 Task: Calculate the shortest route from Denver to Rocky Mountain National Park.
Action: Mouse moved to (268, 76)
Screenshot: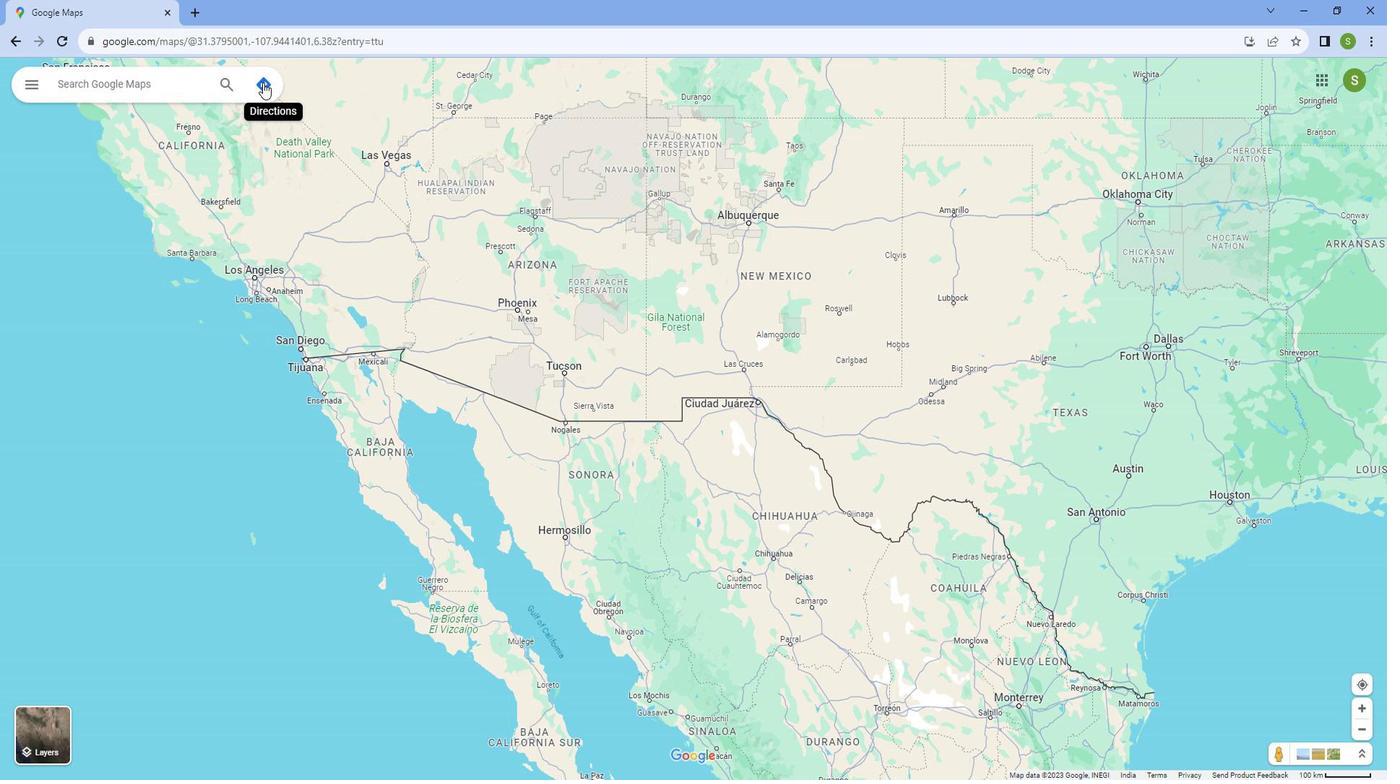 
Action: Mouse pressed left at (268, 76)
Screenshot: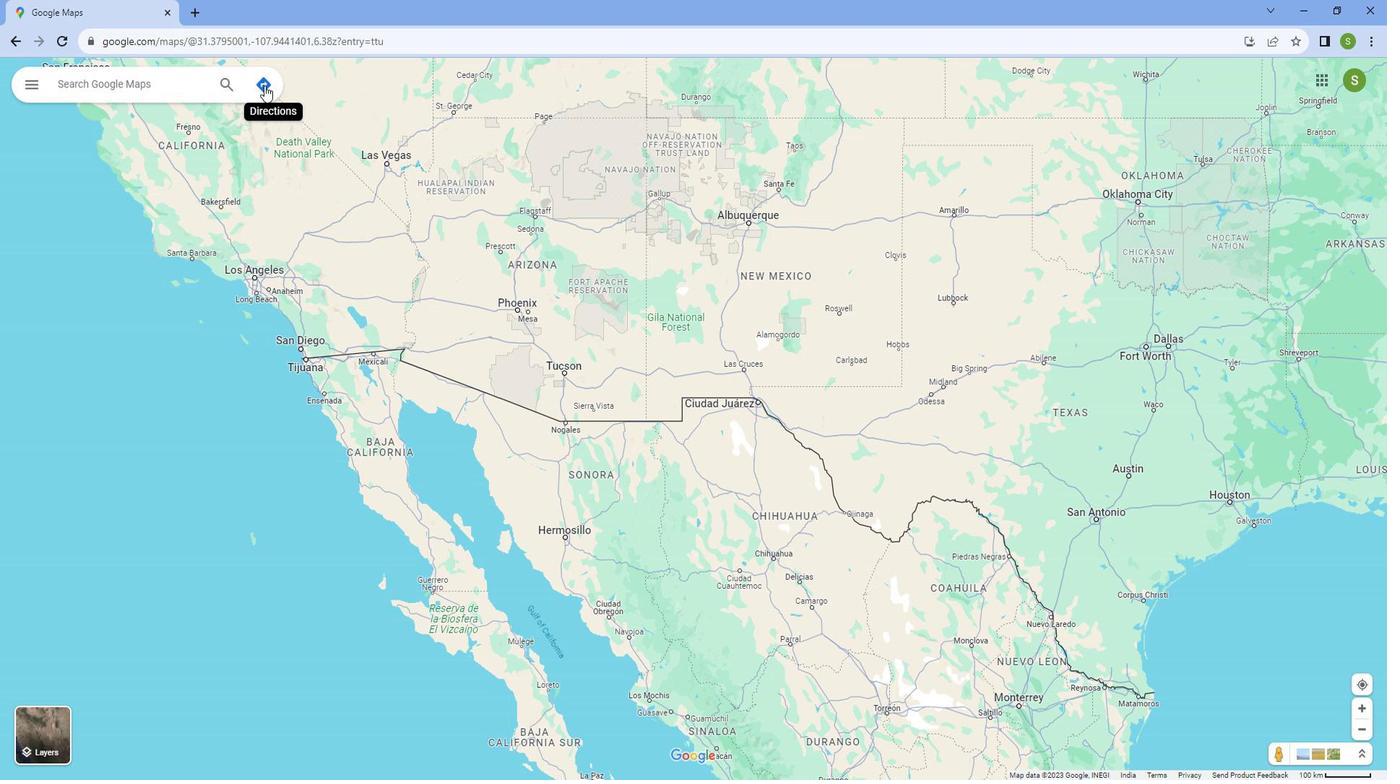 
Action: Mouse moved to (128, 131)
Screenshot: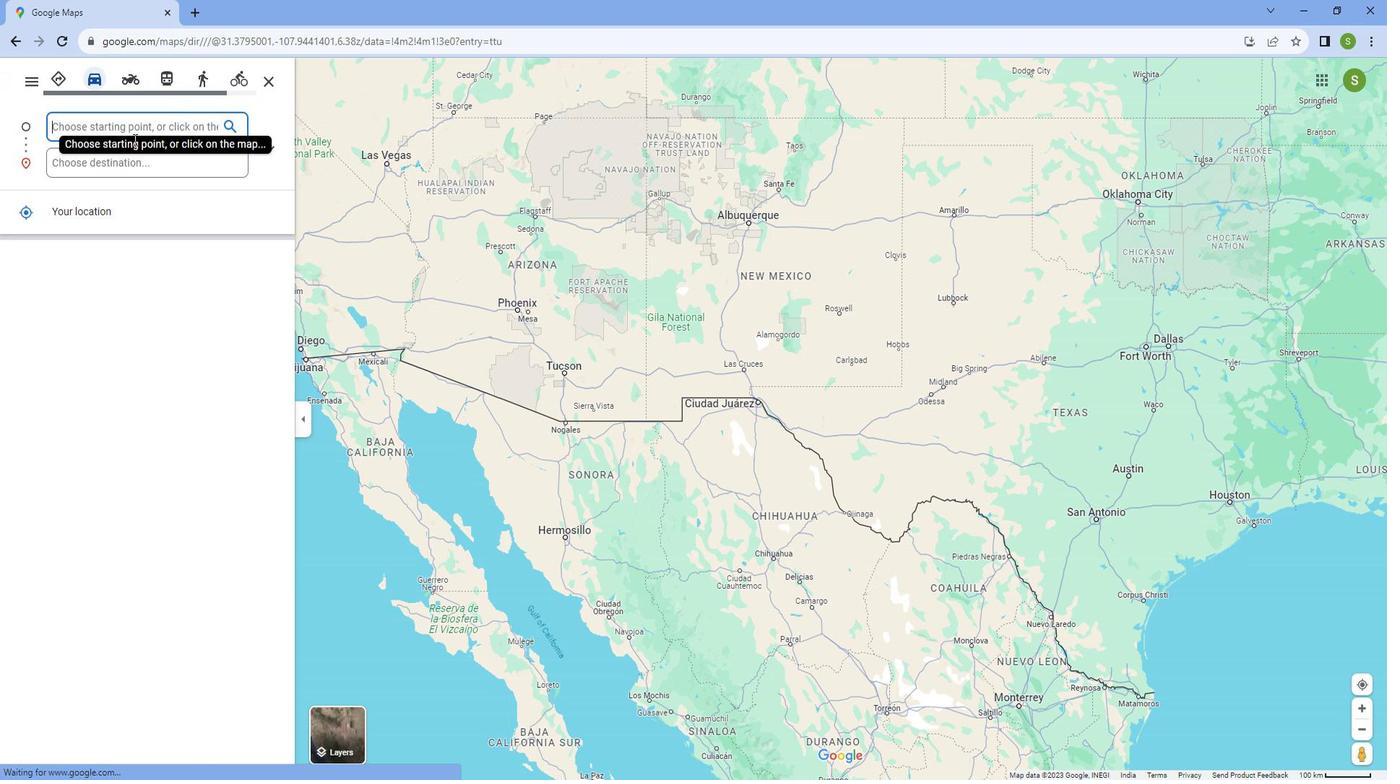 
Action: Mouse pressed left at (128, 131)
Screenshot: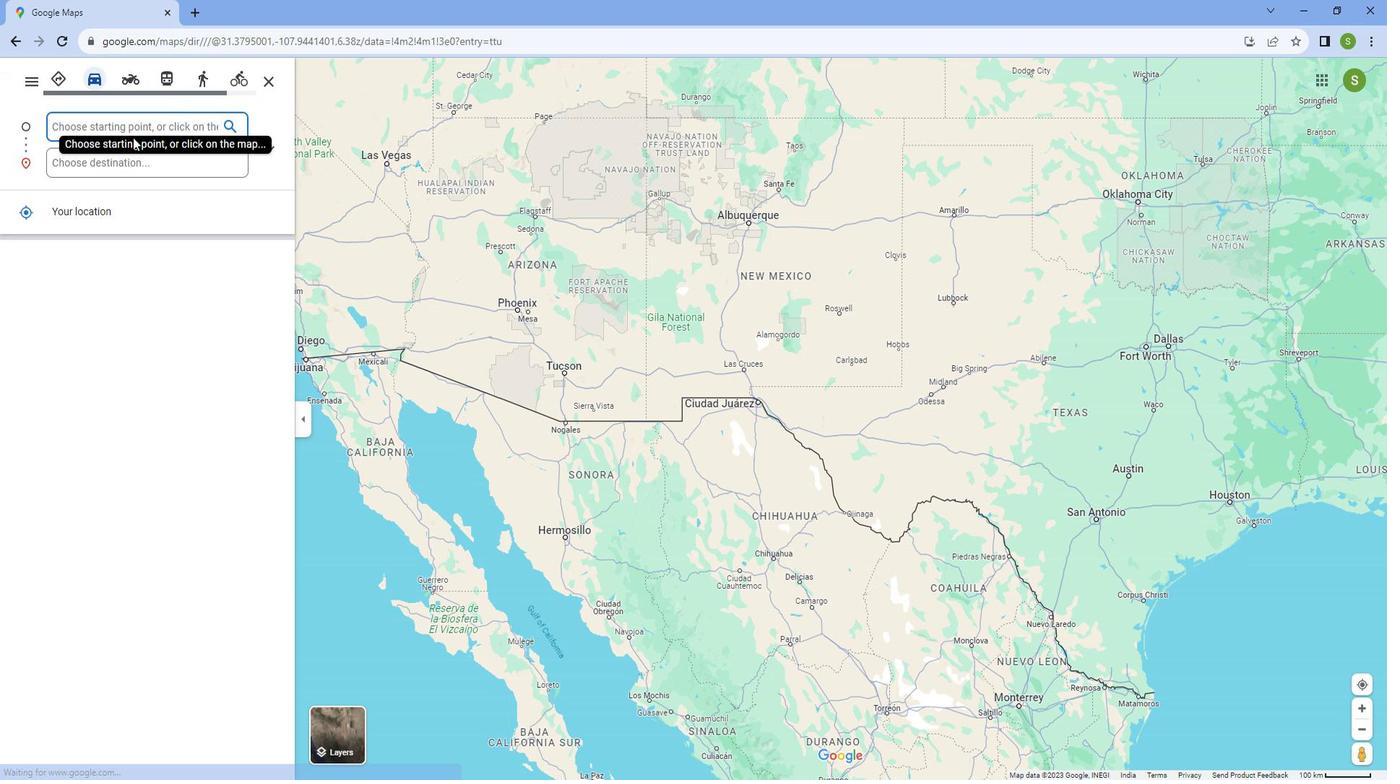 
Action: Mouse moved to (130, 127)
Screenshot: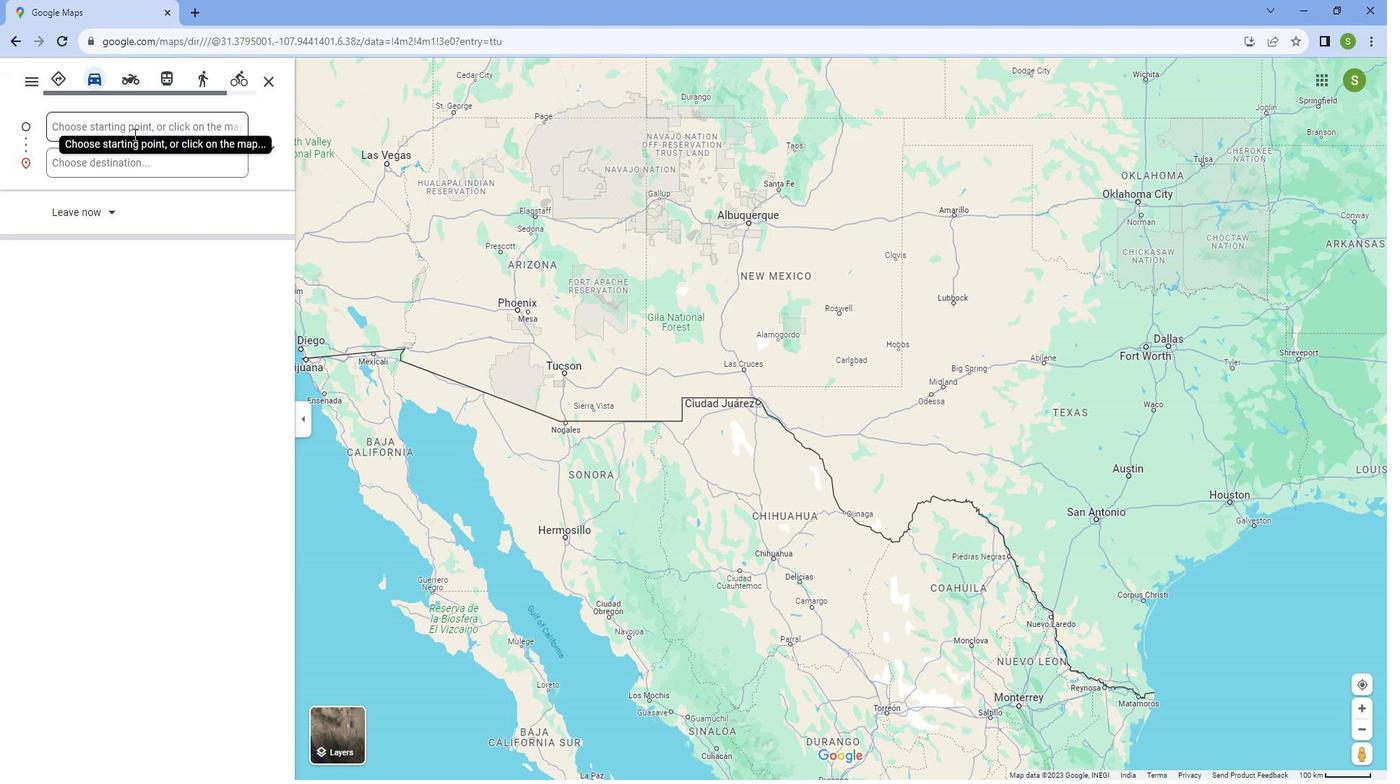 
Action: Mouse pressed left at (130, 127)
Screenshot: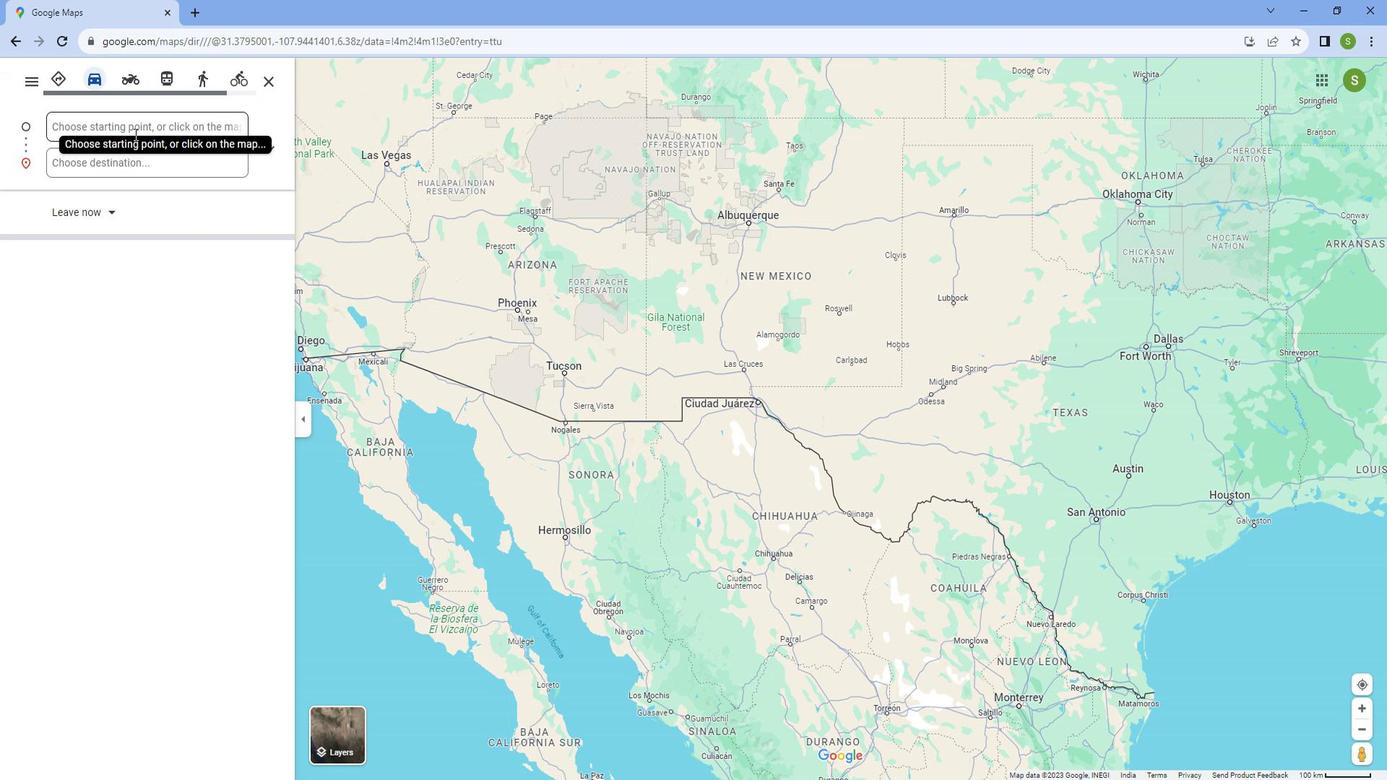 
Action: Mouse moved to (131, 126)
Screenshot: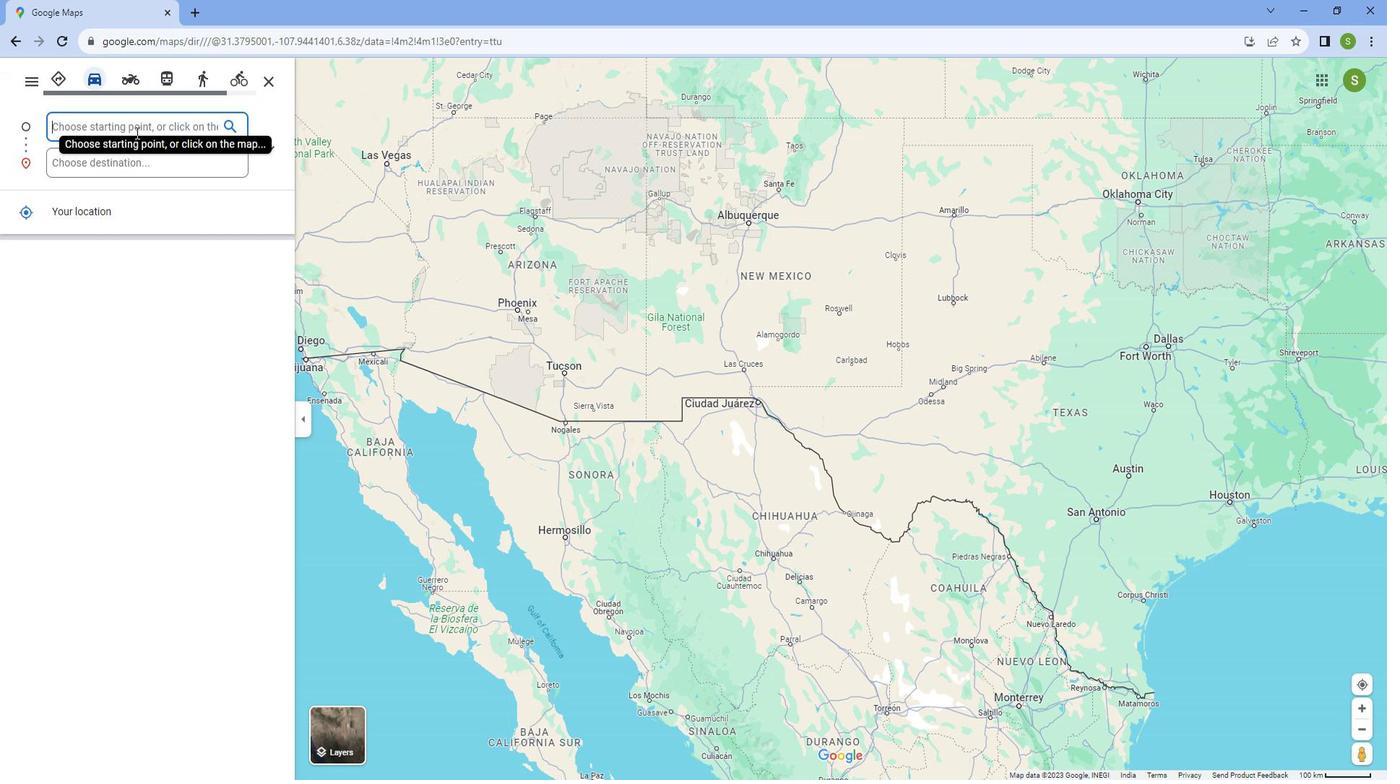 
Action: Key pressed <Key.caps_lock>D<Key.caps_lock>enver
Screenshot: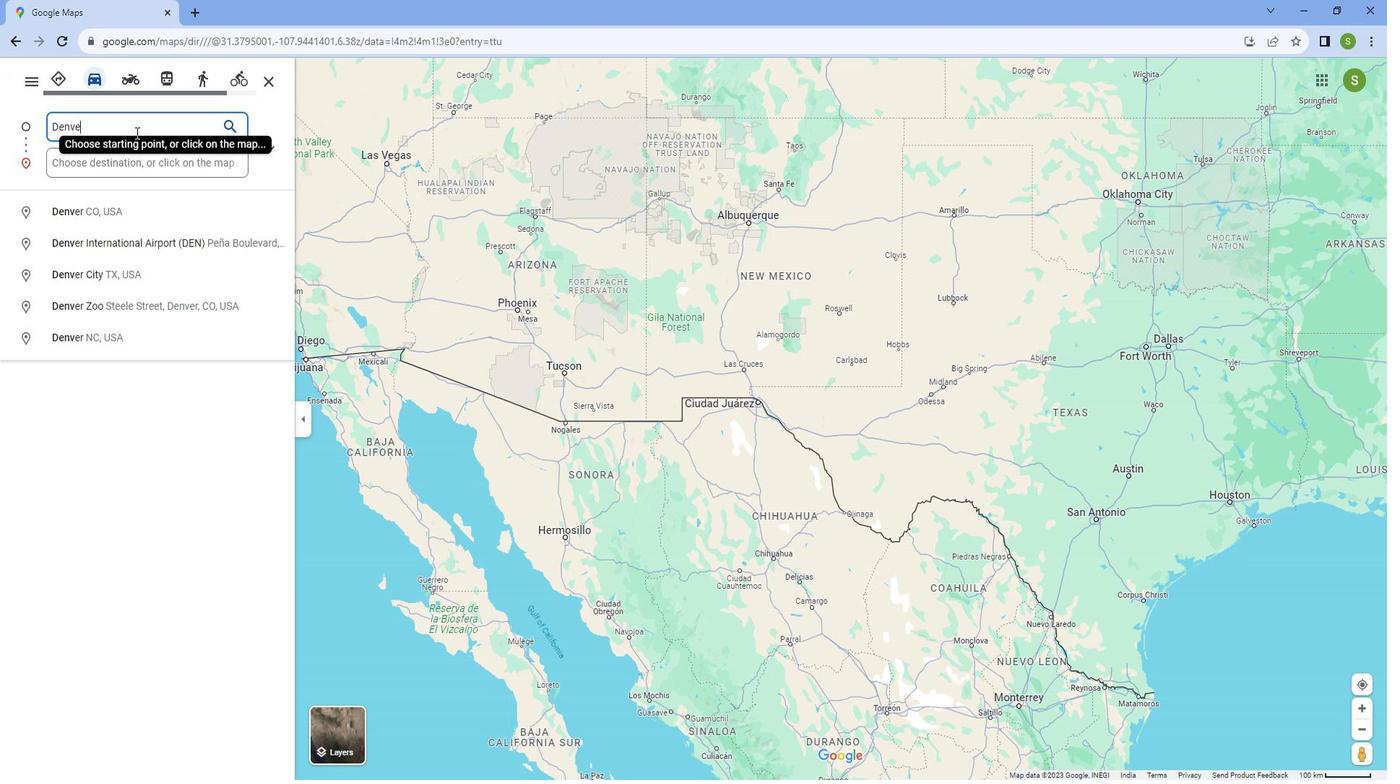 
Action: Mouse moved to (127, 201)
Screenshot: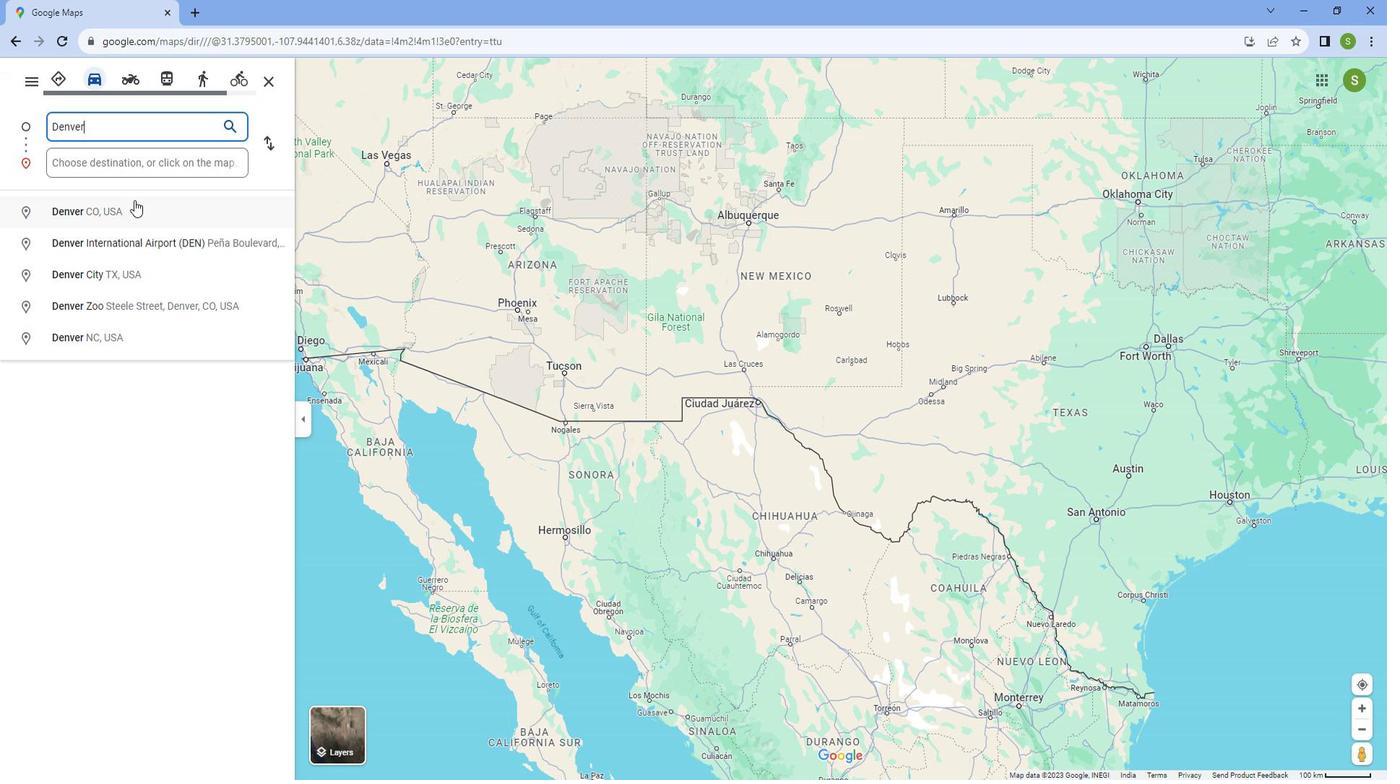 
Action: Mouse pressed left at (127, 201)
Screenshot: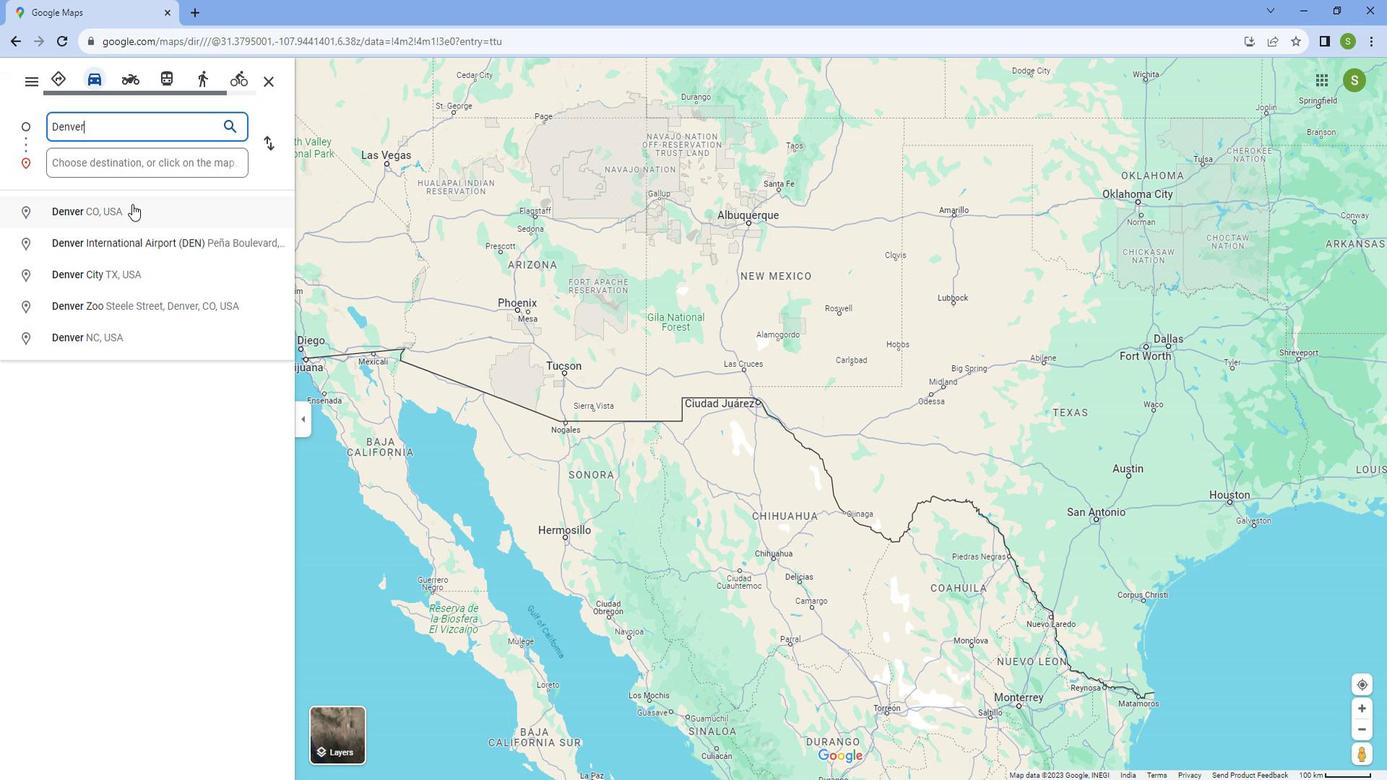
Action: Mouse moved to (127, 152)
Screenshot: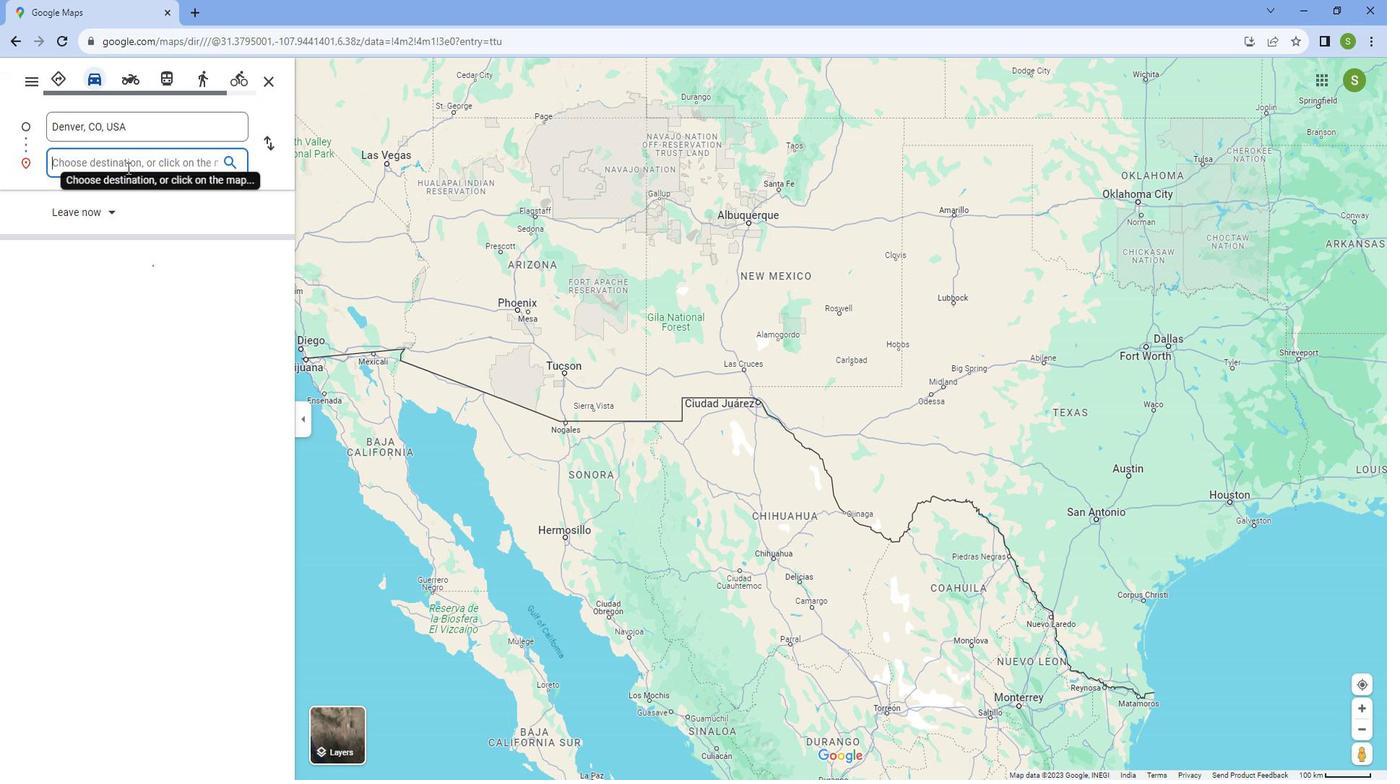
Action: Mouse pressed left at (127, 152)
Screenshot: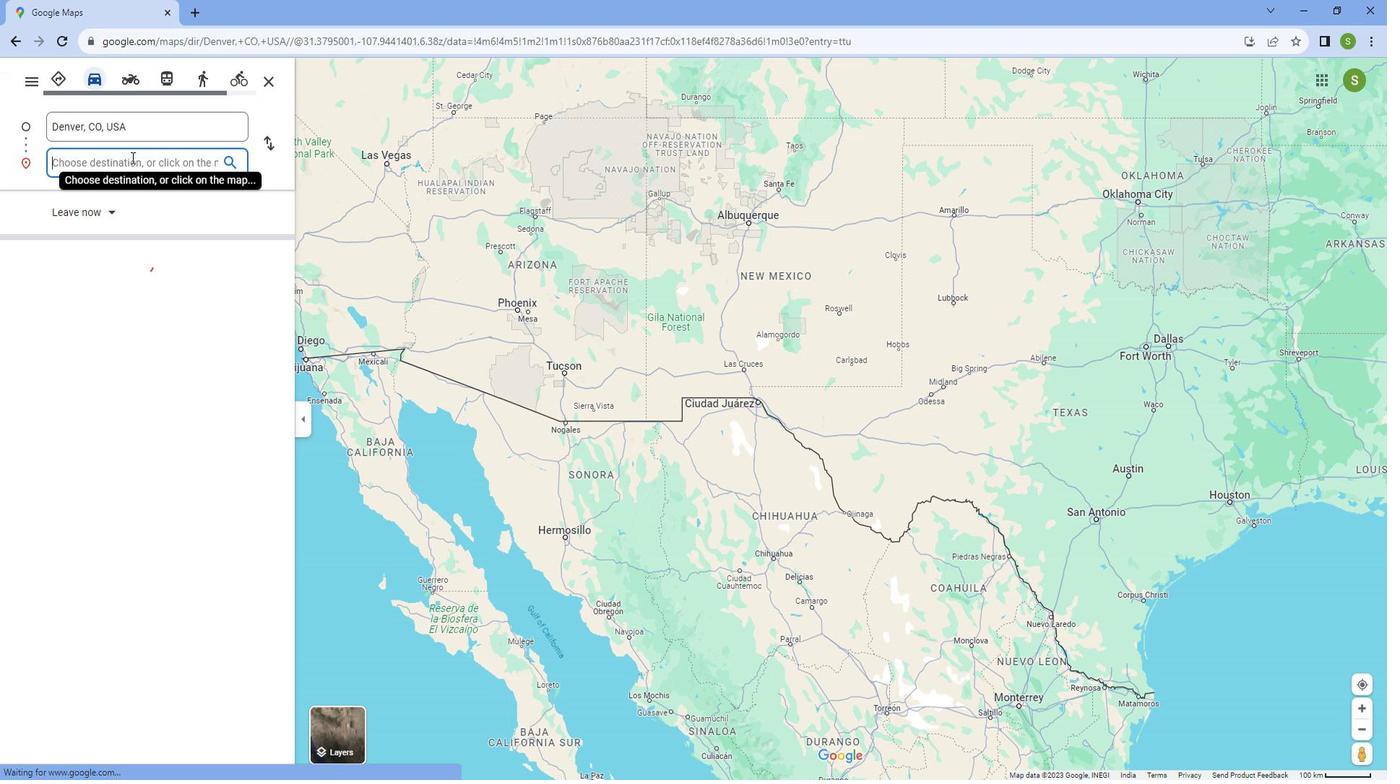 
Action: Key pressed <Key.caps_lock>R<Key.caps_lock>ocky<Key.space><Key.caps_lock>M<Key.caps_lock>ountain<Key.space><Key.caps_lock>N<Key.caps_lock>ational<Key.space><Key.caps_lock>P<Key.caps_lock>ark
Screenshot: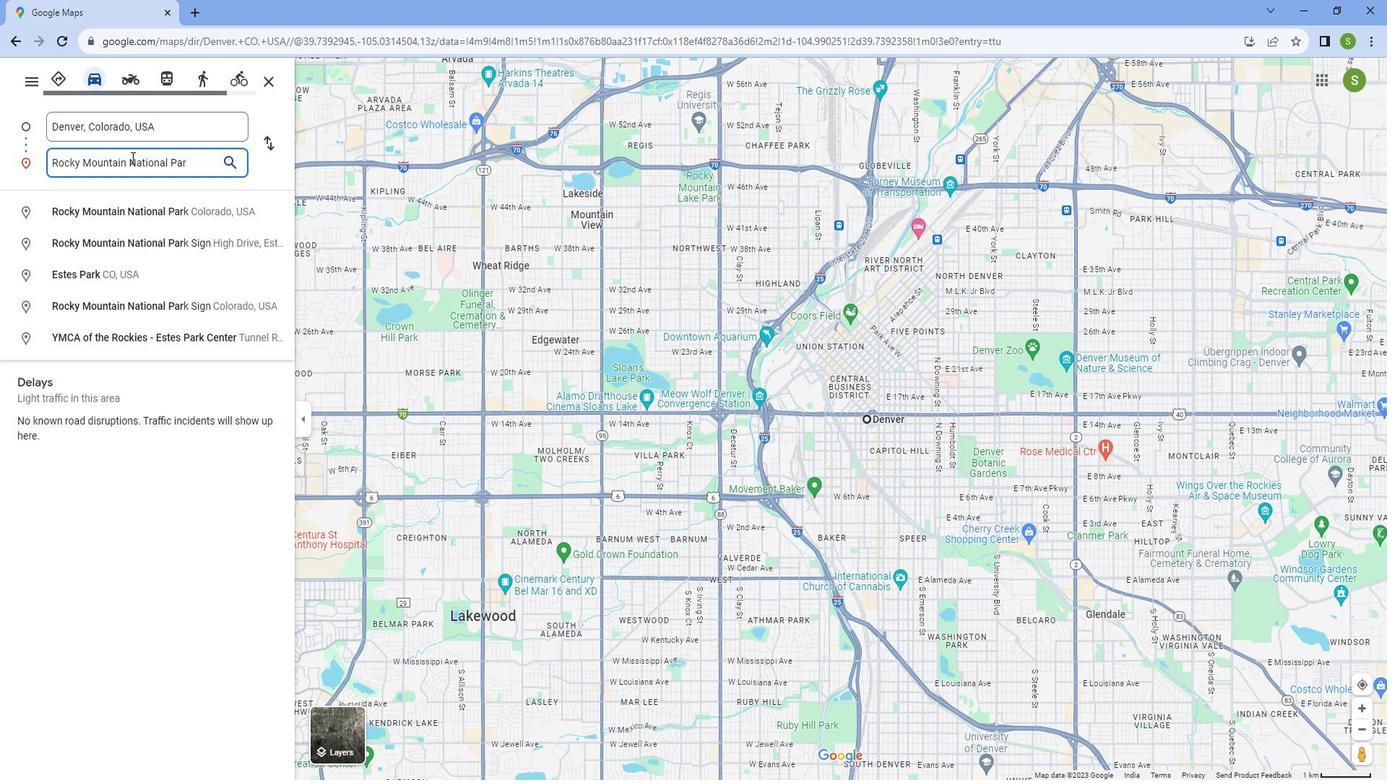 
Action: Mouse moved to (160, 204)
Screenshot: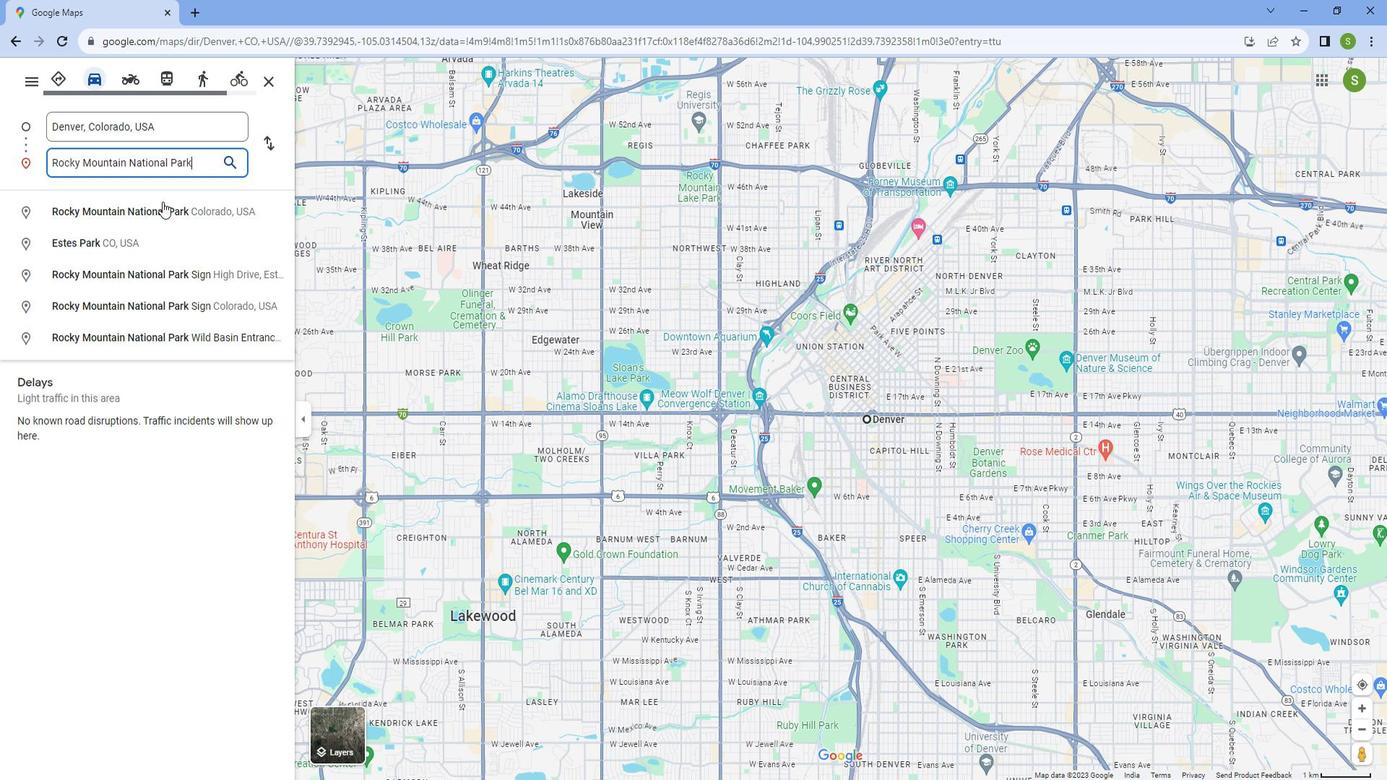 
Action: Mouse pressed left at (160, 204)
Screenshot: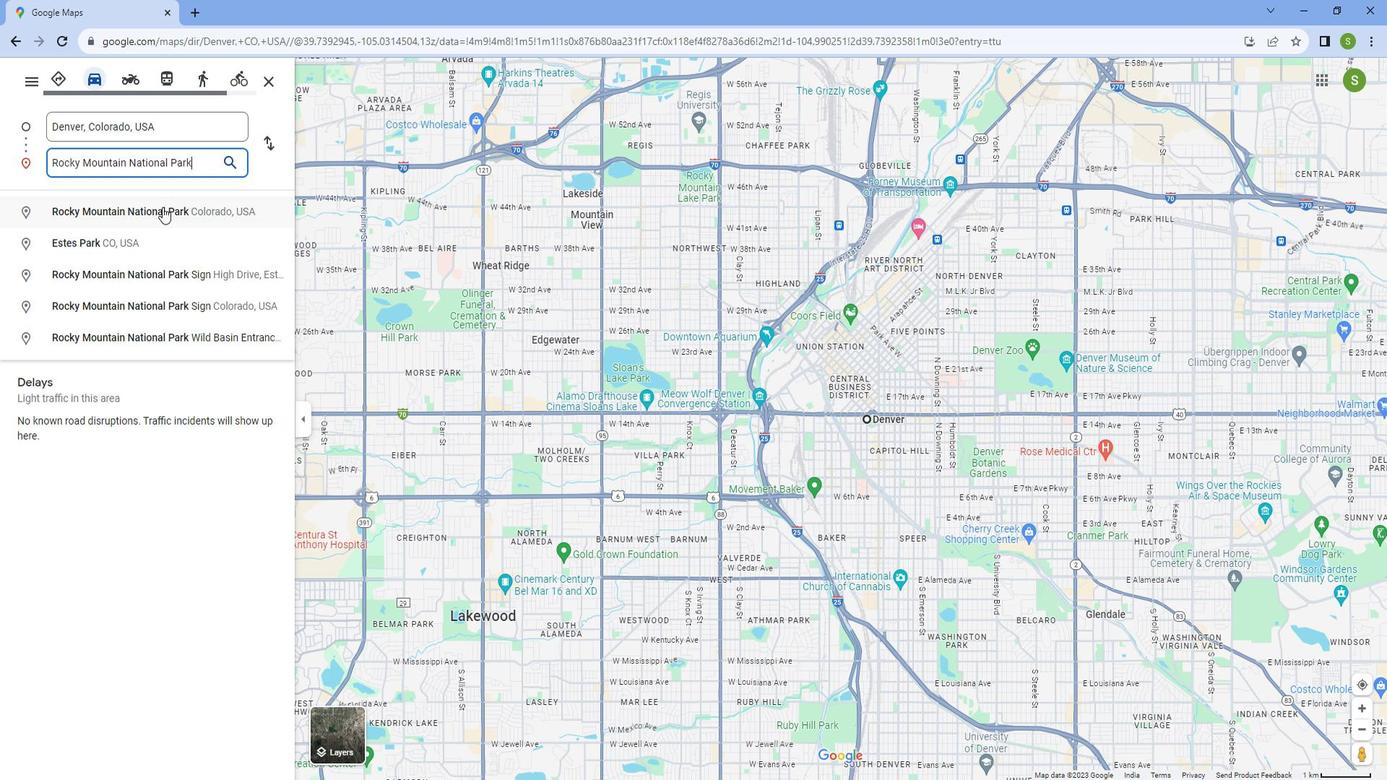
Action: Mouse moved to (991, 376)
Screenshot: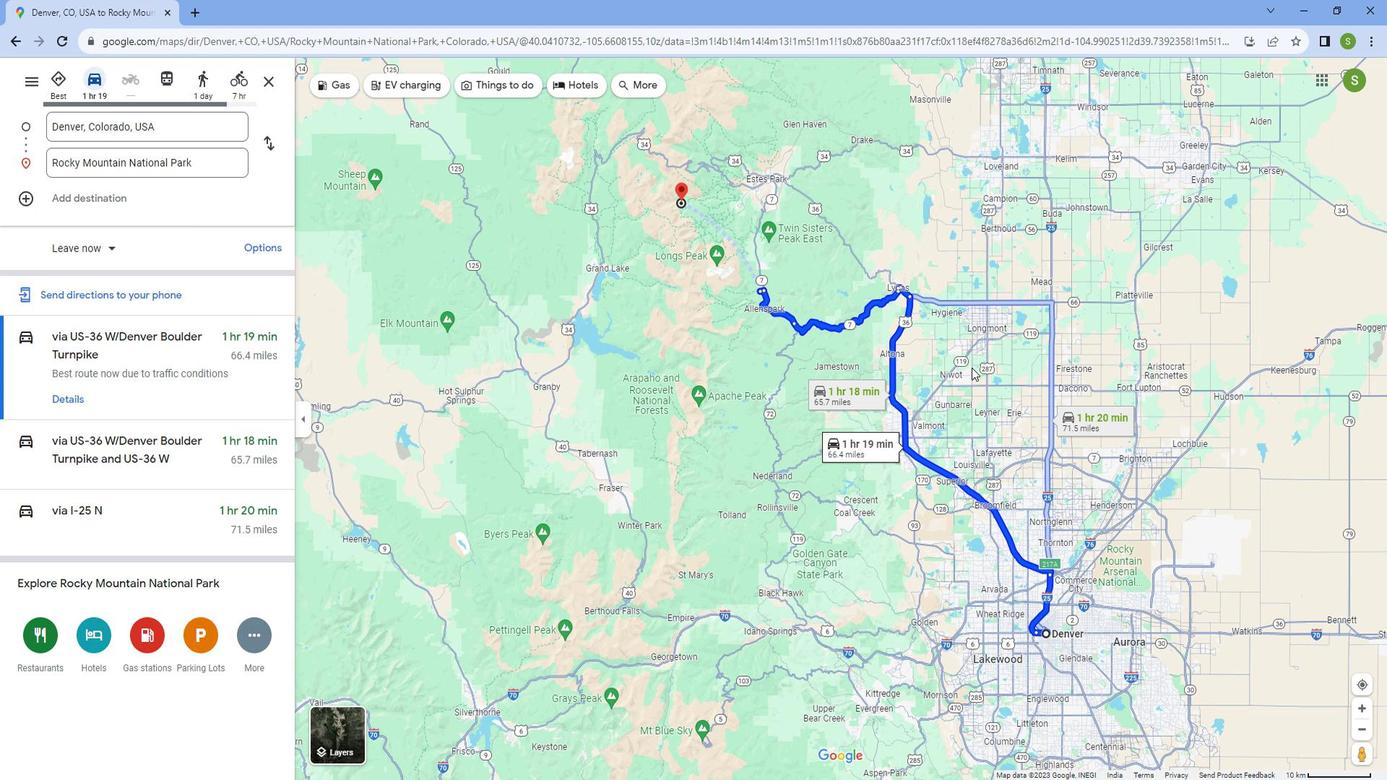 
Action: Mouse scrolled (991, 377) with delta (0, 0)
Screenshot: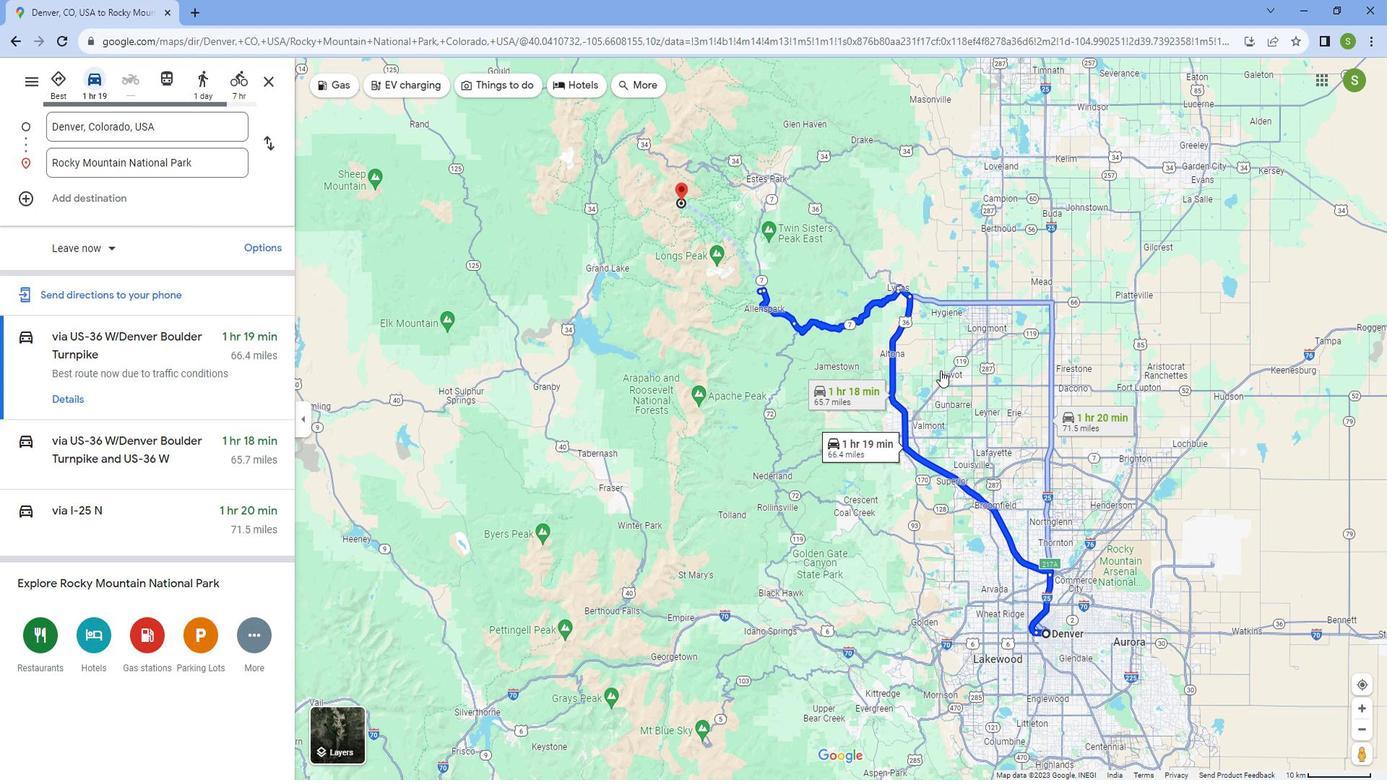 
Action: Mouse scrolled (991, 377) with delta (0, 0)
Screenshot: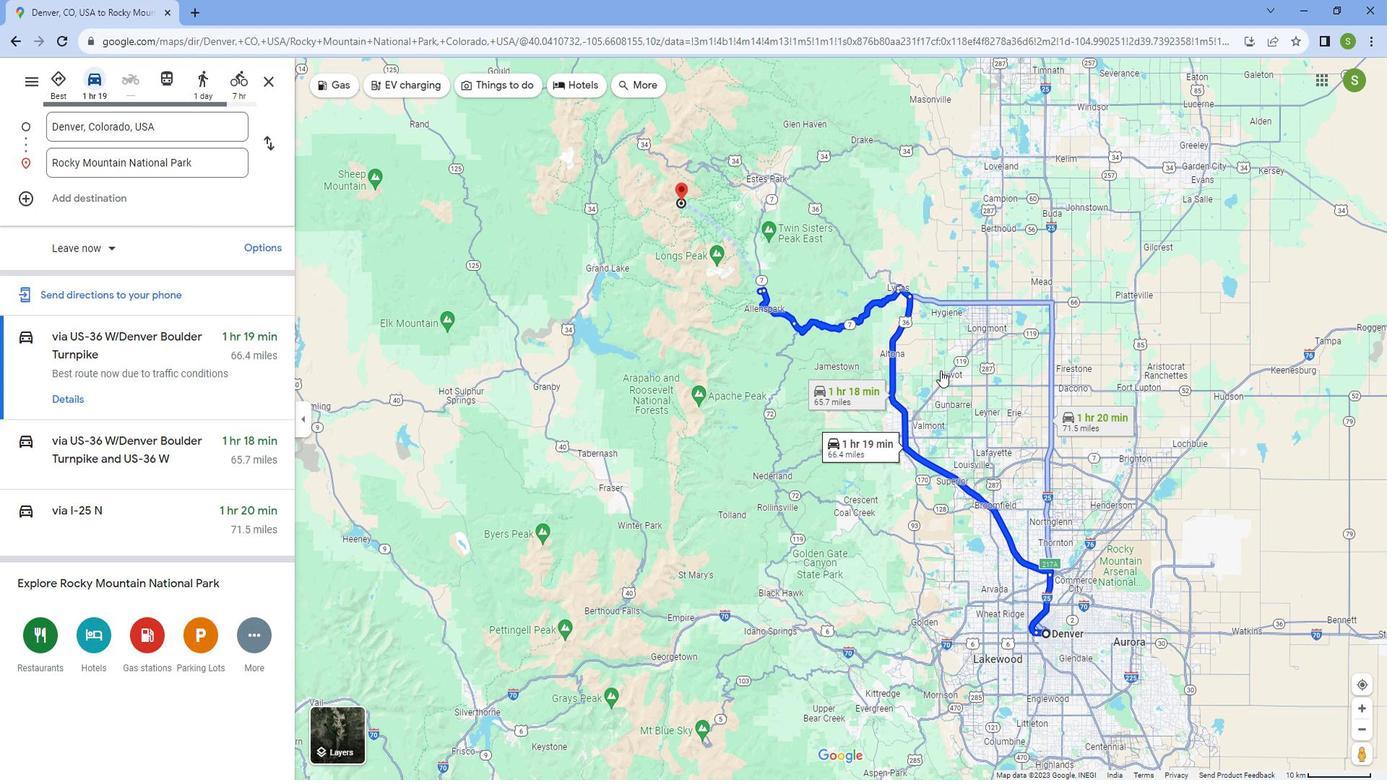 
Action: Mouse scrolled (991, 377) with delta (0, 0)
Screenshot: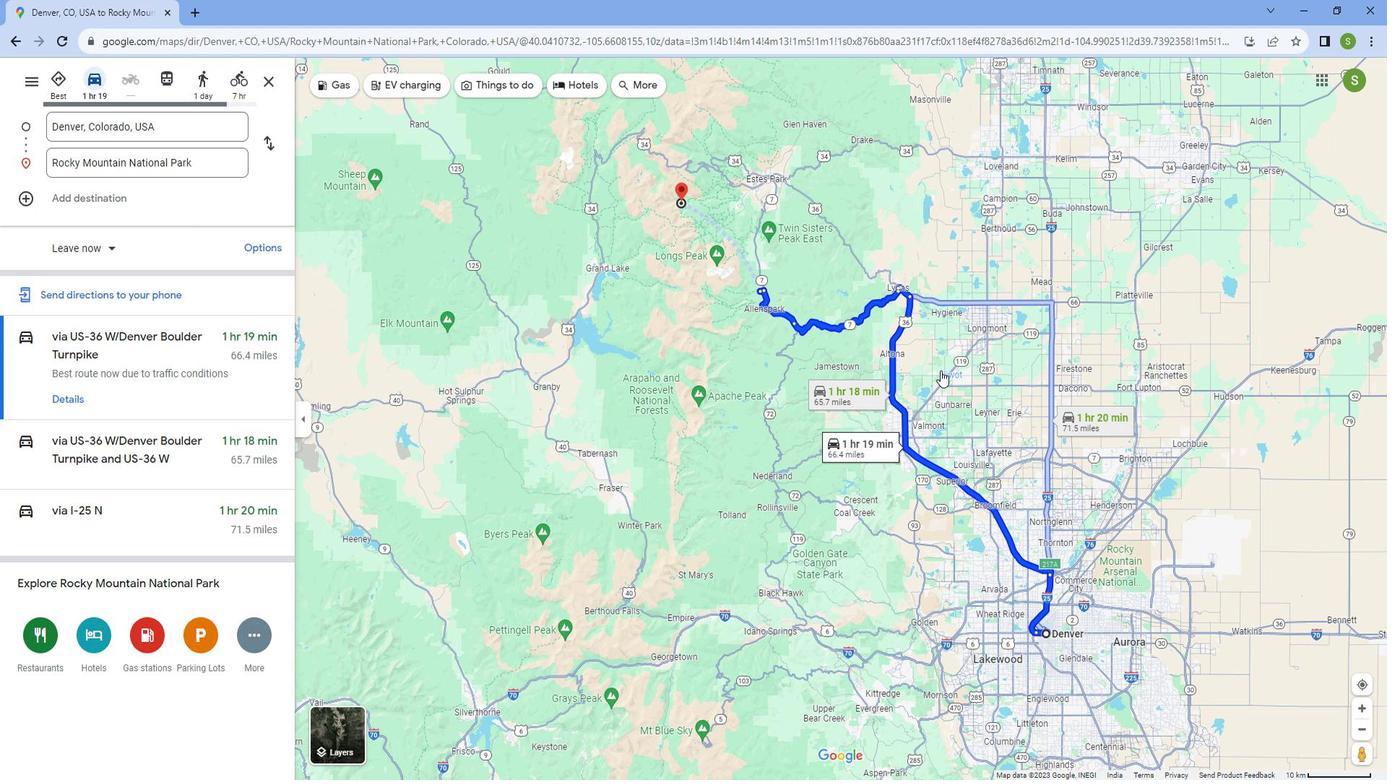 
Action: Mouse scrolled (991, 377) with delta (0, 0)
Screenshot: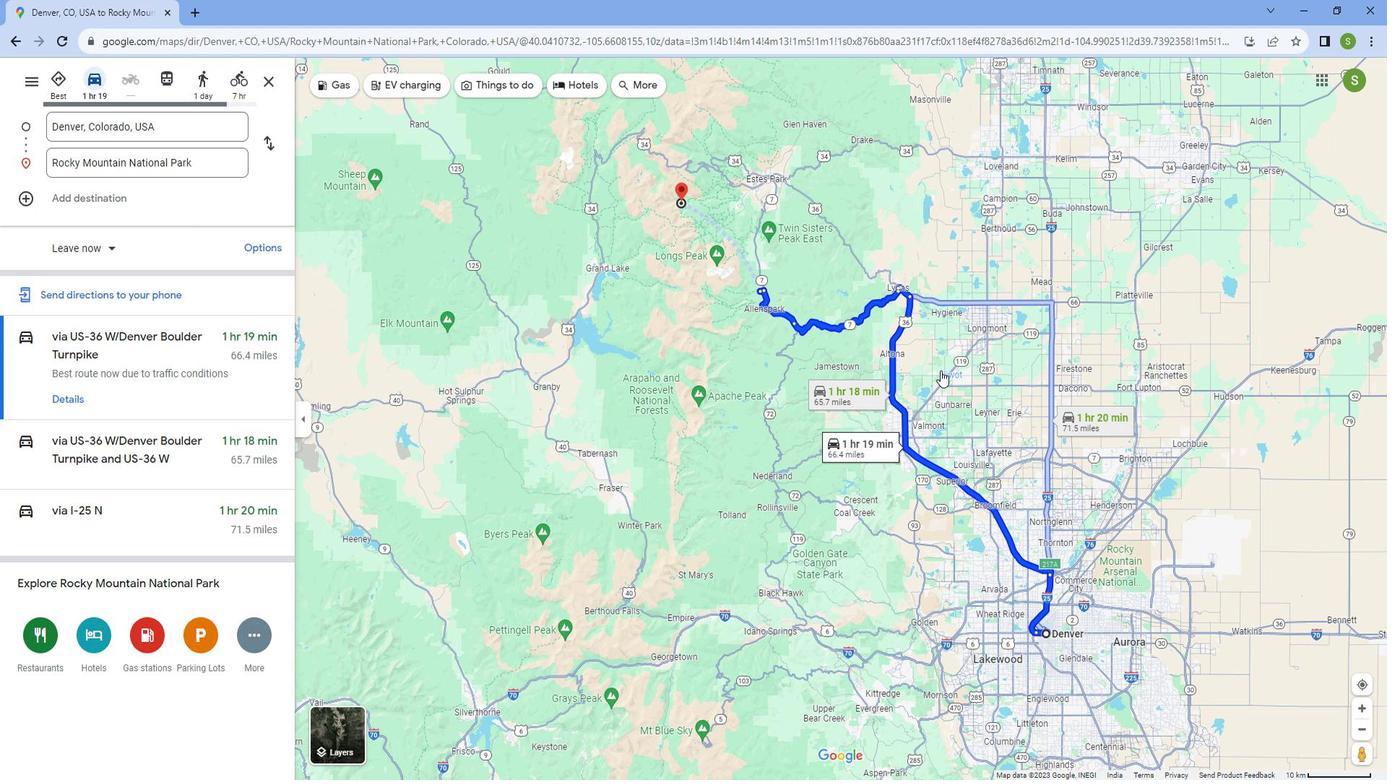 
Action: Mouse scrolled (991, 377) with delta (0, 0)
Screenshot: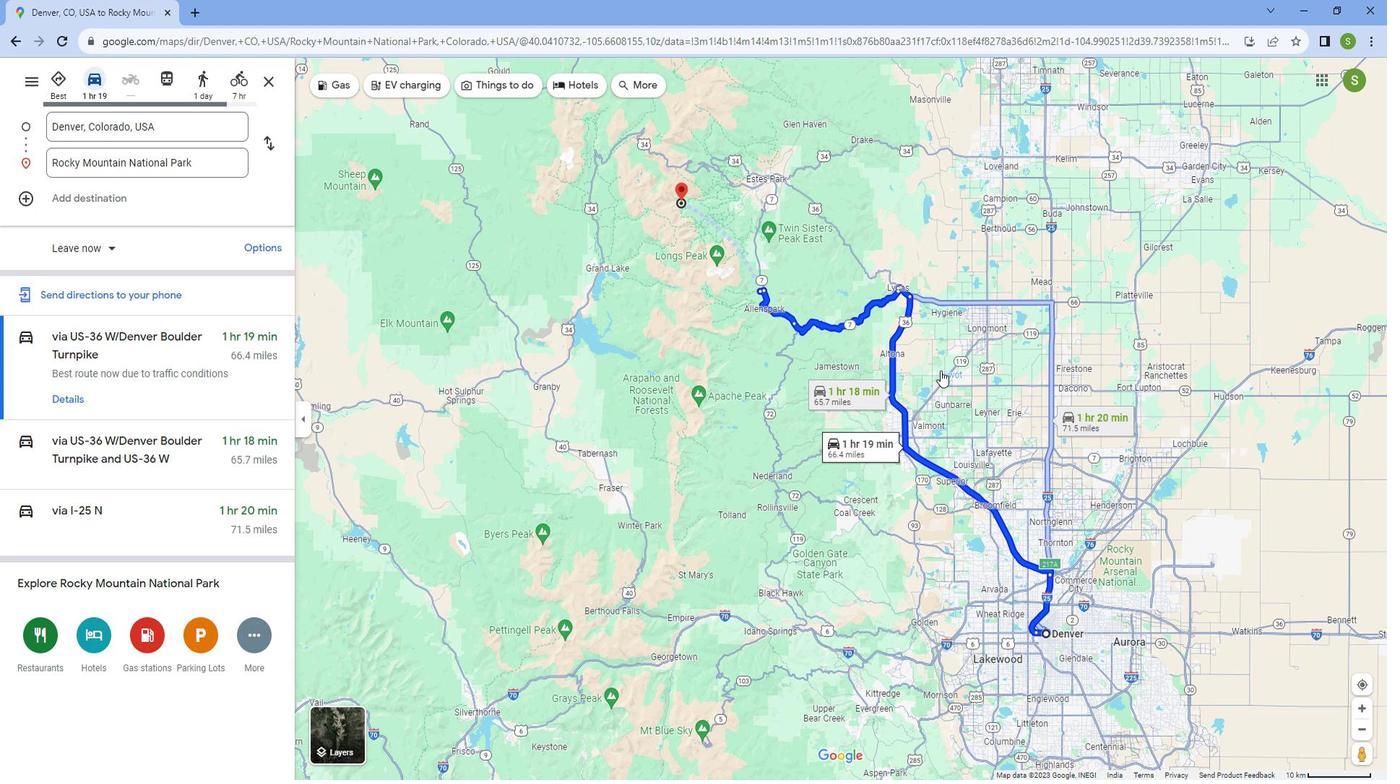 
Action: Mouse scrolled (991, 377) with delta (0, 0)
Screenshot: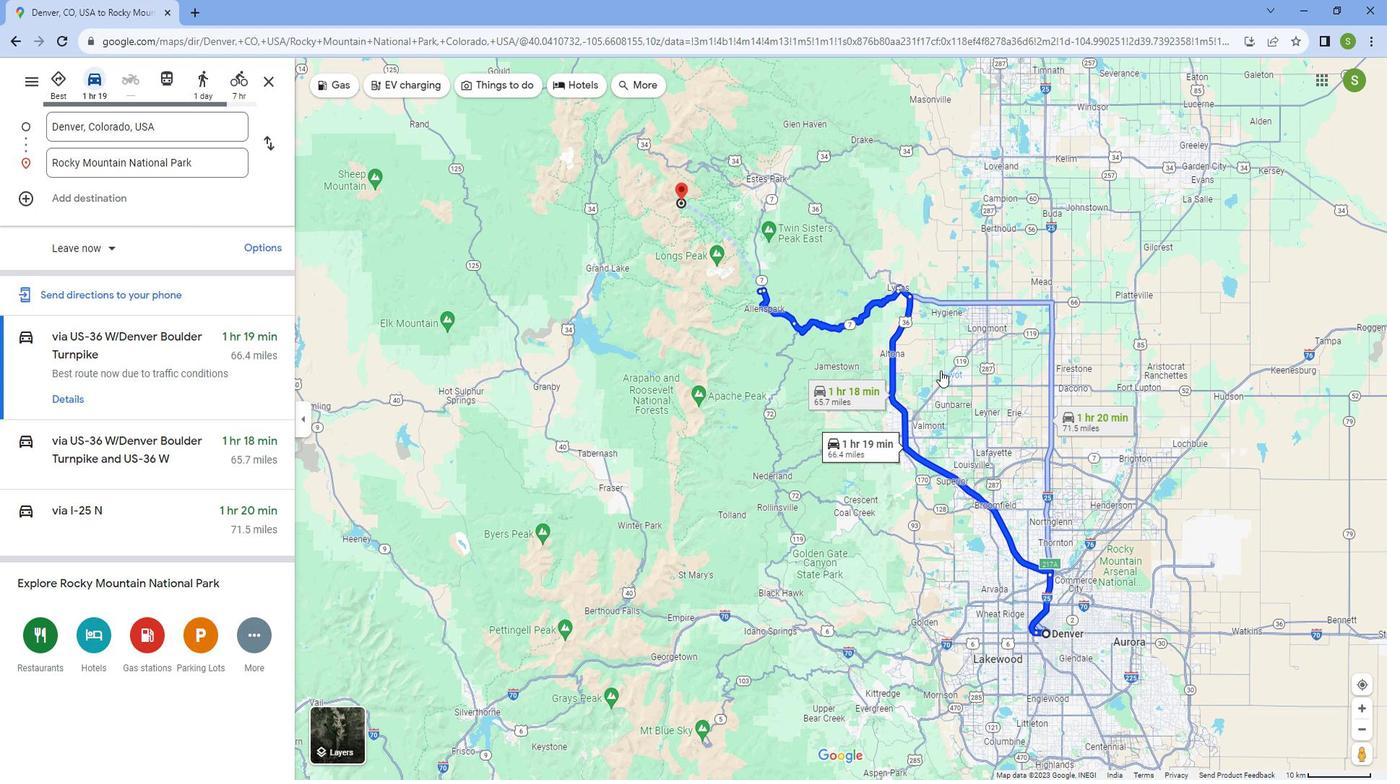 
Action: Mouse moved to (991, 376)
Screenshot: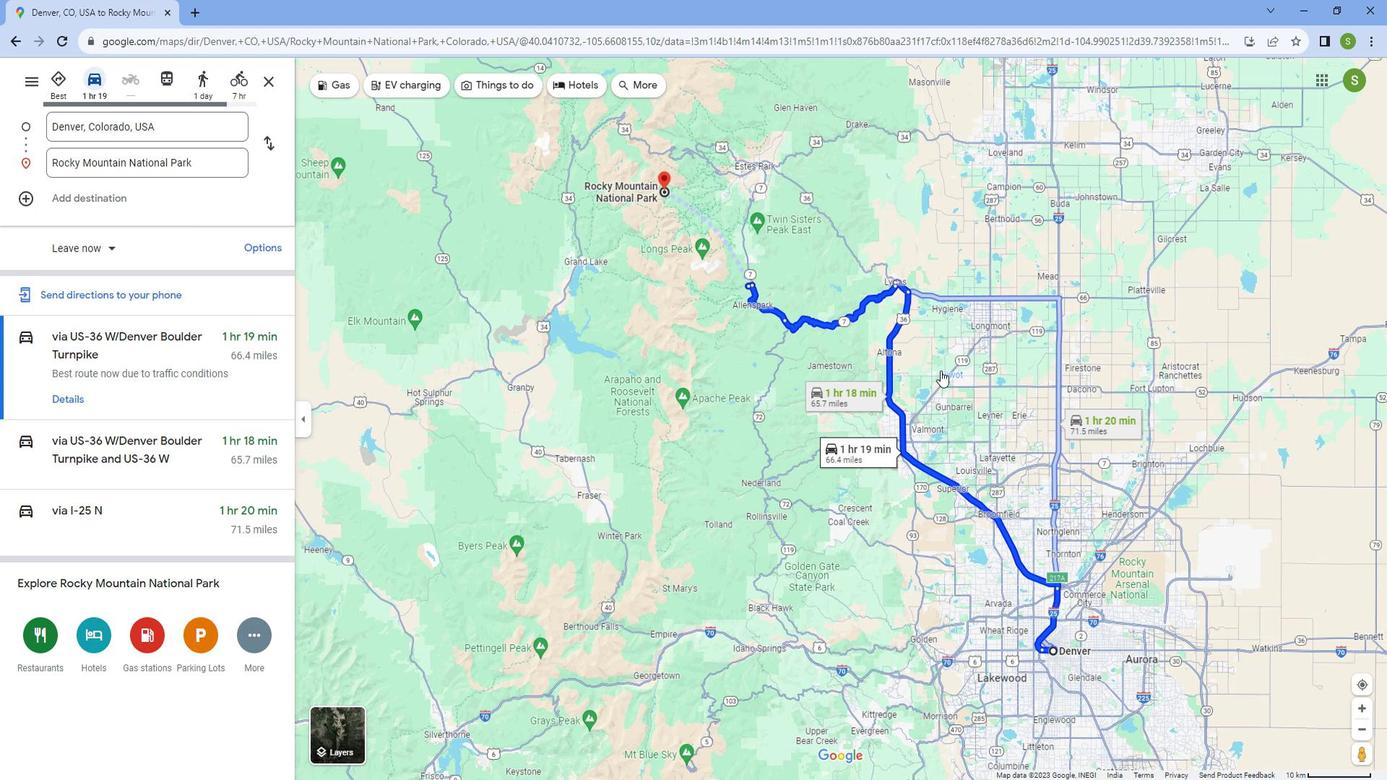 
Action: Mouse scrolled (991, 375) with delta (0, 0)
Screenshot: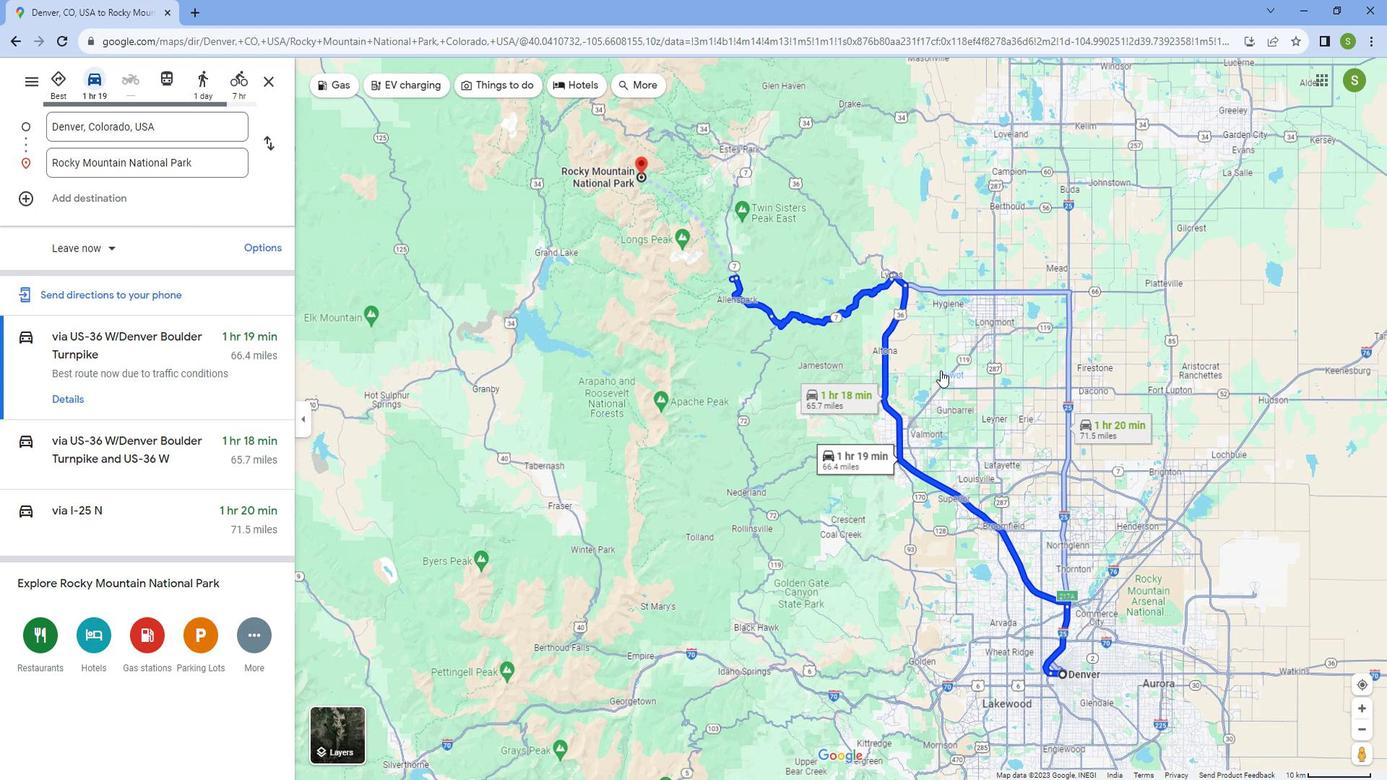 
Action: Mouse scrolled (991, 377) with delta (0, 0)
Screenshot: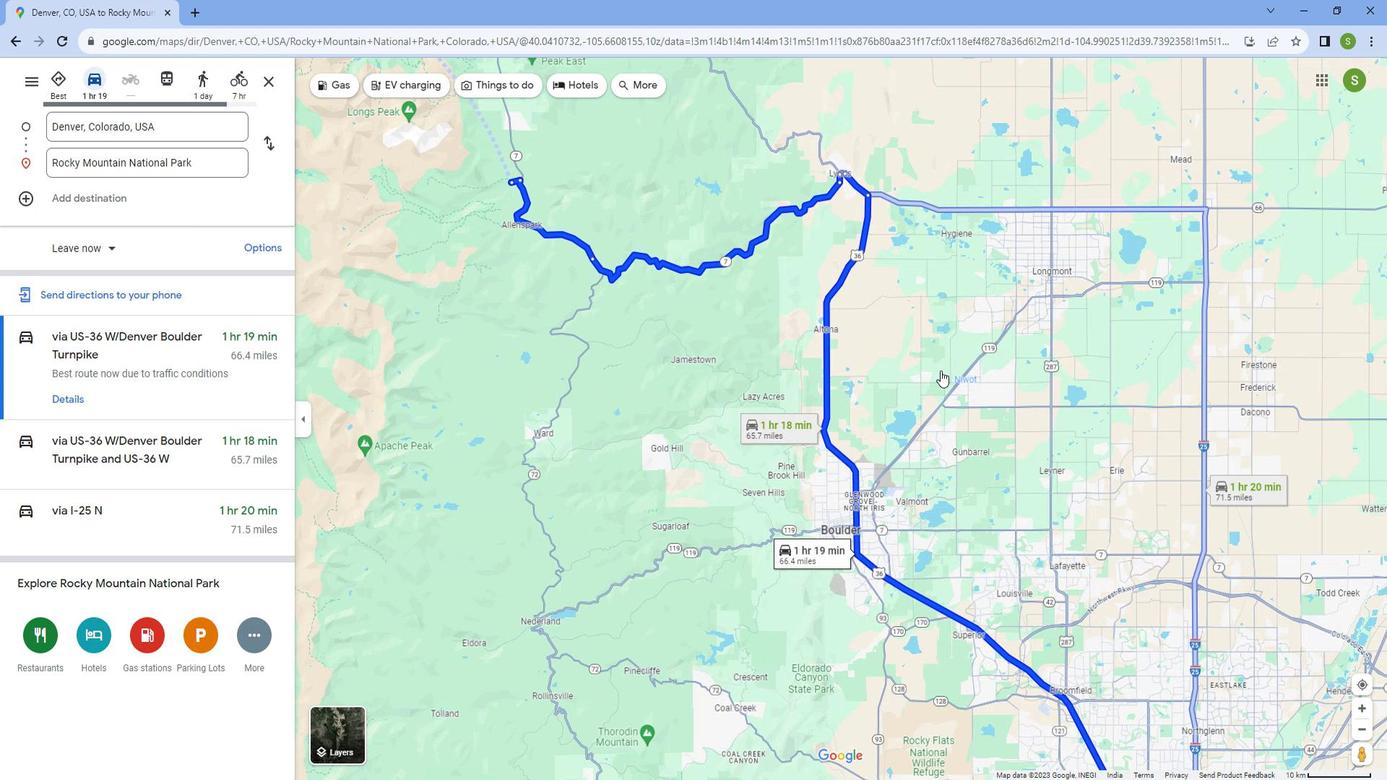 
Action: Mouse scrolled (991, 377) with delta (0, 0)
Screenshot: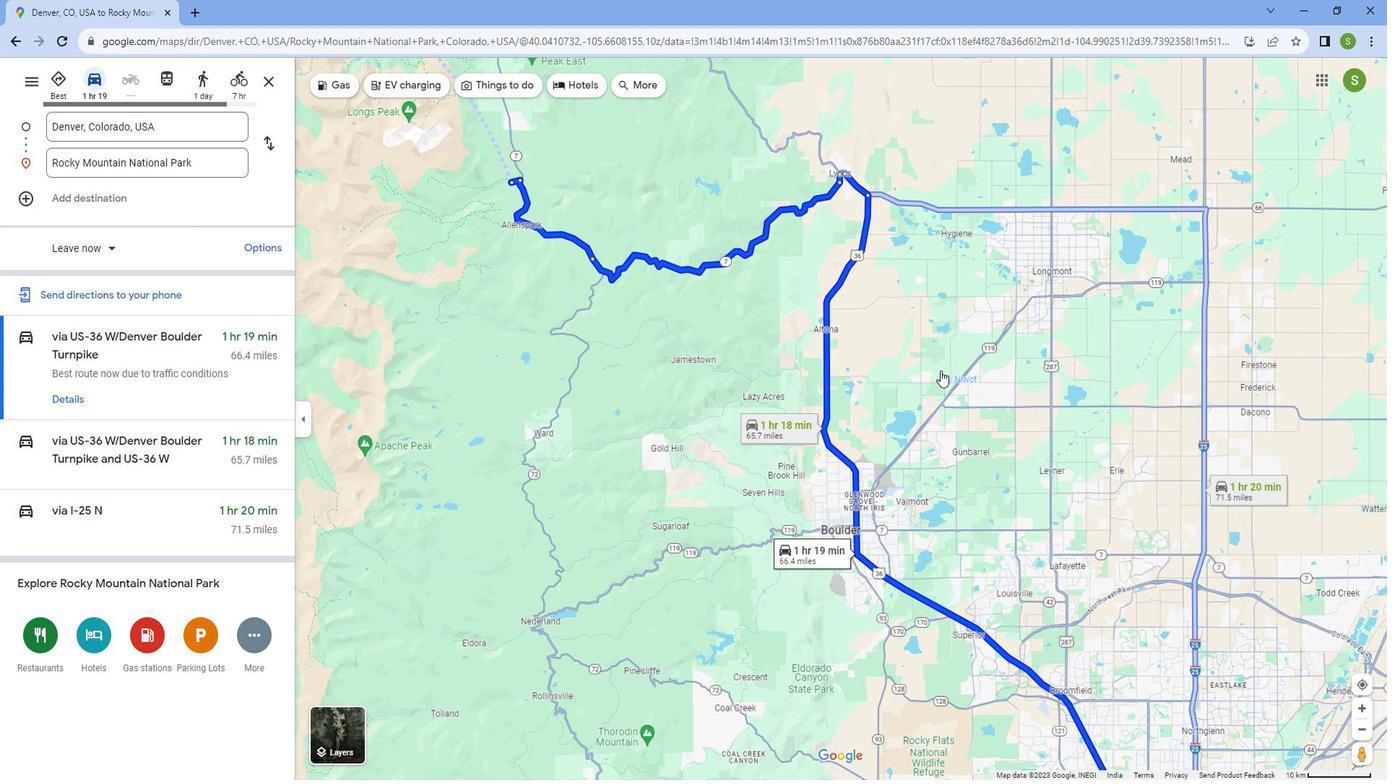 
Action: Mouse scrolled (991, 377) with delta (0, 0)
Screenshot: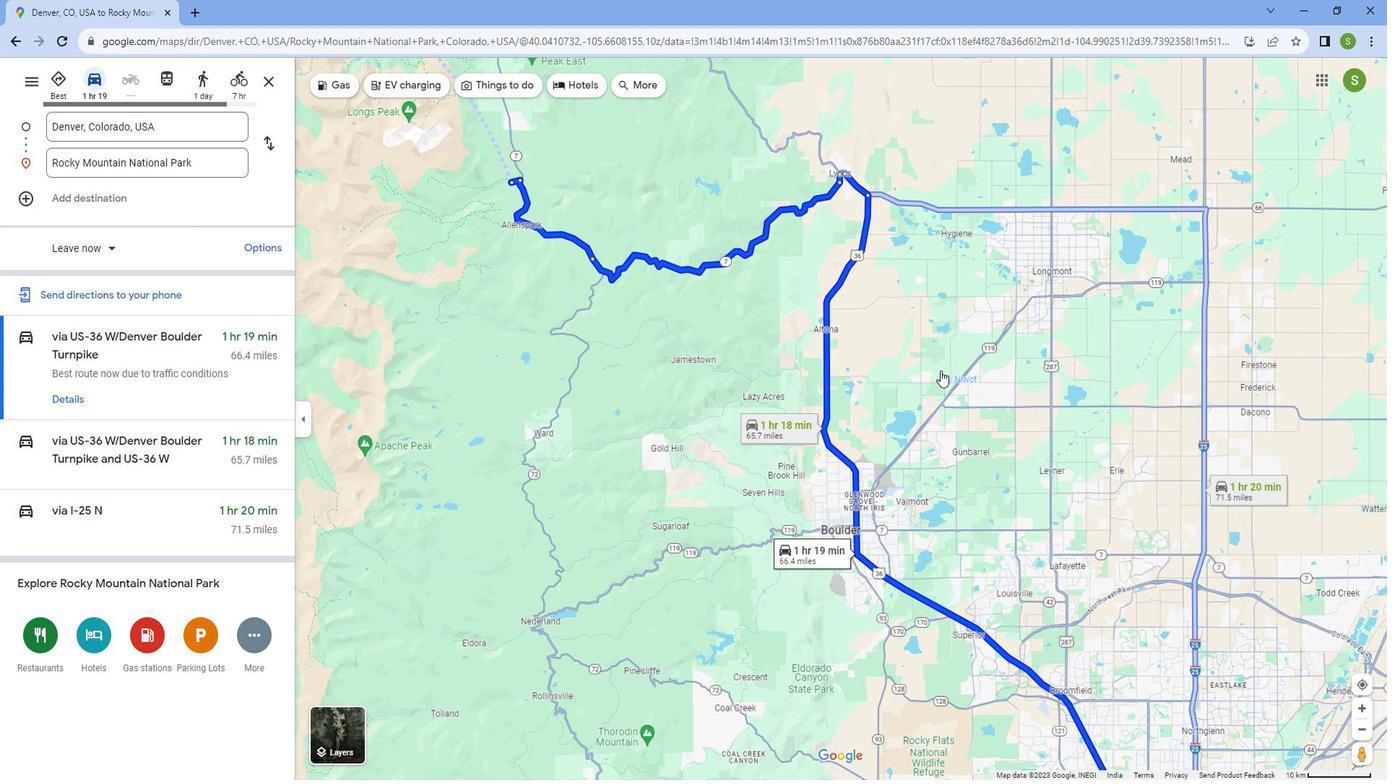 
Action: Mouse scrolled (991, 377) with delta (0, 0)
Screenshot: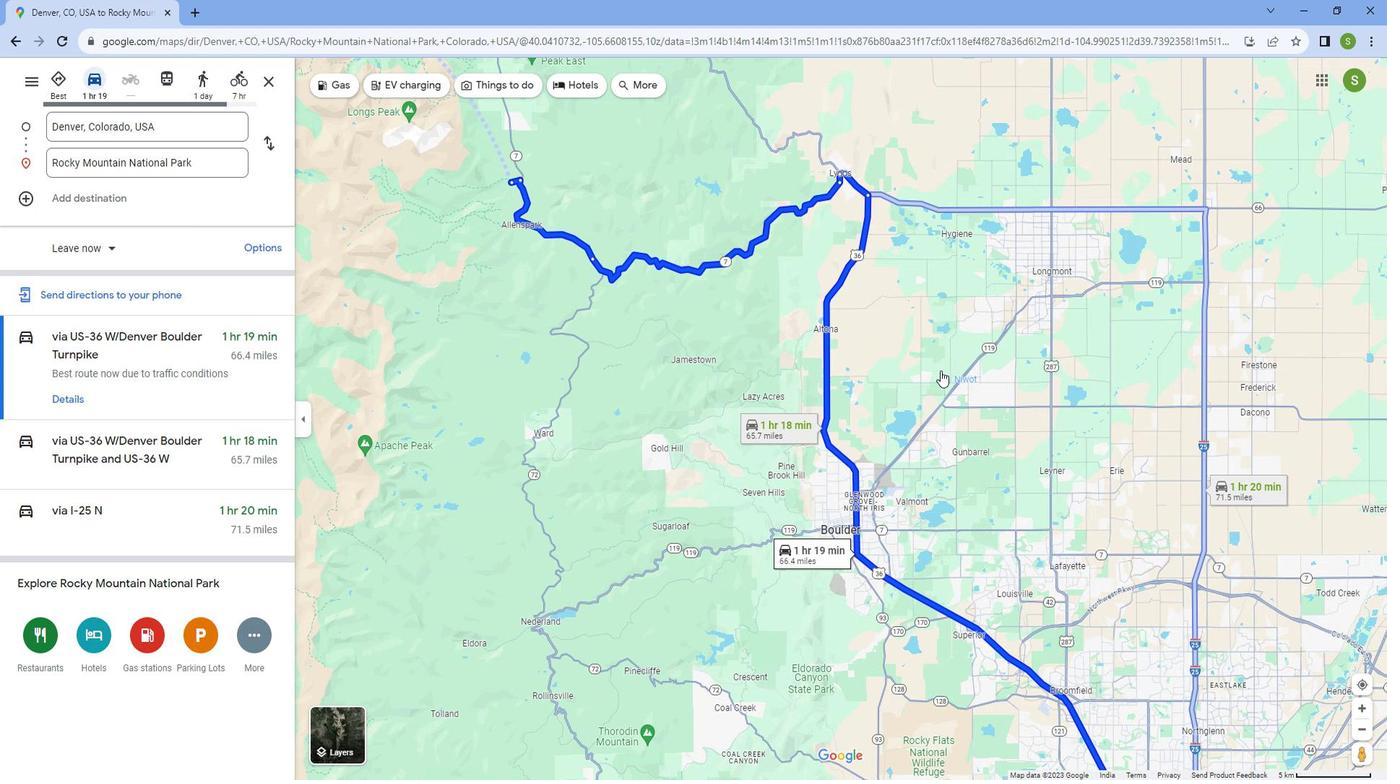 
Action: Mouse scrolled (991, 377) with delta (0, 0)
Screenshot: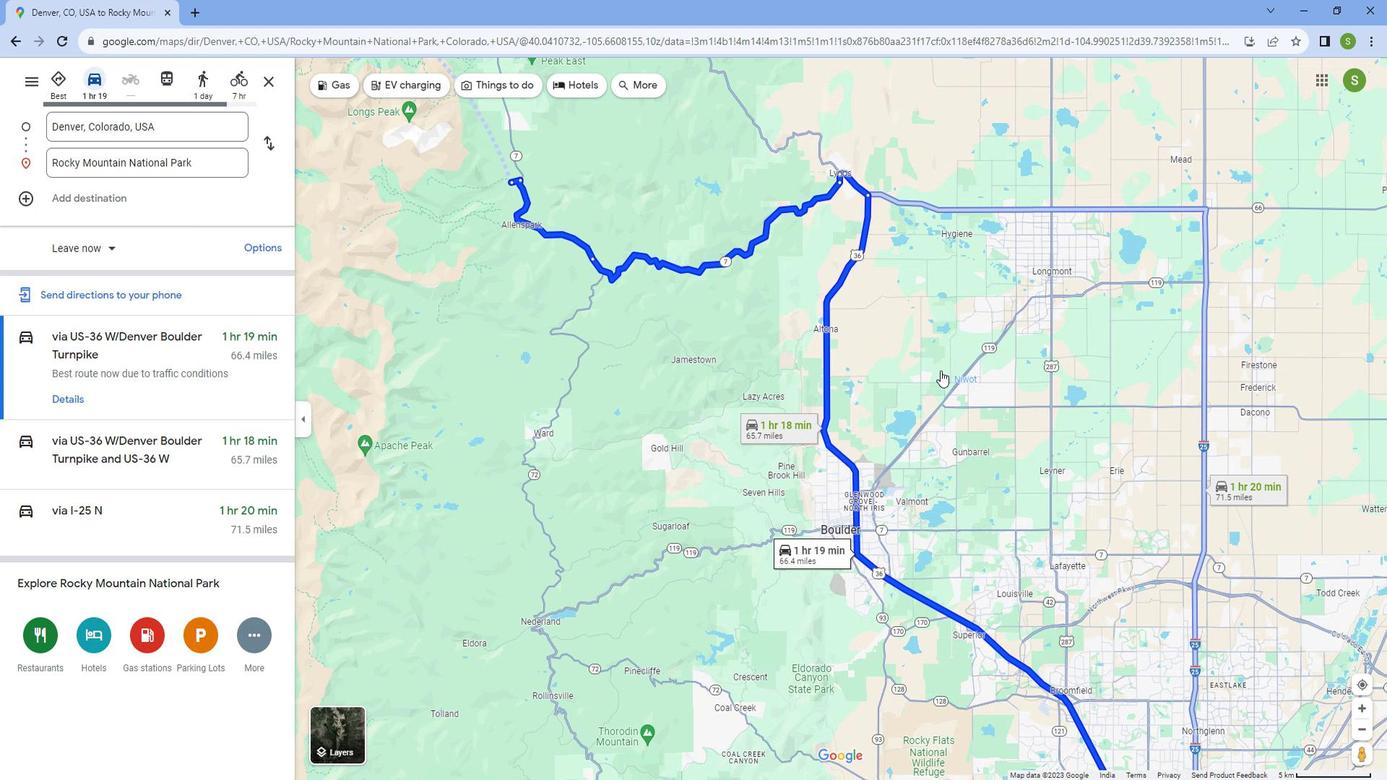 
Action: Mouse moved to (869, 489)
Screenshot: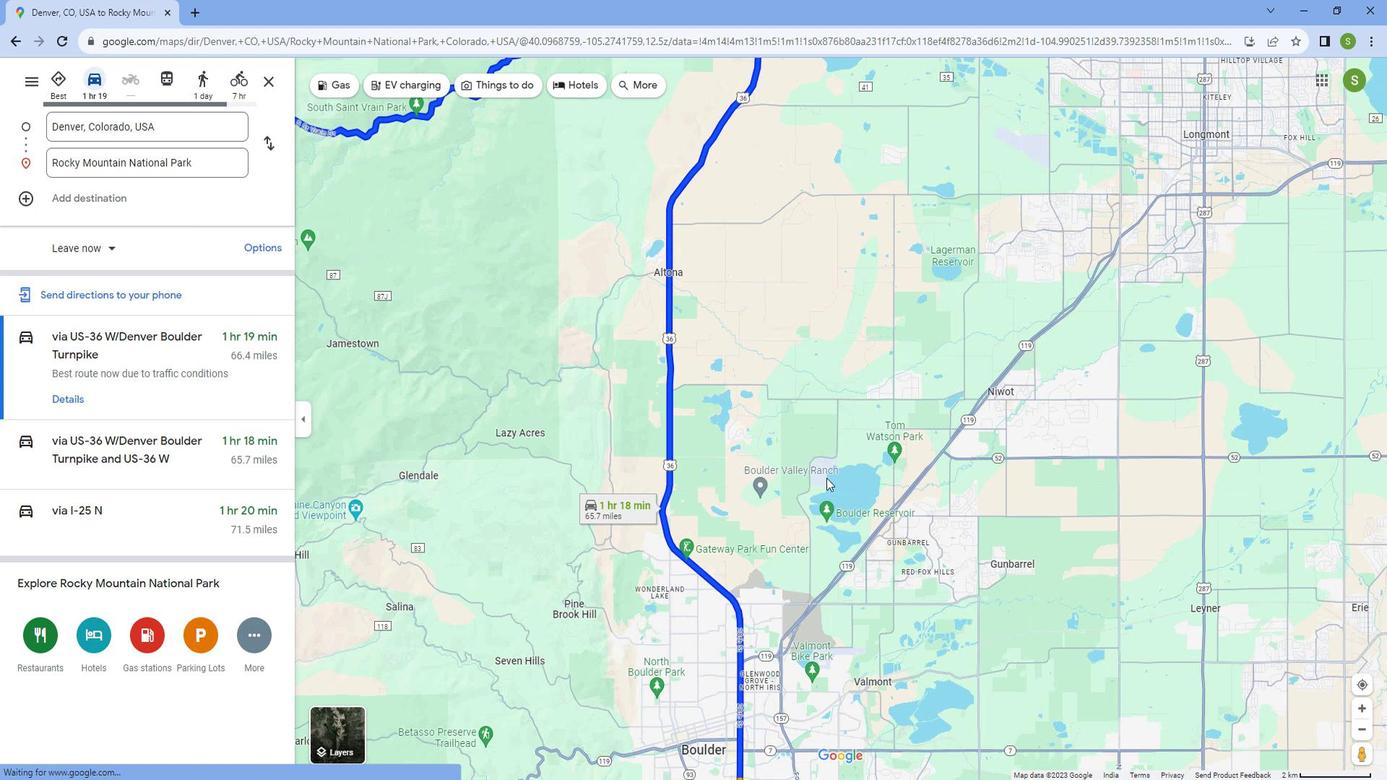 
Action: Mouse pressed left at (869, 489)
Screenshot: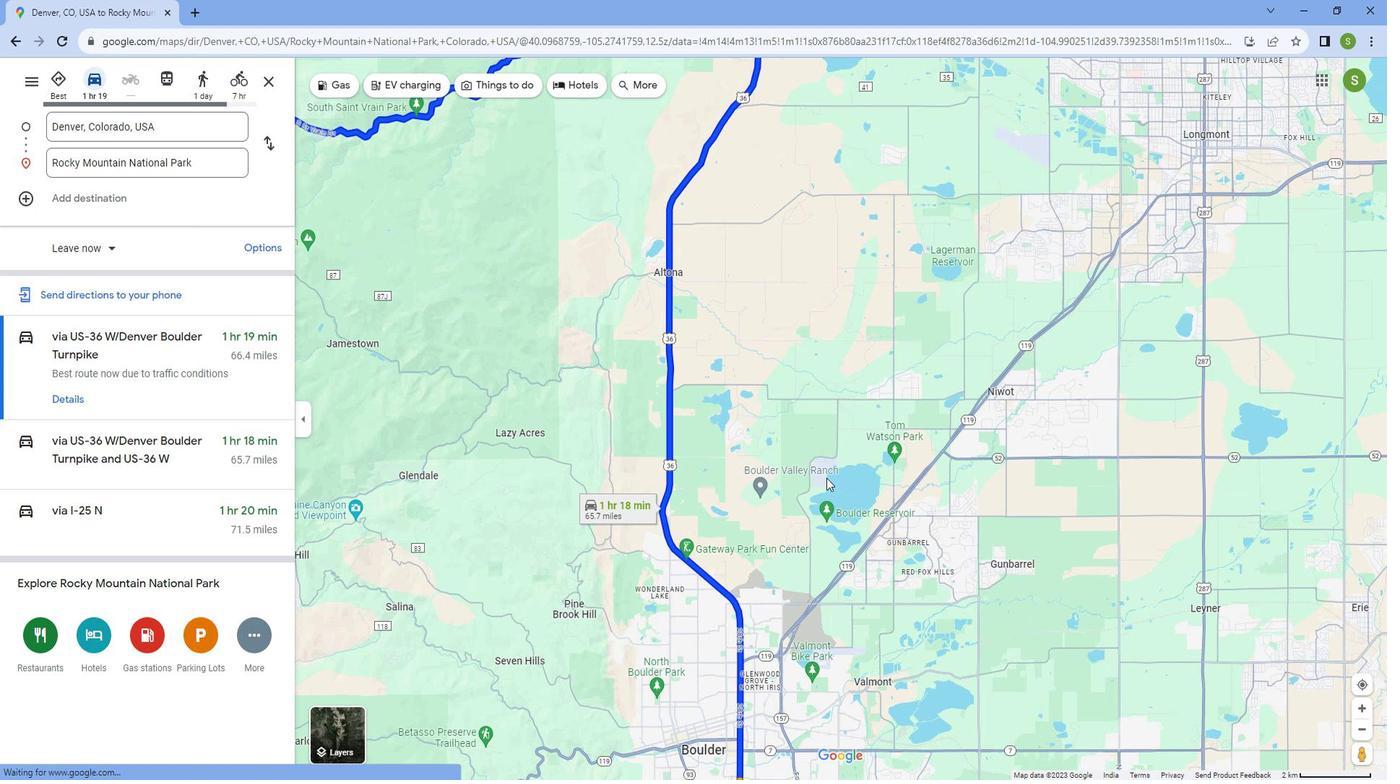 
Action: Mouse moved to (1100, 478)
Screenshot: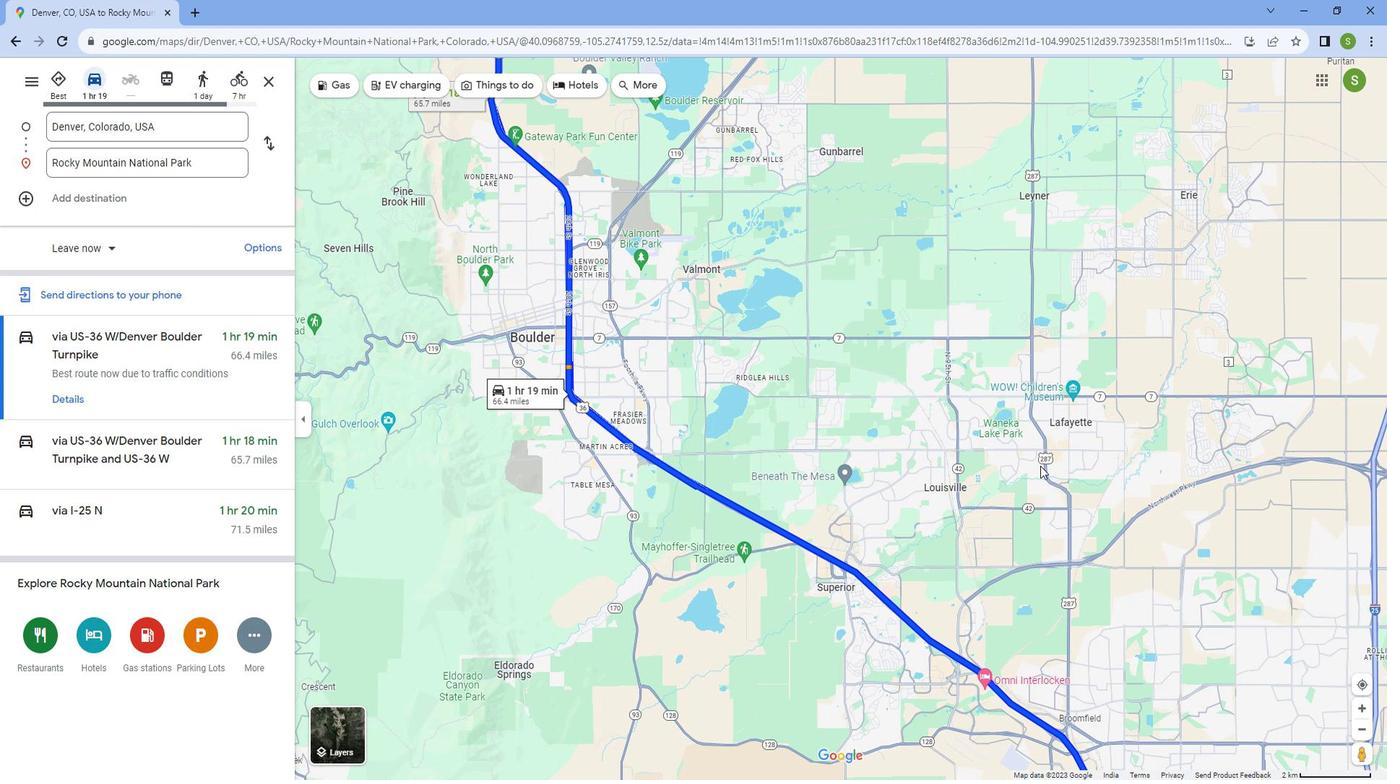 
Action: Mouse pressed left at (1100, 478)
Screenshot: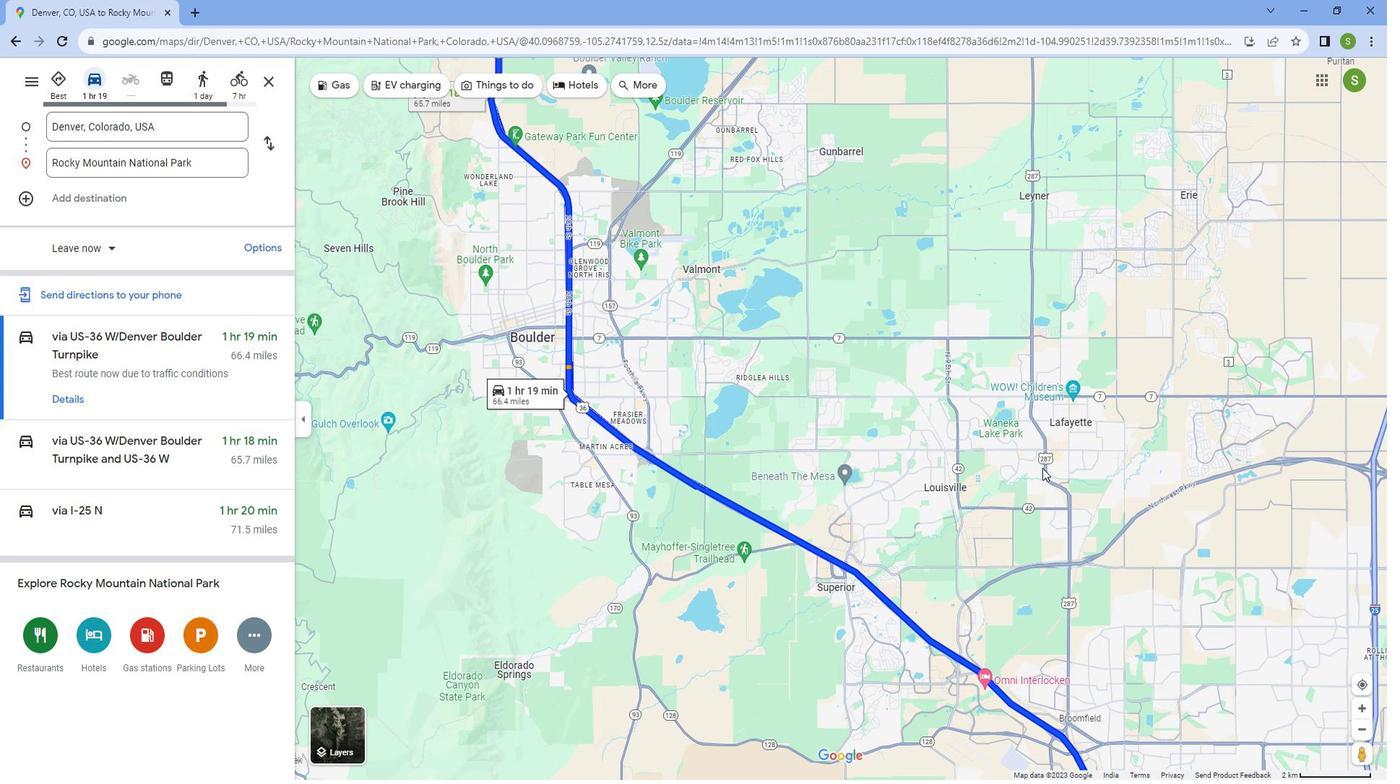
Action: Mouse moved to (921, 364)
Screenshot: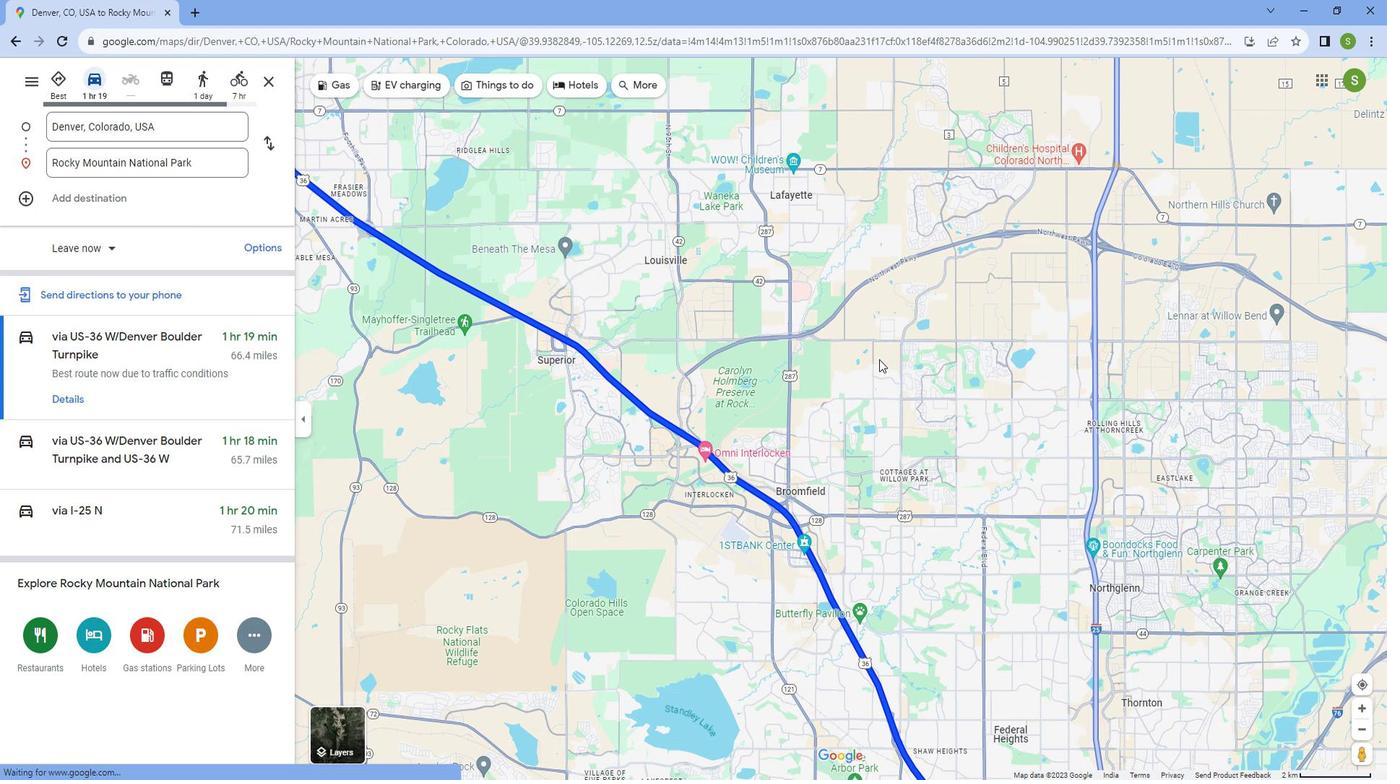 
Action: Mouse scrolled (921, 363) with delta (0, 0)
Screenshot: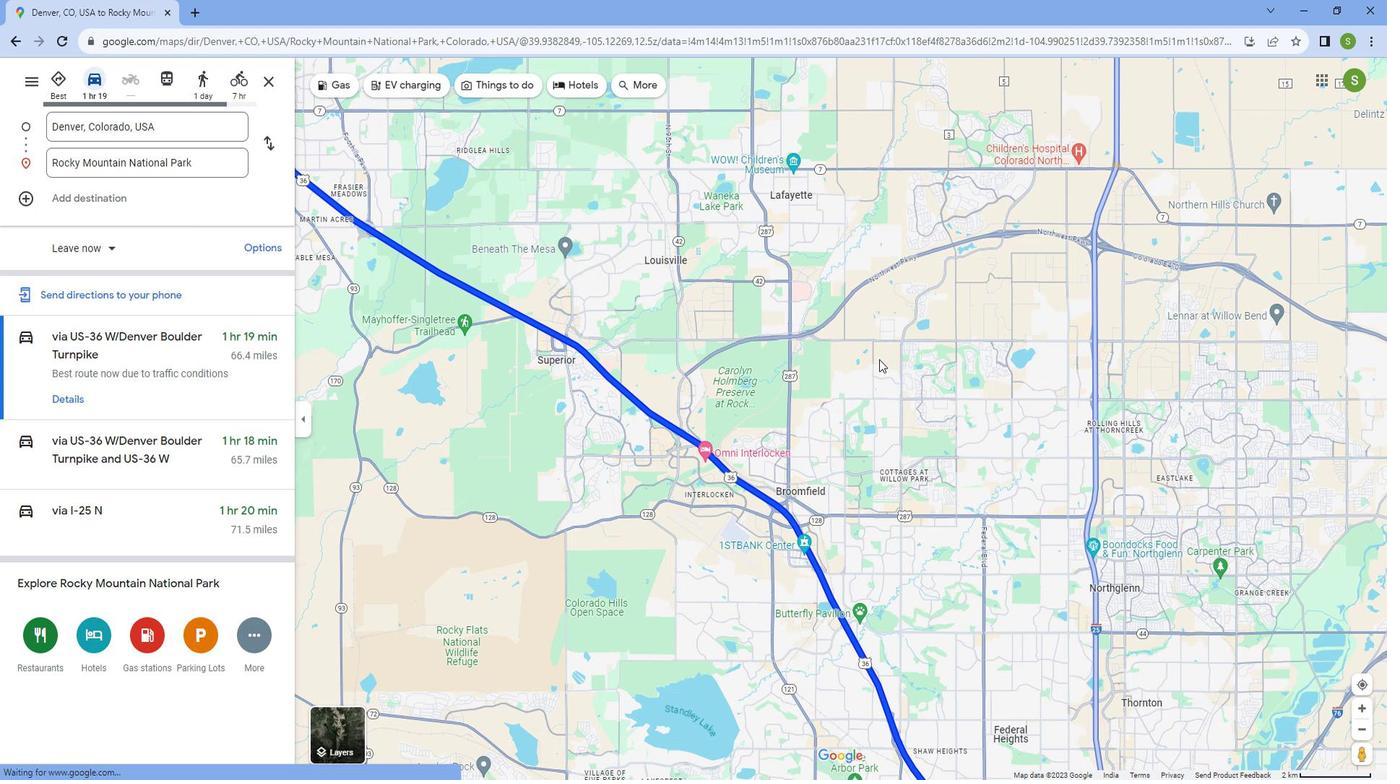 
Action: Mouse moved to (916, 365)
Screenshot: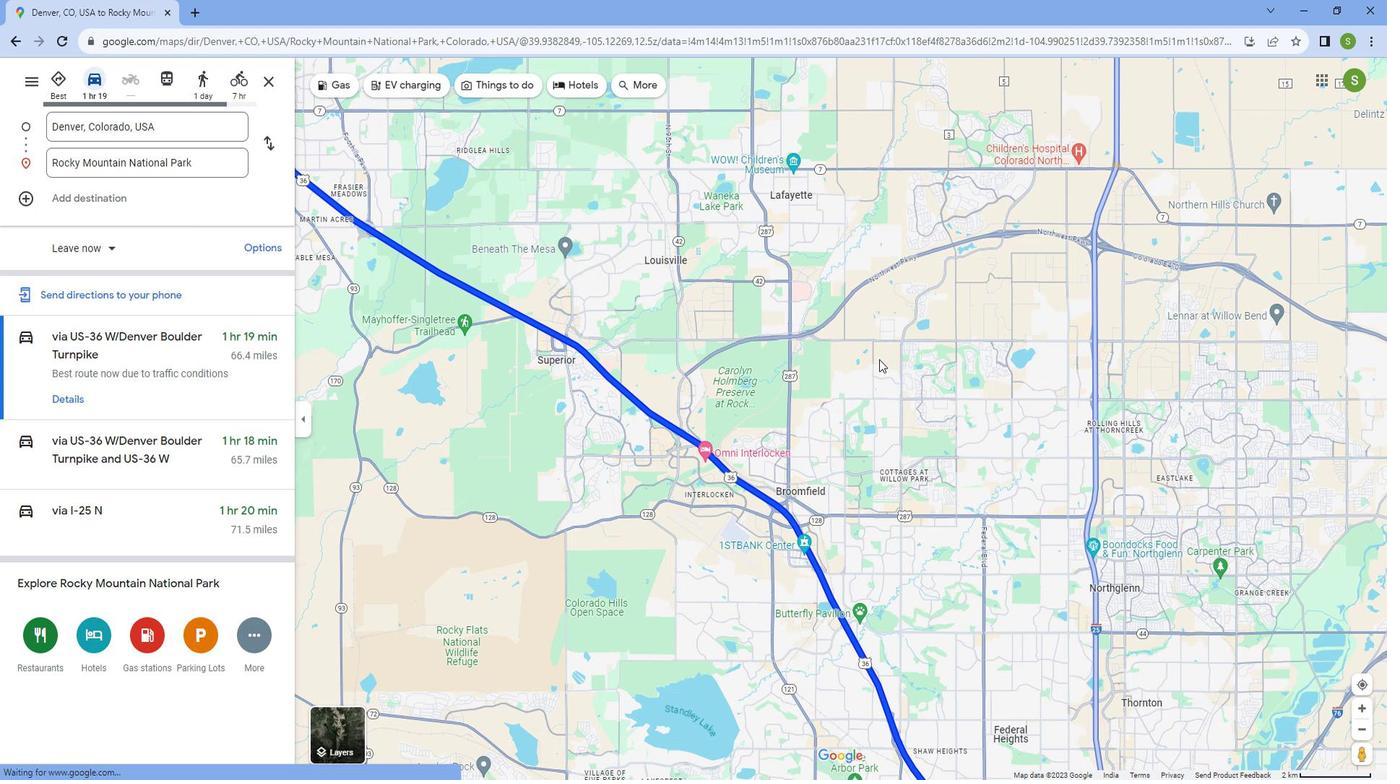 
Action: Mouse scrolled (916, 364) with delta (0, -1)
Screenshot: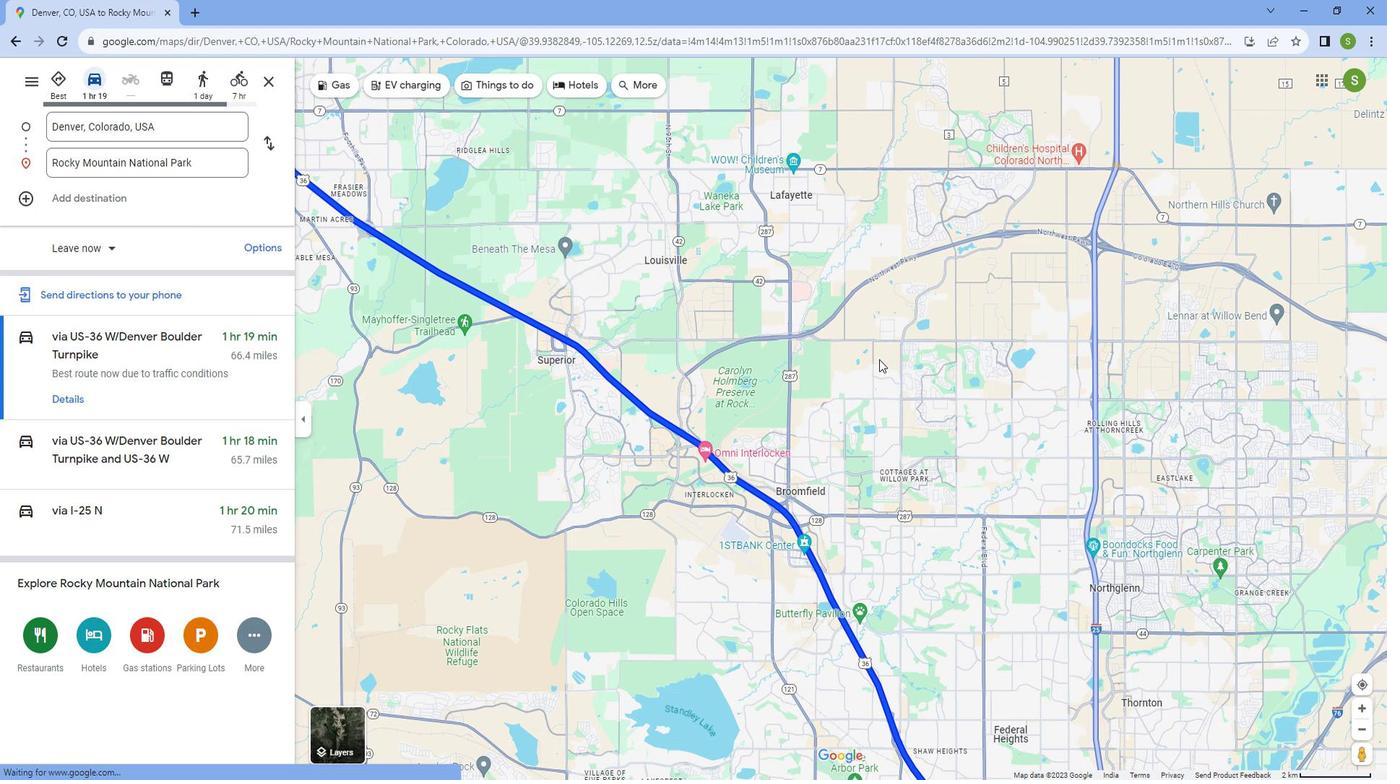 
Action: Mouse moved to (913, 366)
Screenshot: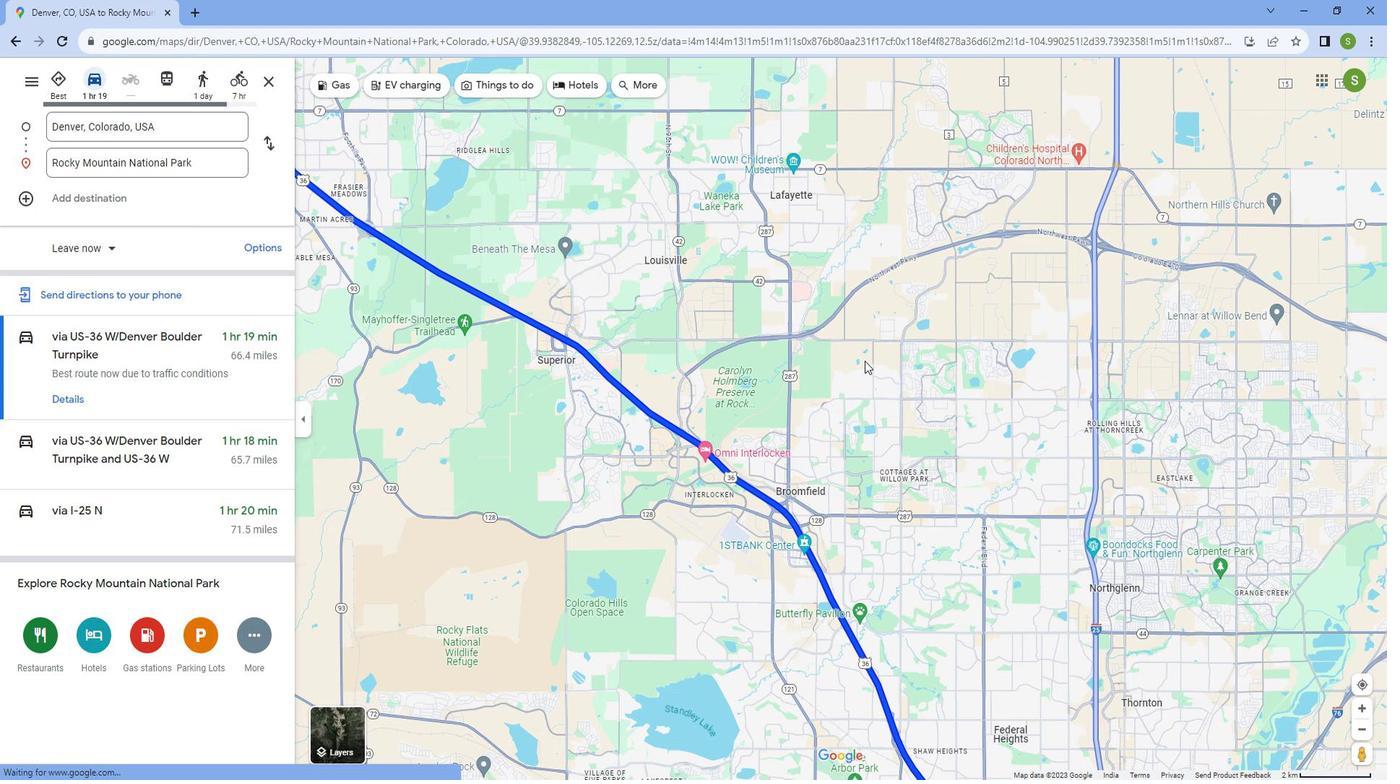
Action: Mouse scrolled (913, 365) with delta (0, 0)
Screenshot: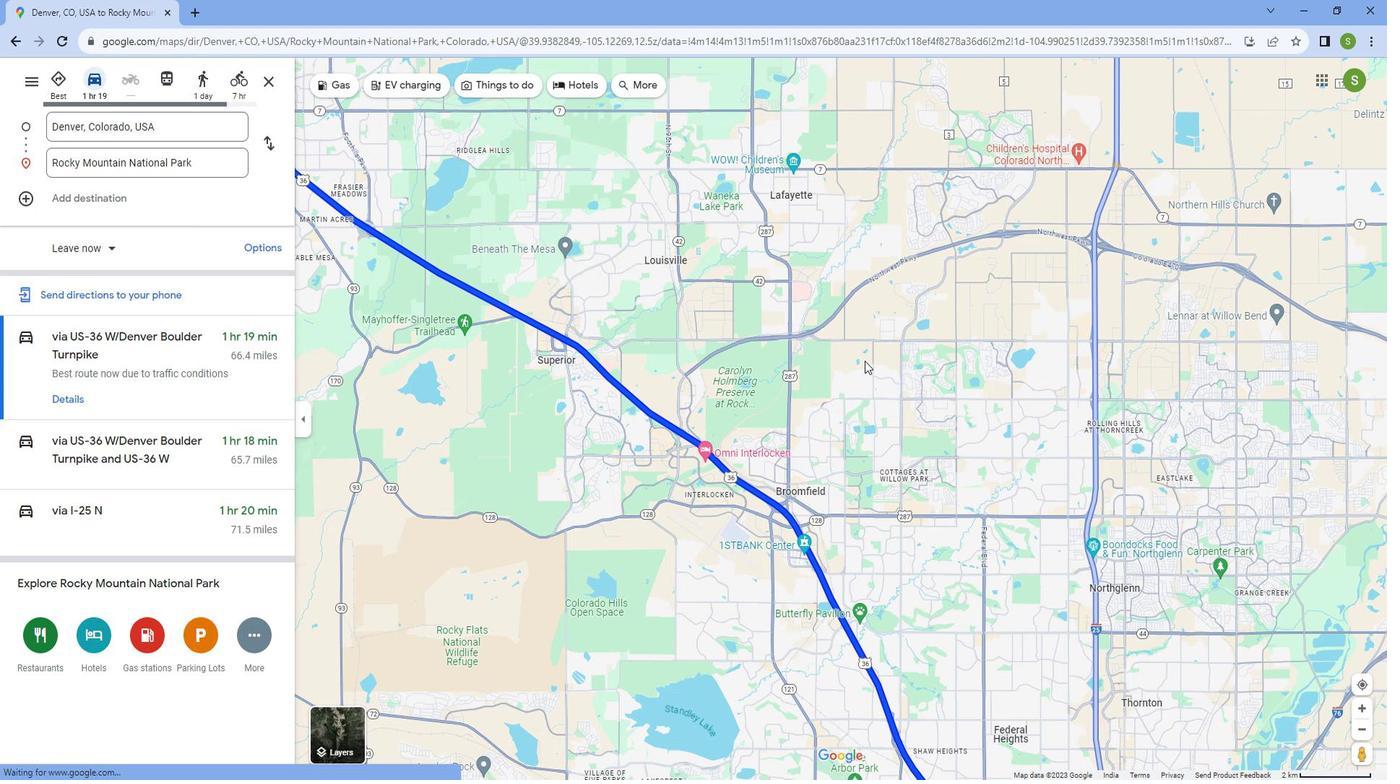
Action: Mouse moved to (910, 366)
Screenshot: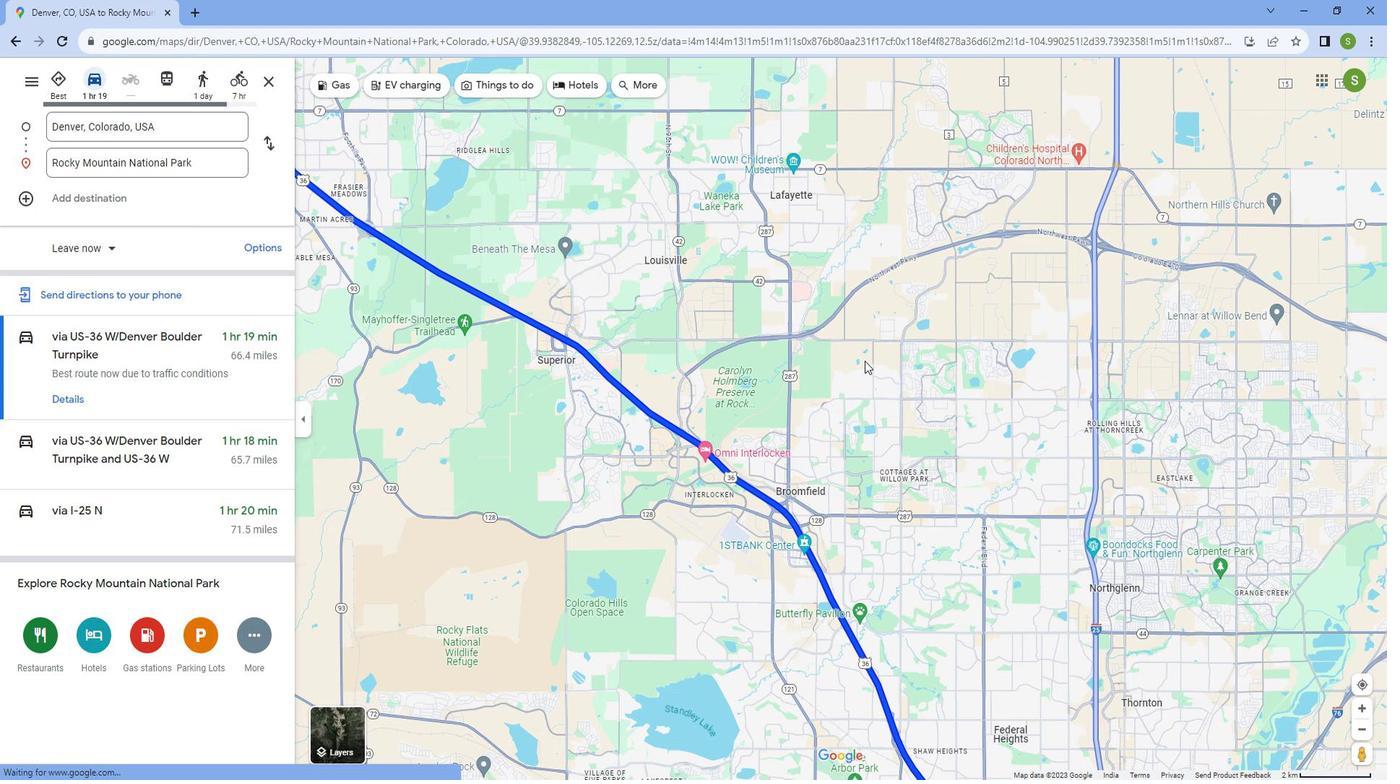 
Action: Mouse scrolled (910, 365) with delta (0, 0)
Screenshot: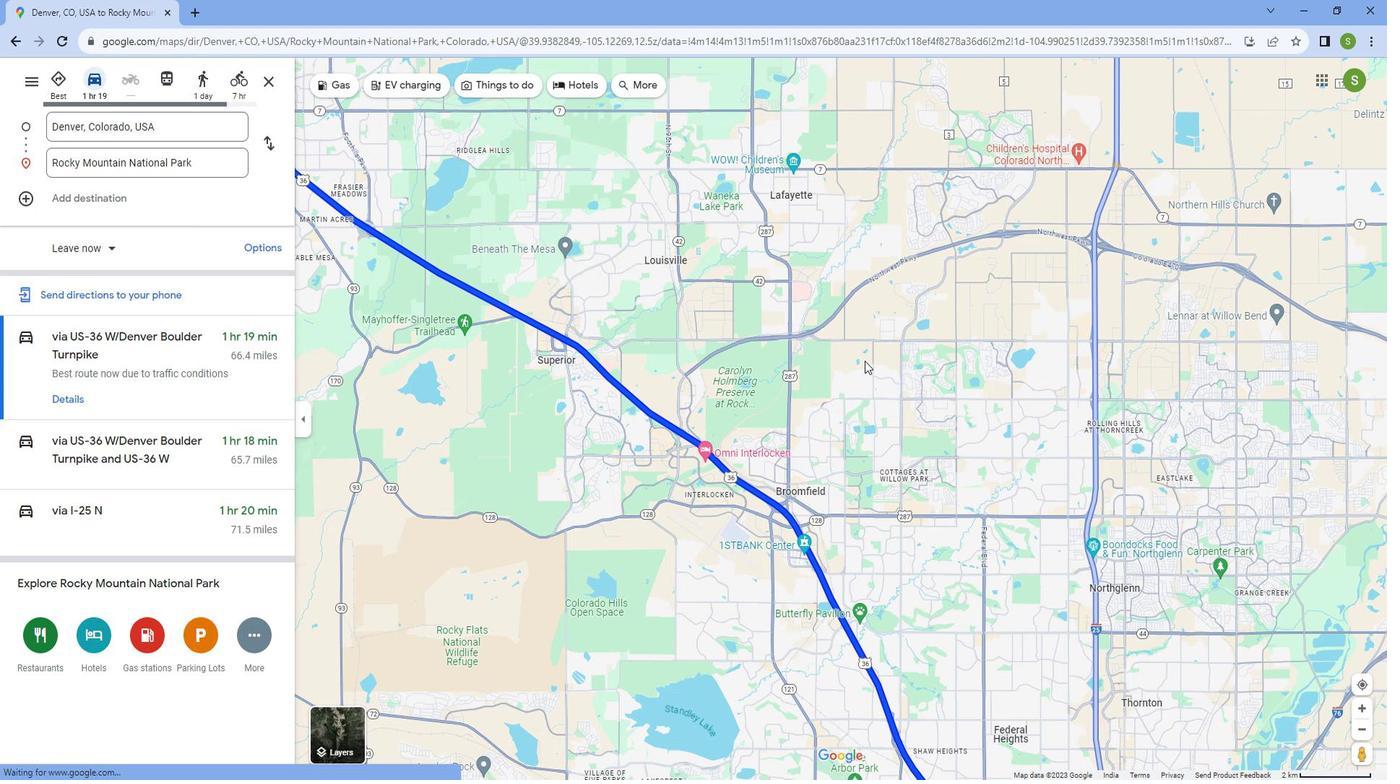 
Action: Mouse moved to (906, 366)
Screenshot: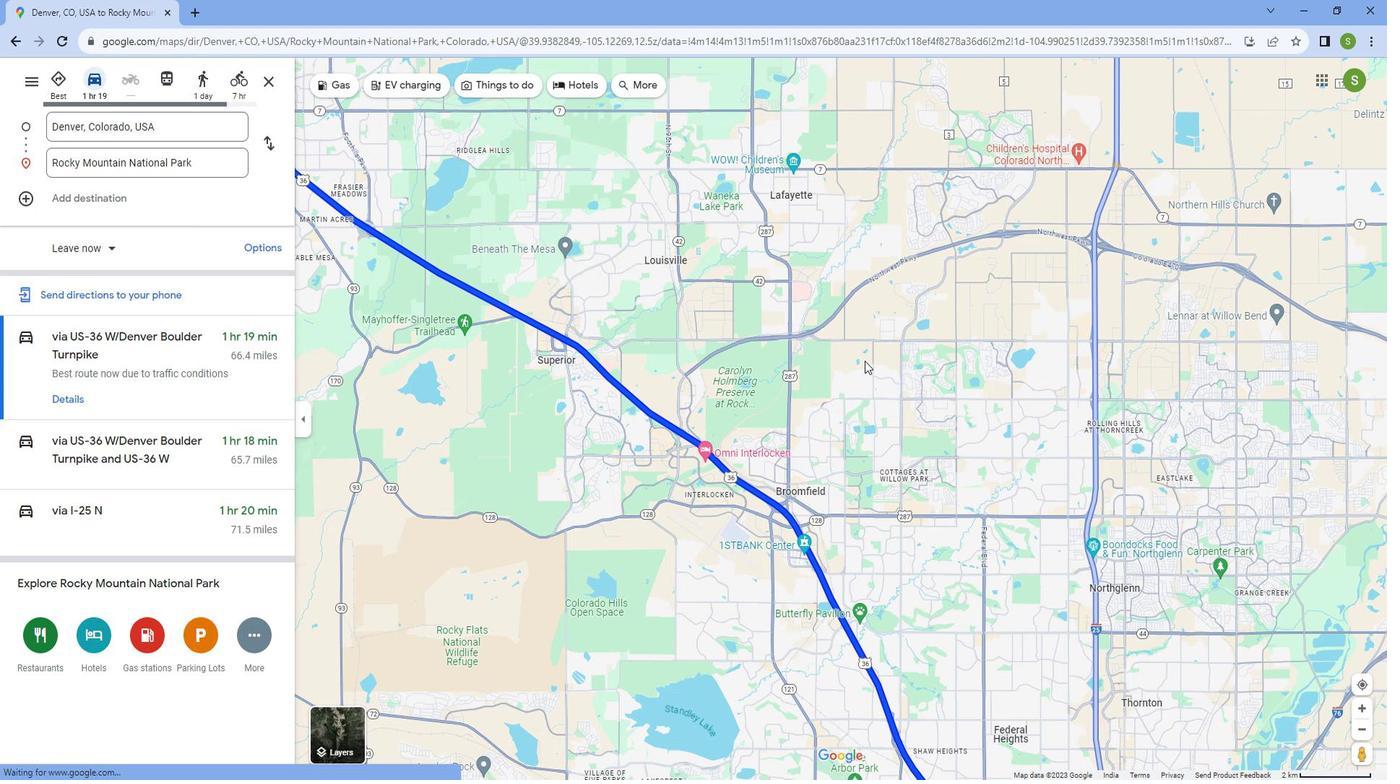 
Action: Mouse scrolled (906, 366) with delta (0, 0)
Screenshot: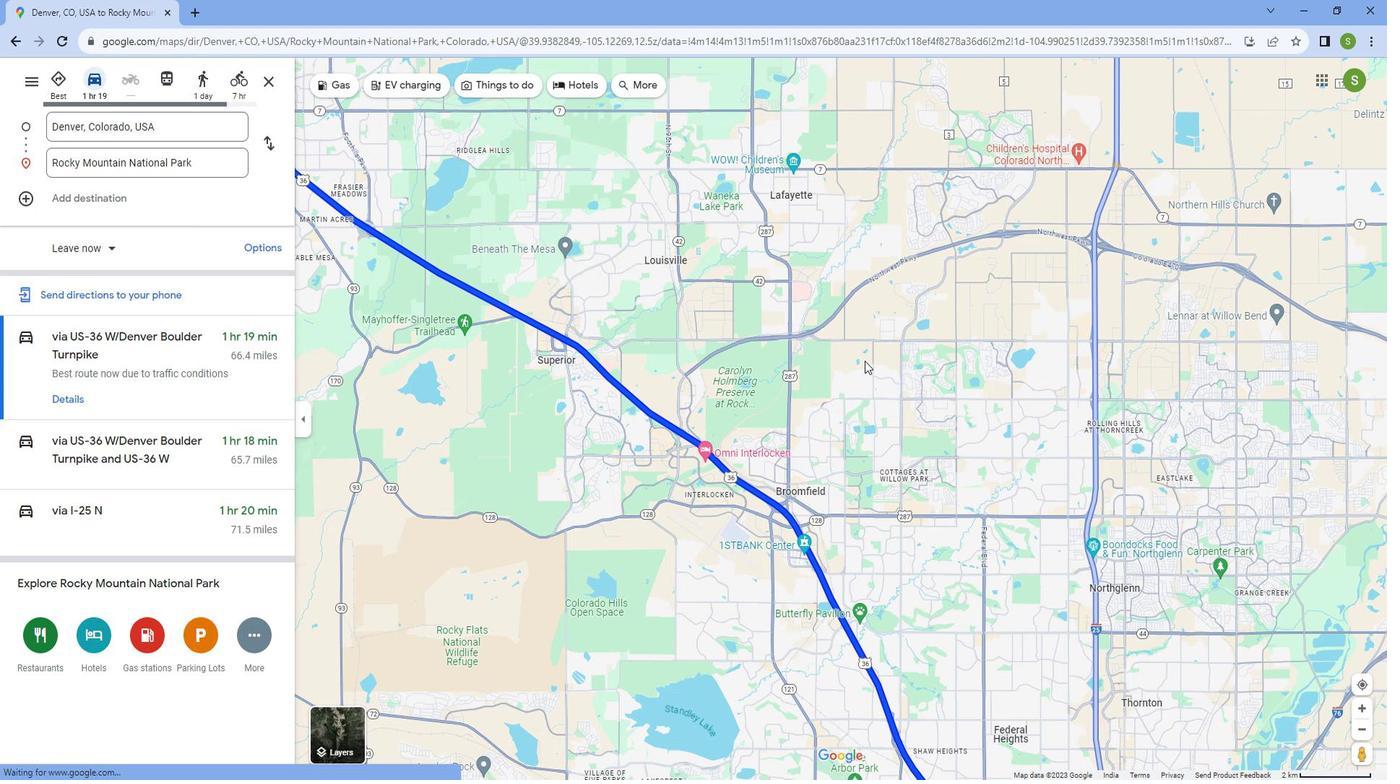 
Action: Mouse moved to (901, 368)
Screenshot: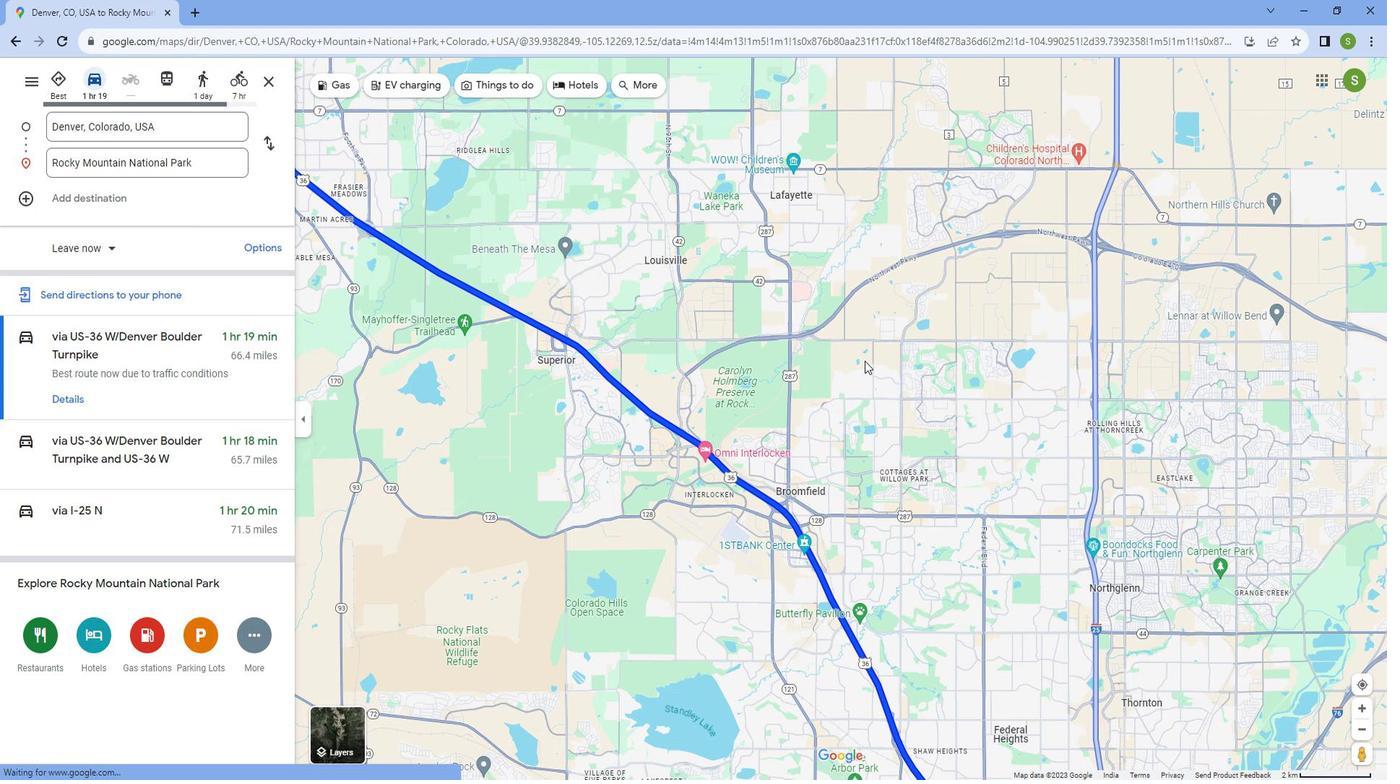 
Action: Mouse scrolled (901, 367) with delta (0, 0)
Screenshot: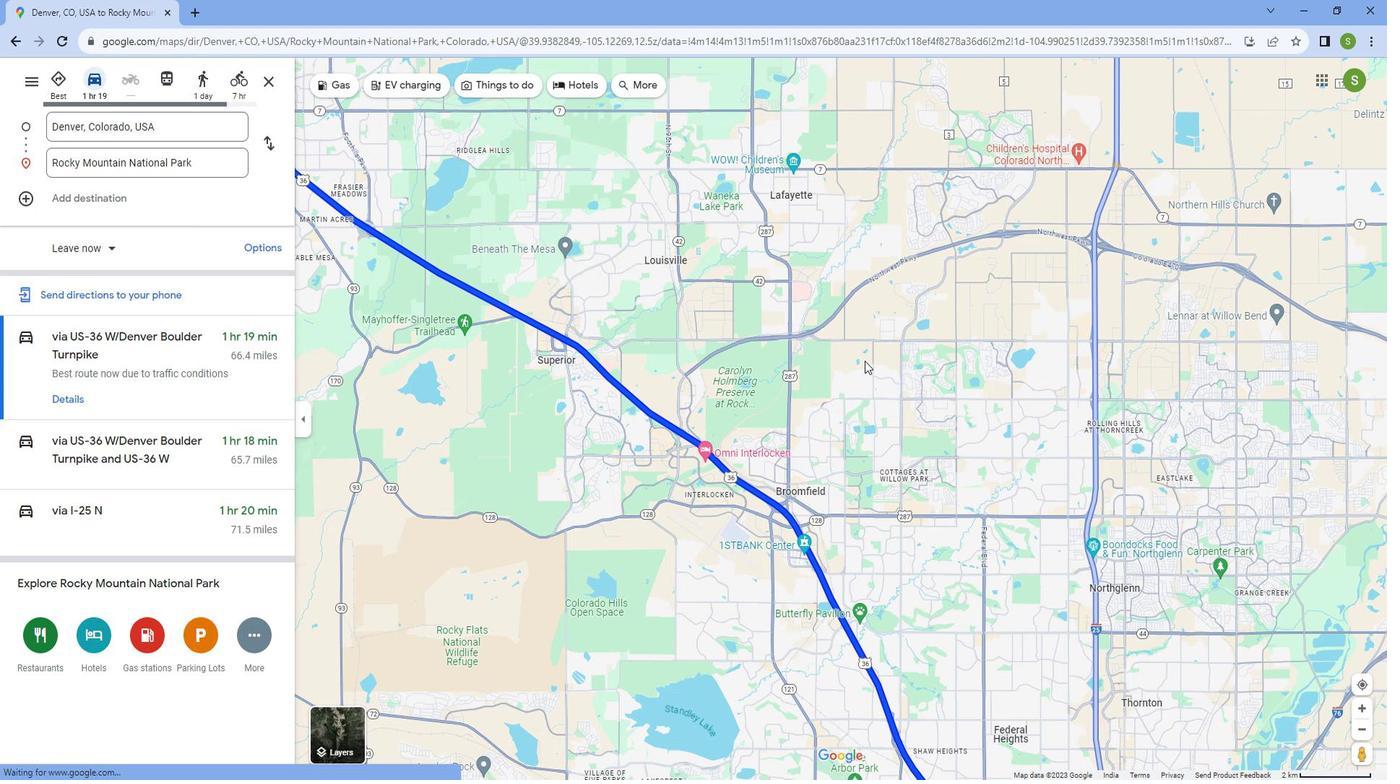 
Action: Mouse moved to (899, 369)
Screenshot: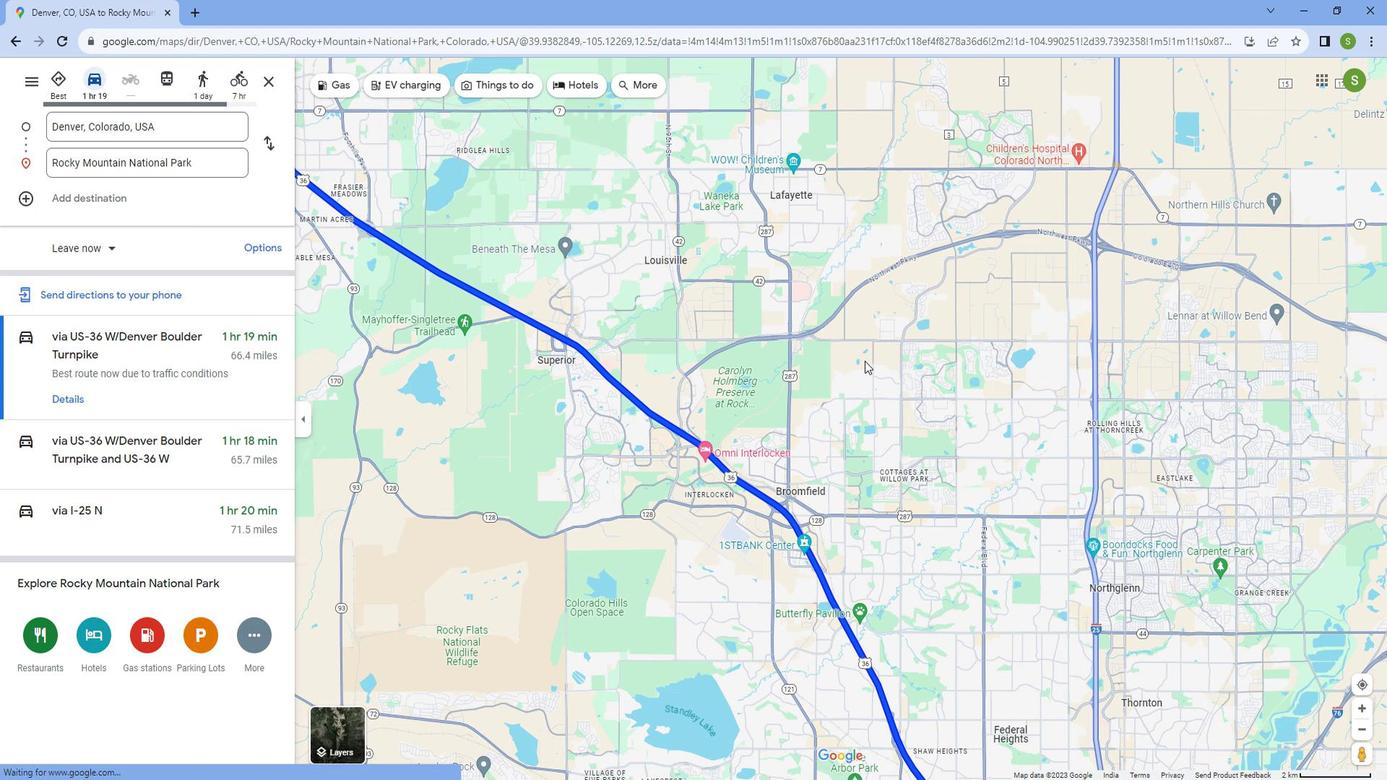 
Action: Mouse scrolled (899, 368) with delta (0, 0)
Screenshot: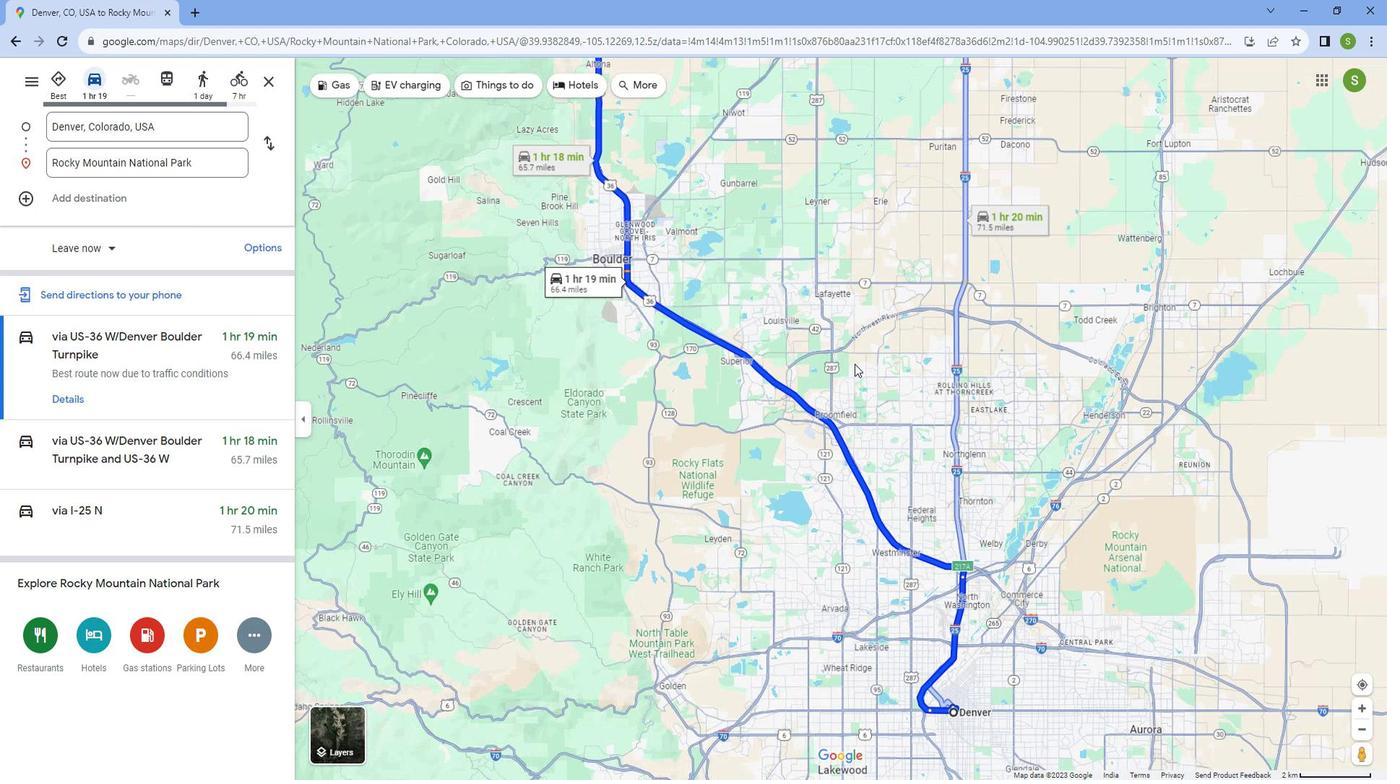 
Action: Mouse scrolled (899, 368) with delta (0, 0)
Screenshot: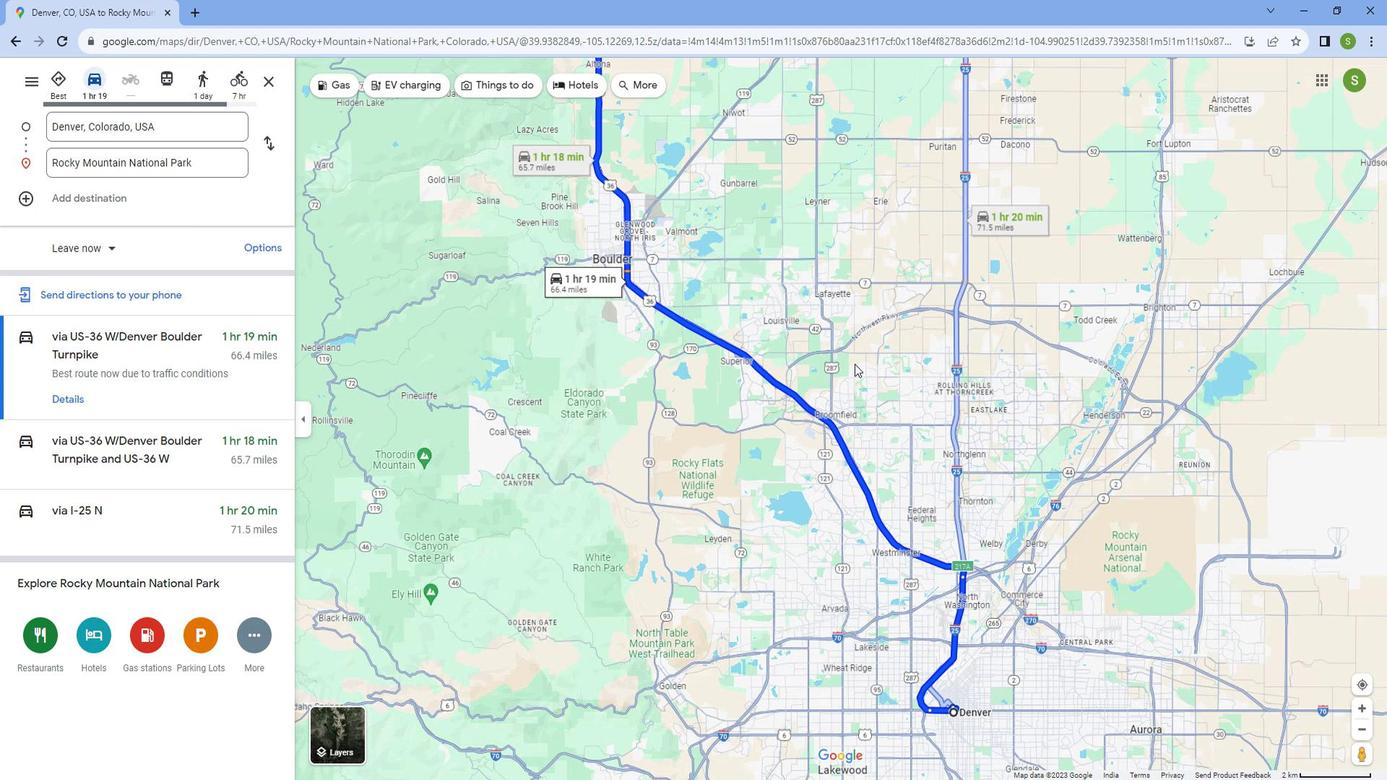 
Action: Mouse moved to (634, 317)
Screenshot: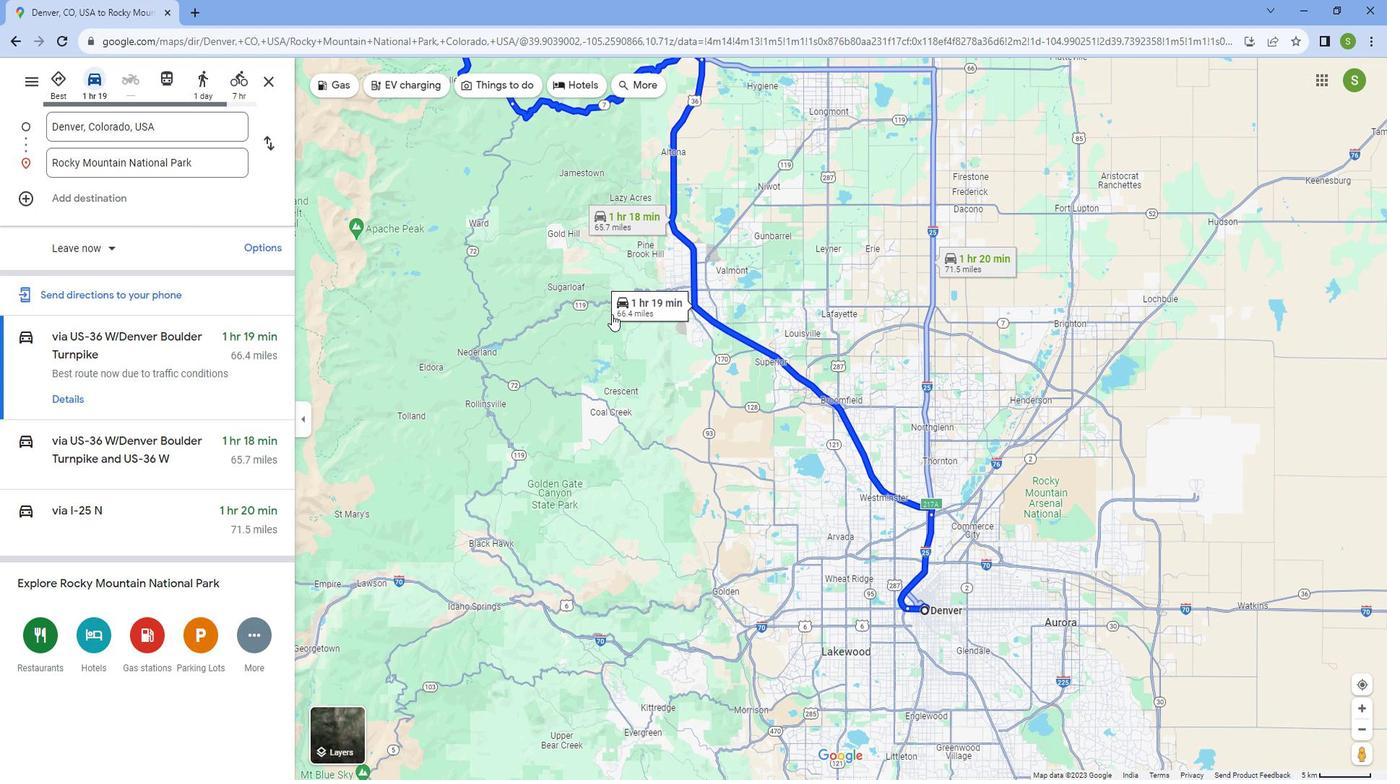 
Action: Mouse pressed left at (634, 317)
Screenshot: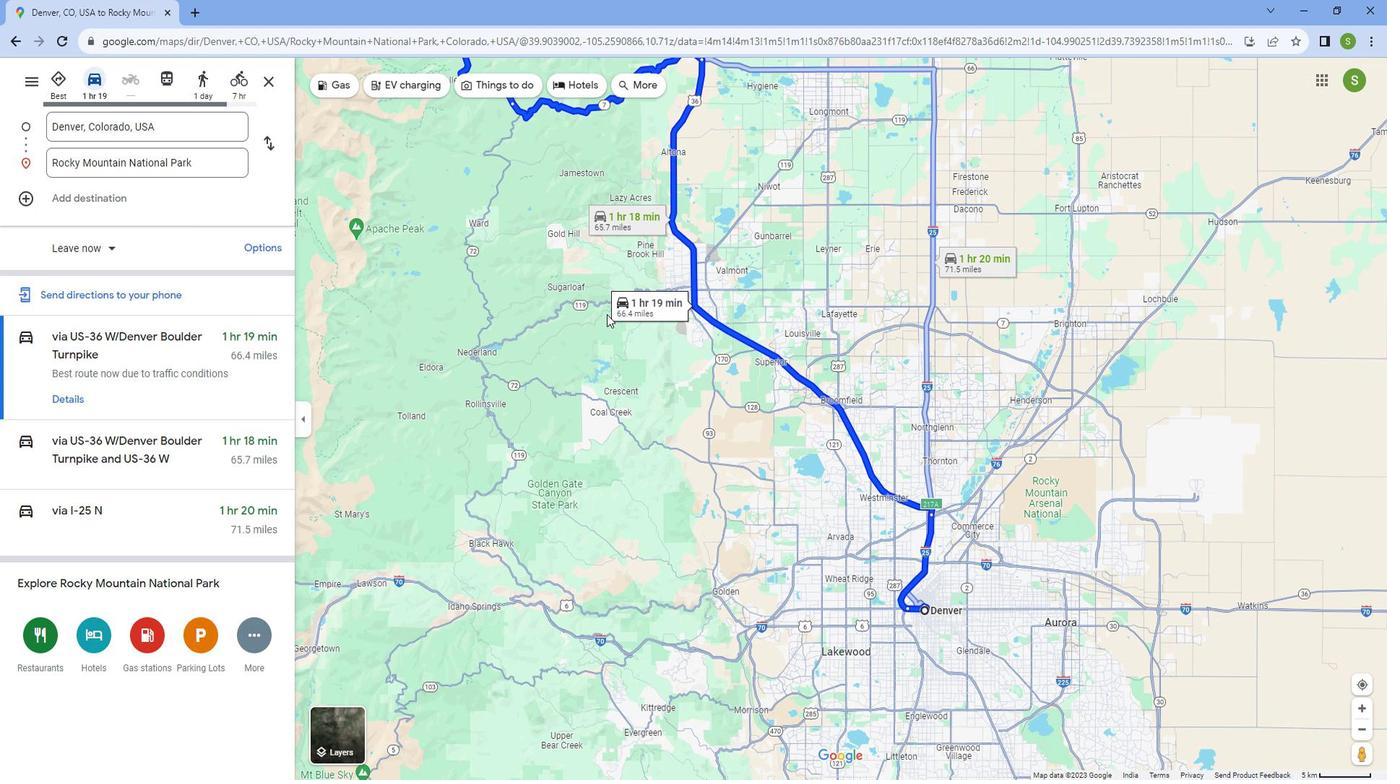 
Action: Mouse moved to (538, 377)
Screenshot: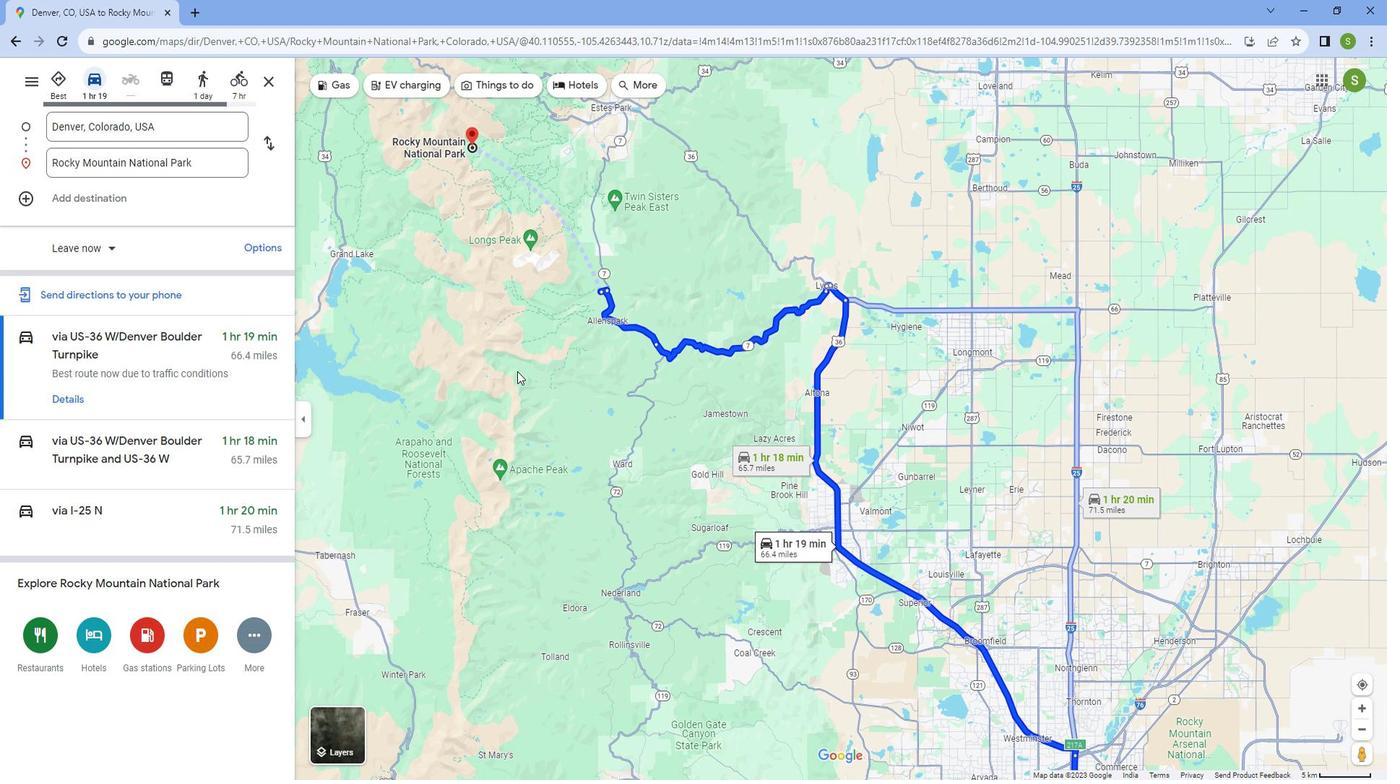 
Action: Mouse pressed left at (538, 377)
Screenshot: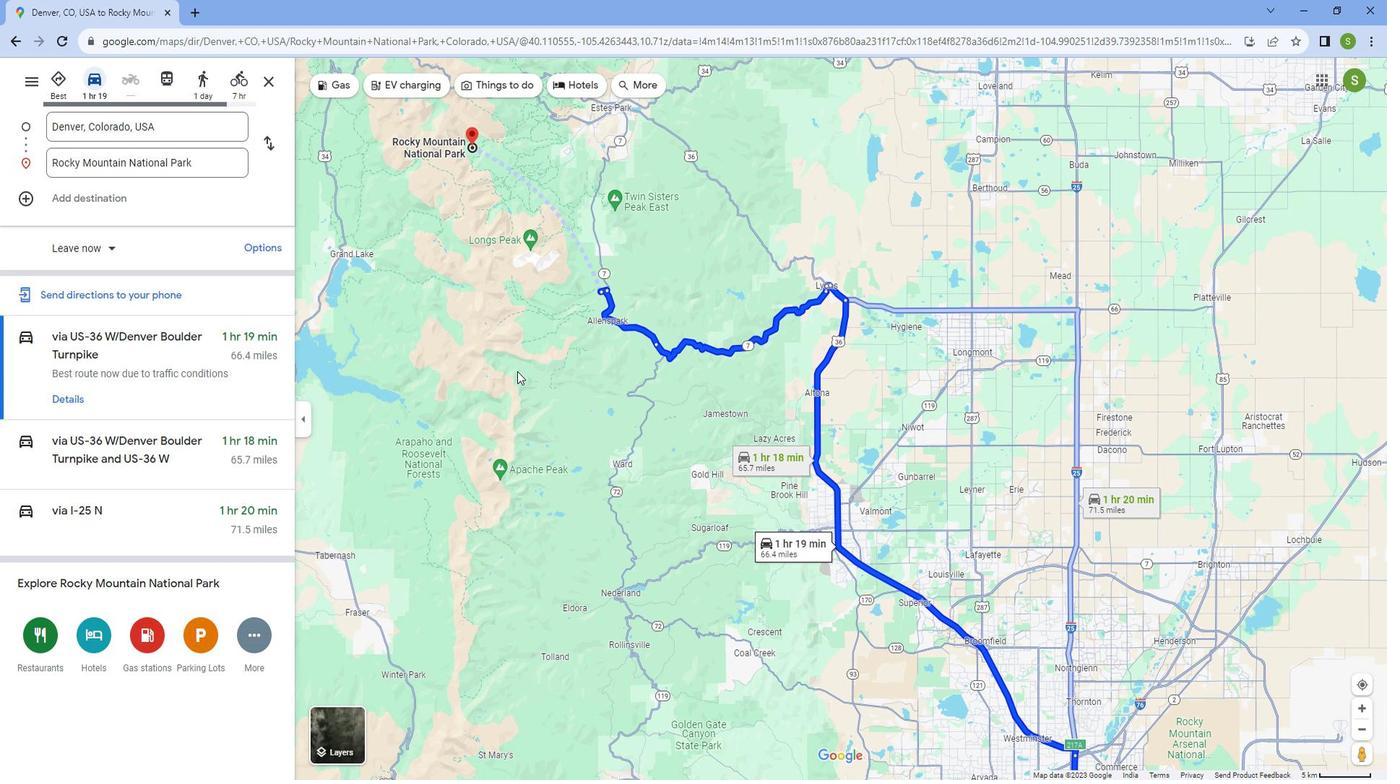 
Action: Mouse moved to (49, 398)
Screenshot: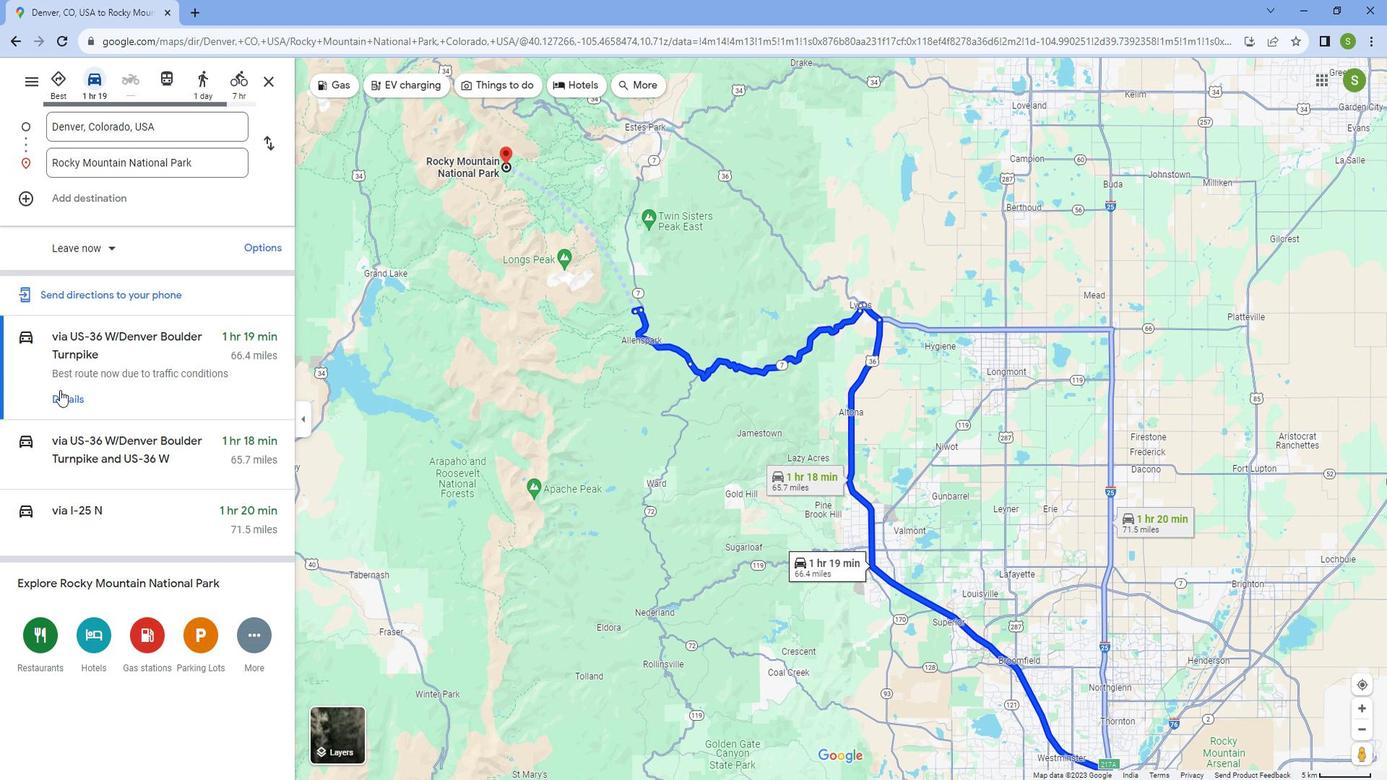 
Action: Mouse pressed left at (49, 398)
Screenshot: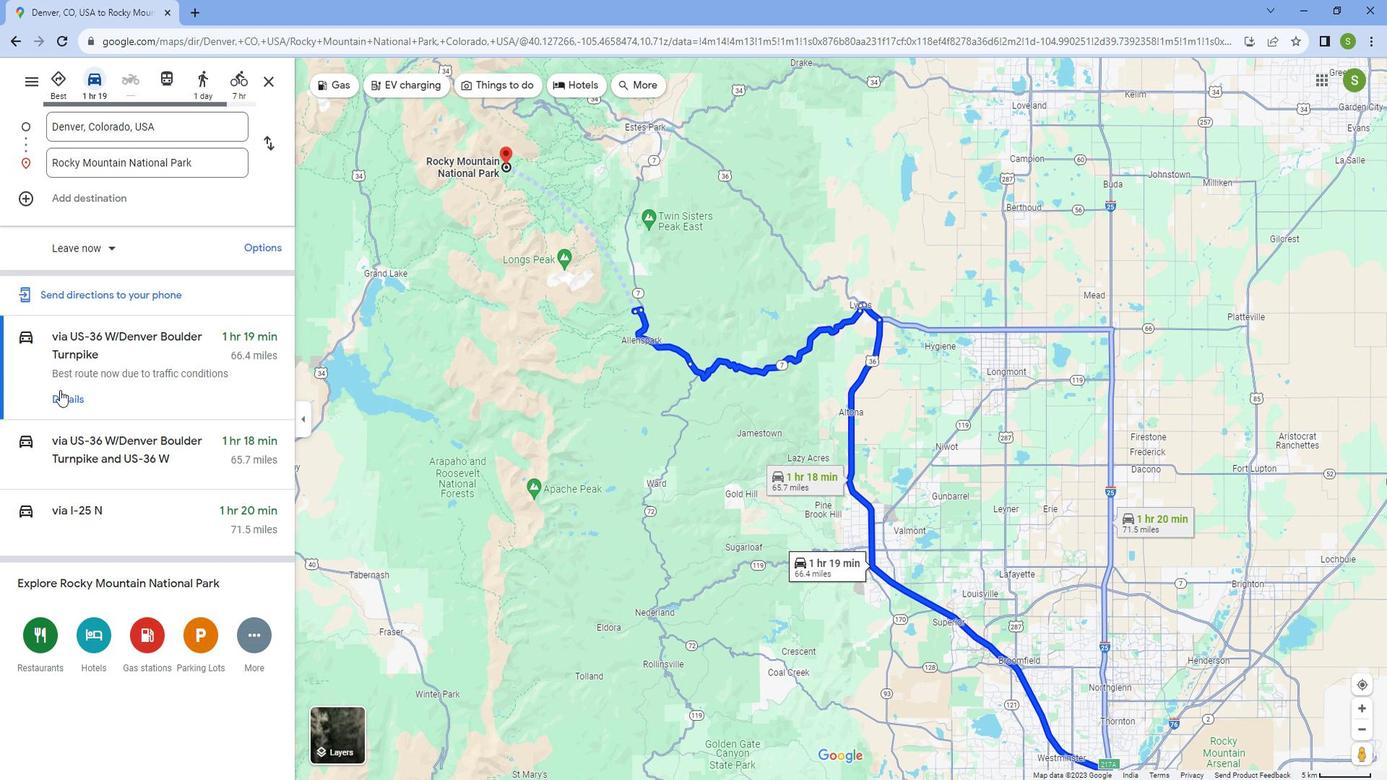 
Action: Mouse moved to (728, 412)
Screenshot: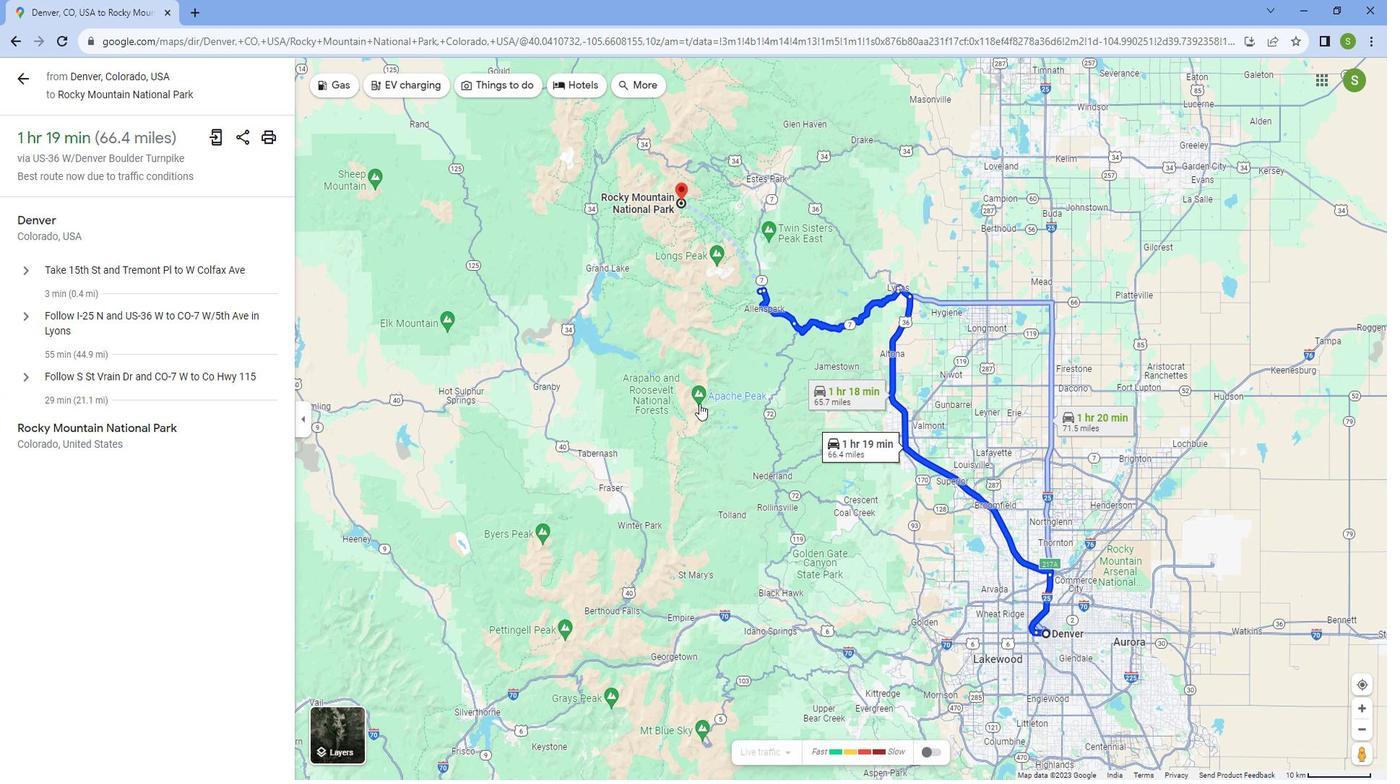 
Action: Mouse pressed left at (728, 412)
Screenshot: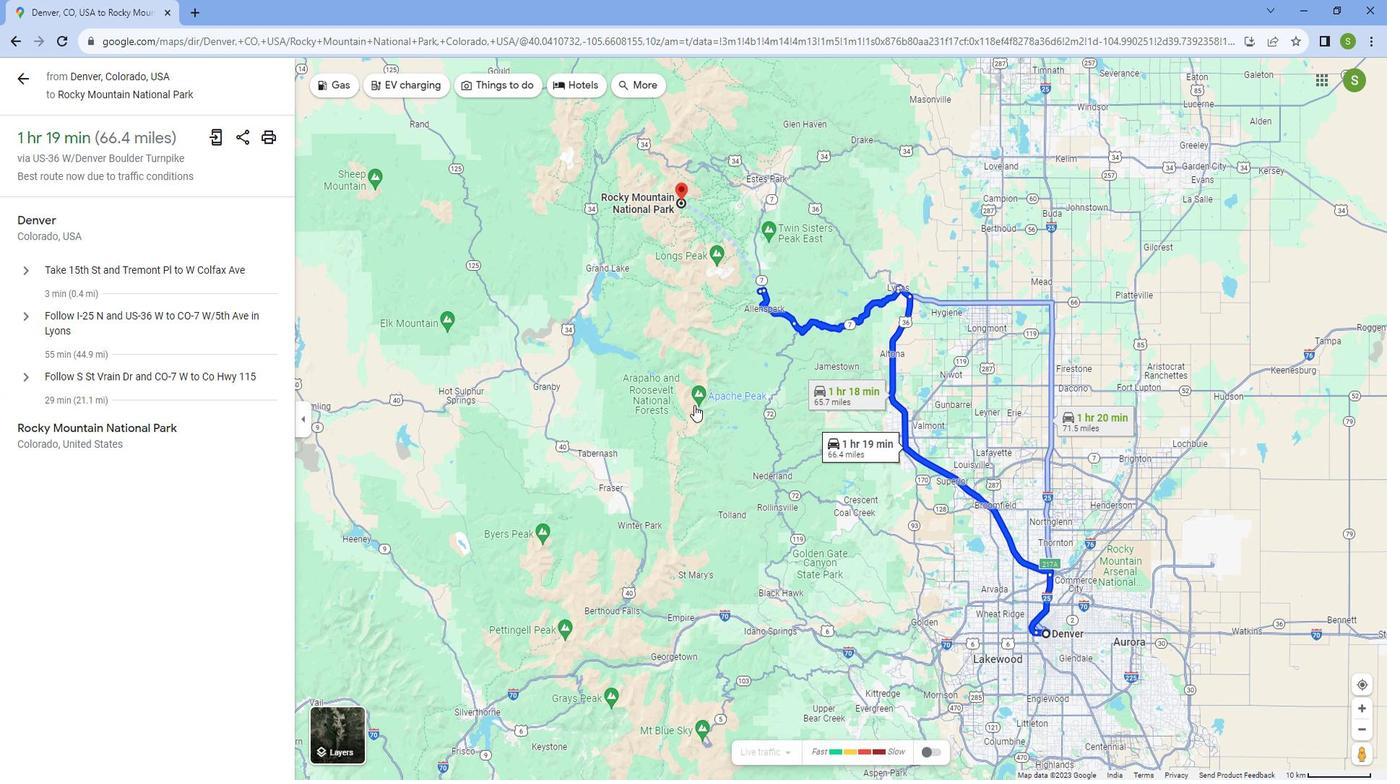 
Action: Mouse moved to (756, 361)
Screenshot: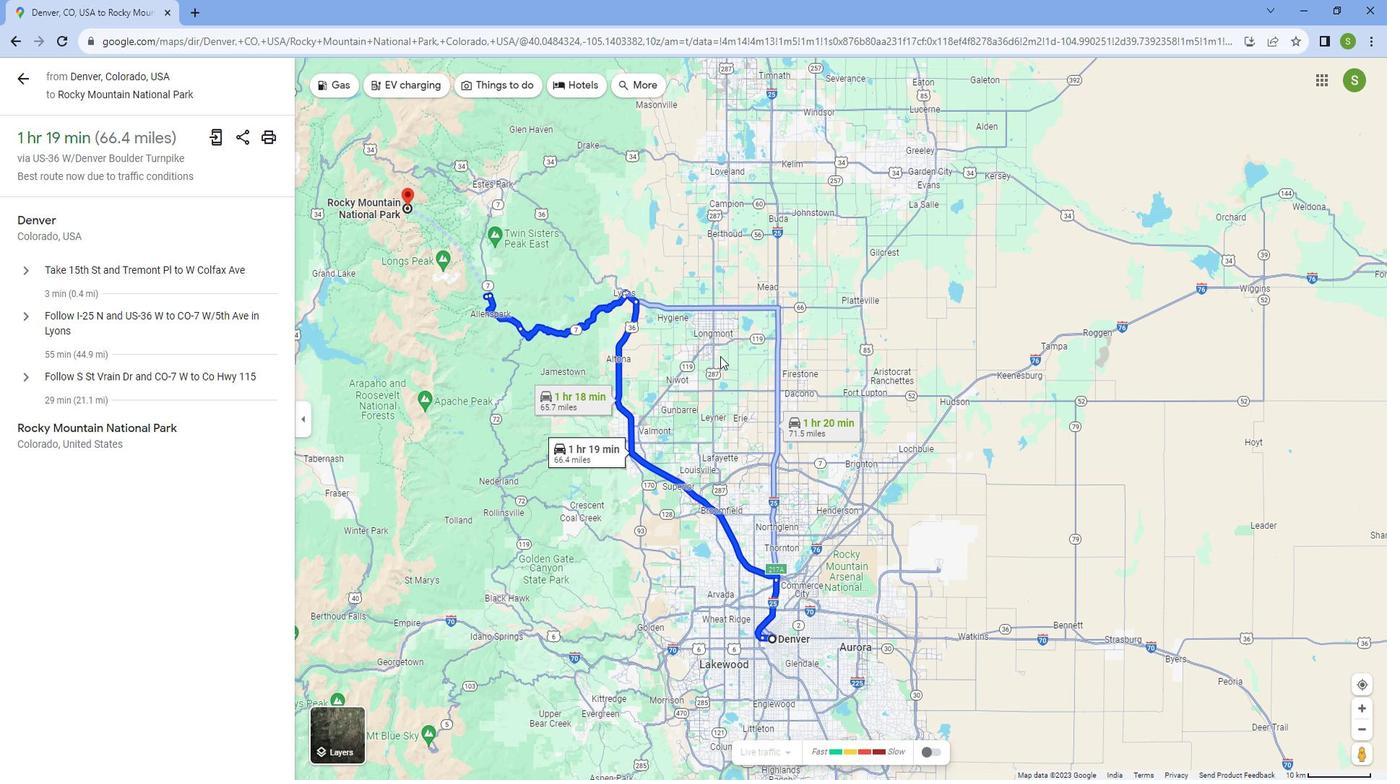 
Action: Mouse scrolled (756, 361) with delta (0, 0)
Screenshot: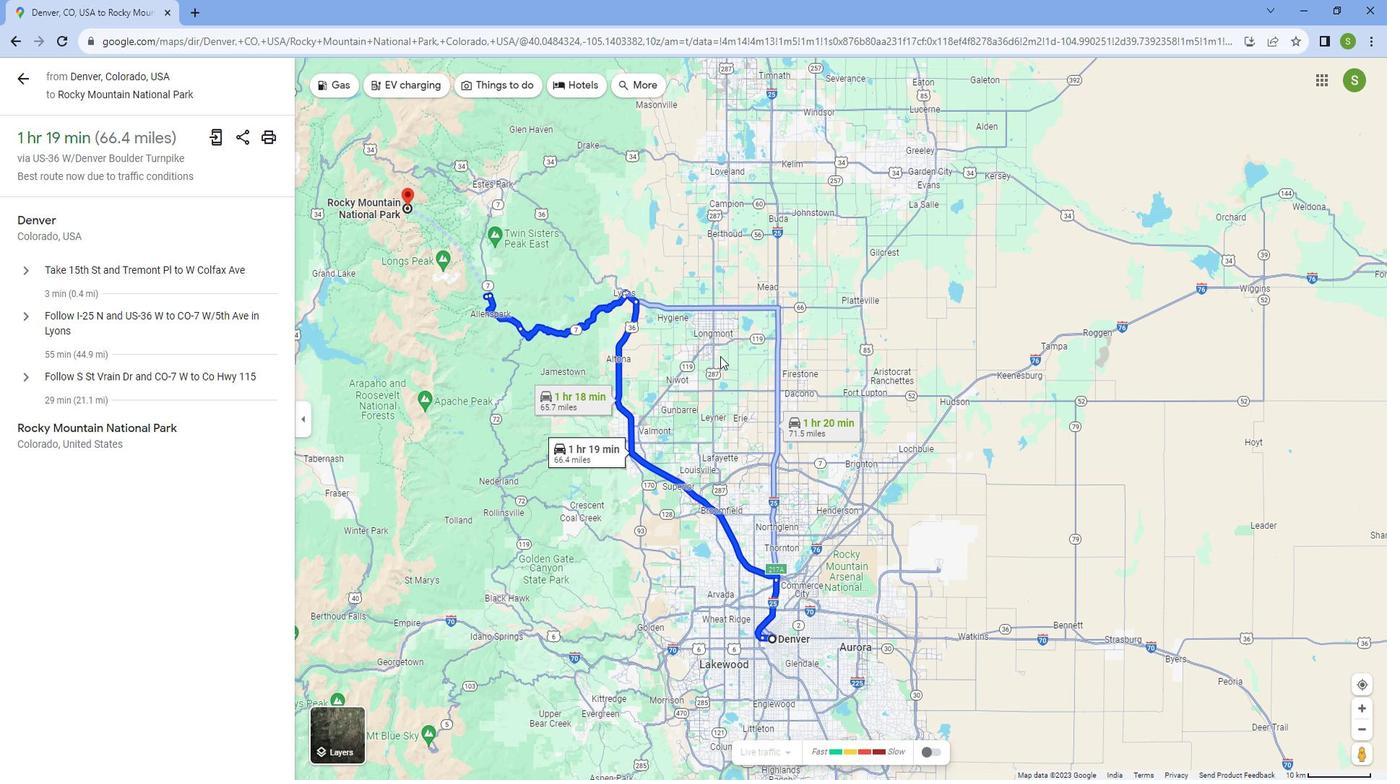 
Action: Mouse scrolled (756, 361) with delta (0, 0)
Screenshot: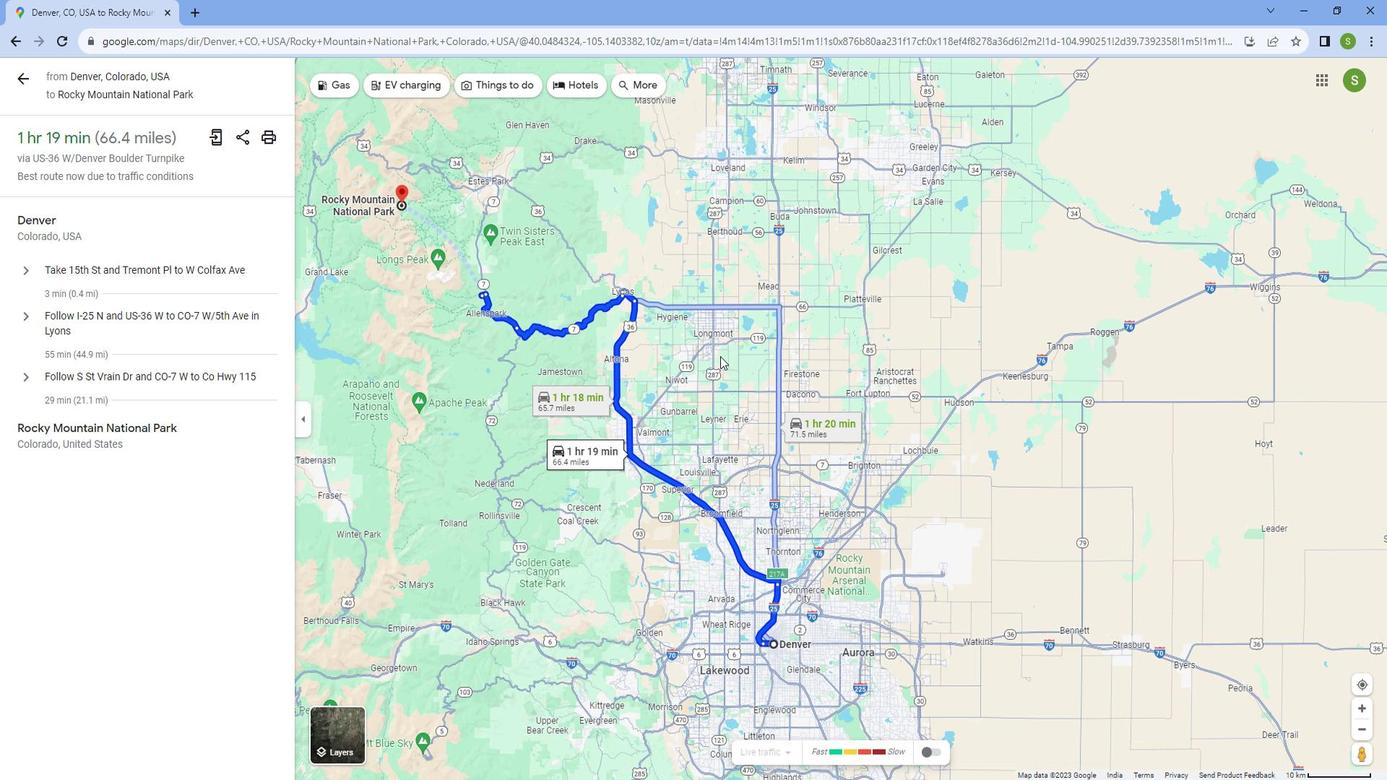 
Action: Mouse scrolled (756, 361) with delta (0, 0)
Screenshot: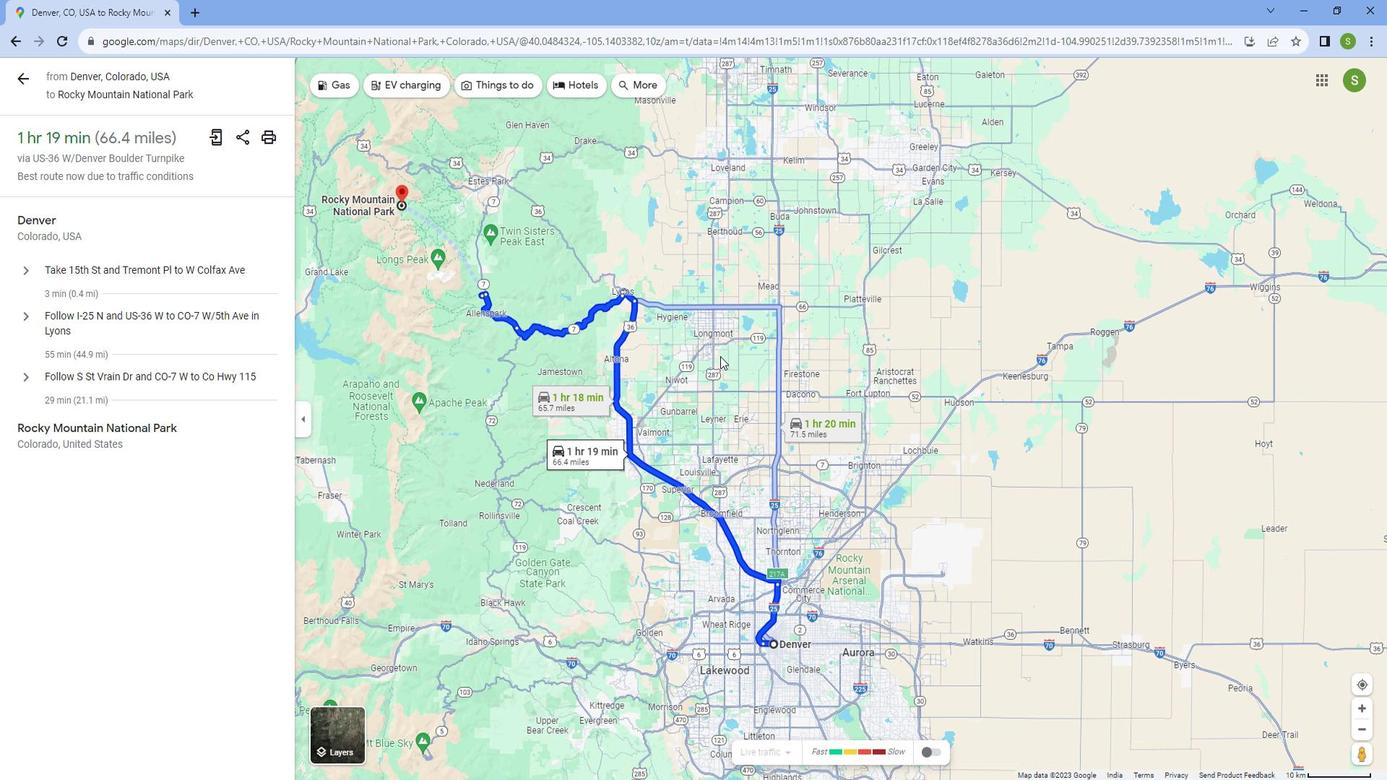 
Action: Mouse scrolled (756, 361) with delta (0, 0)
Screenshot: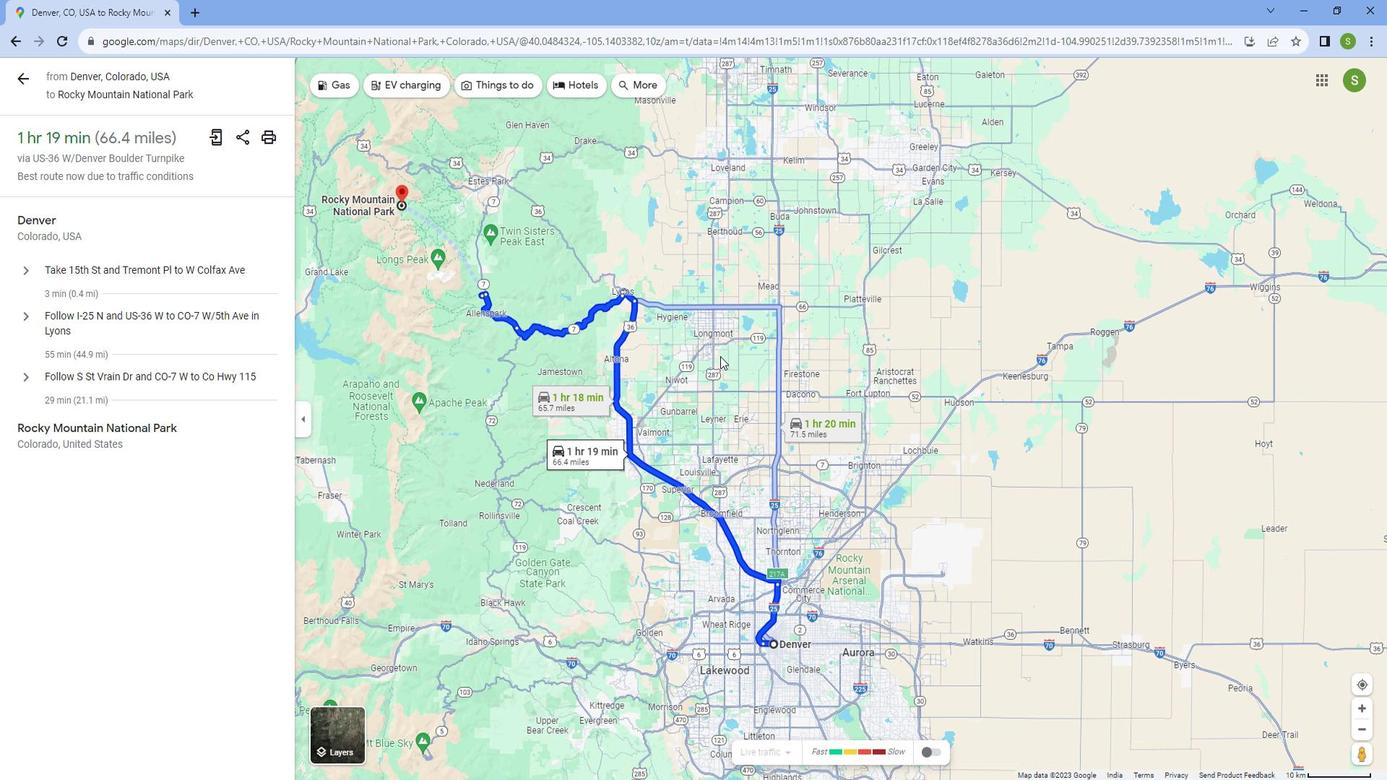 
Action: Mouse scrolled (756, 361) with delta (0, 0)
Screenshot: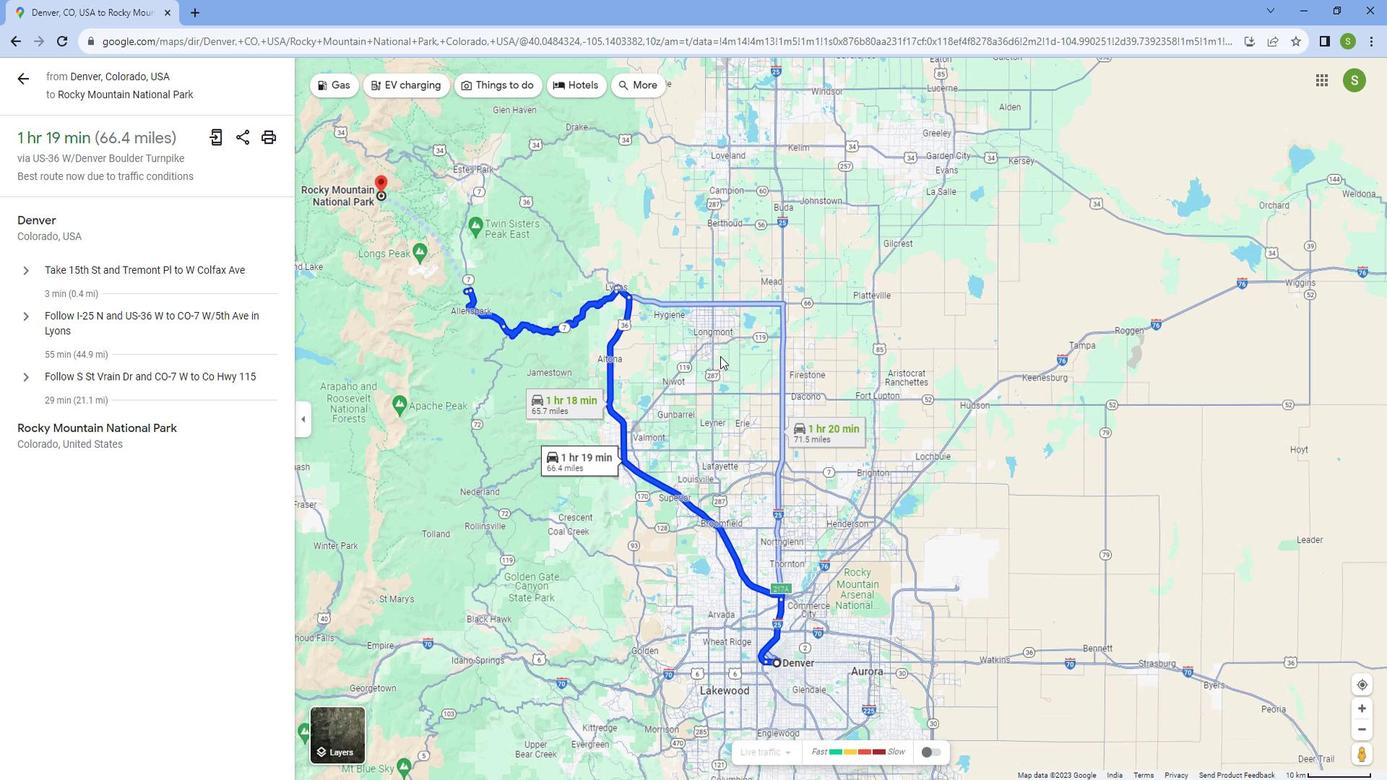 
Action: Mouse scrolled (756, 361) with delta (0, 0)
Screenshot: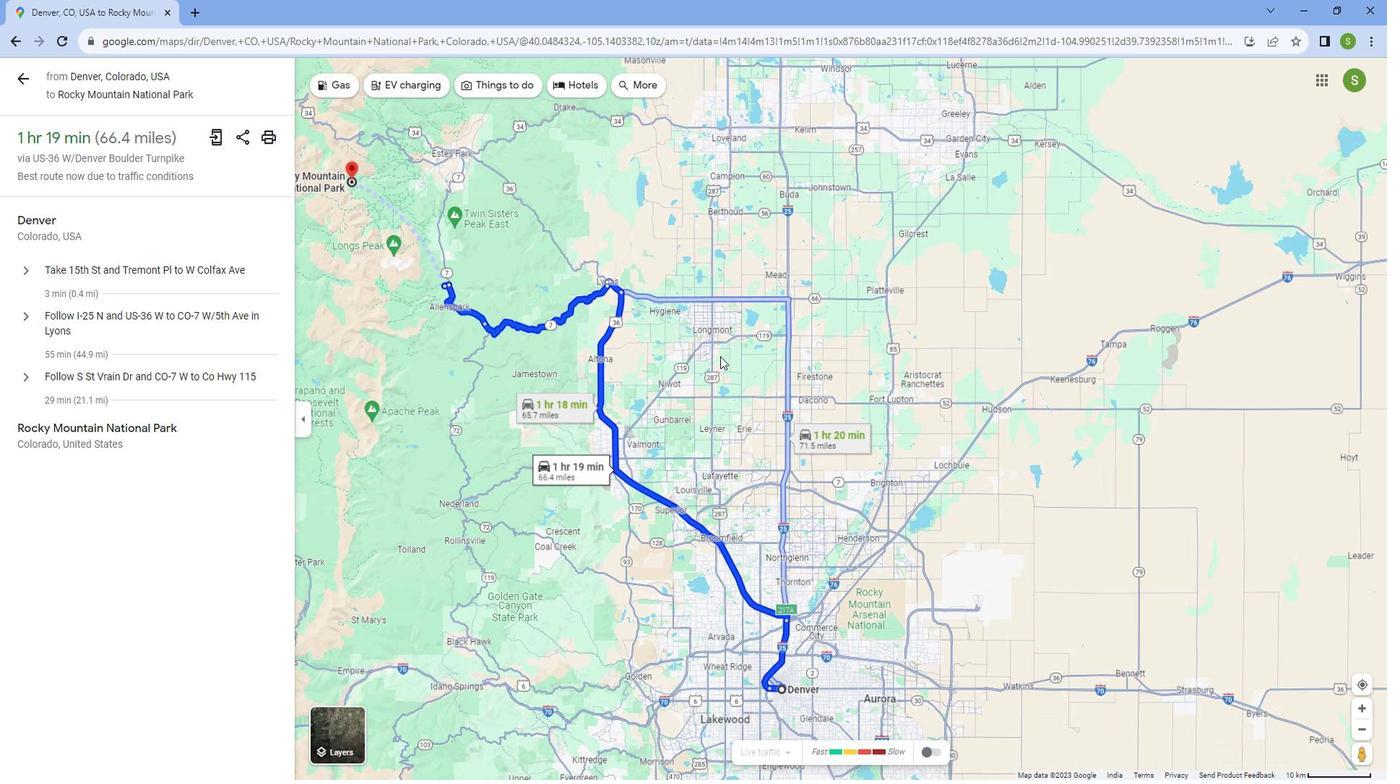 
Action: Mouse scrolled (756, 360) with delta (0, 0)
Screenshot: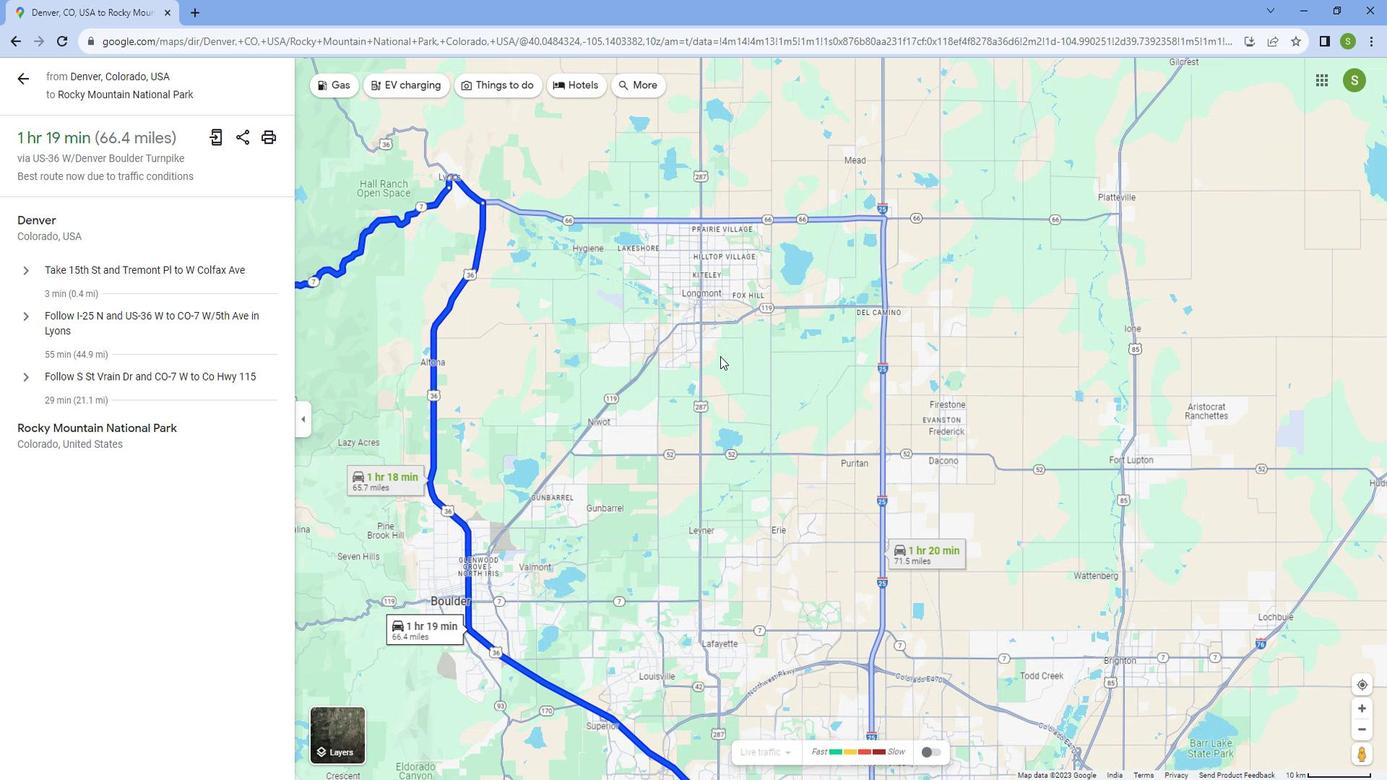 
Action: Mouse scrolled (756, 360) with delta (0, 0)
Screenshot: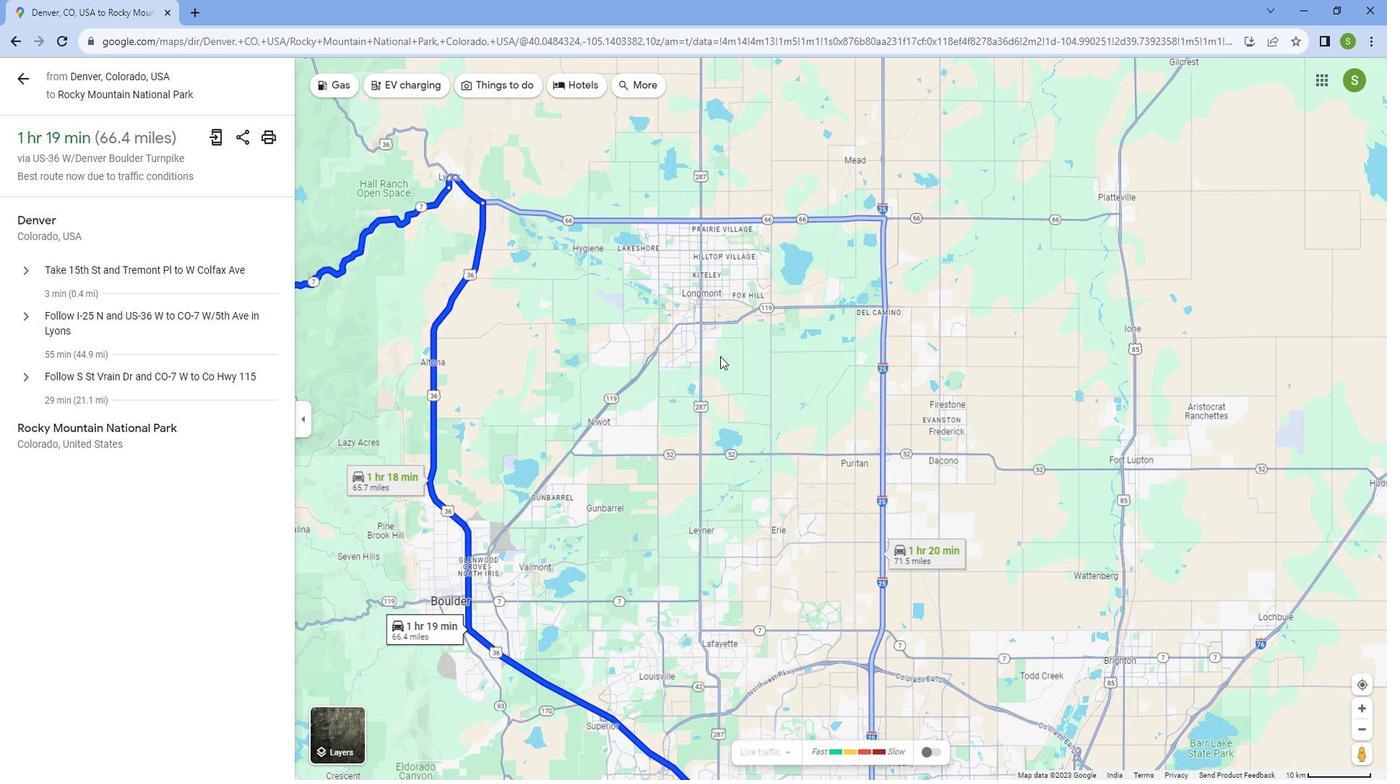
Action: Mouse scrolled (756, 360) with delta (0, 0)
Screenshot: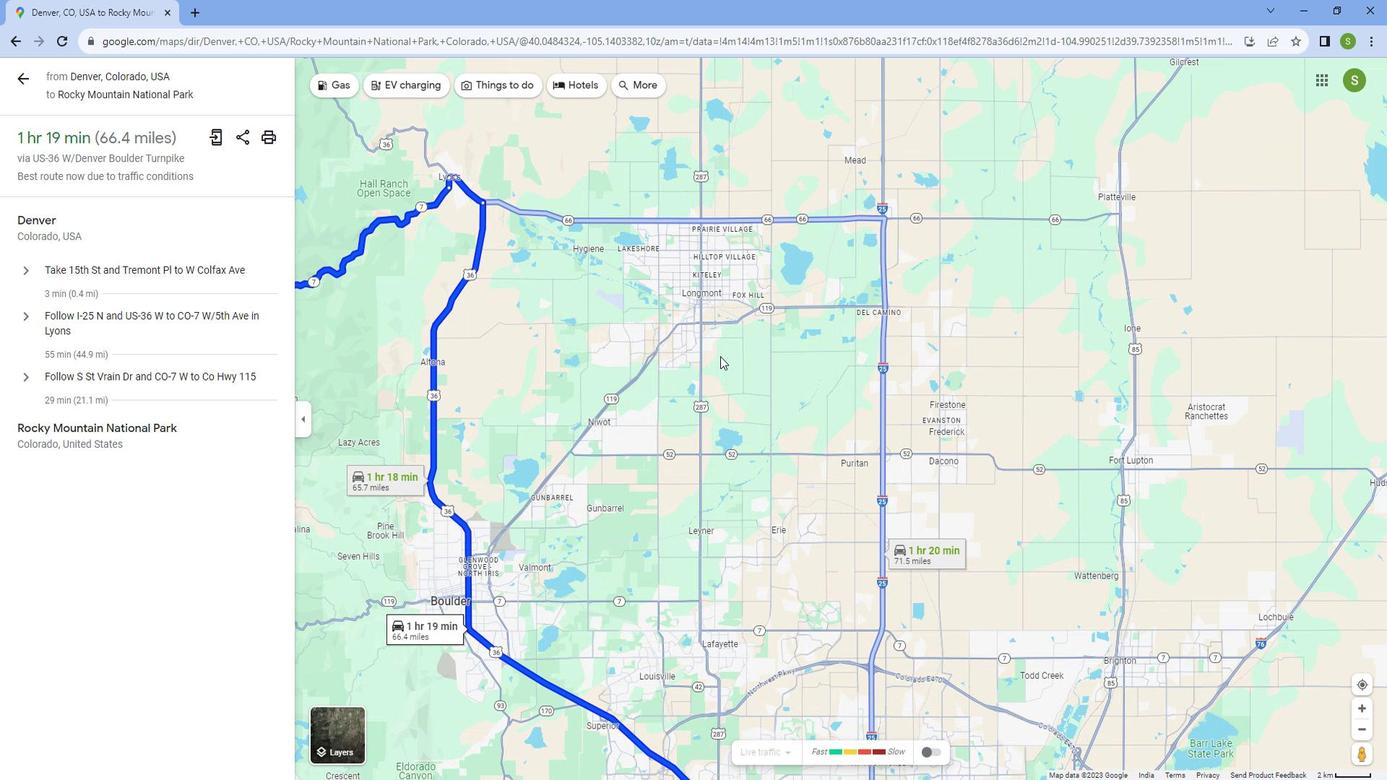
Action: Mouse scrolled (756, 360) with delta (0, 0)
Screenshot: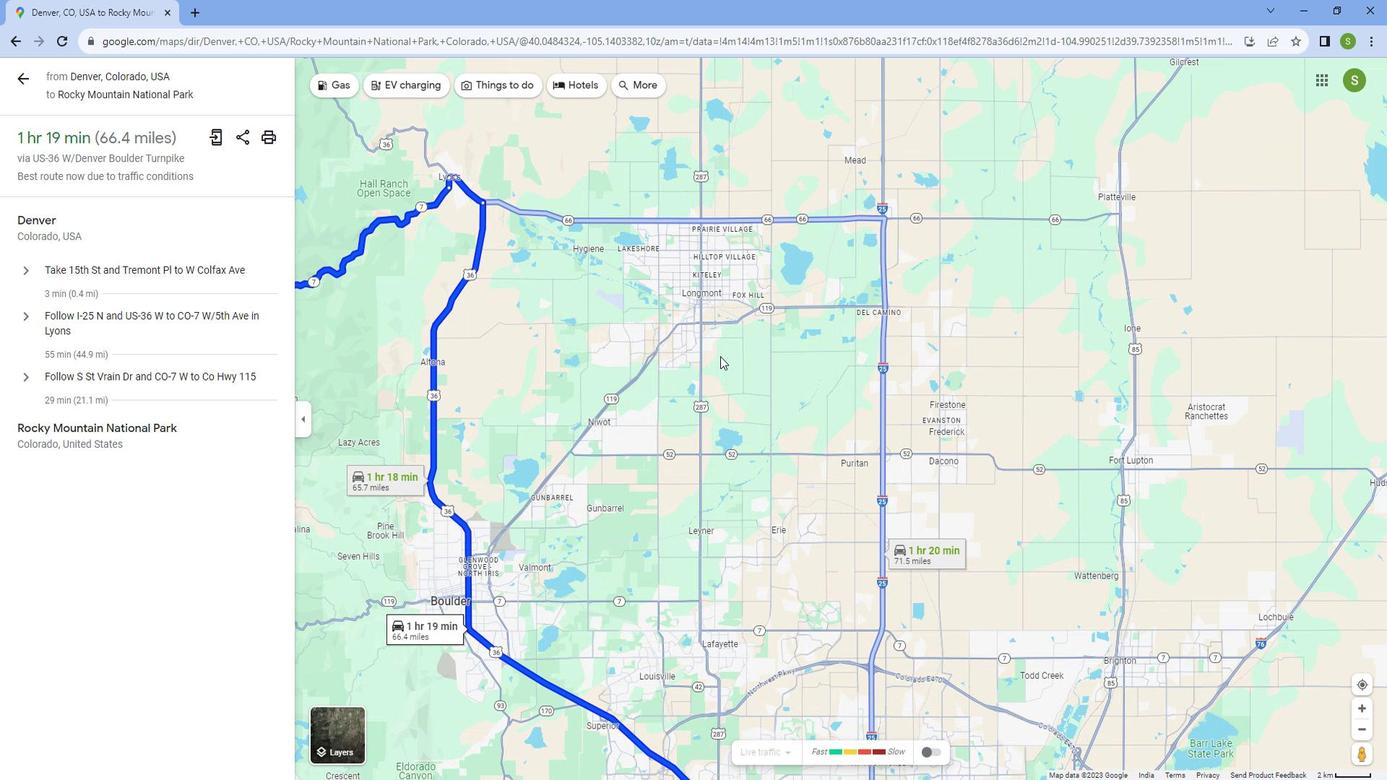 
Action: Mouse scrolled (756, 360) with delta (0, 0)
Screenshot: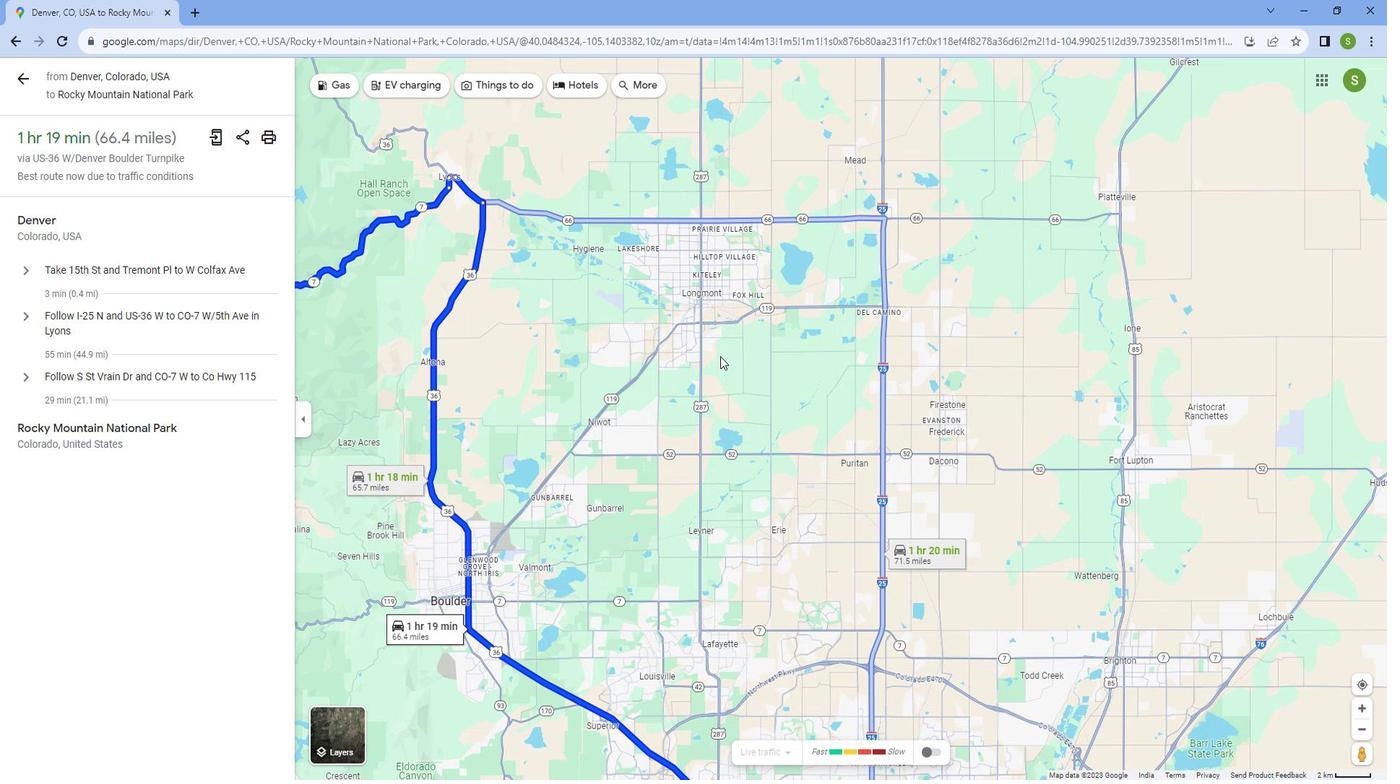 
Action: Mouse scrolled (756, 360) with delta (0, 0)
Screenshot: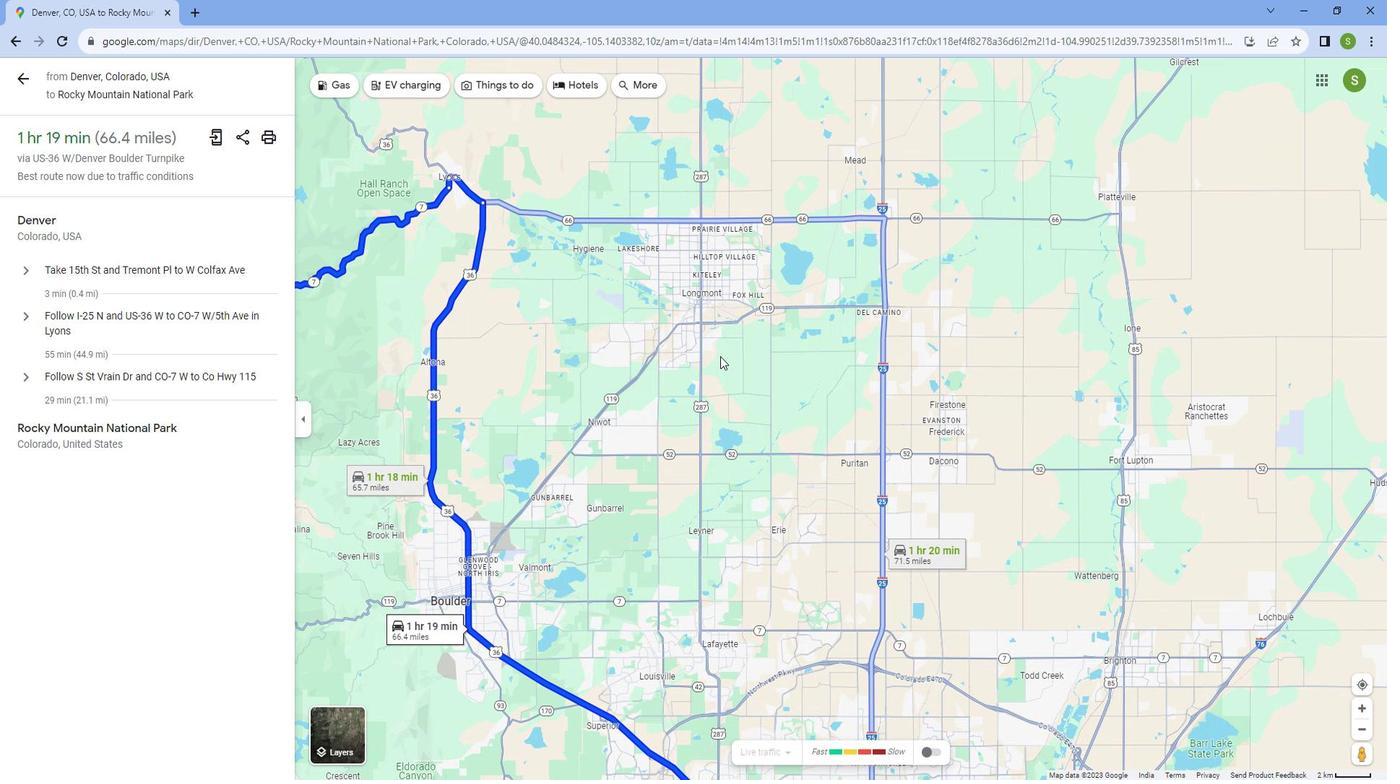 
Action: Mouse scrolled (756, 361) with delta (0, 0)
Screenshot: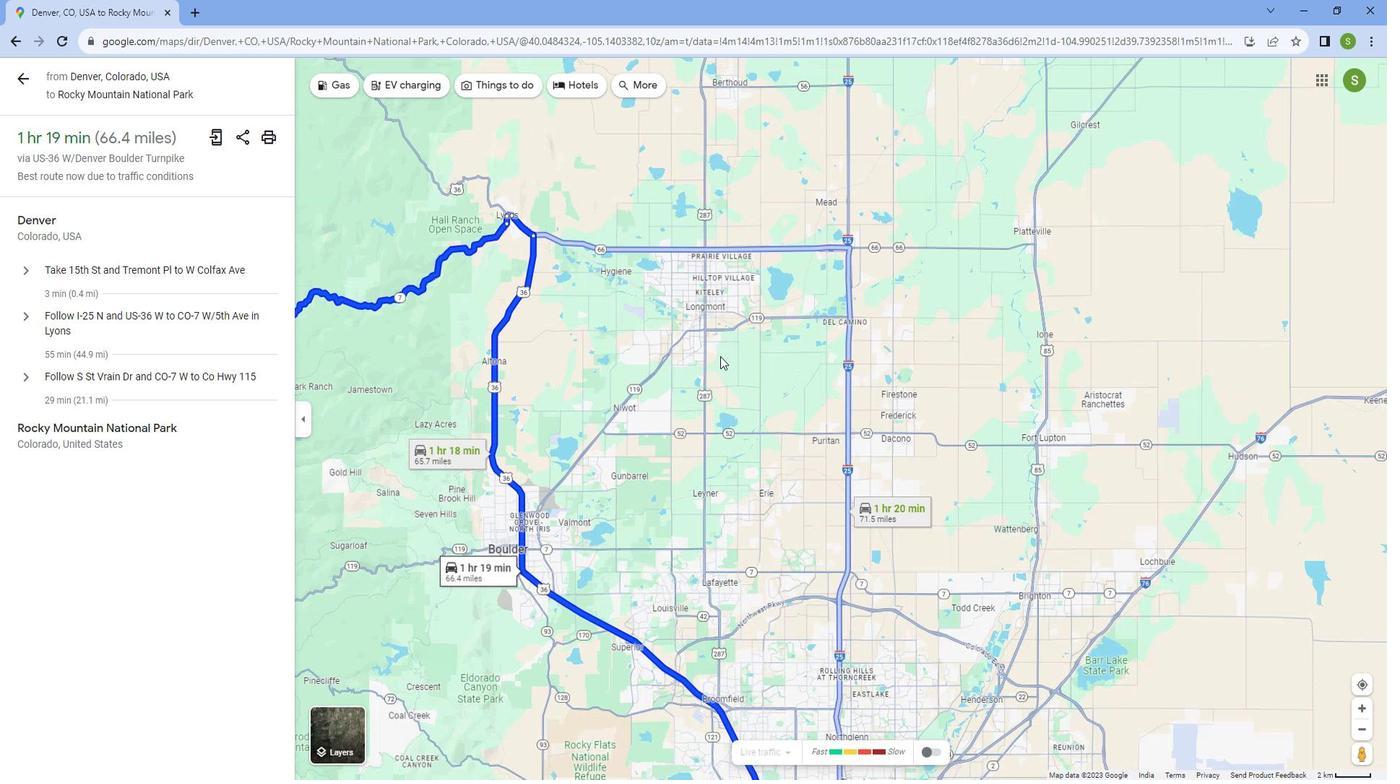 
Action: Mouse scrolled (756, 361) with delta (0, 0)
Screenshot: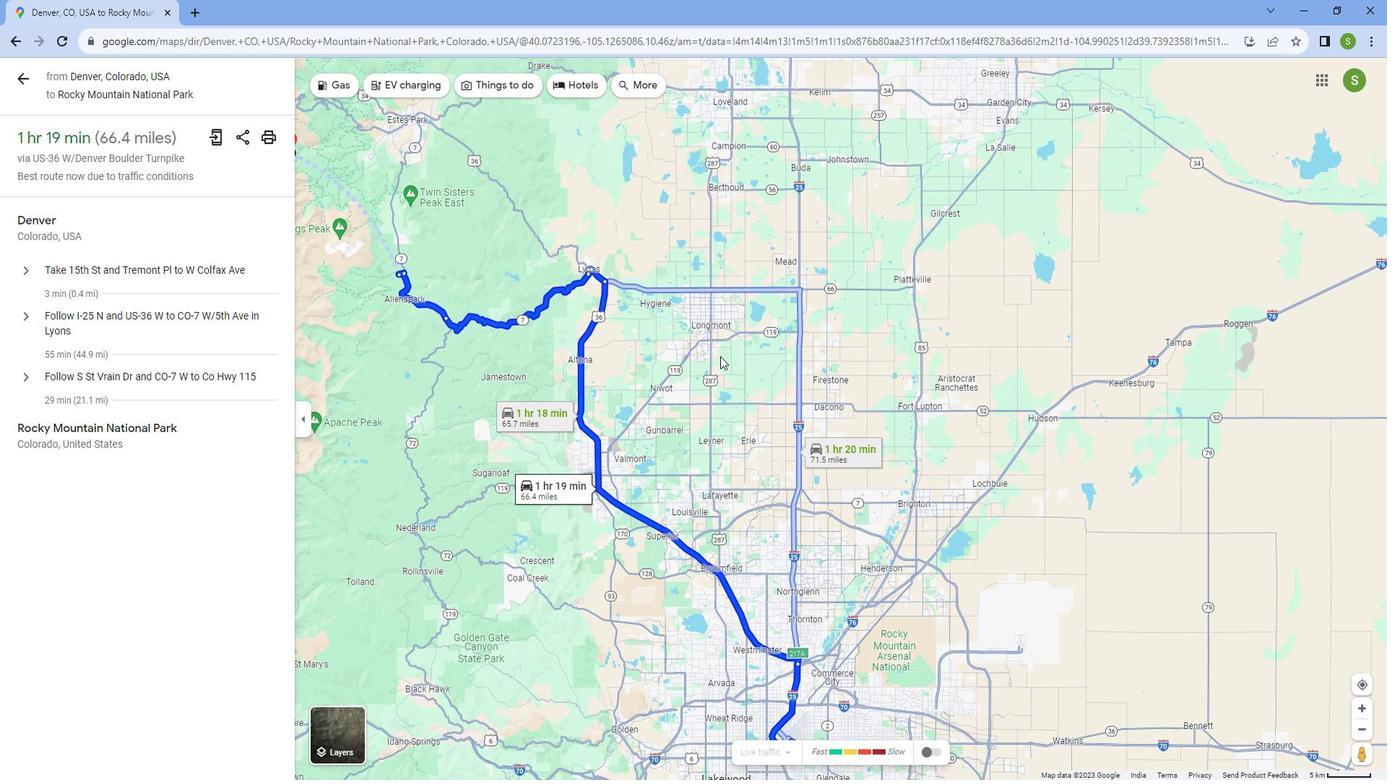 
Action: Mouse scrolled (756, 360) with delta (0, 0)
Screenshot: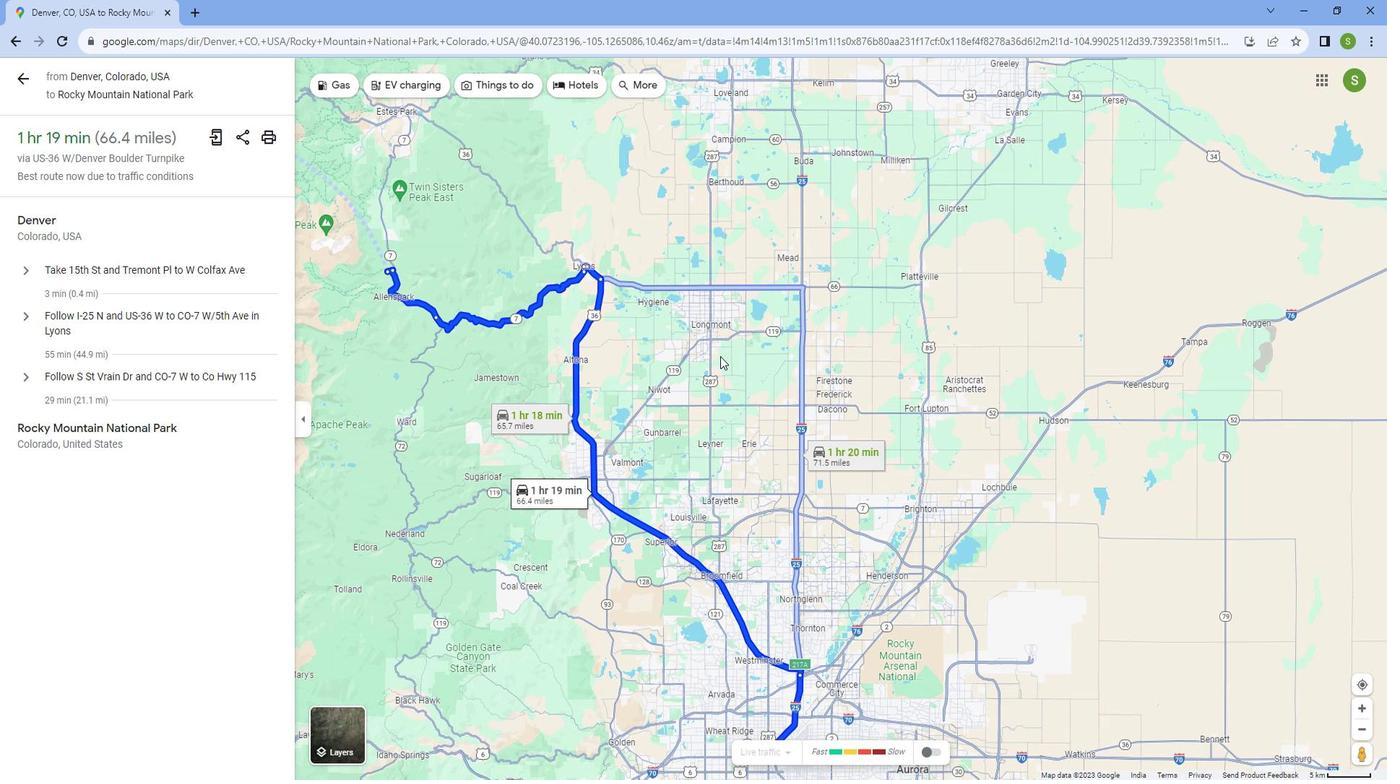 
Action: Mouse scrolled (756, 360) with delta (0, 0)
Screenshot: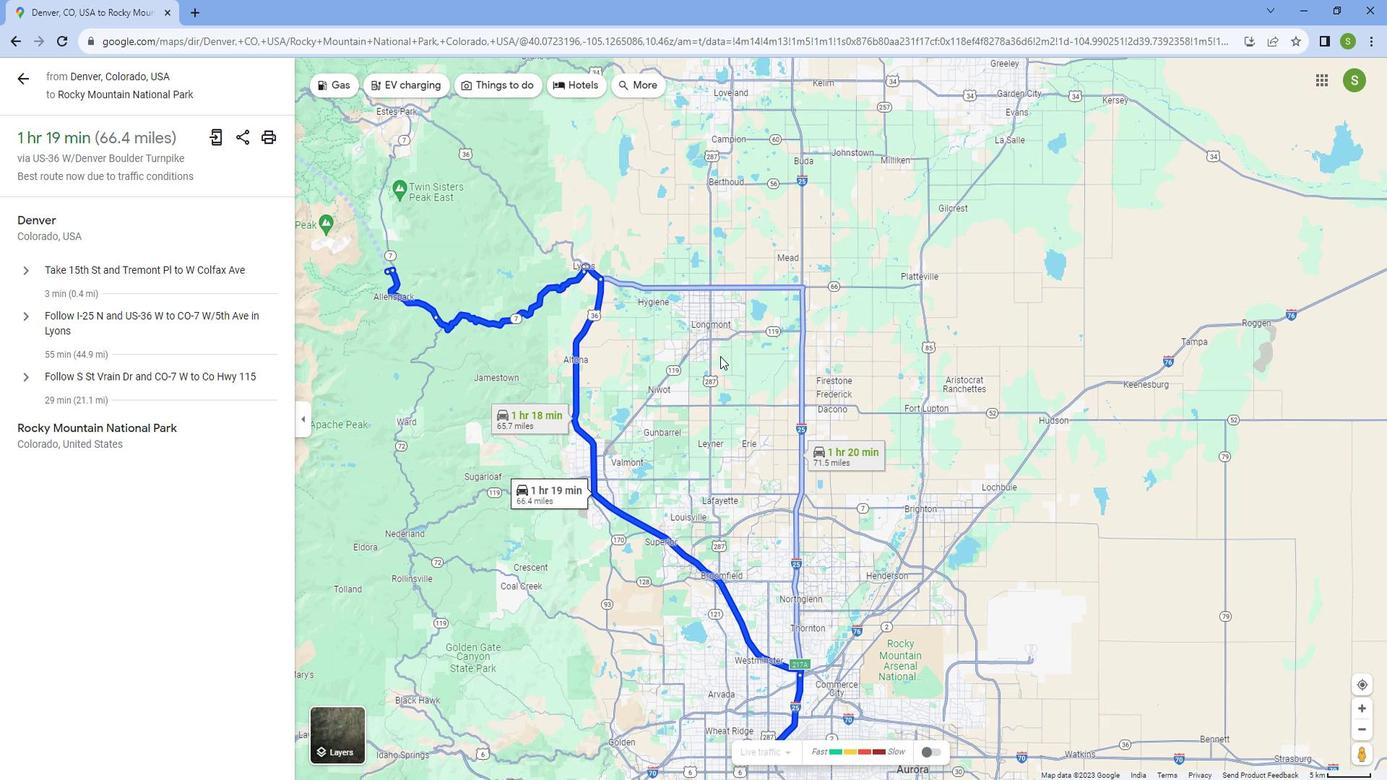 
Action: Mouse moved to (850, 493)
Screenshot: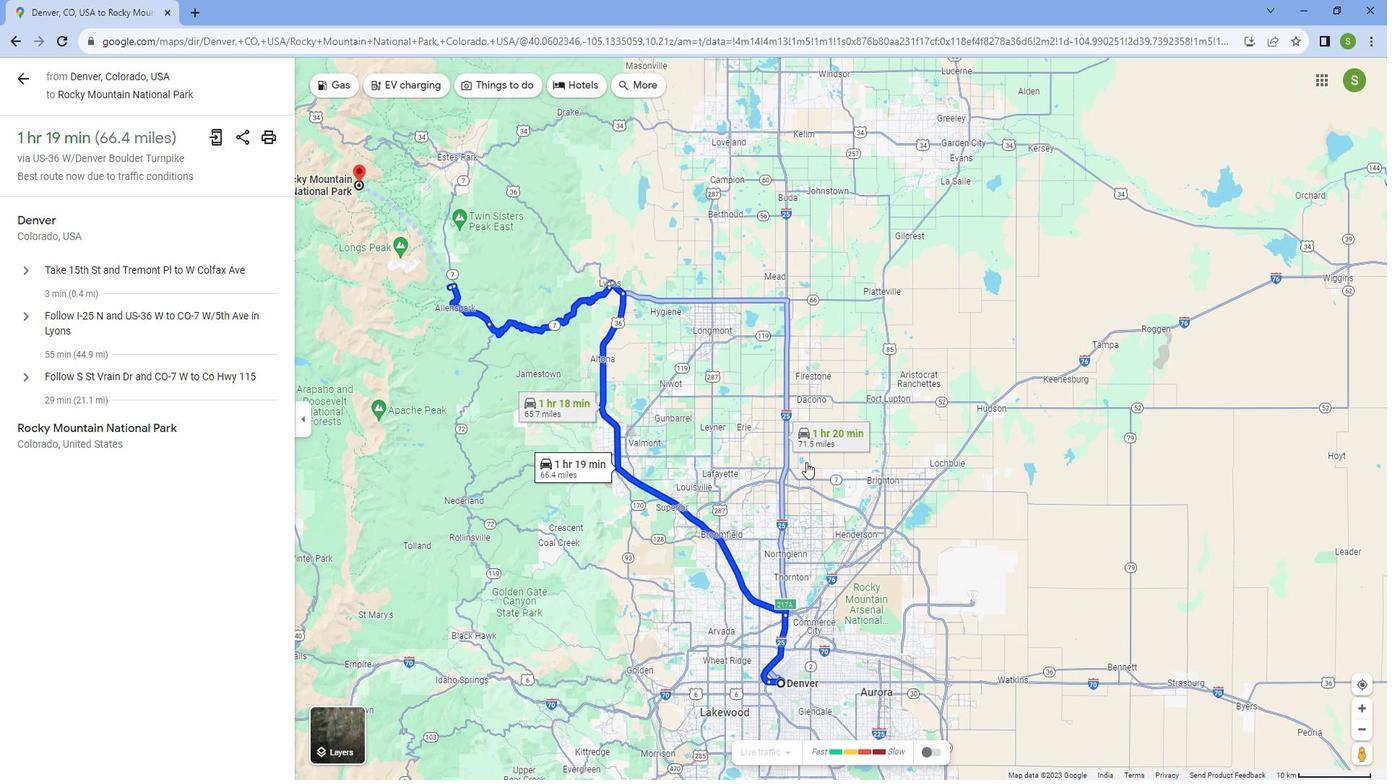 
Action: Mouse scrolled (850, 492) with delta (0, 0)
Screenshot: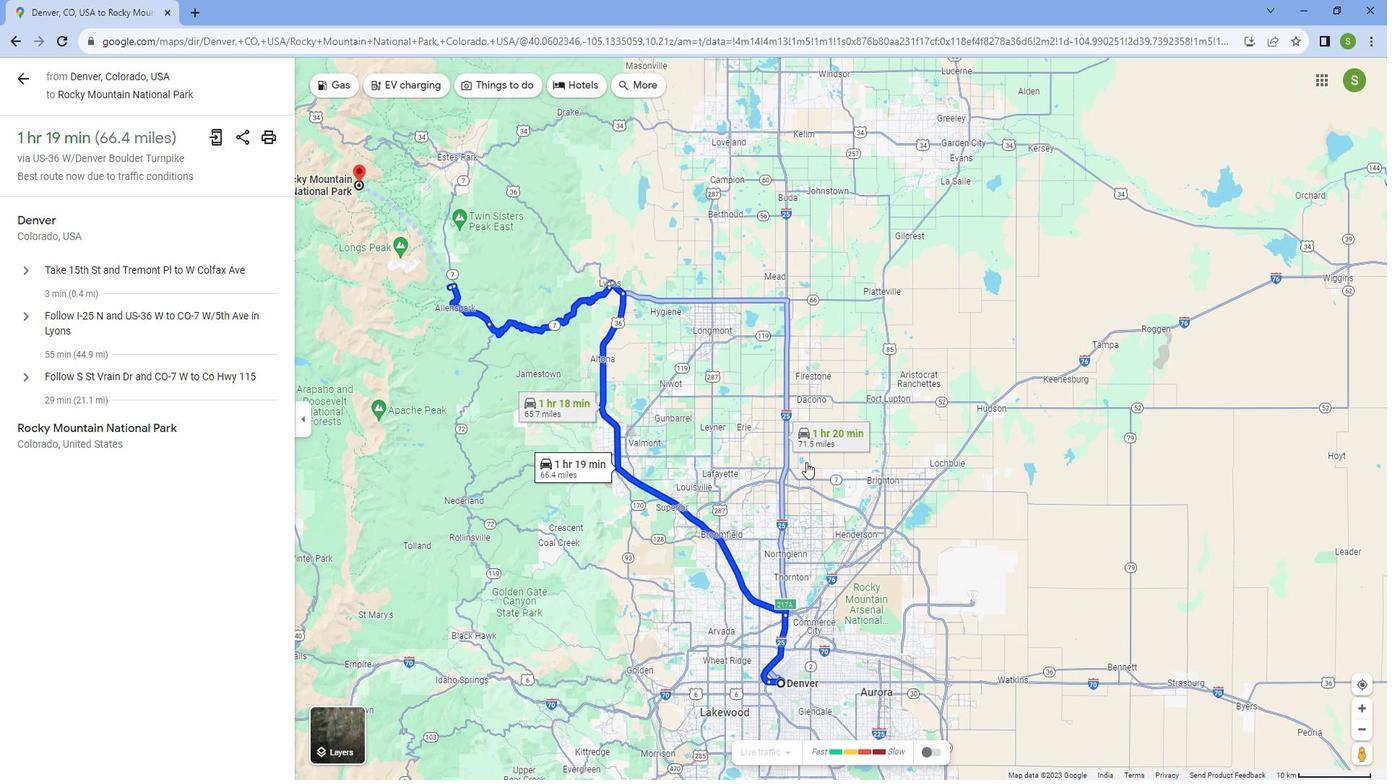 
Action: Mouse moved to (862, 694)
Screenshot: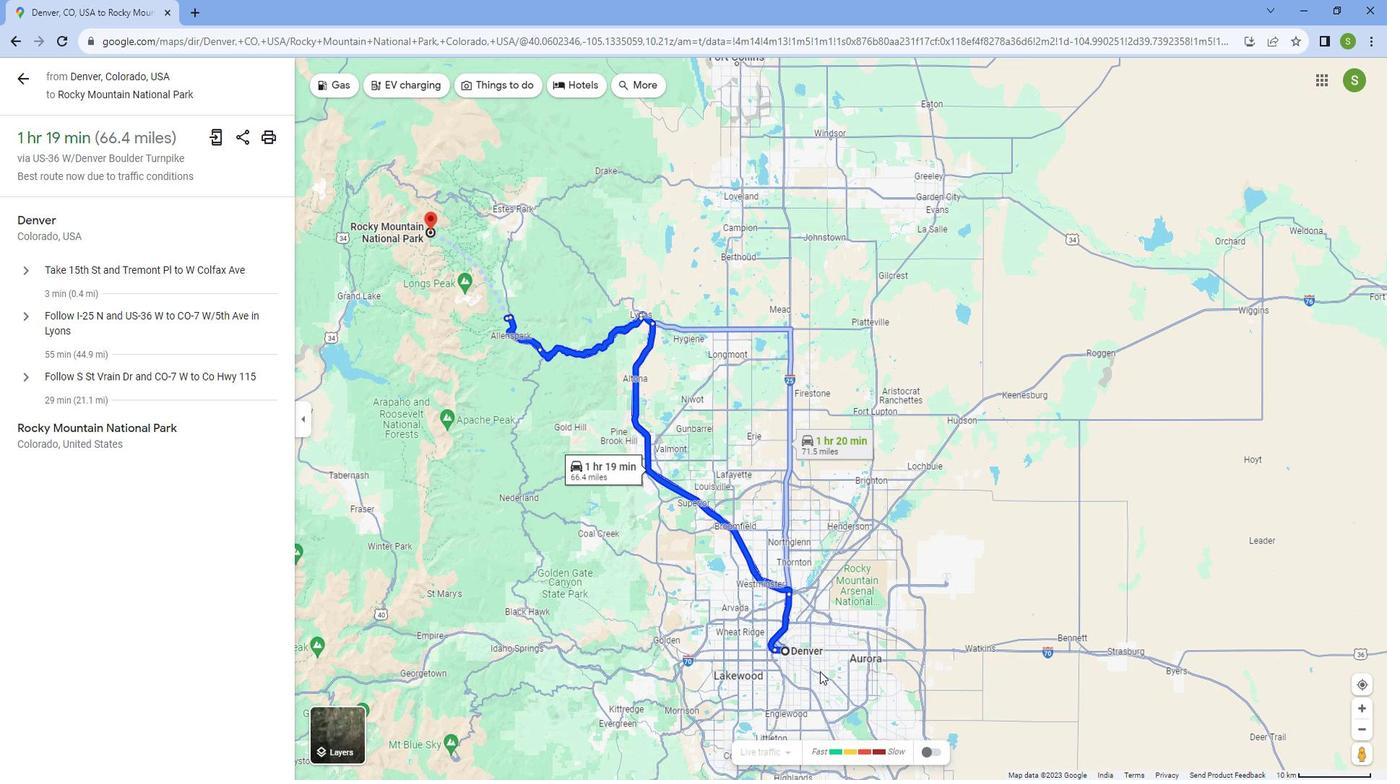 
Action: Mouse scrolled (862, 695) with delta (0, 1)
Screenshot: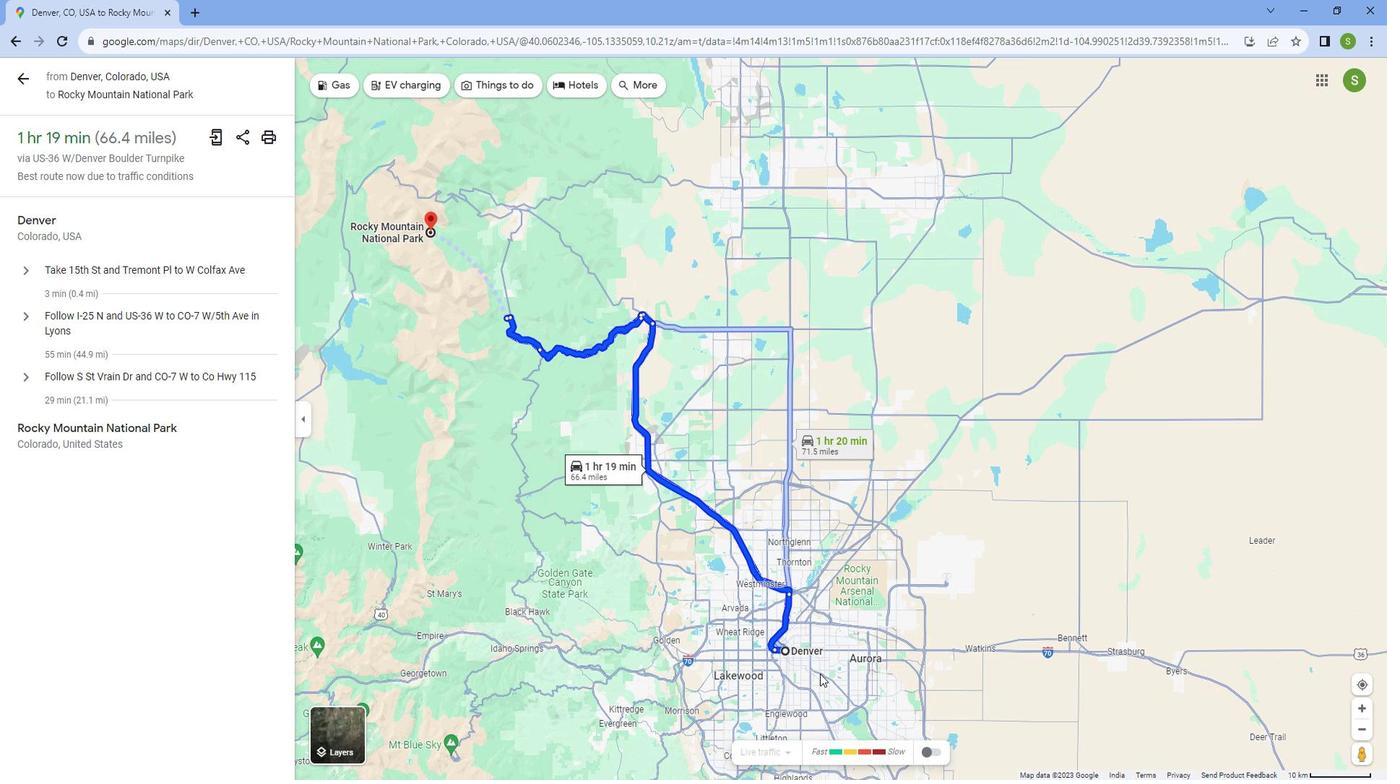 
Action: Mouse moved to (862, 695)
Screenshot: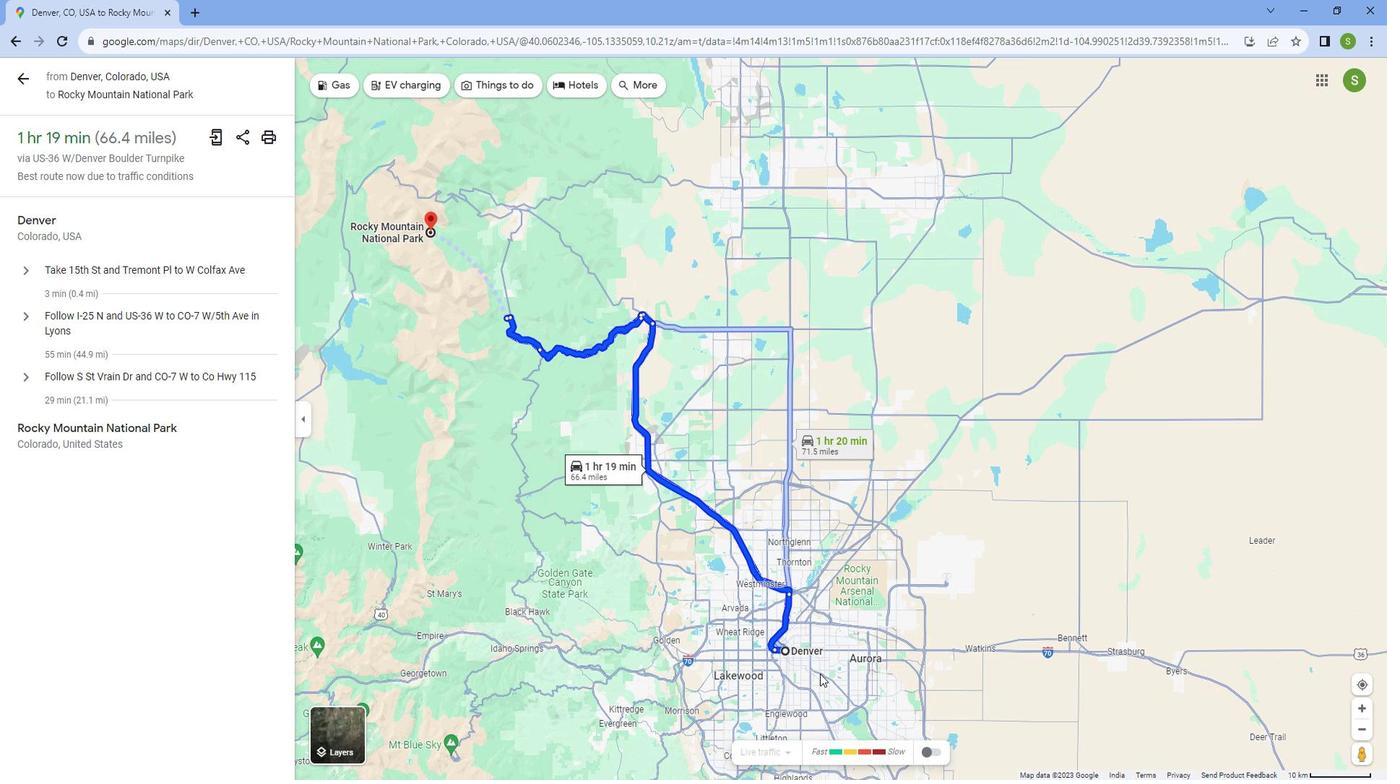 
Action: Mouse scrolled (862, 696) with delta (0, 0)
Screenshot: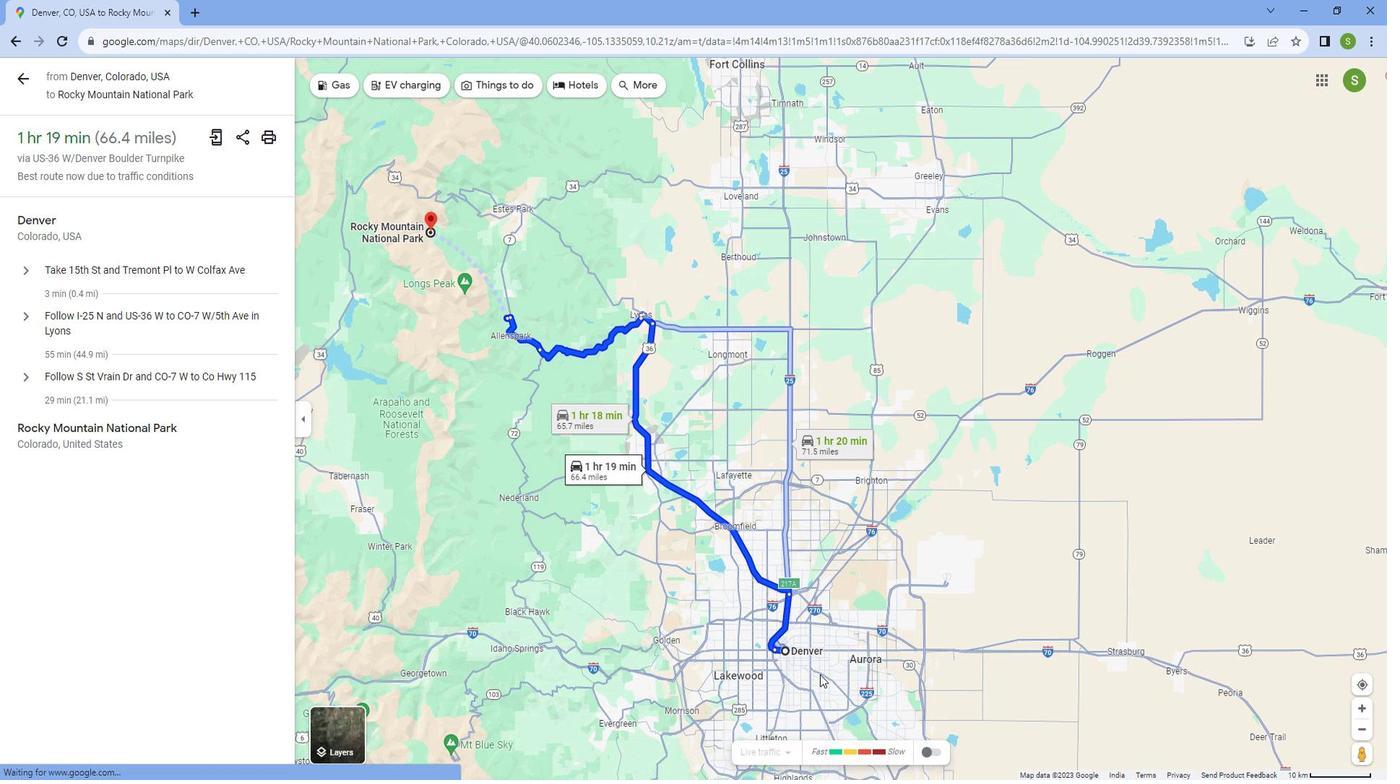 
Action: Mouse scrolled (862, 696) with delta (0, 0)
Screenshot: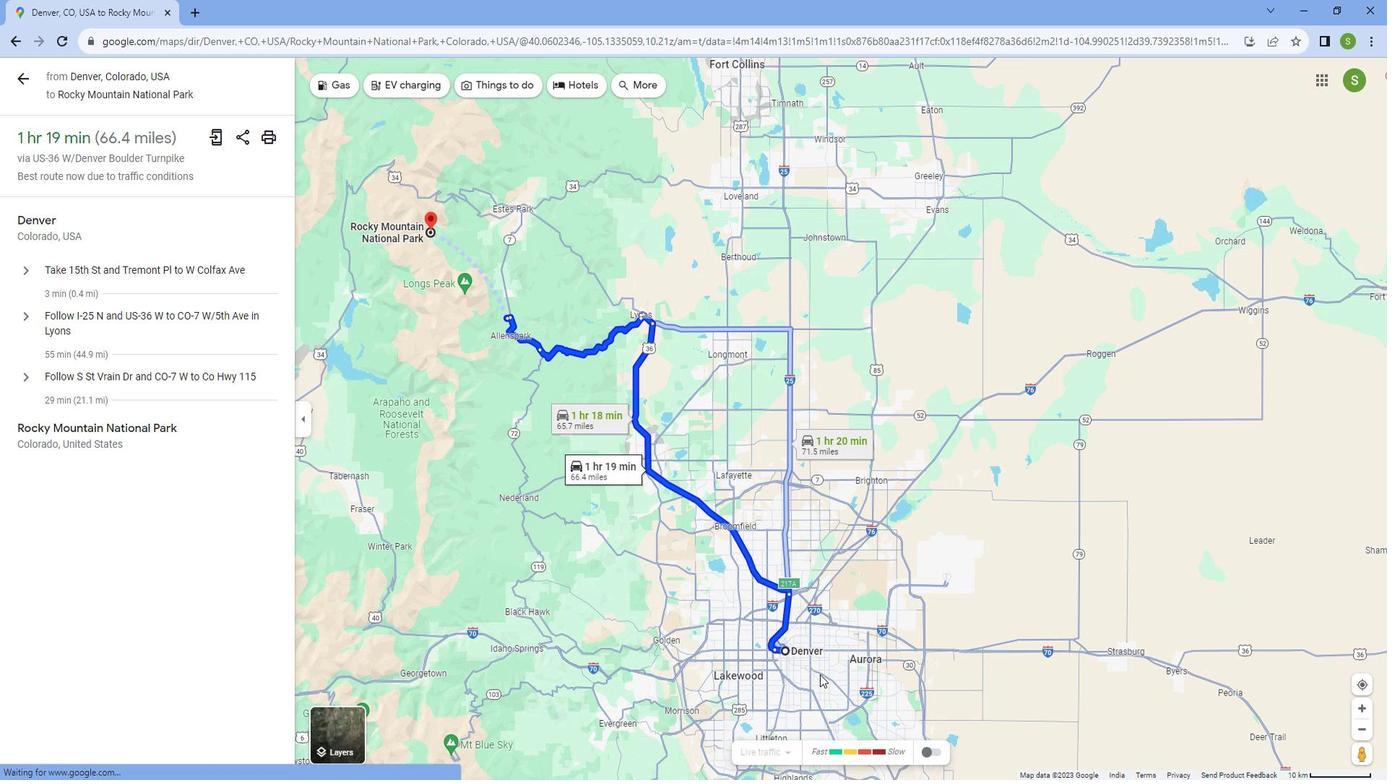 
Action: Mouse scrolled (862, 696) with delta (0, 0)
Screenshot: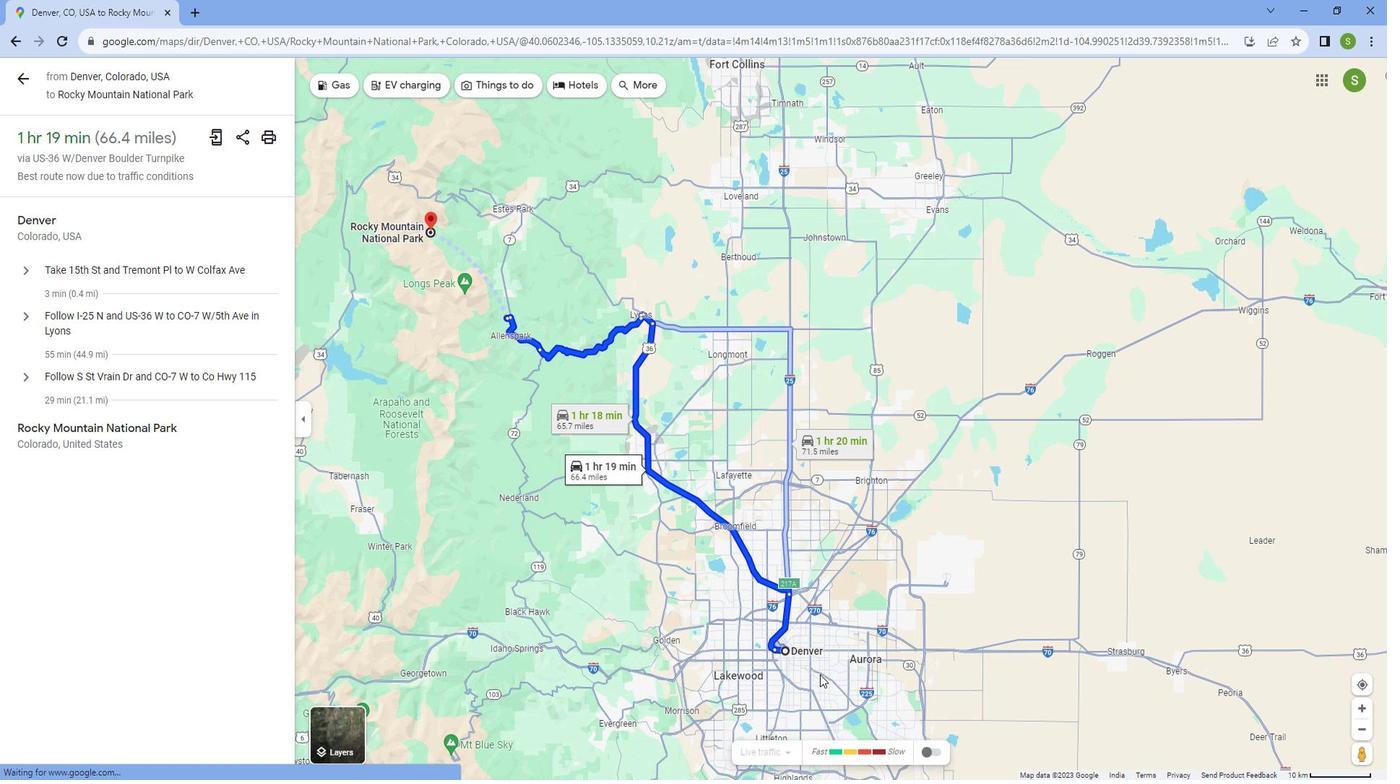 
Action: Mouse scrolled (862, 696) with delta (0, 0)
Screenshot: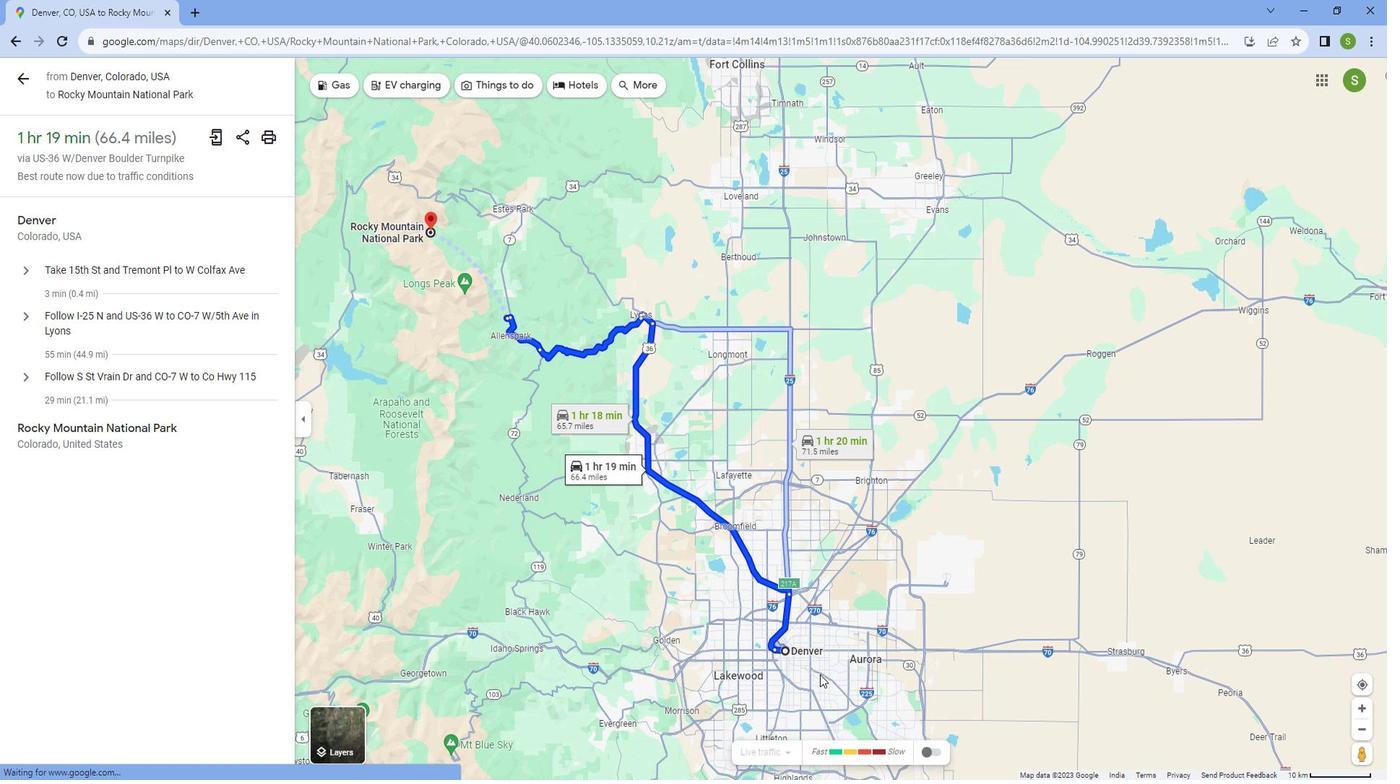 
Action: Mouse scrolled (862, 696) with delta (0, 0)
Screenshot: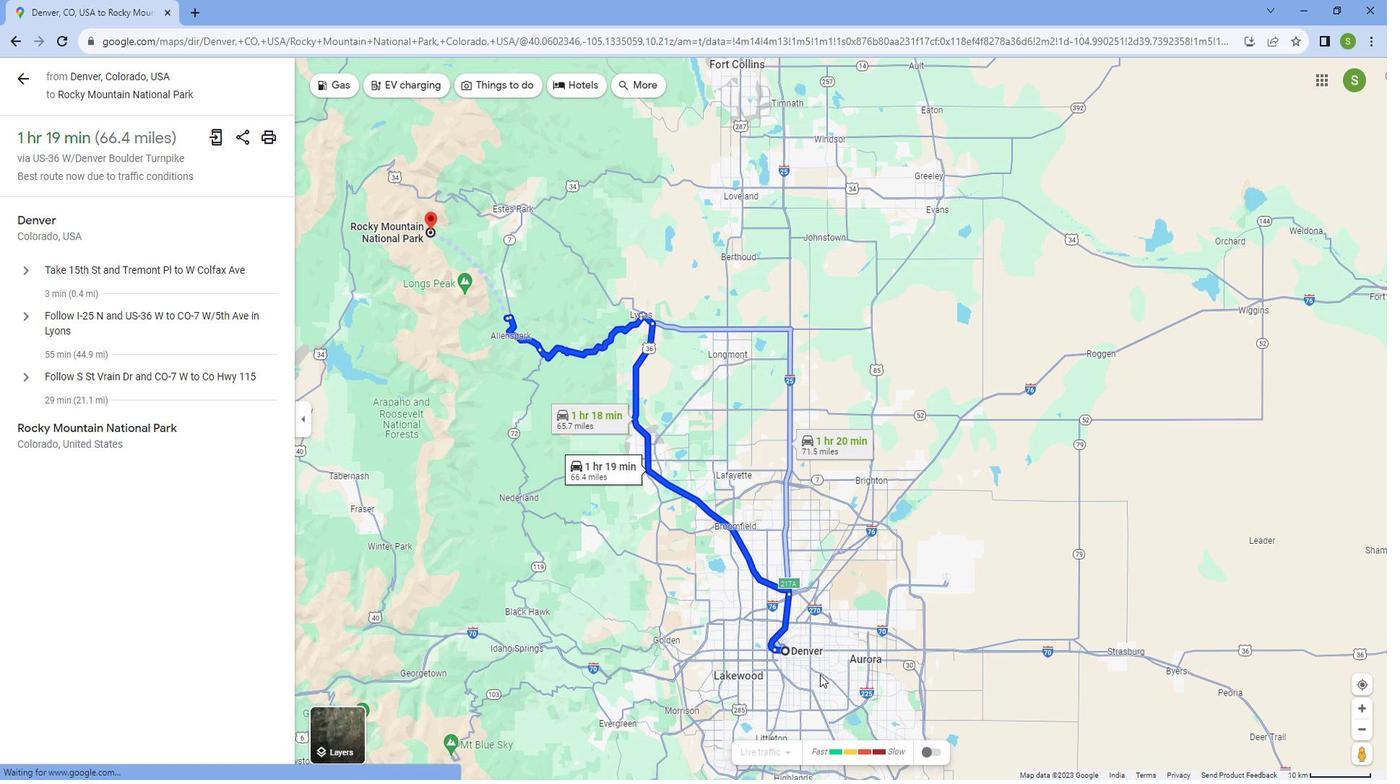 
Action: Mouse moved to (798, 689)
Screenshot: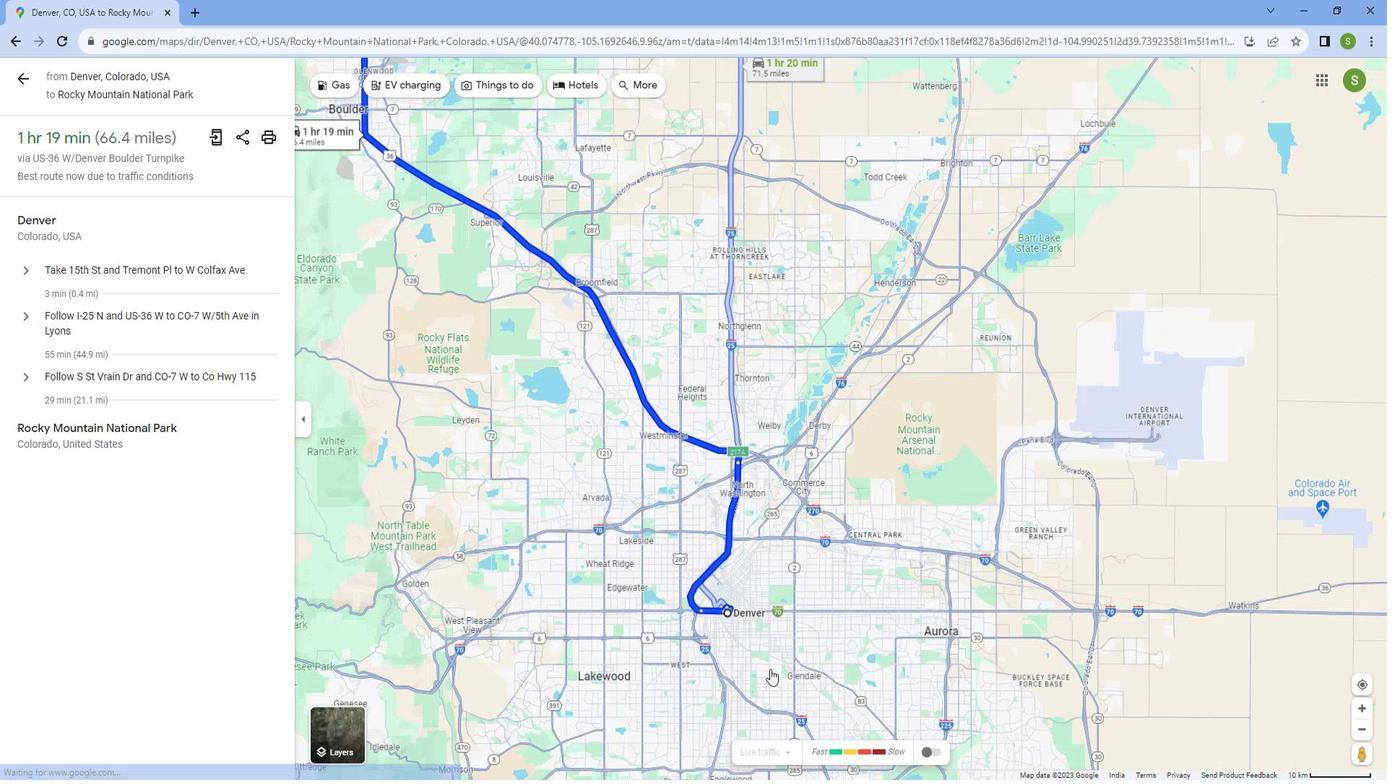 
Action: Mouse scrolled (798, 690) with delta (0, 0)
Screenshot: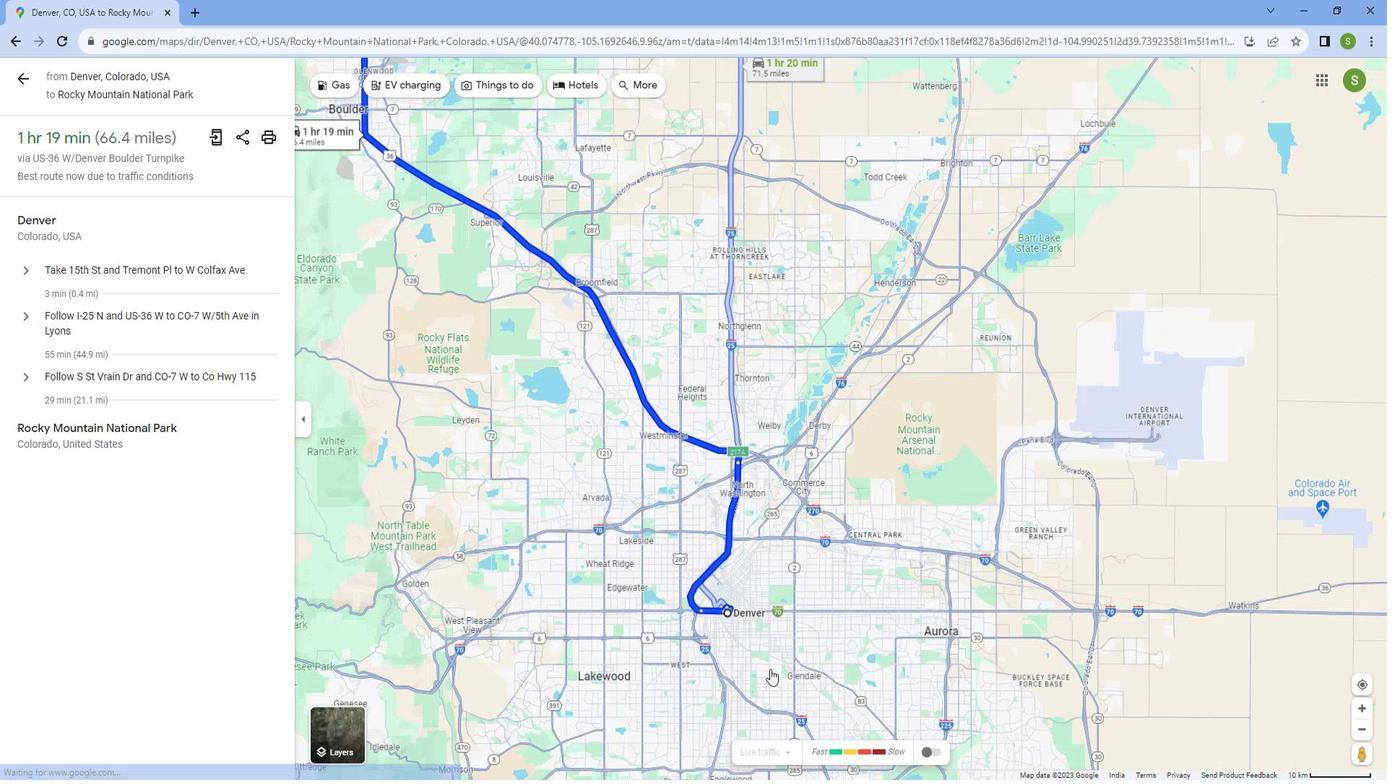 
Action: Mouse scrolled (798, 690) with delta (0, 0)
Screenshot: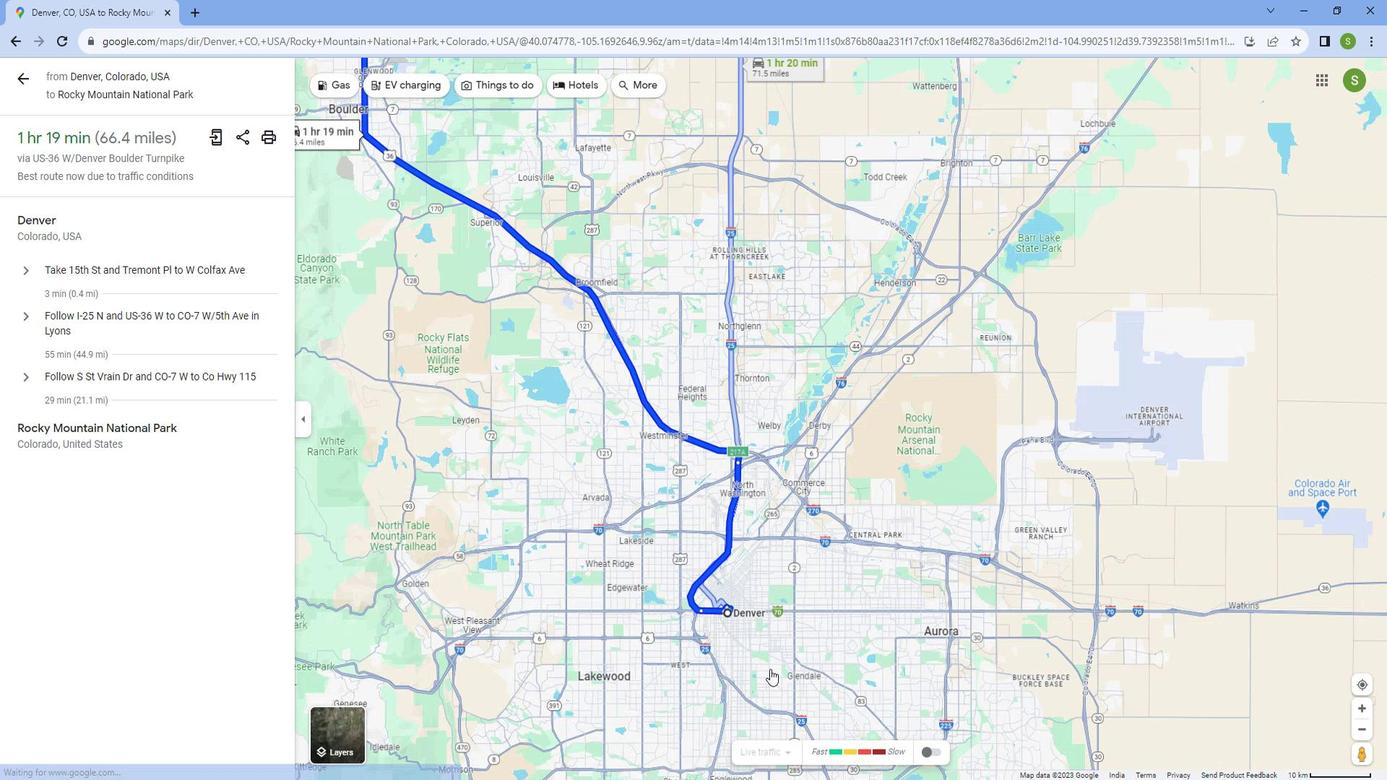 
Action: Mouse scrolled (798, 690) with delta (0, 0)
Screenshot: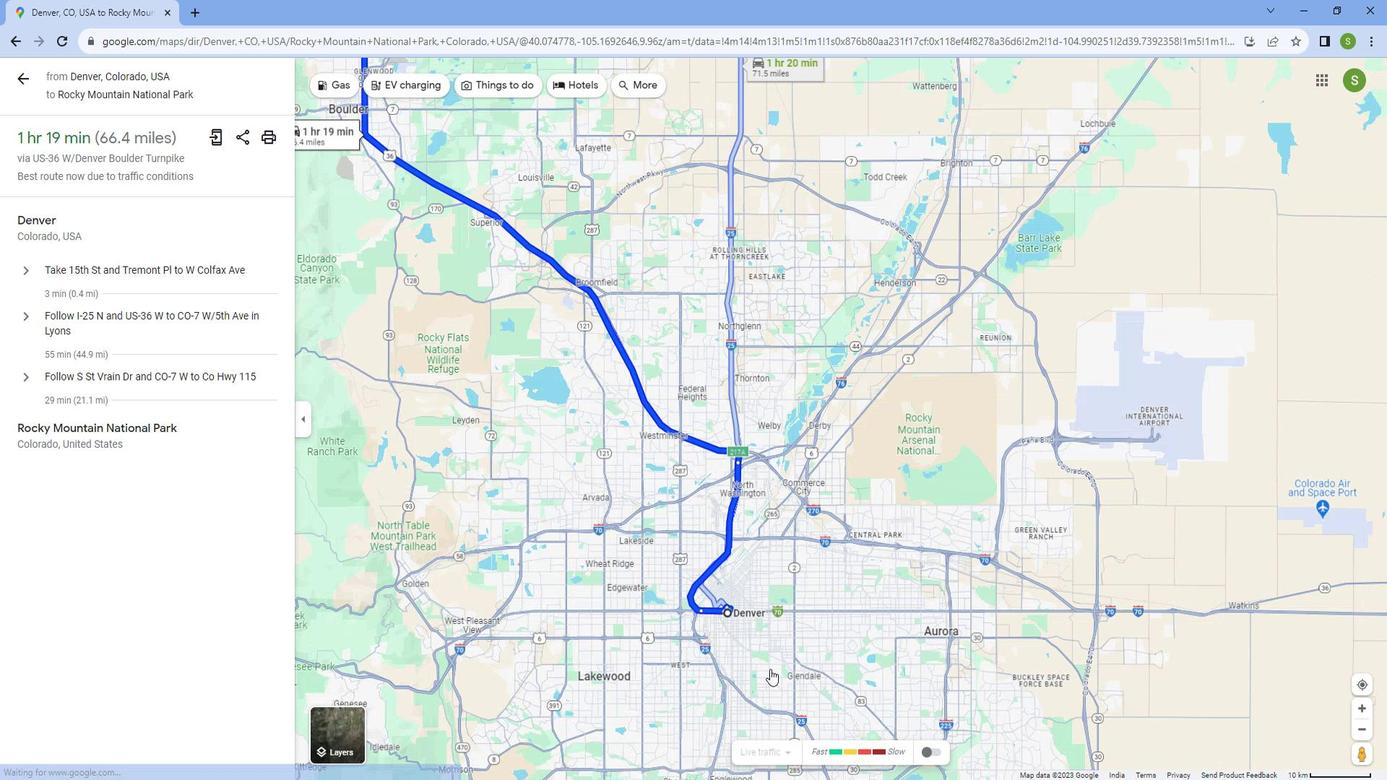
Action: Mouse scrolled (798, 690) with delta (0, 0)
Screenshot: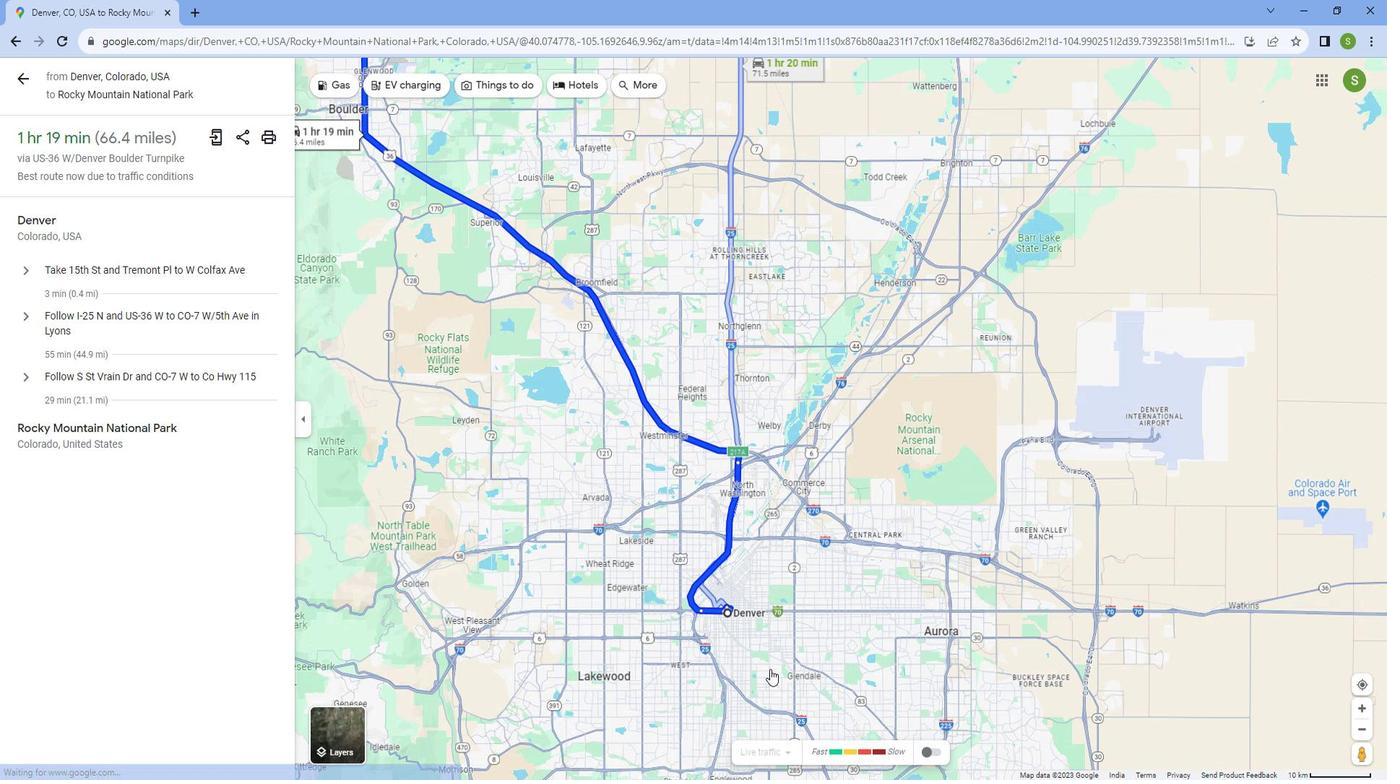 
Action: Mouse scrolled (798, 690) with delta (0, 0)
Screenshot: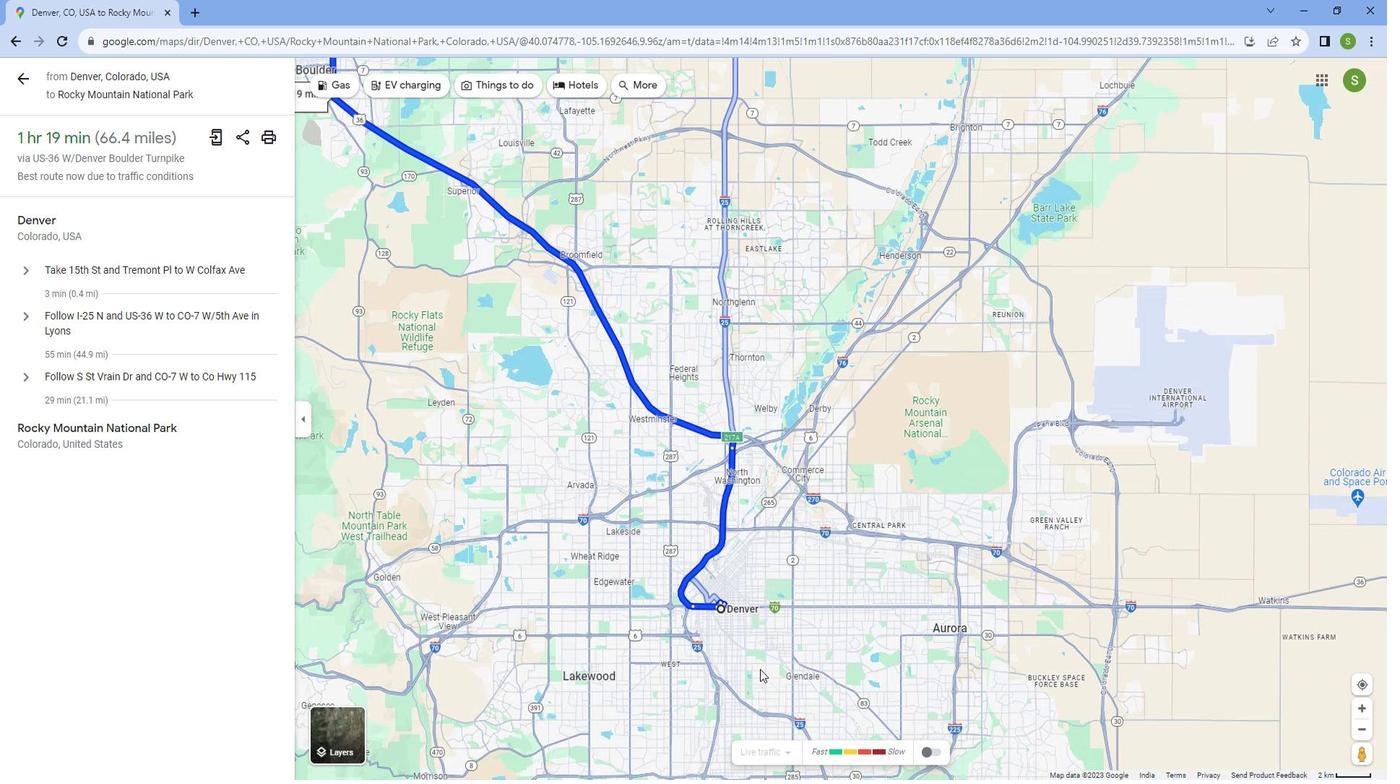 
Action: Mouse moved to (777, 676)
Screenshot: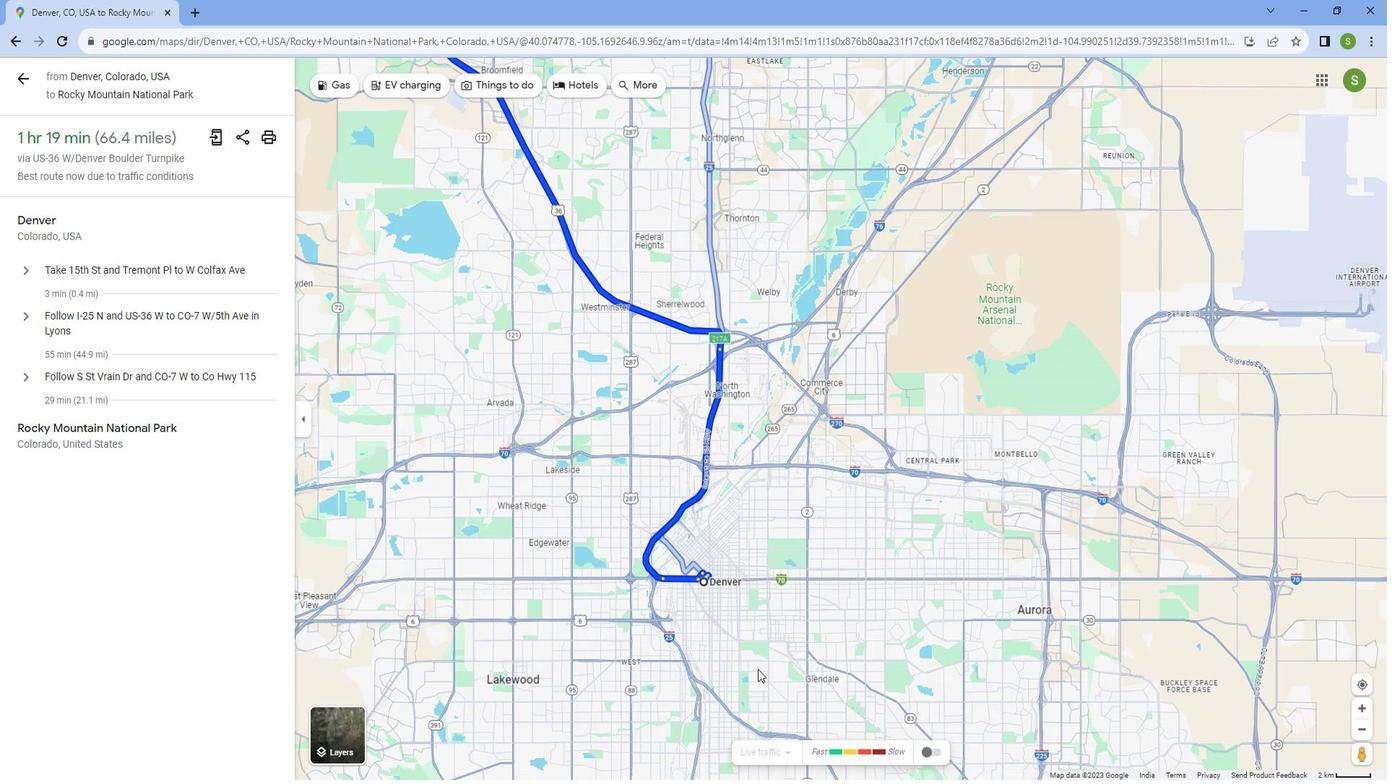 
Action: Mouse scrolled (777, 676) with delta (0, 0)
Screenshot: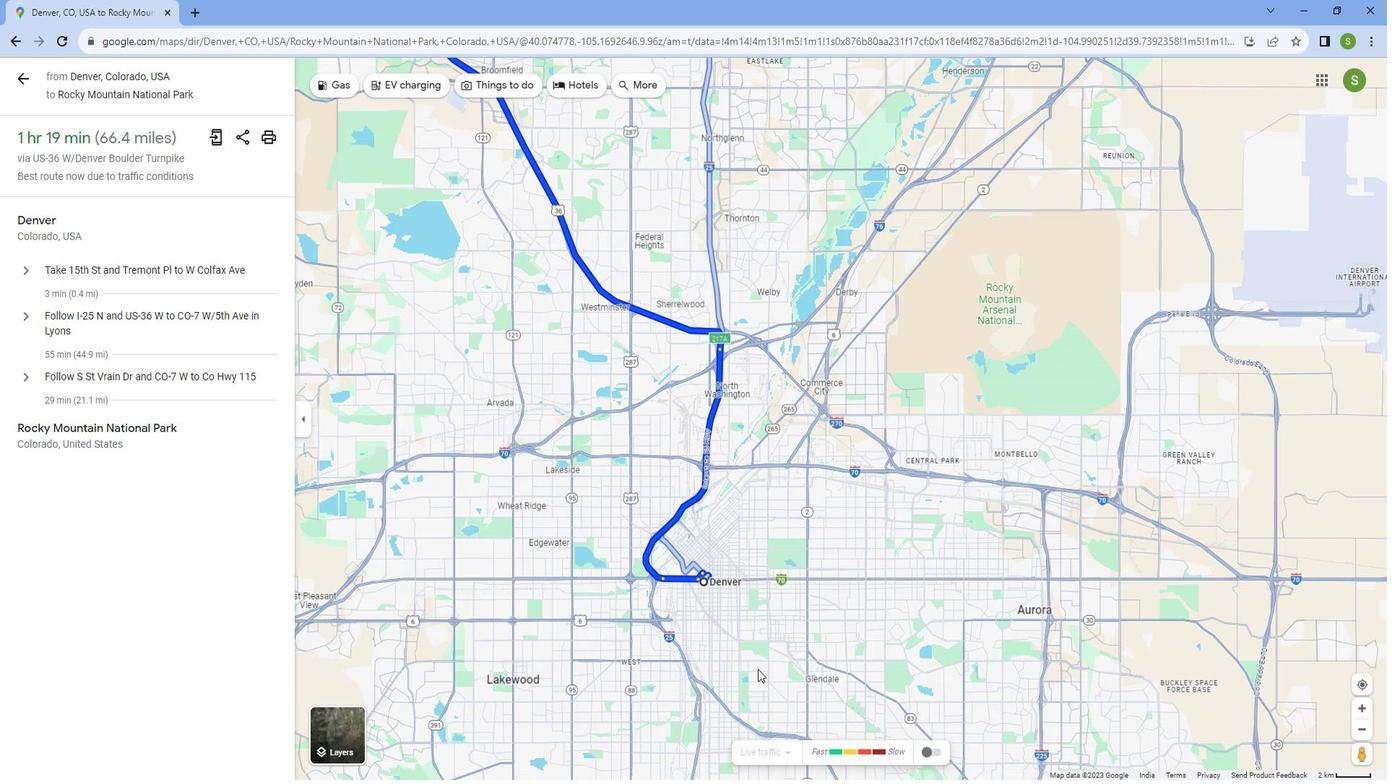 
Action: Mouse scrolled (777, 676) with delta (0, 0)
Screenshot: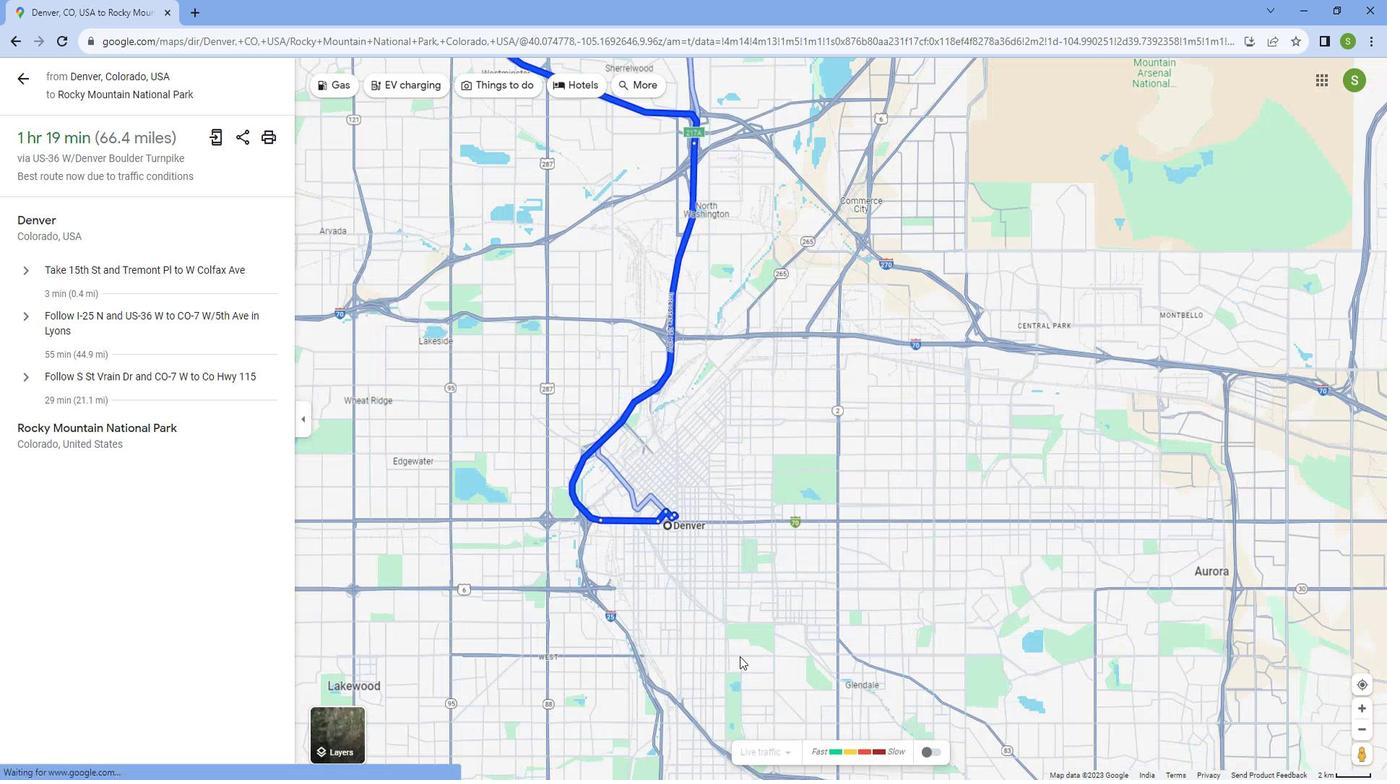 
Action: Mouse scrolled (777, 676) with delta (0, 0)
Screenshot: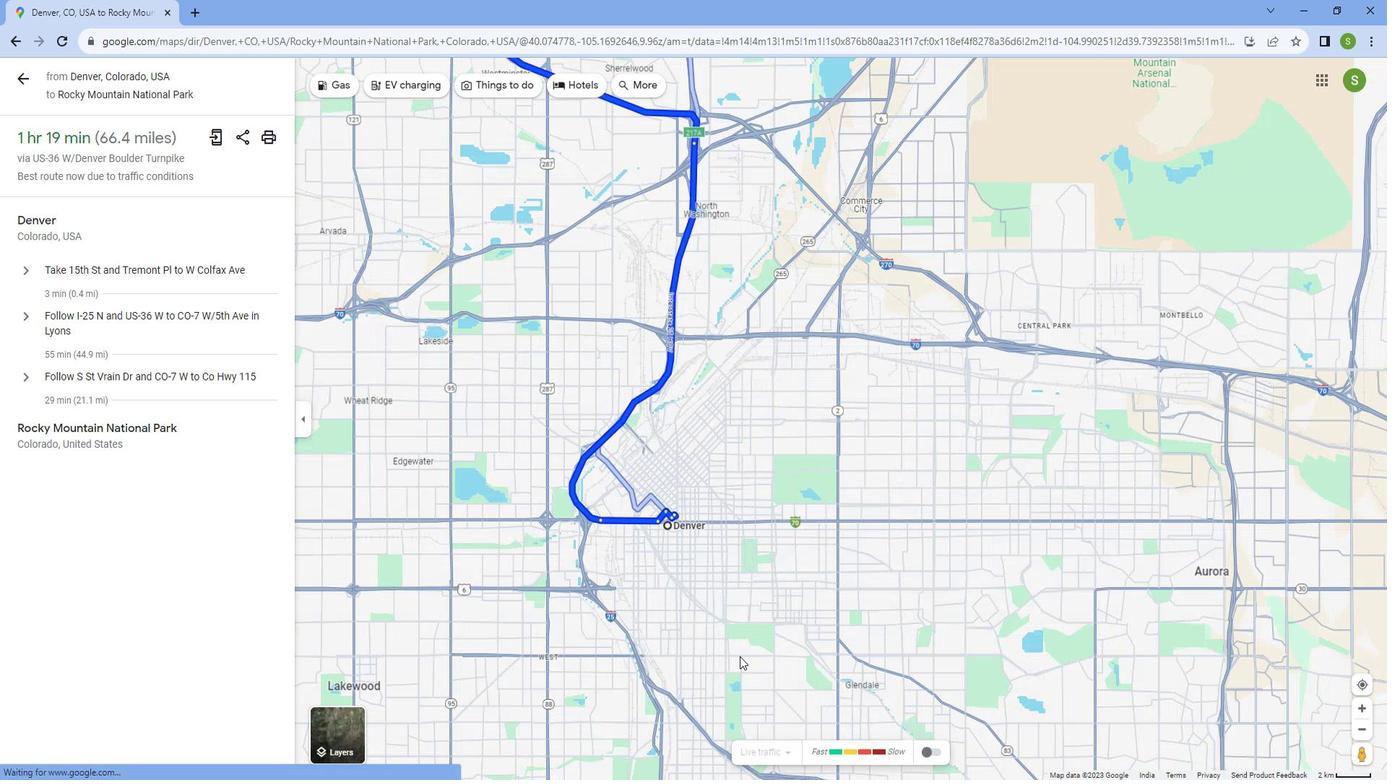 
Action: Mouse moved to (733, 624)
Screenshot: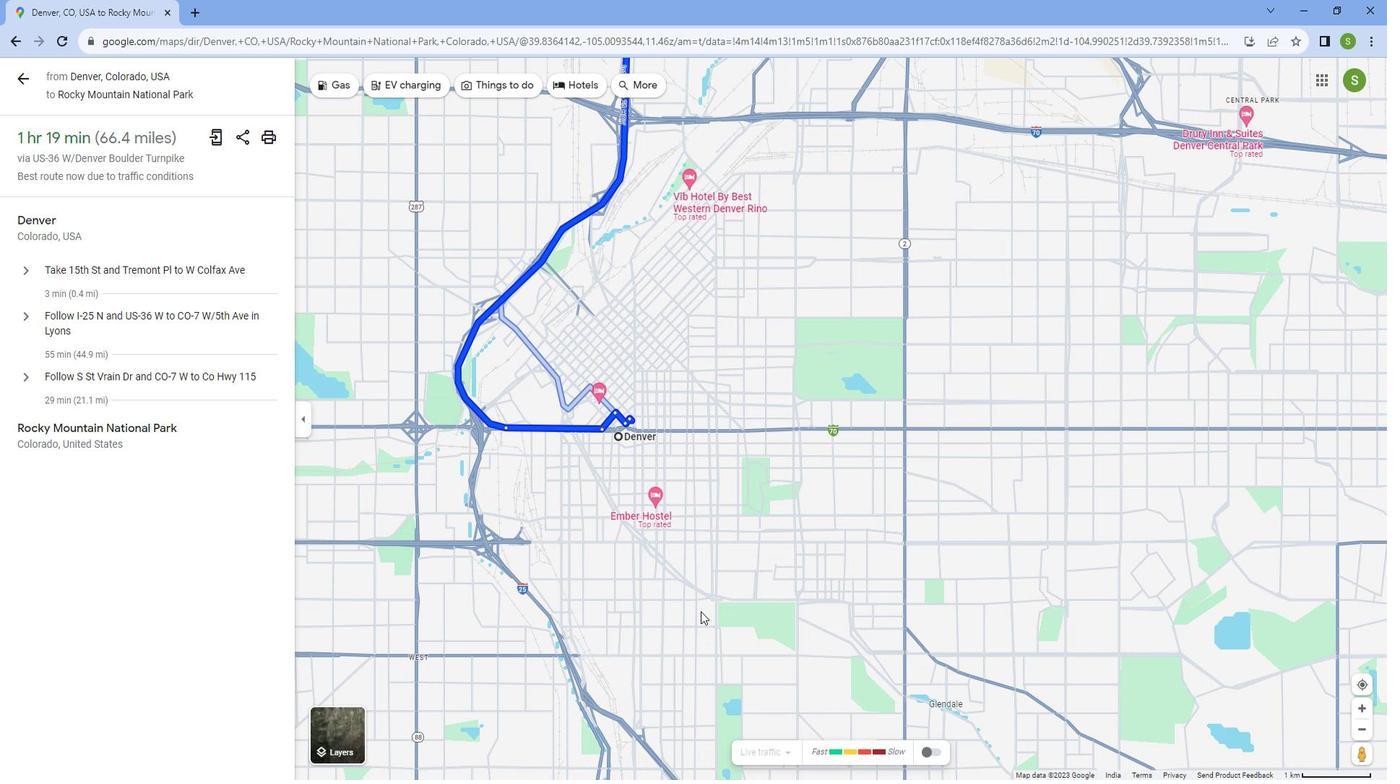 
Action: Mouse scrolled (733, 624) with delta (0, 0)
Screenshot: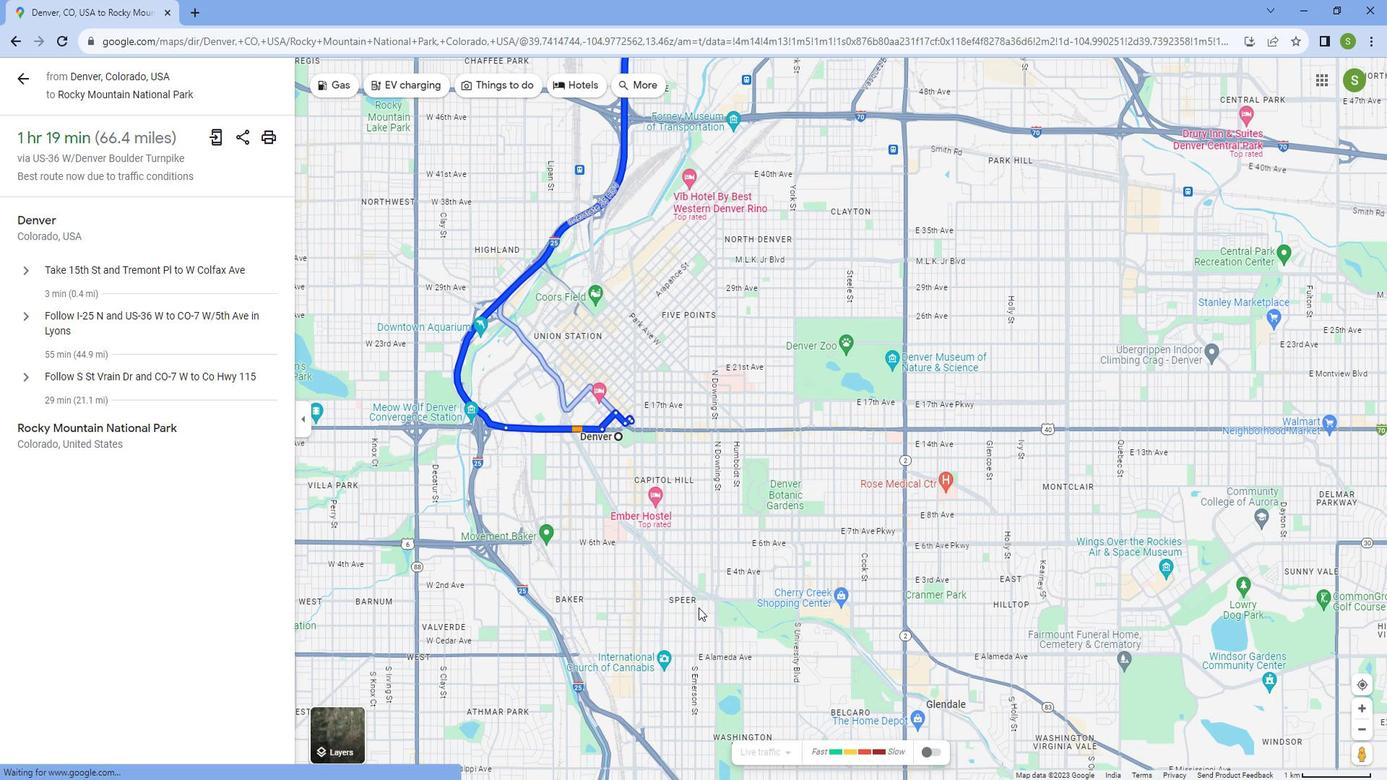 
Action: Mouse scrolled (733, 624) with delta (0, 0)
Screenshot: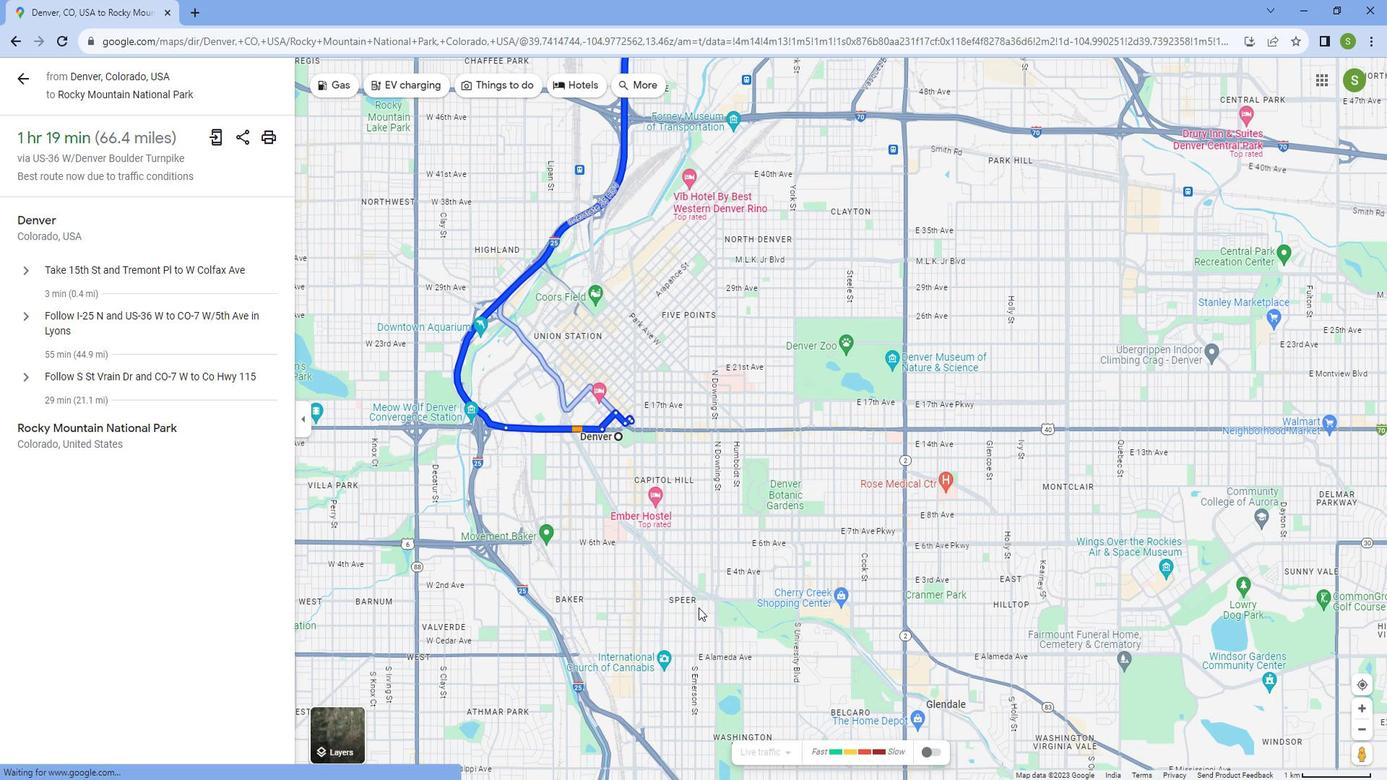 
Action: Mouse scrolled (733, 624) with delta (0, 0)
Screenshot: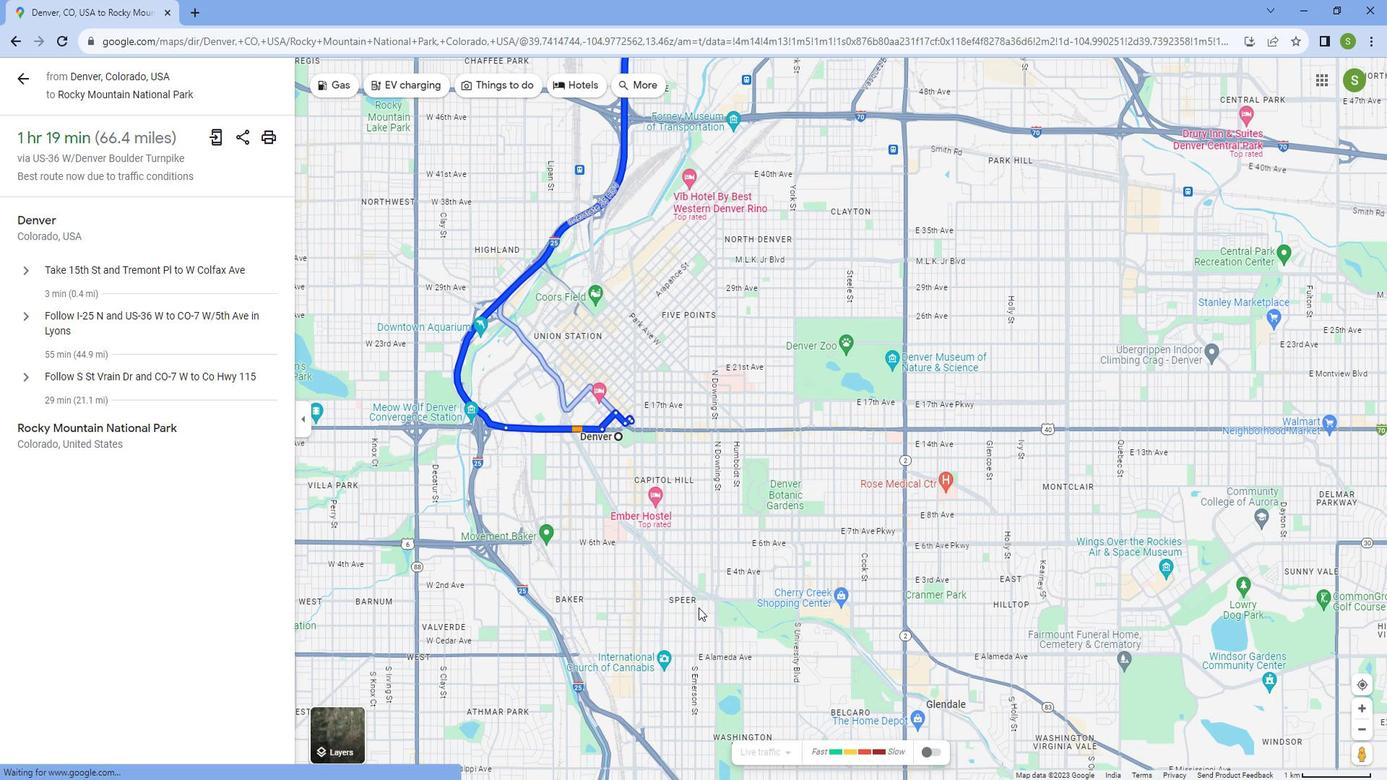 
Action: Mouse scrolled (733, 624) with delta (0, 0)
Screenshot: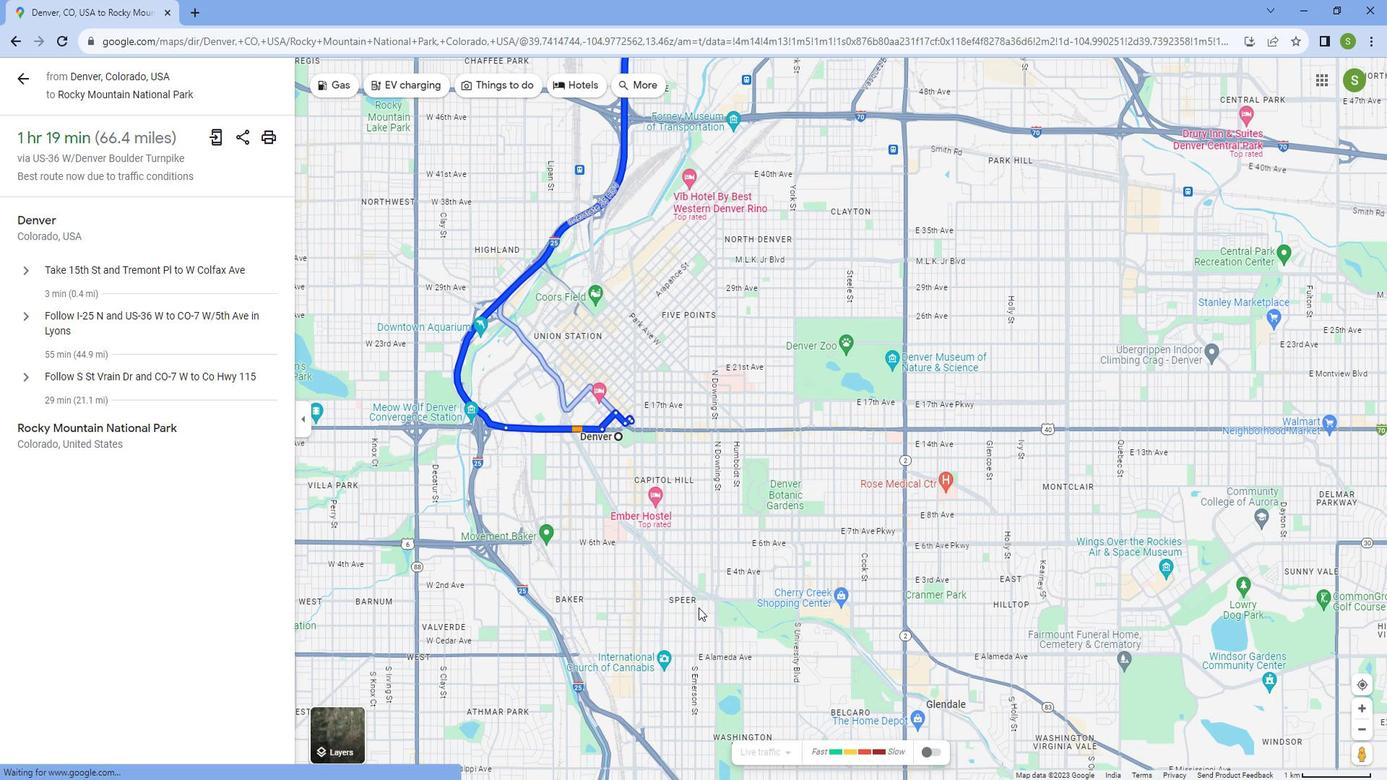 
Action: Mouse scrolled (733, 624) with delta (0, 0)
Screenshot: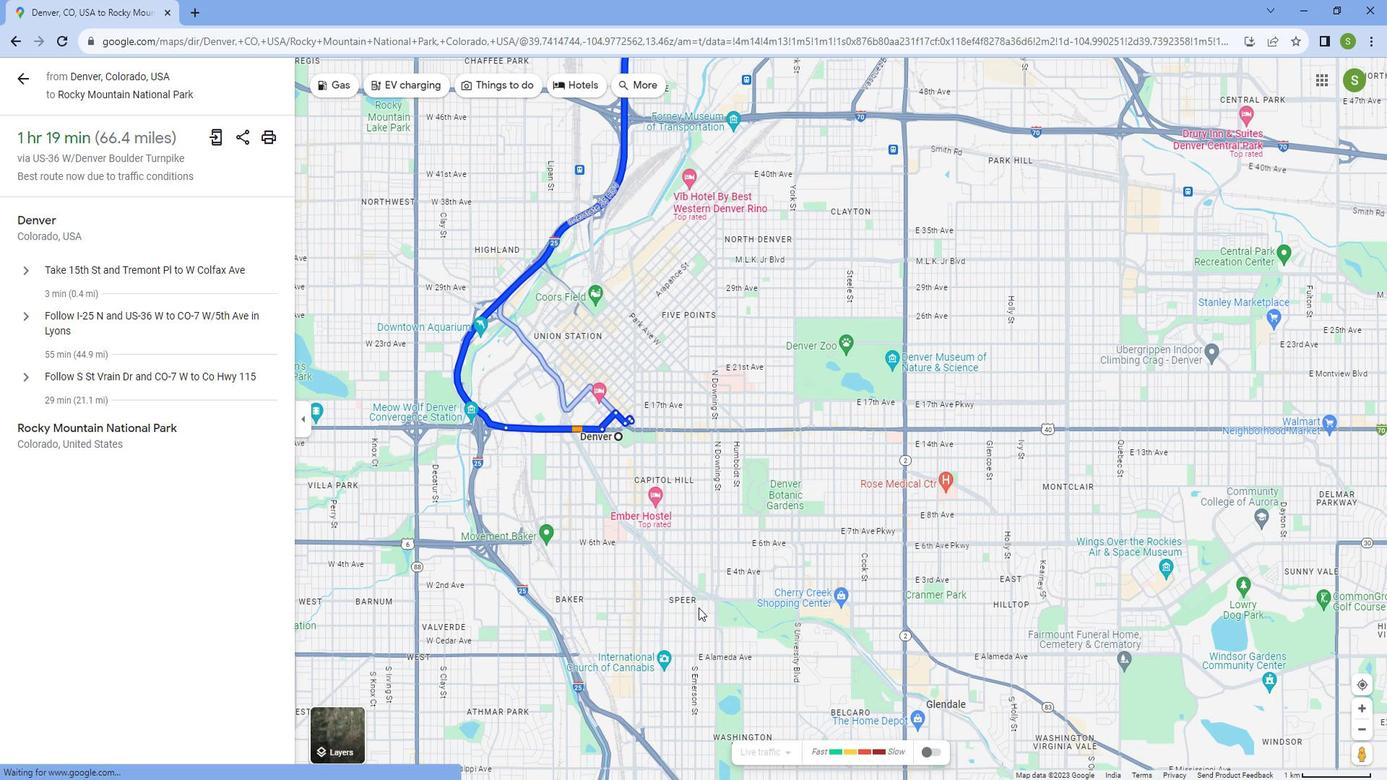 
Action: Mouse scrolled (733, 624) with delta (0, 0)
Screenshot: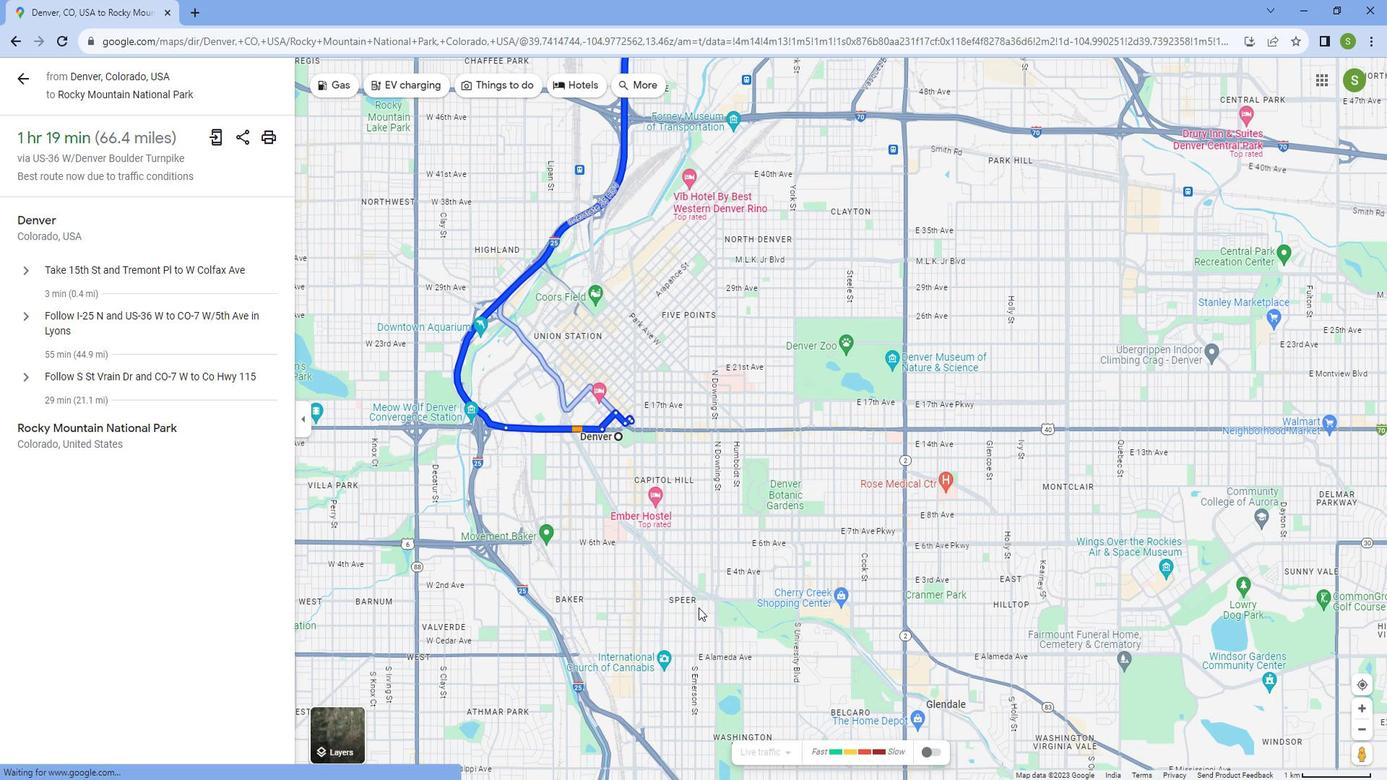 
Action: Mouse moved to (733, 624)
Screenshot: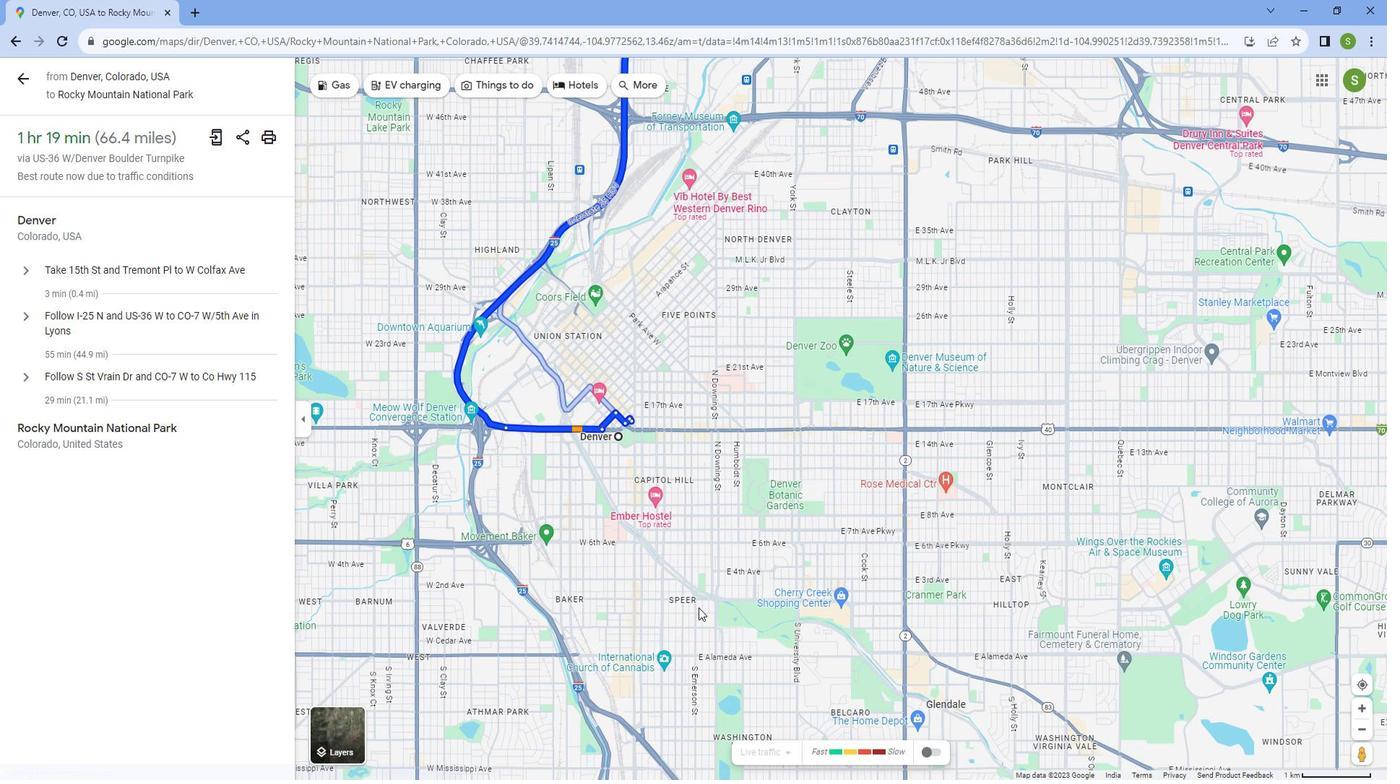 
Action: Mouse scrolled (733, 624) with delta (0, 0)
Screenshot: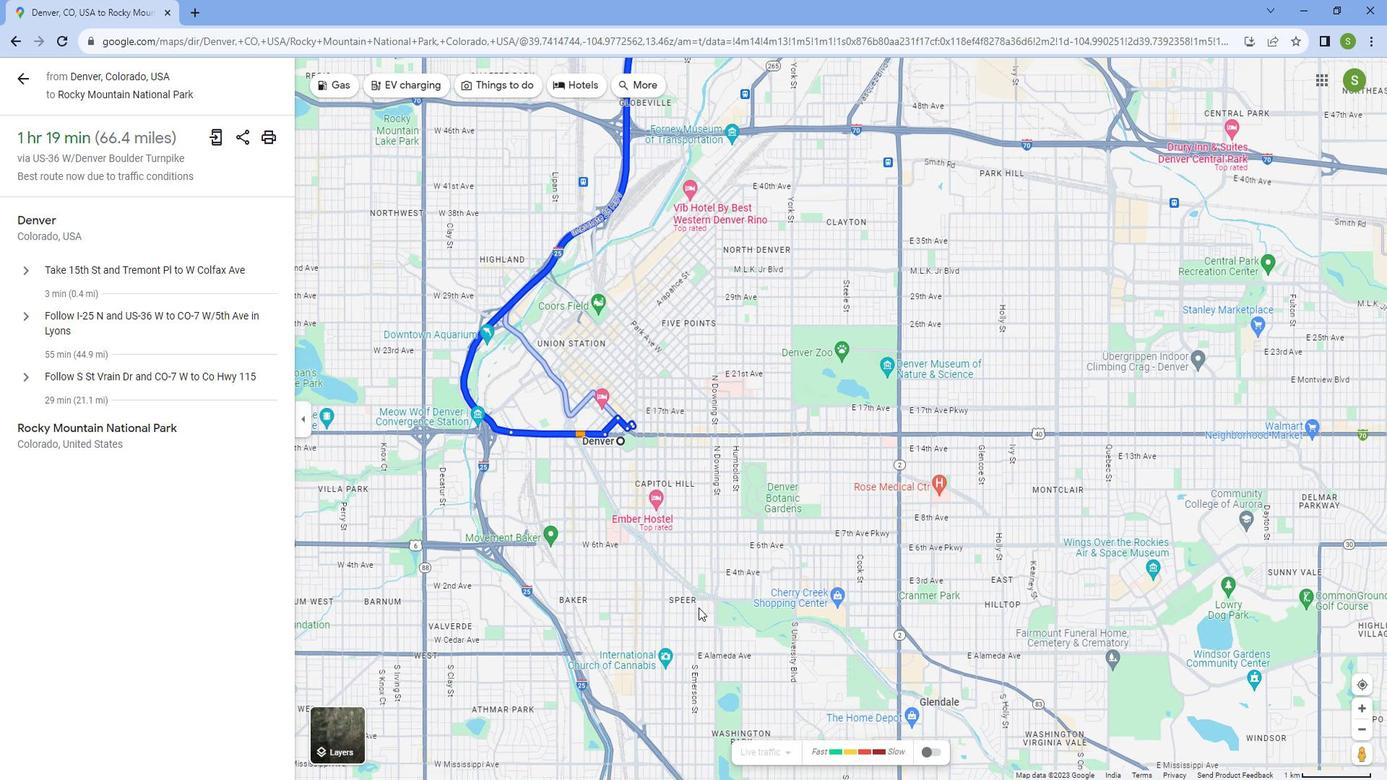 
Action: Mouse scrolled (733, 624) with delta (0, 0)
Screenshot: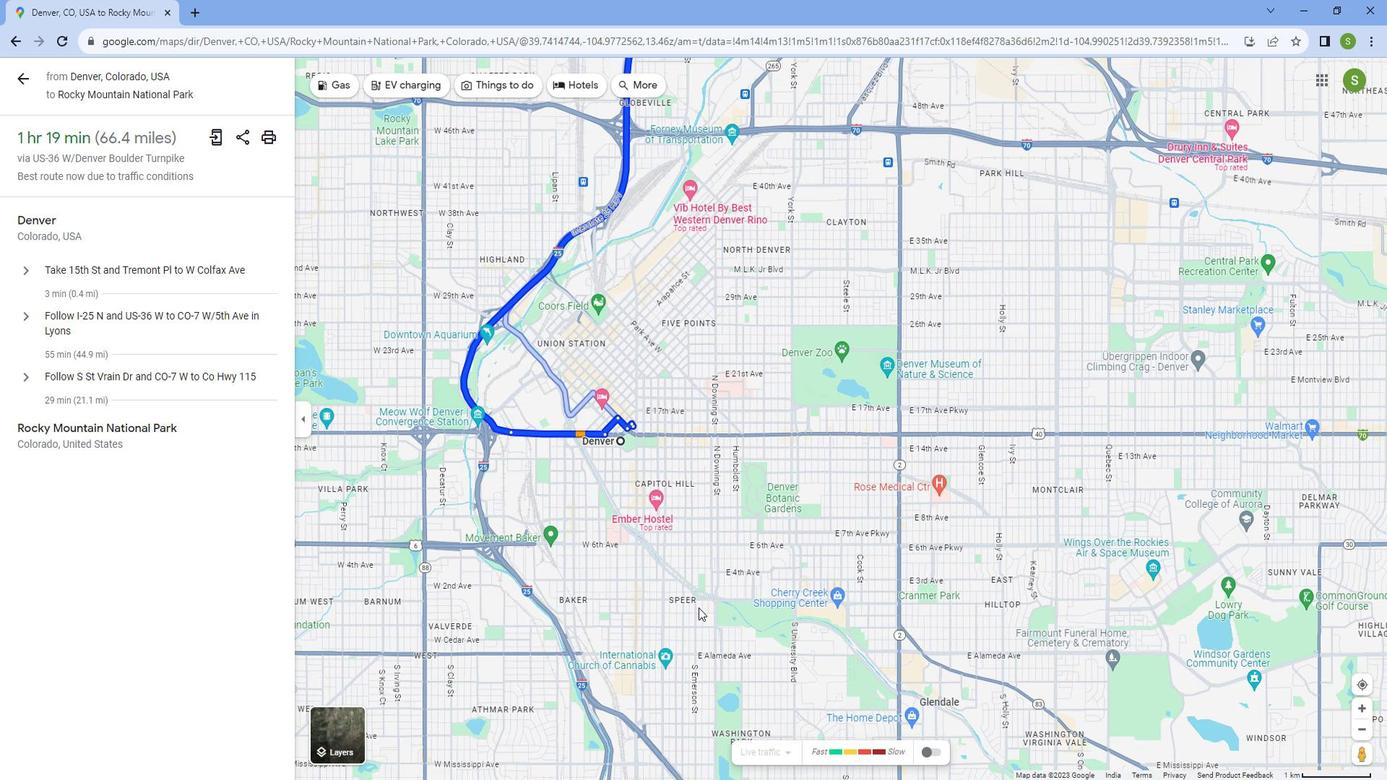 
Action: Mouse scrolled (733, 624) with delta (0, 0)
Screenshot: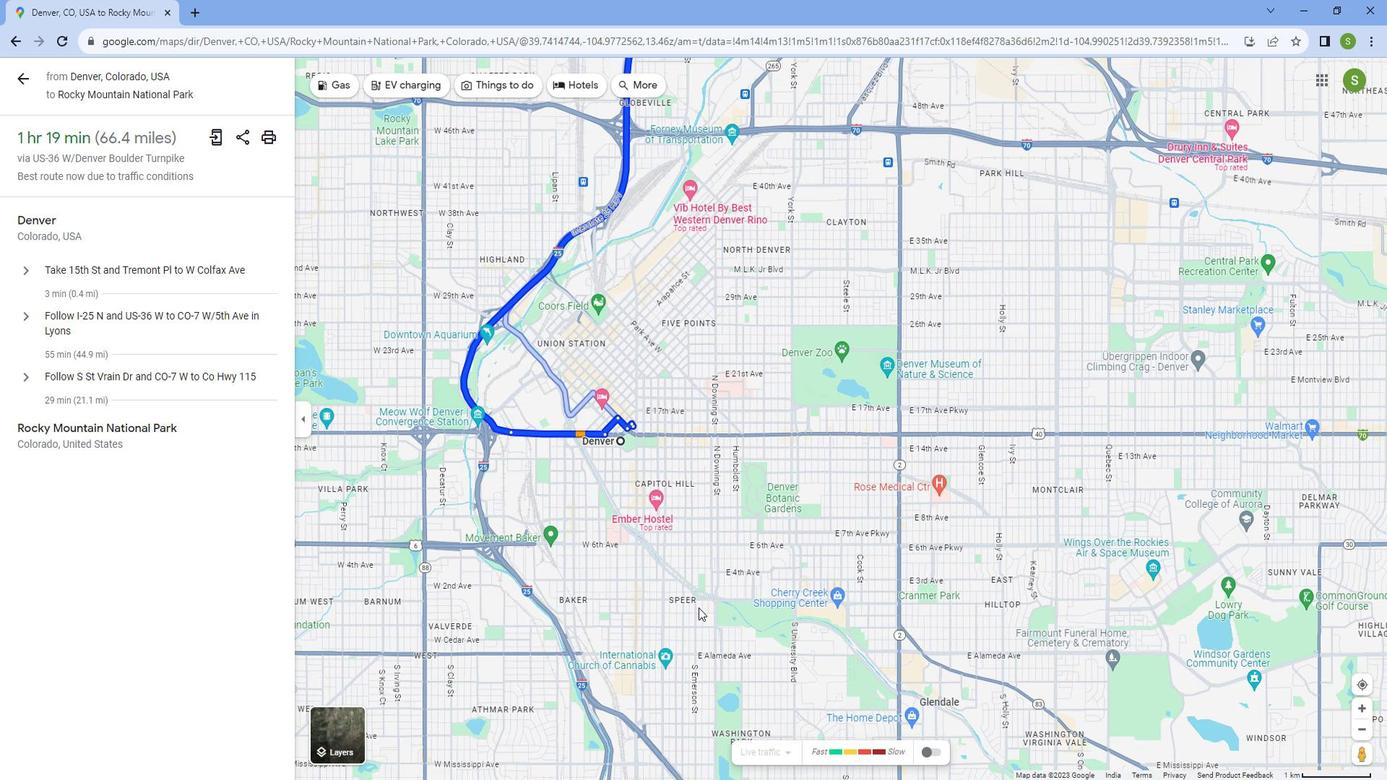 
Action: Mouse scrolled (733, 624) with delta (0, 0)
Screenshot: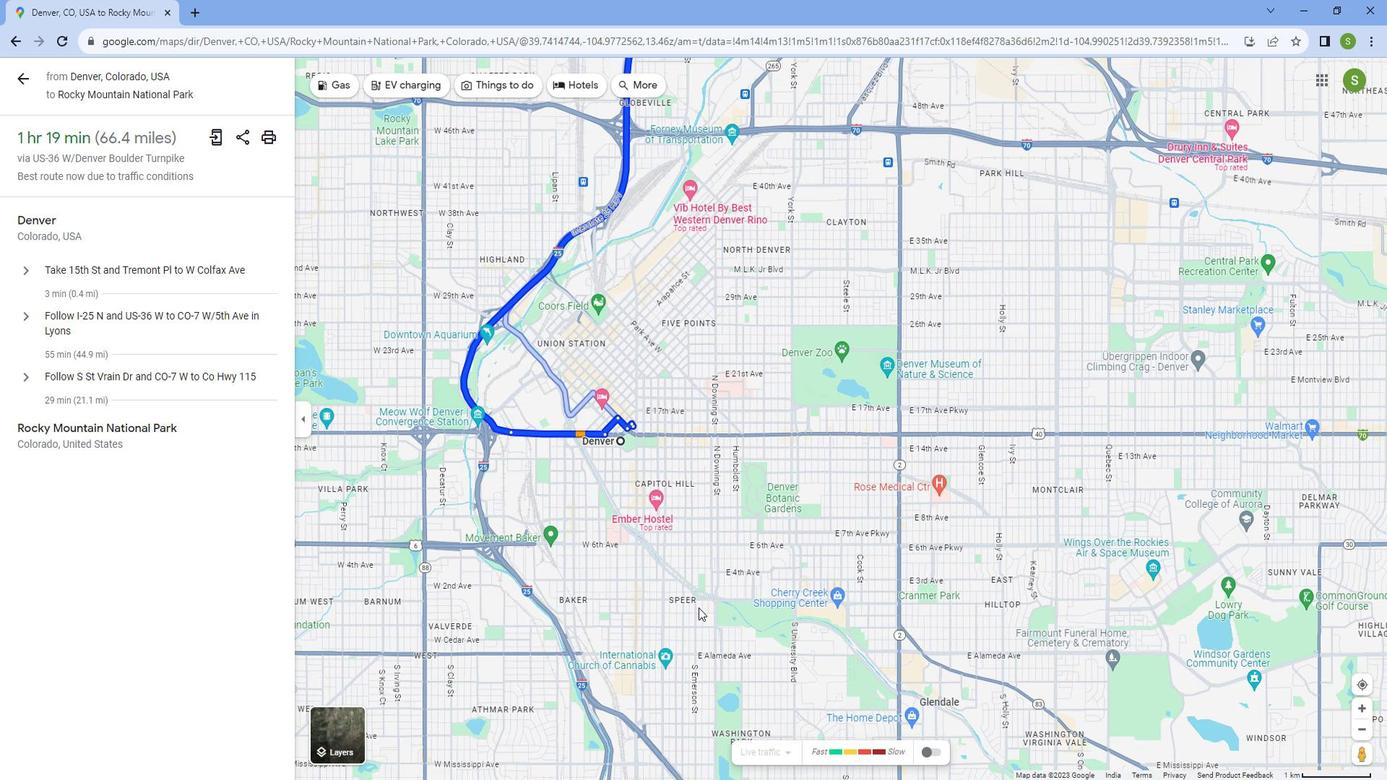 
Action: Mouse scrolled (733, 624) with delta (0, 0)
Screenshot: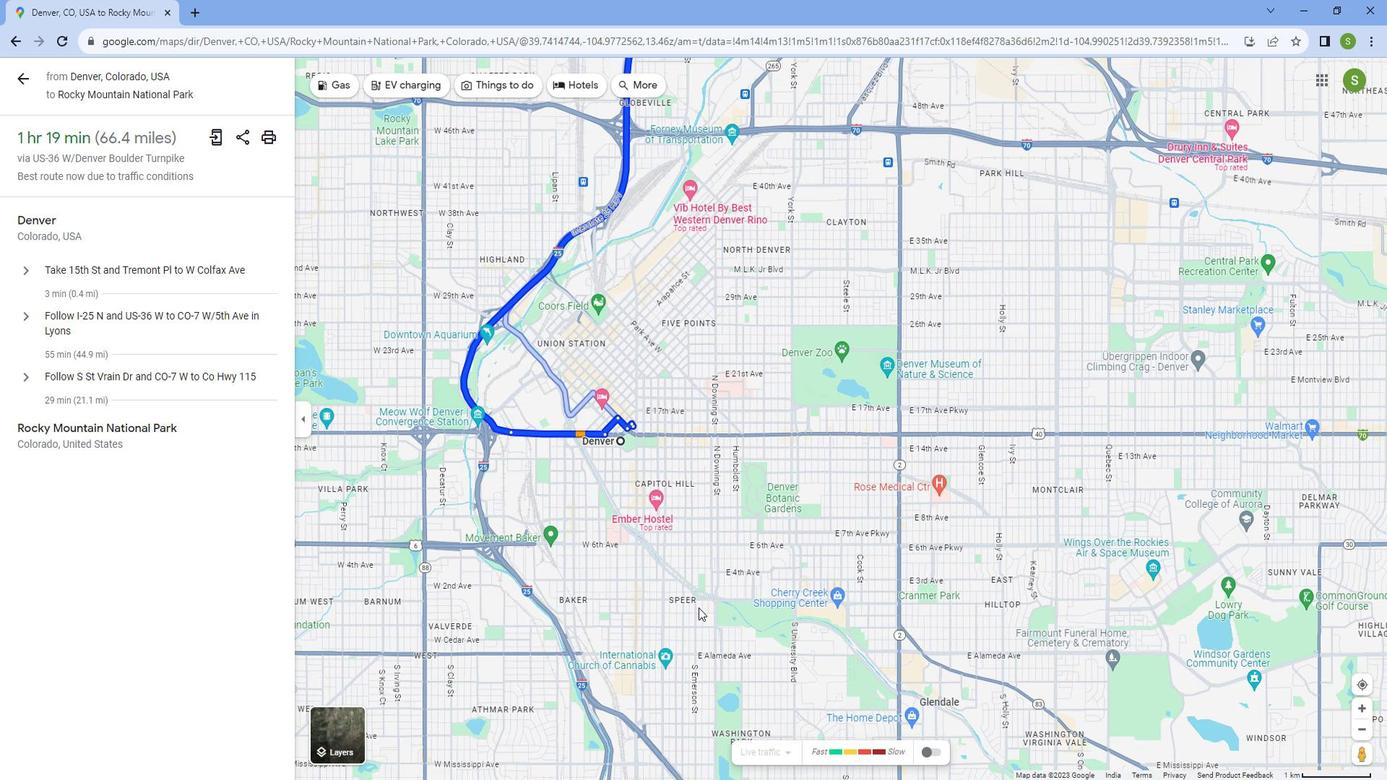 
Action: Mouse scrolled (733, 624) with delta (0, 0)
Screenshot: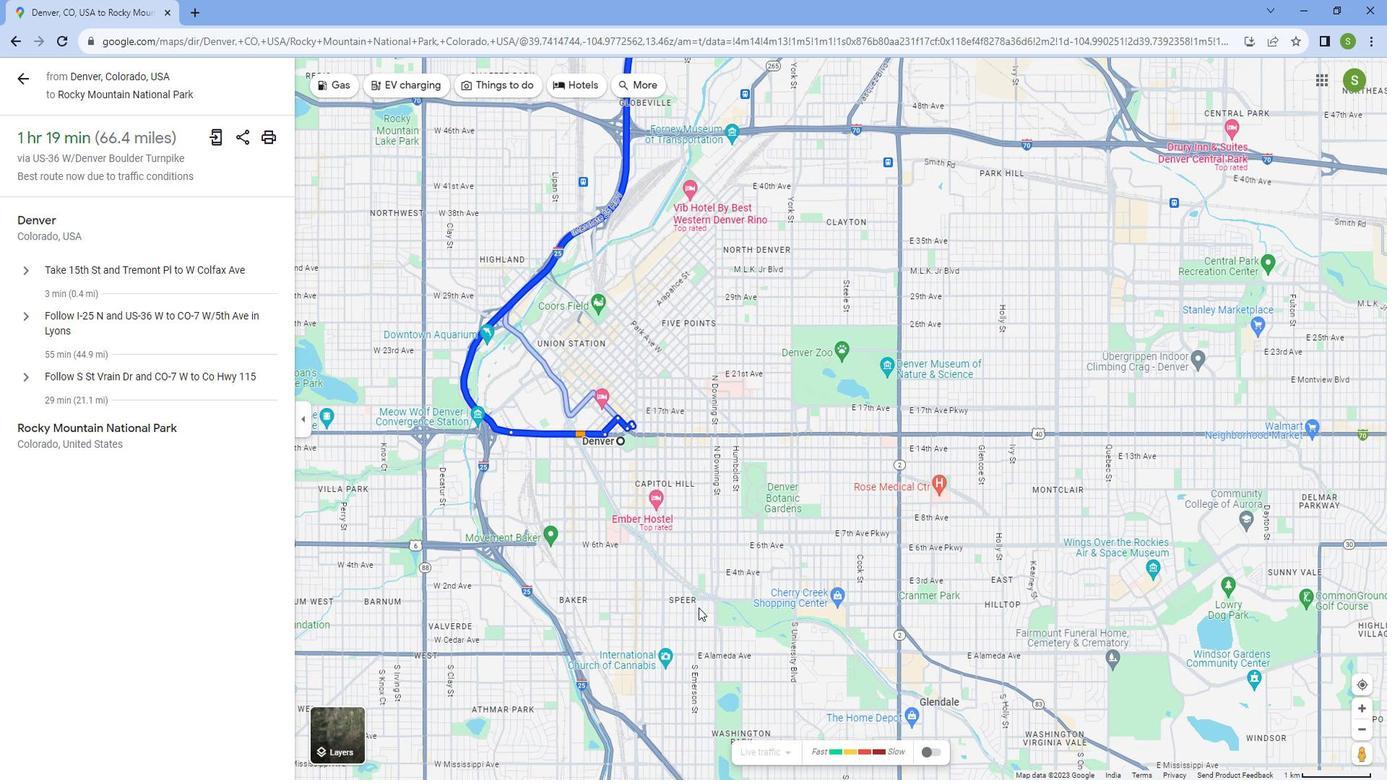 
Action: Mouse scrolled (733, 624) with delta (0, 0)
Screenshot: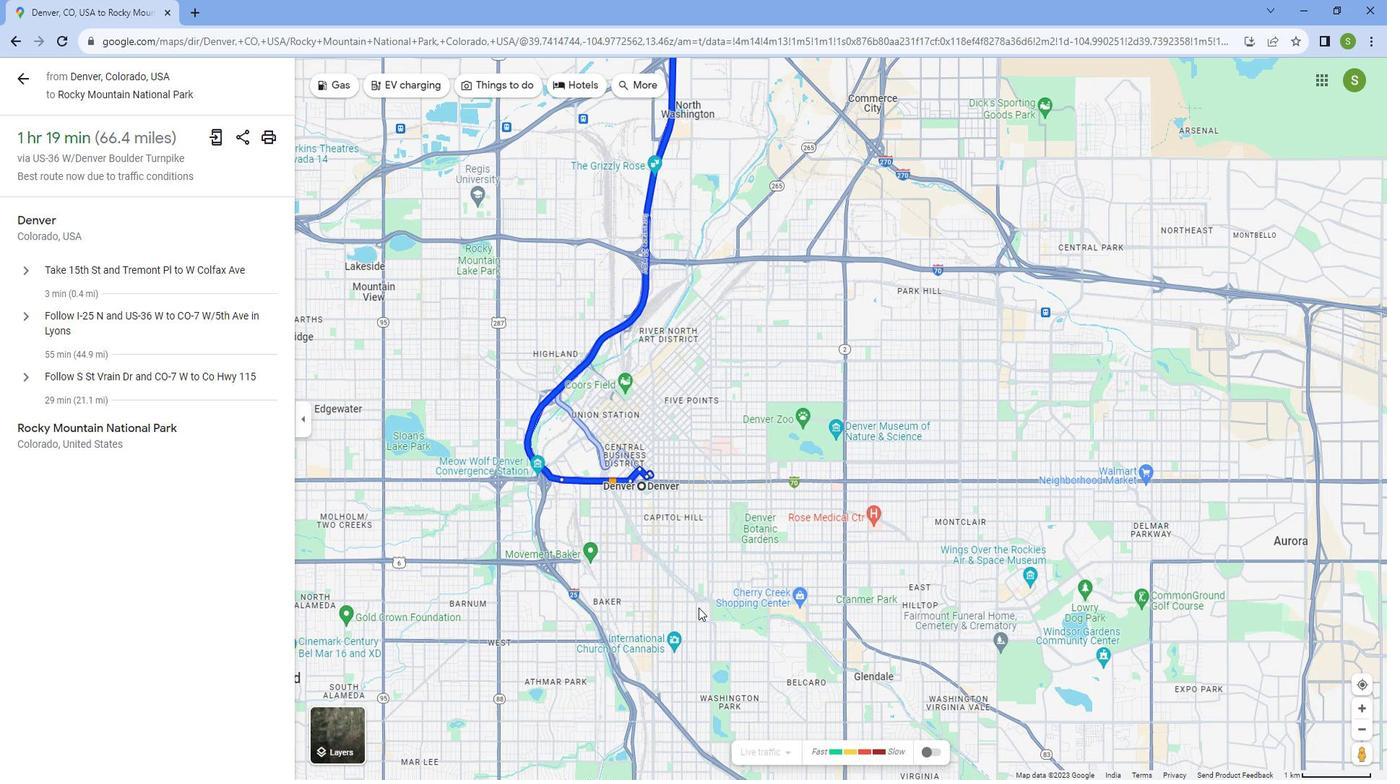 
Action: Mouse scrolled (733, 624) with delta (0, 0)
Screenshot: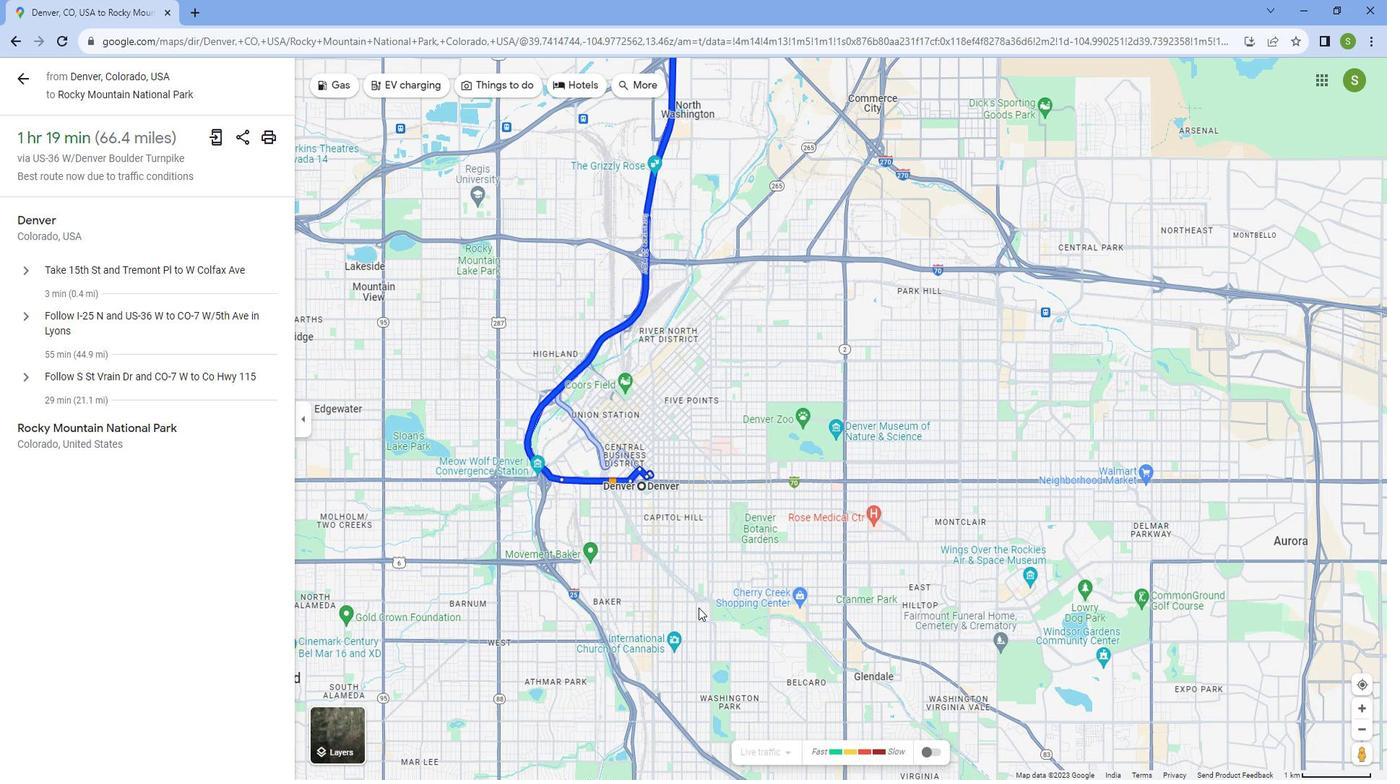 
Action: Mouse scrolled (733, 624) with delta (0, 0)
Screenshot: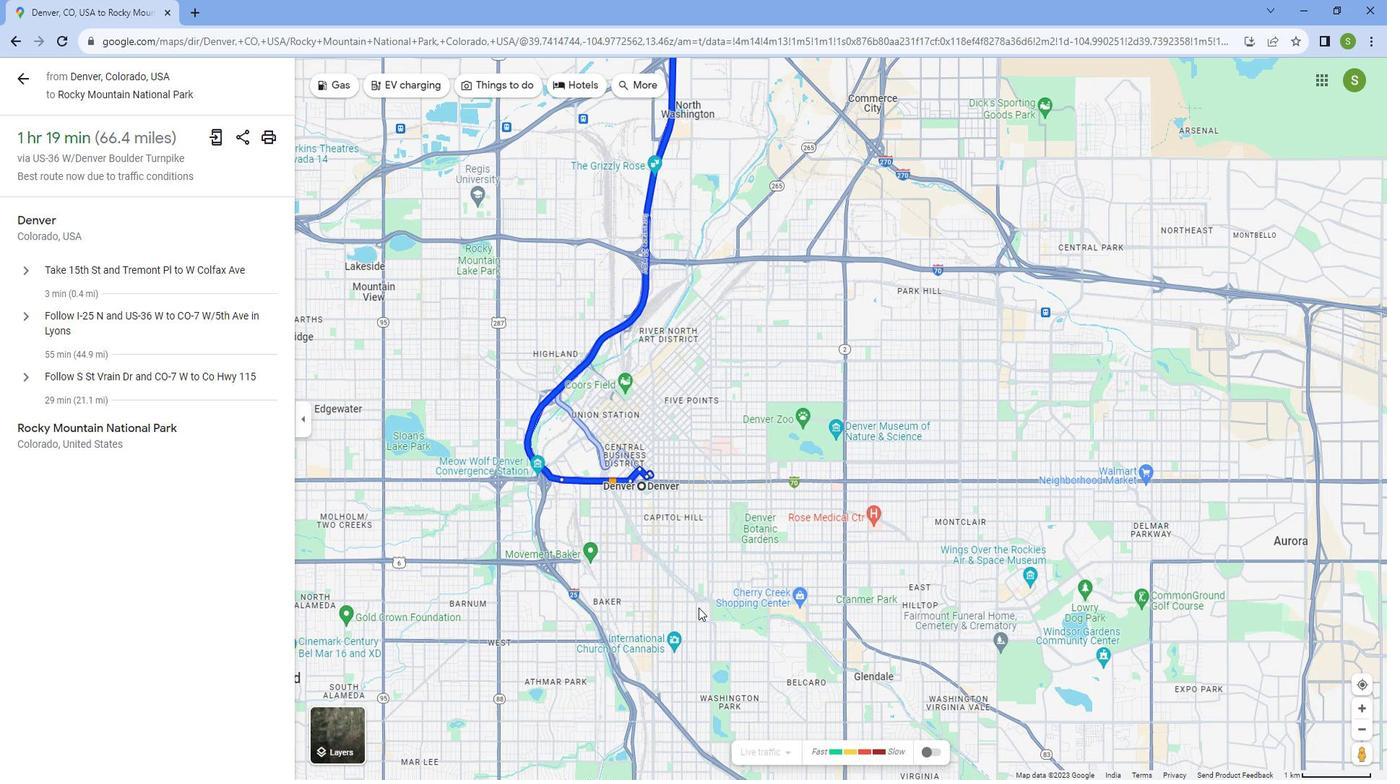 
Action: Mouse scrolled (733, 624) with delta (0, 0)
Screenshot: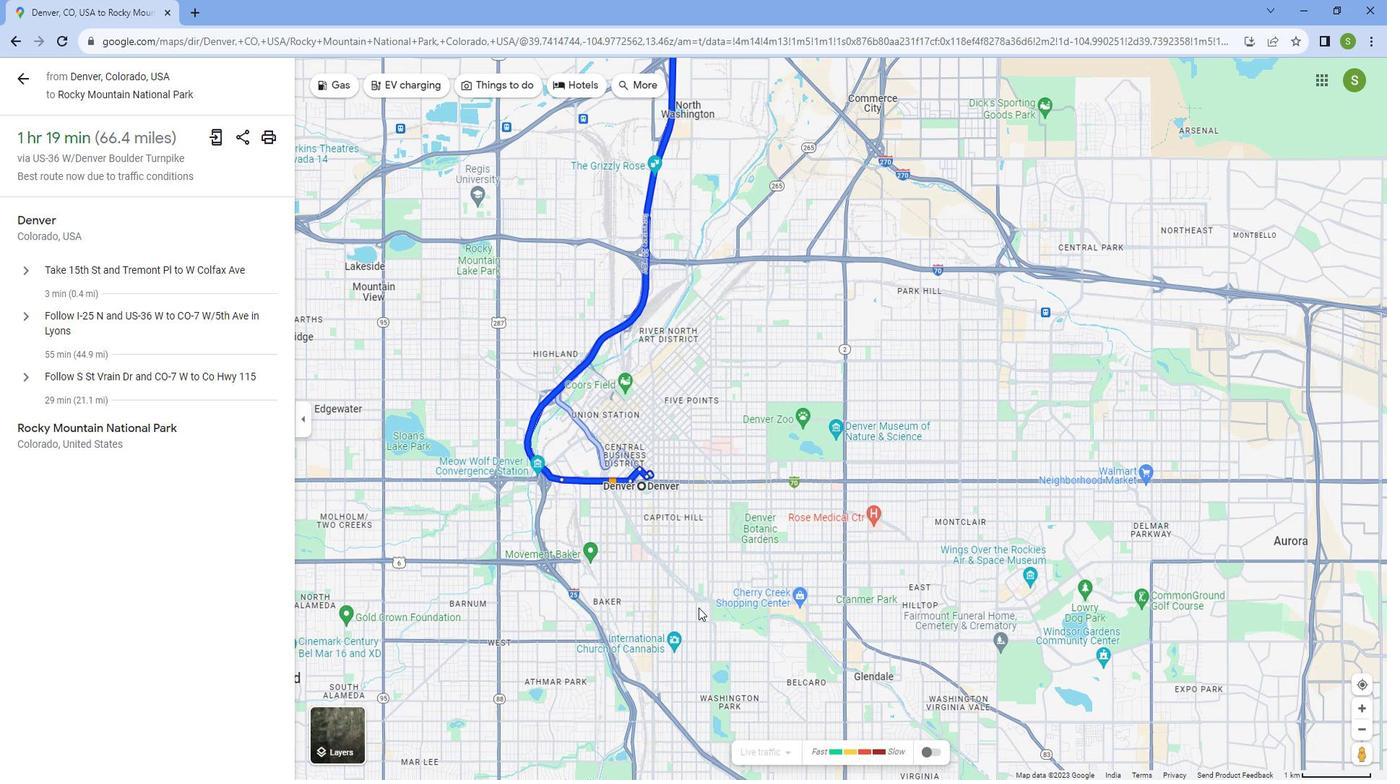 
Action: Mouse scrolled (733, 624) with delta (0, 0)
Screenshot: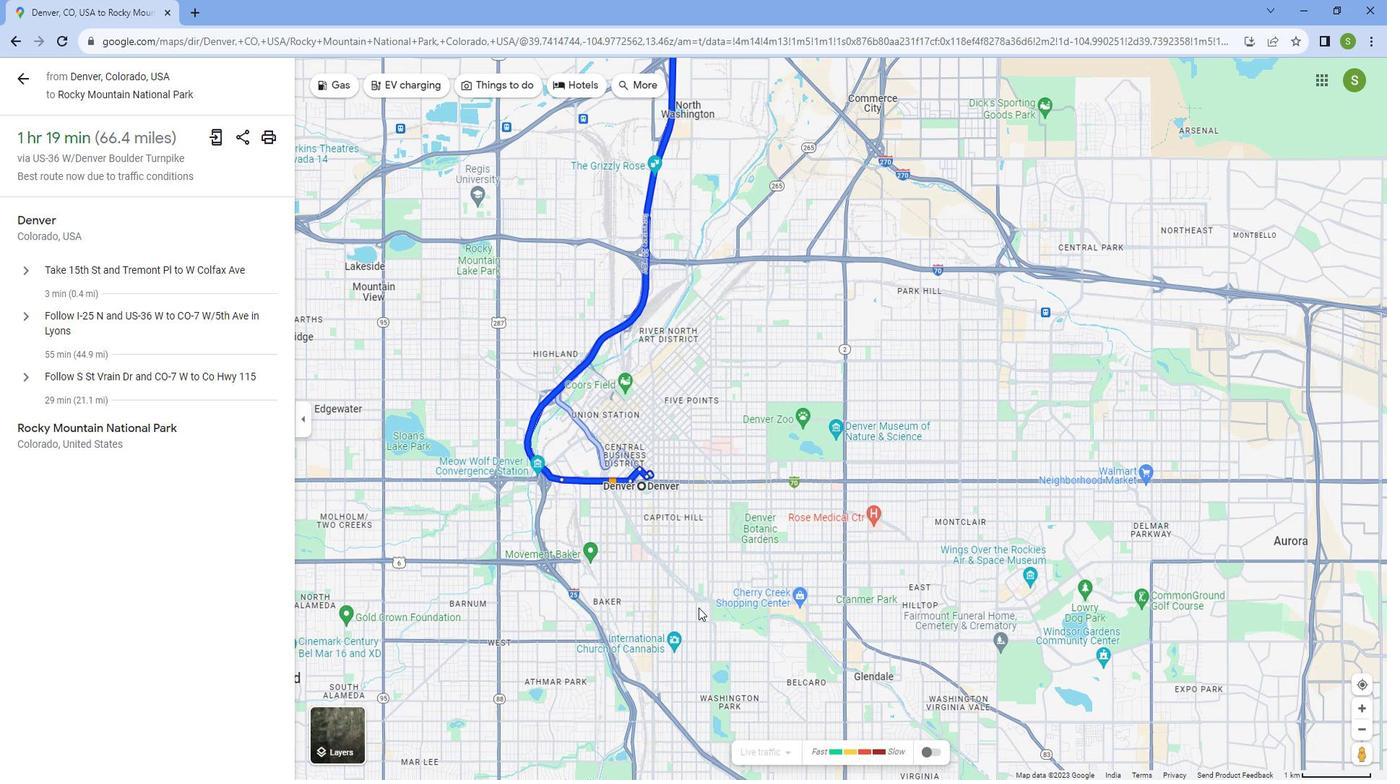 
Action: Mouse moved to (733, 624)
Screenshot: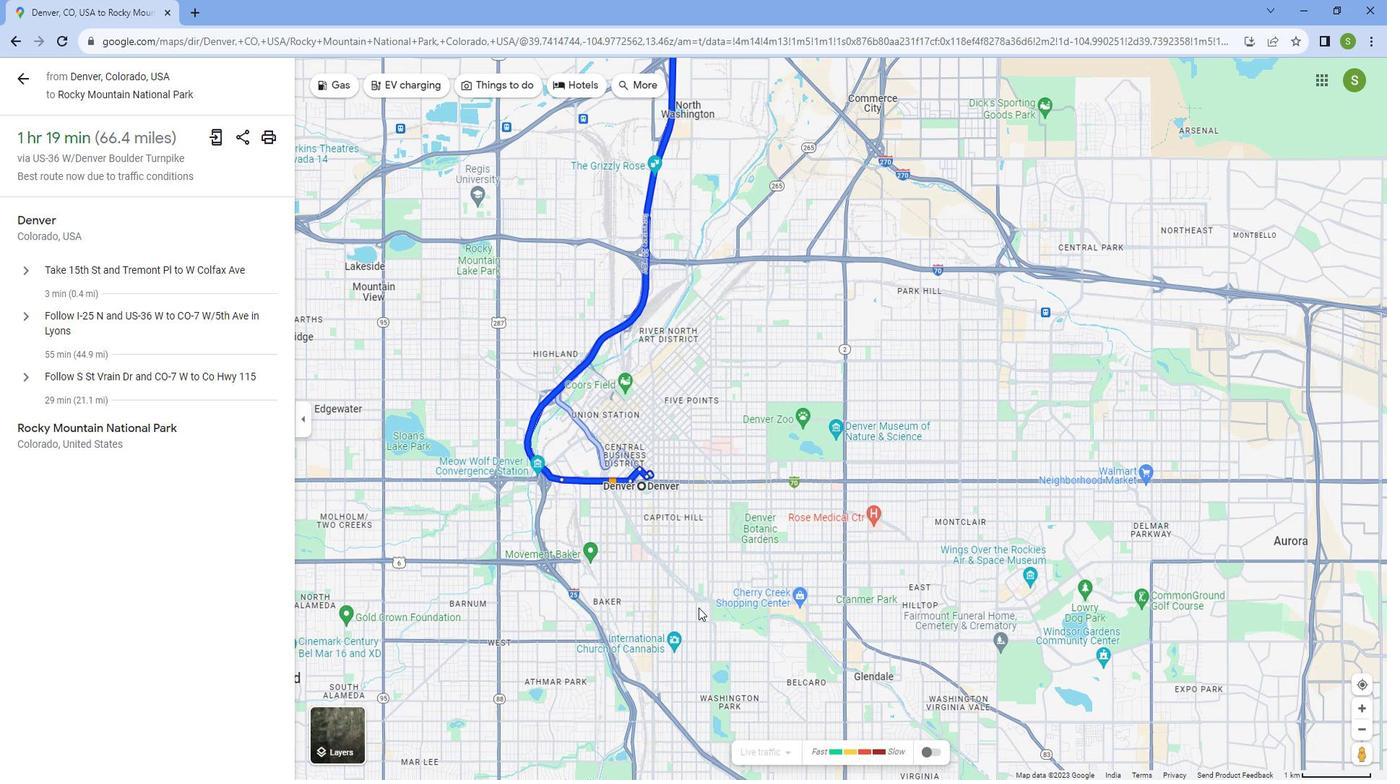 
Action: Mouse scrolled (733, 623) with delta (0, 0)
Screenshot: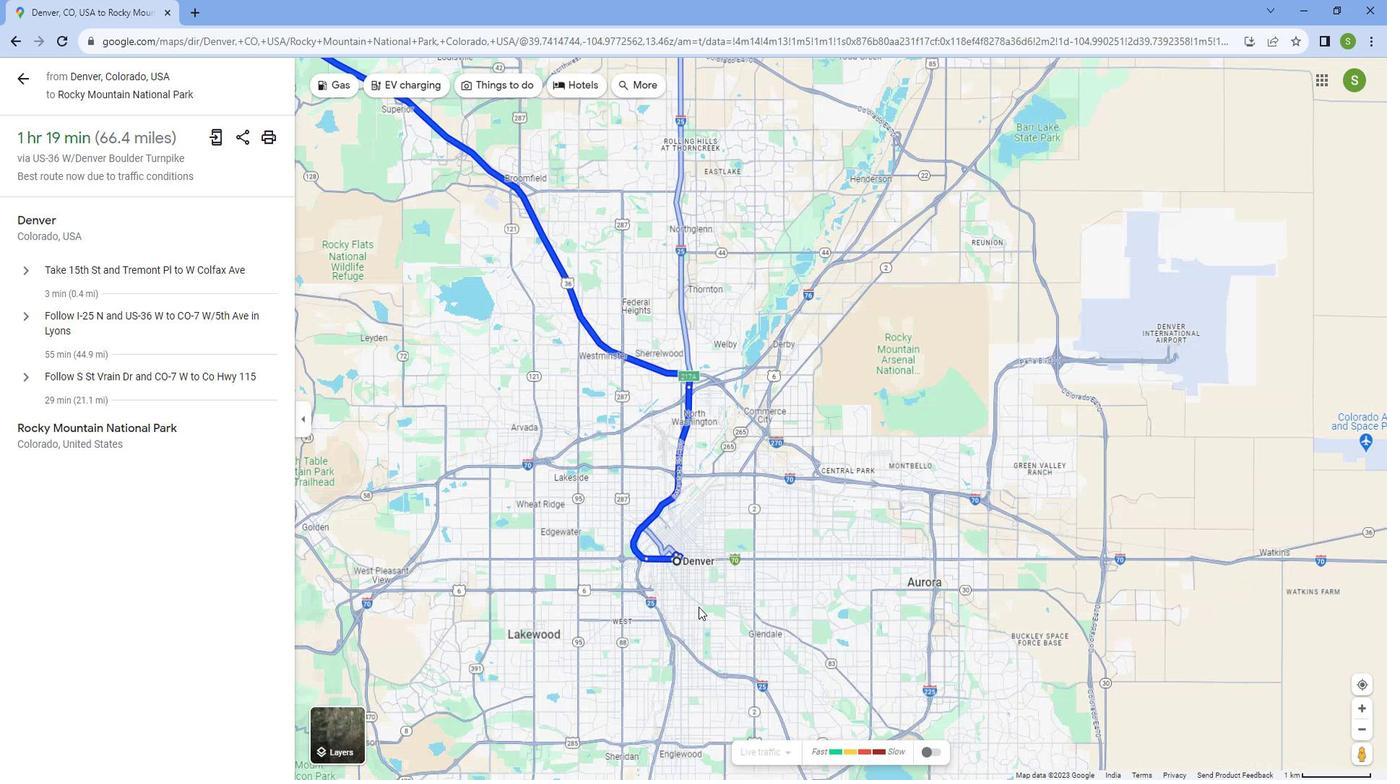 
Action: Mouse scrolled (733, 623) with delta (0, 0)
Screenshot: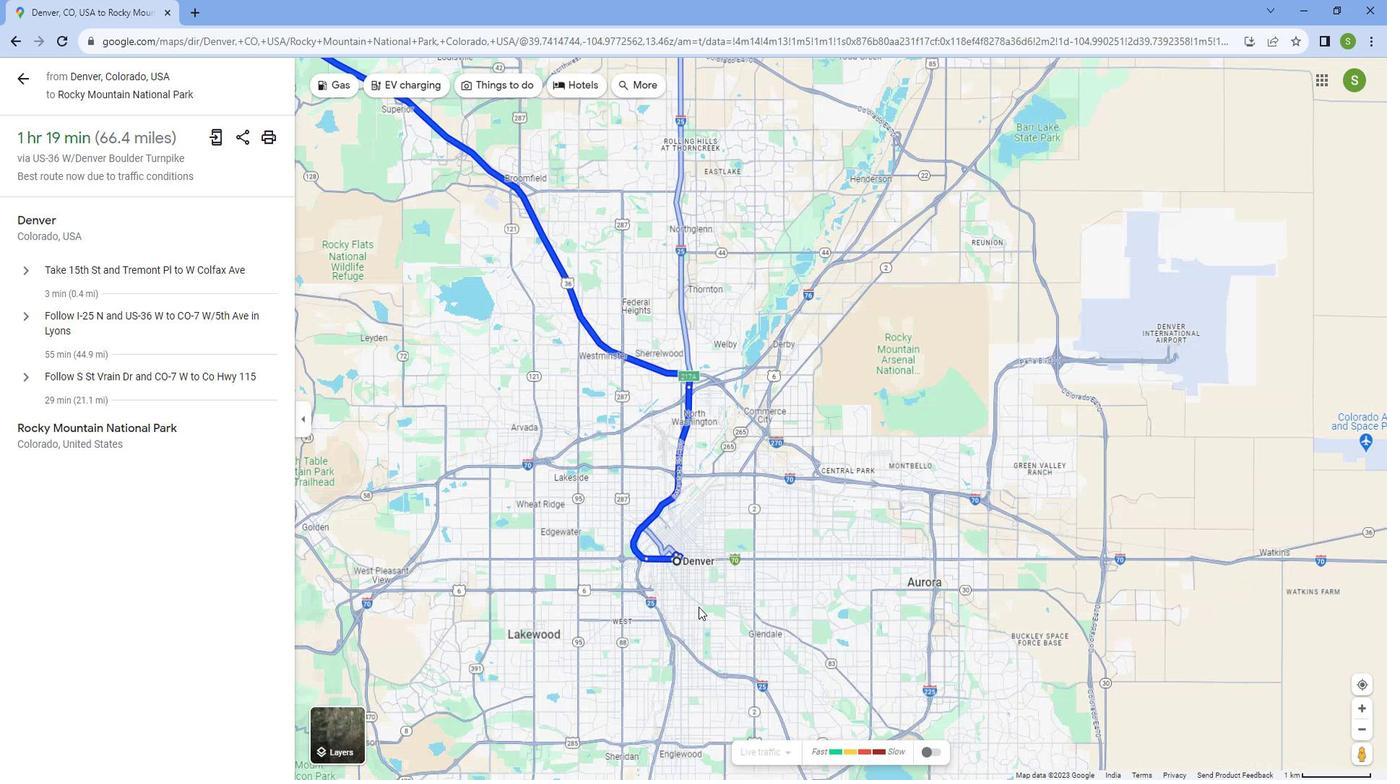 
Action: Mouse scrolled (733, 623) with delta (0, 0)
Screenshot: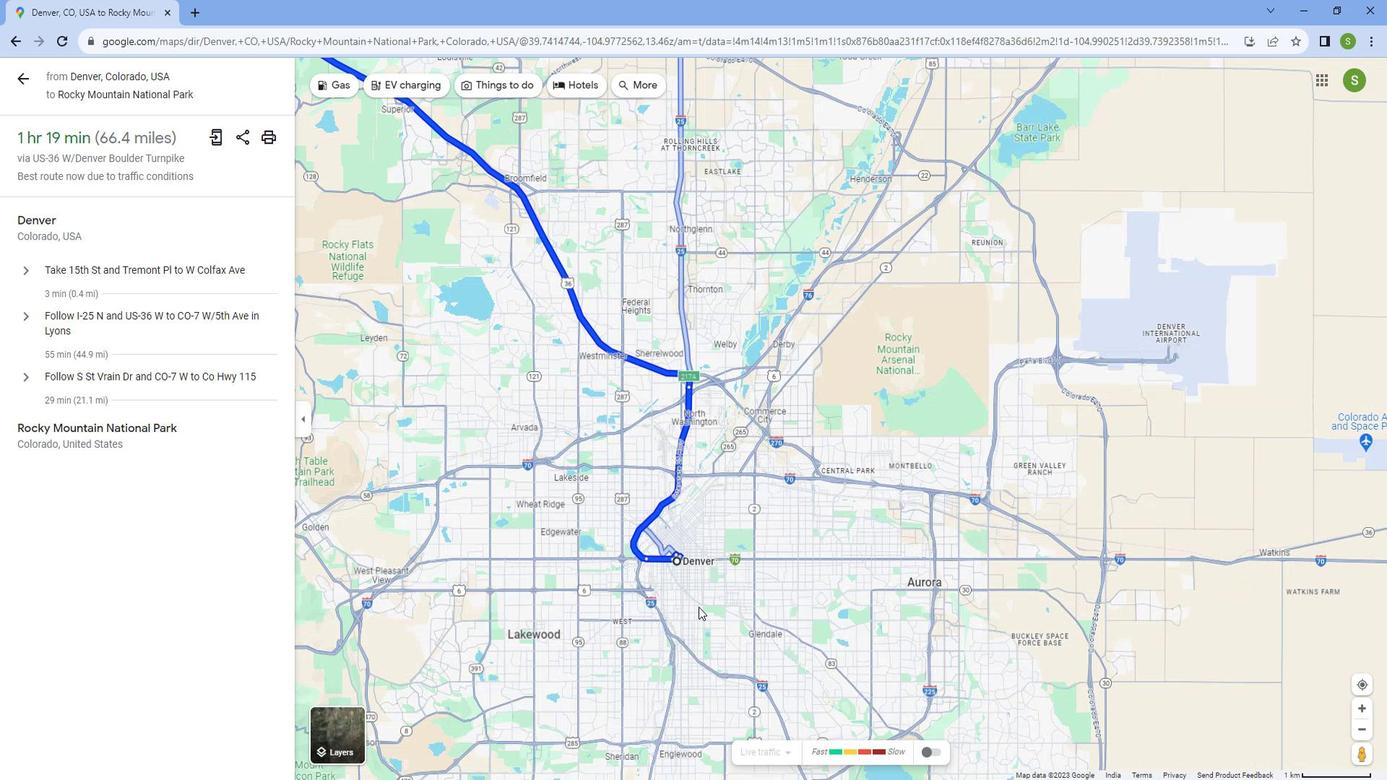 
Action: Mouse scrolled (733, 623) with delta (0, 0)
Screenshot: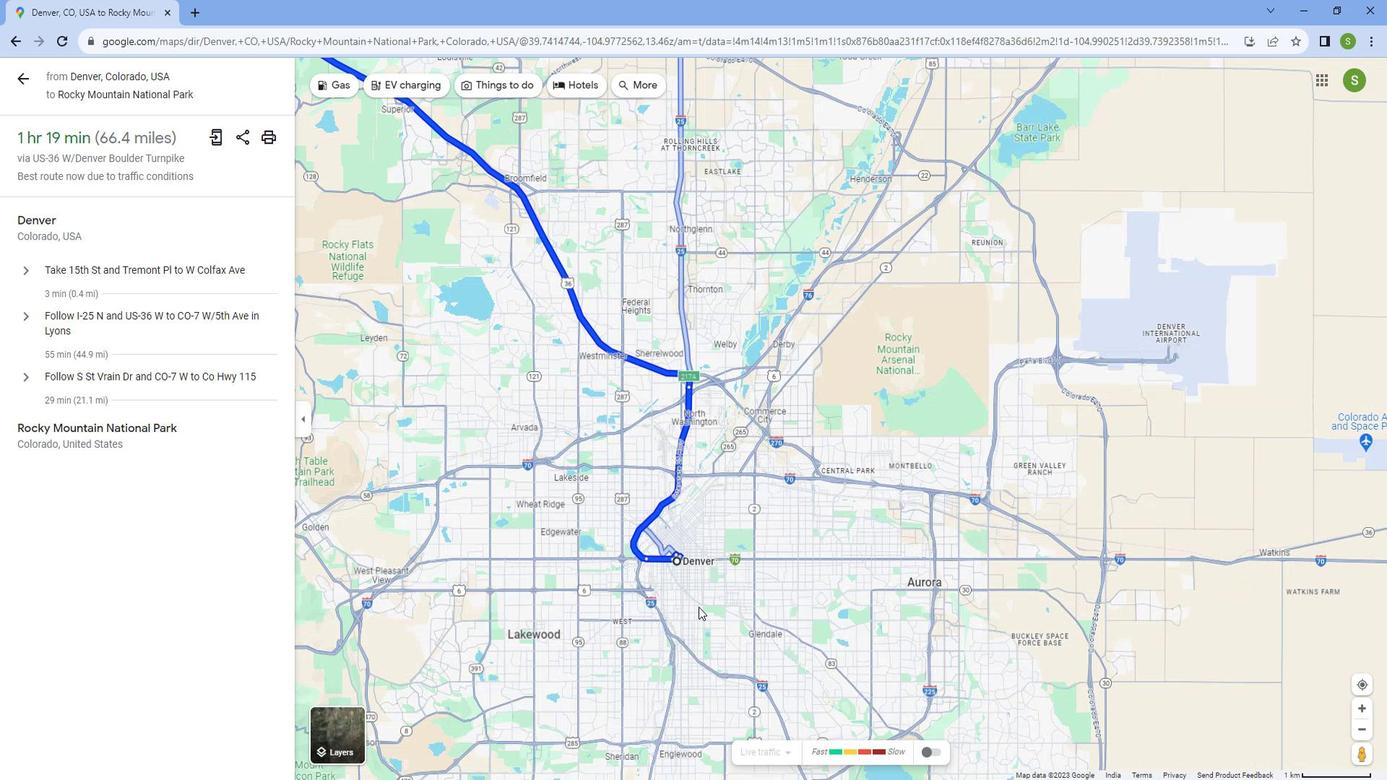
Action: Mouse scrolled (733, 623) with delta (0, 0)
Screenshot: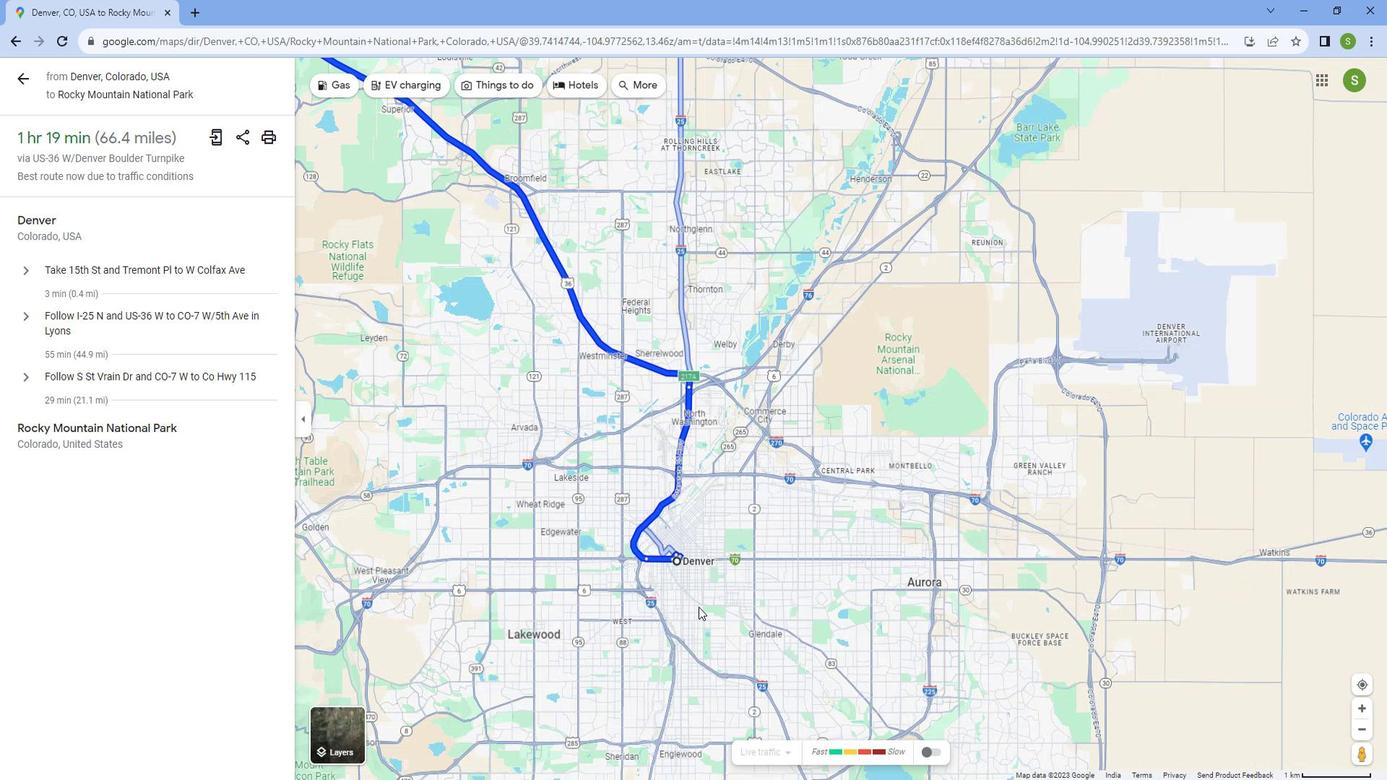 
Action: Mouse scrolled (733, 623) with delta (0, 0)
Screenshot: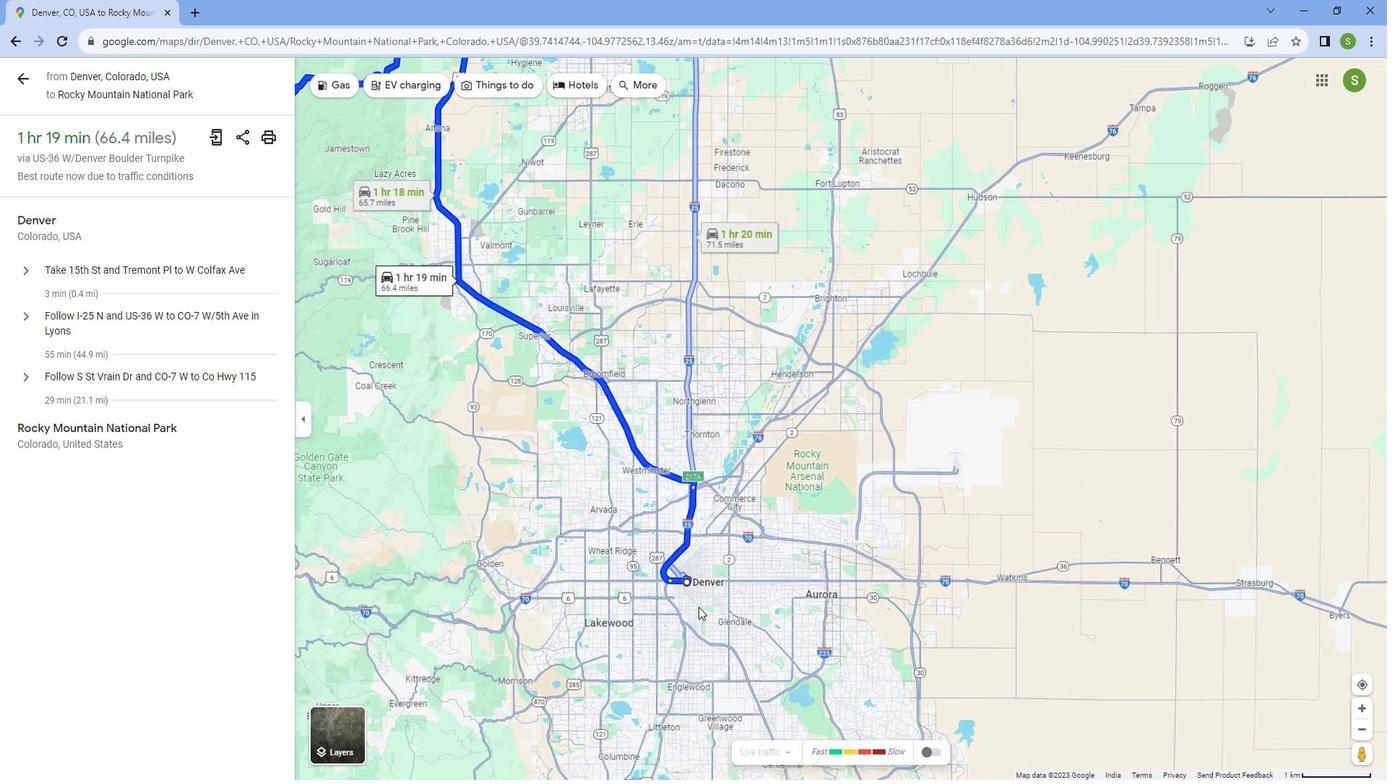 
Action: Mouse scrolled (733, 623) with delta (0, 0)
Screenshot: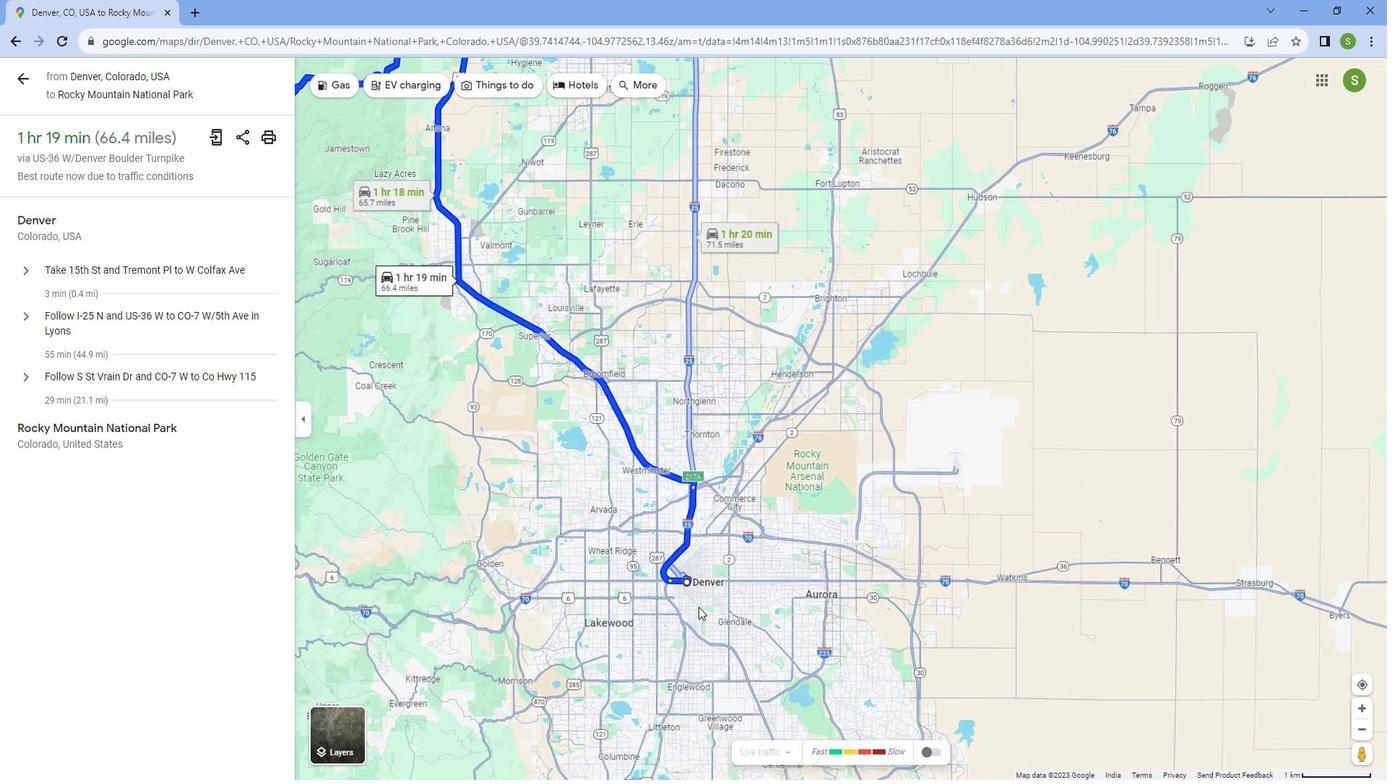 
Action: Mouse scrolled (733, 623) with delta (0, 0)
Screenshot: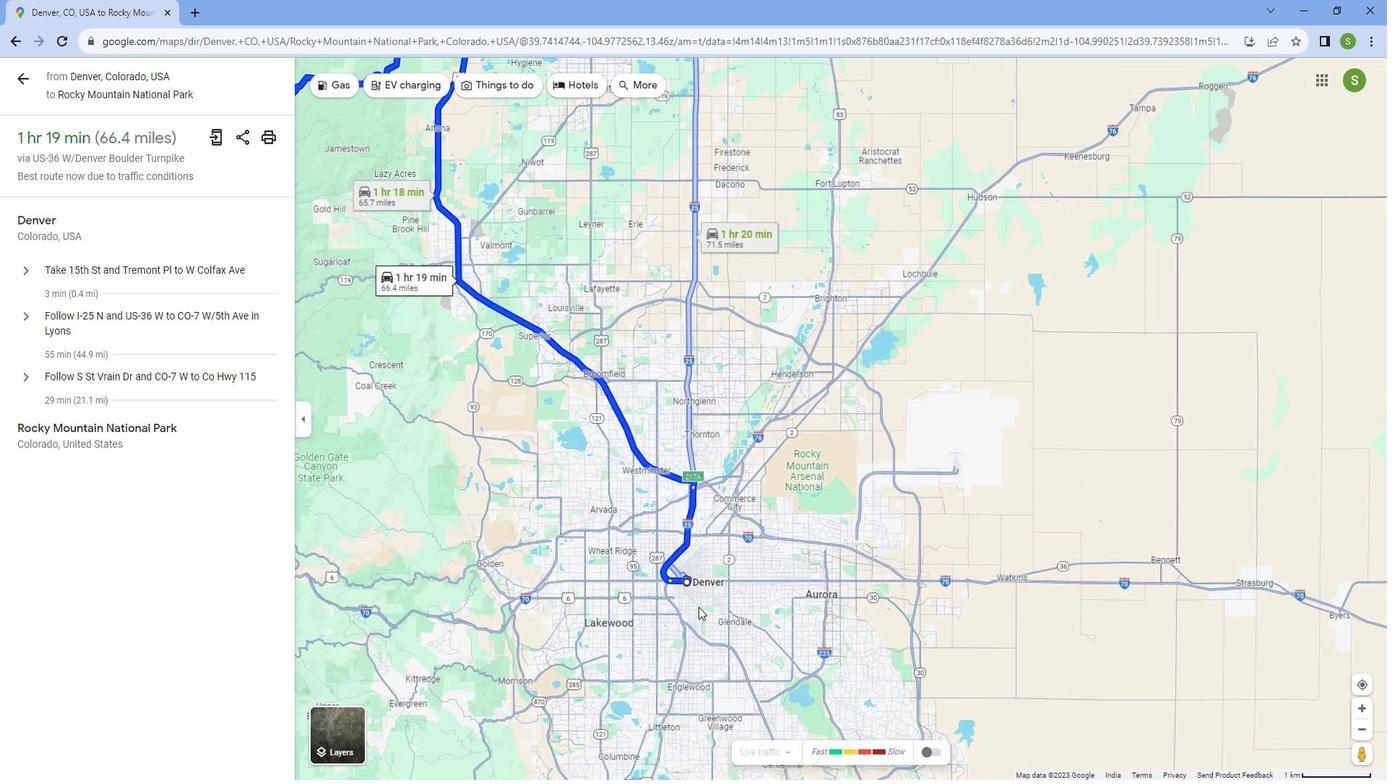 
Action: Mouse scrolled (733, 623) with delta (0, 0)
Screenshot: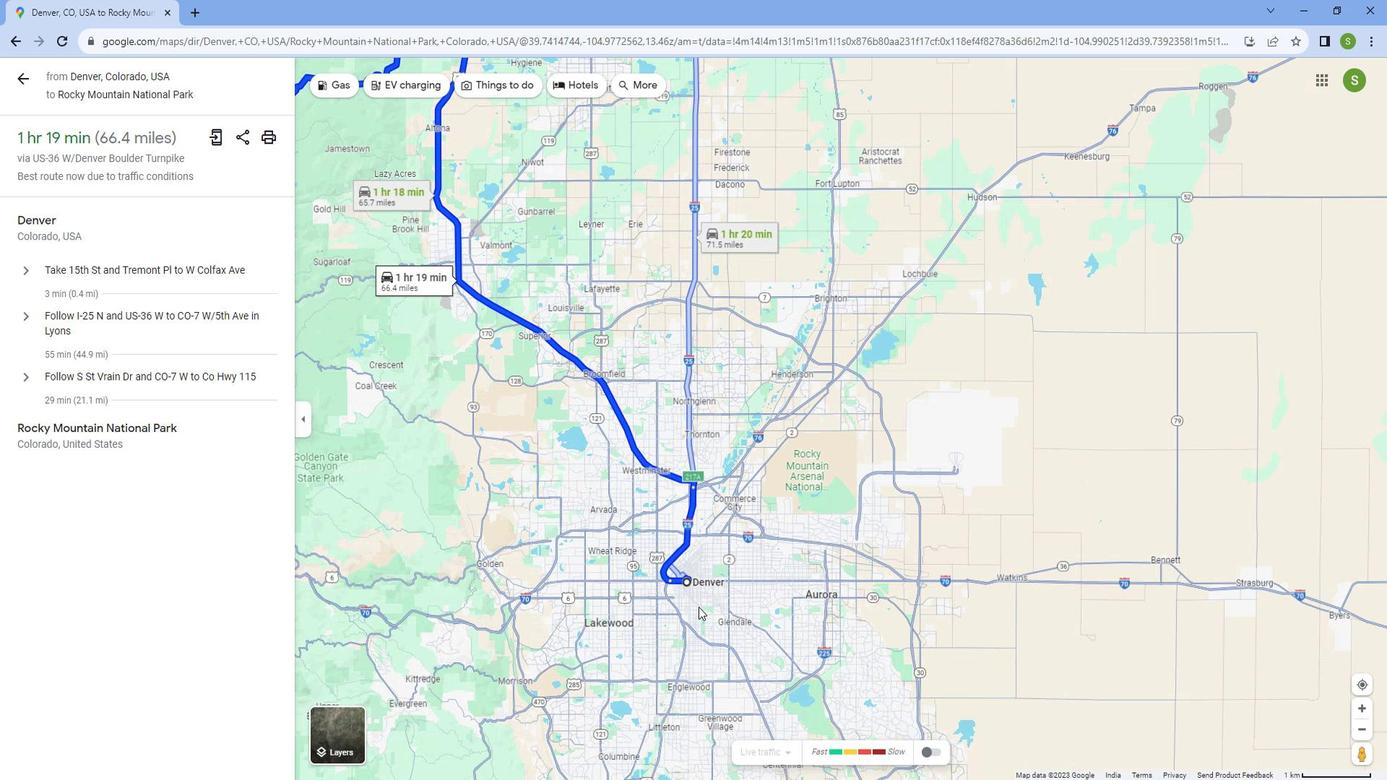 
Action: Mouse scrolled (733, 623) with delta (0, 0)
Screenshot: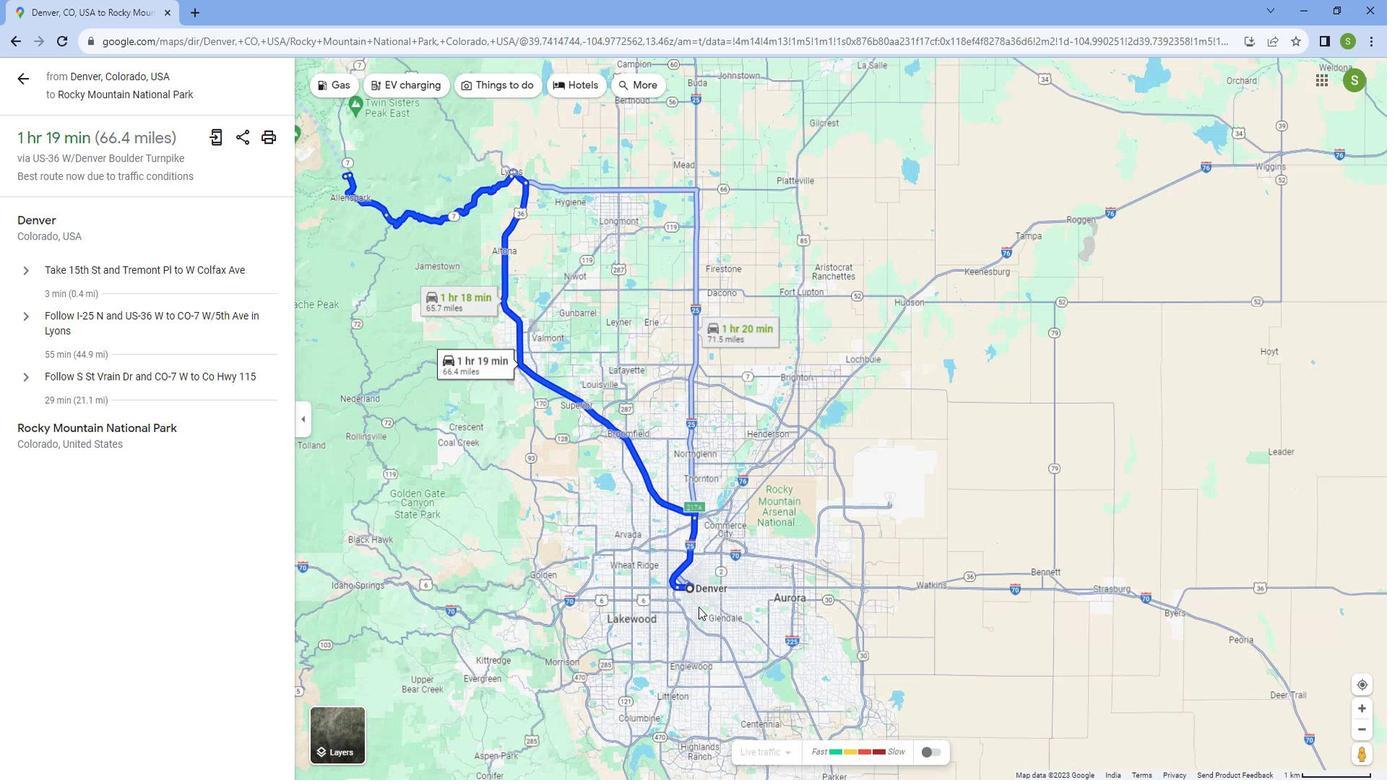 
Action: Mouse moved to (490, 348)
Screenshot: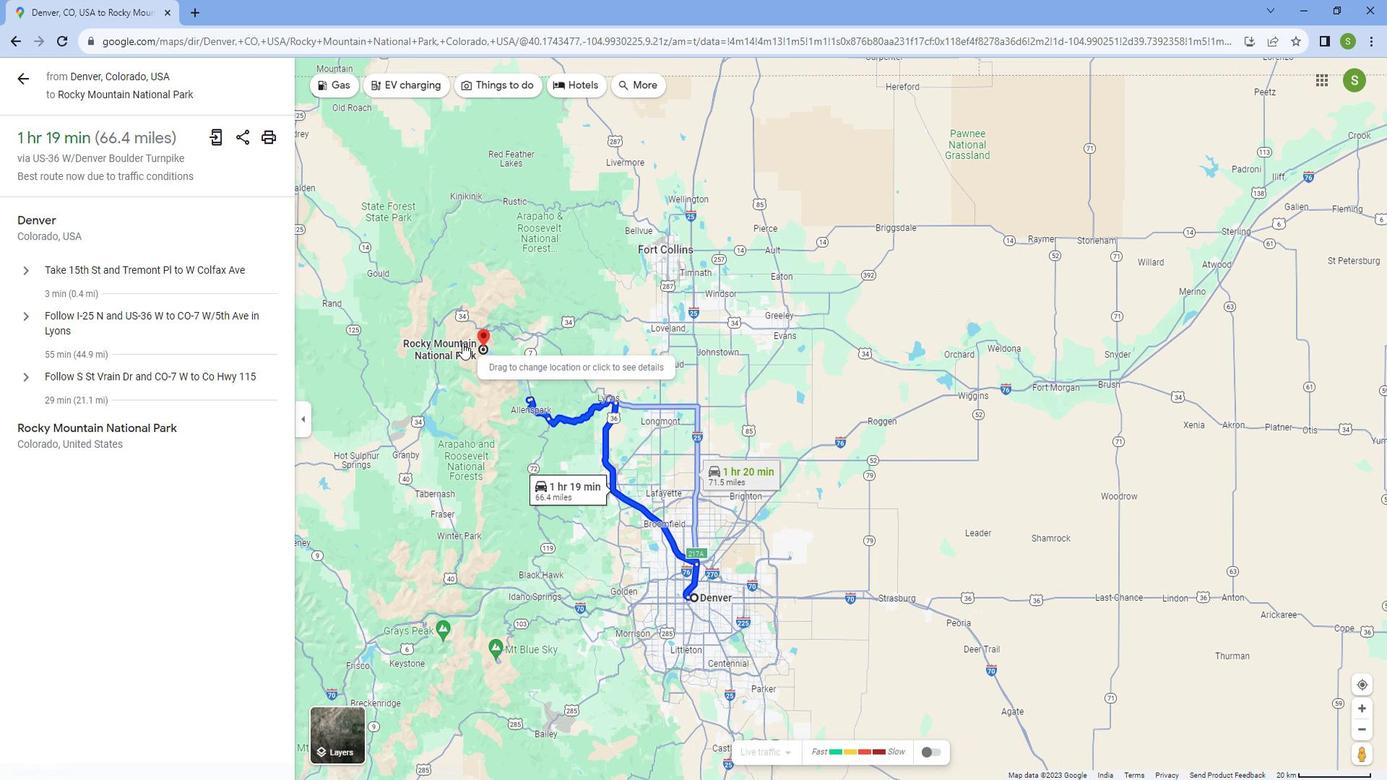 
Action: Mouse scrolled (490, 348) with delta (0, 0)
Screenshot: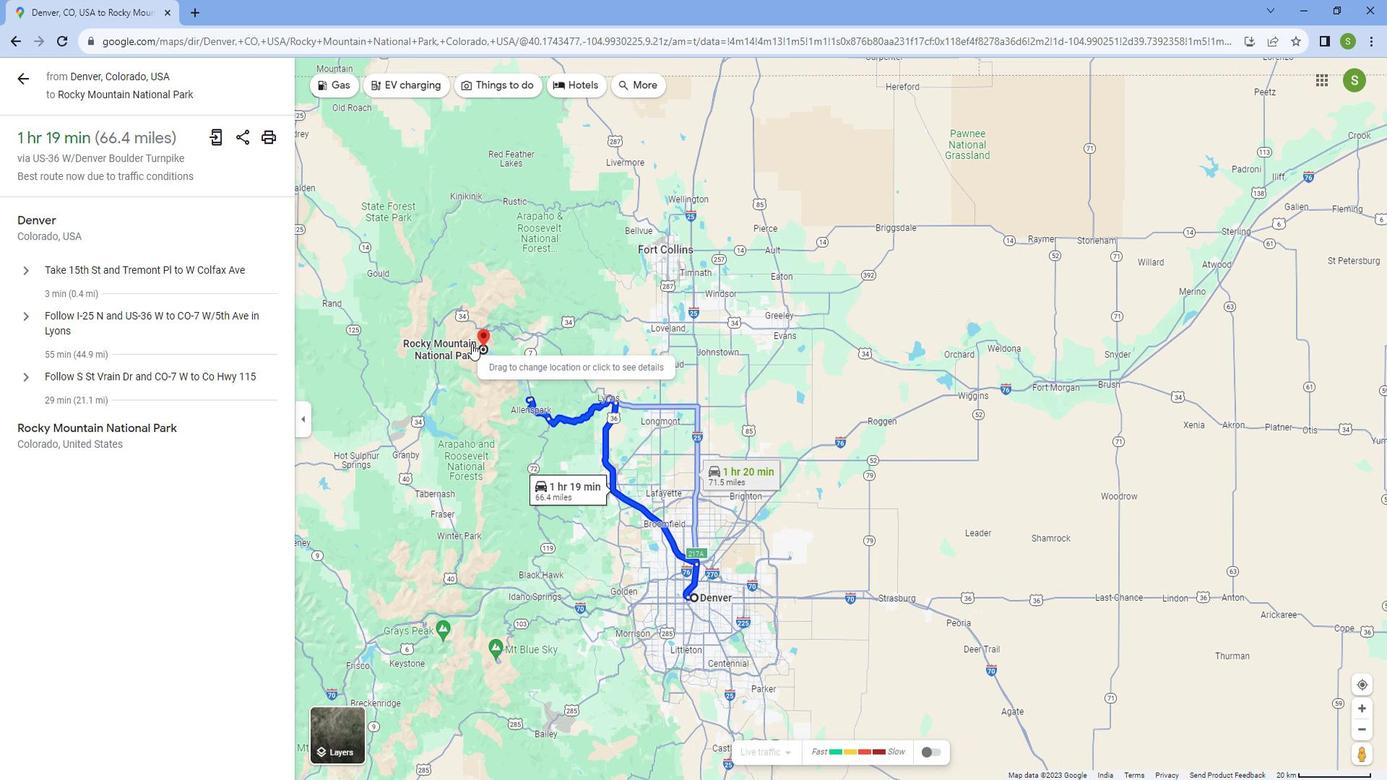 
Action: Mouse scrolled (490, 348) with delta (0, 0)
Screenshot: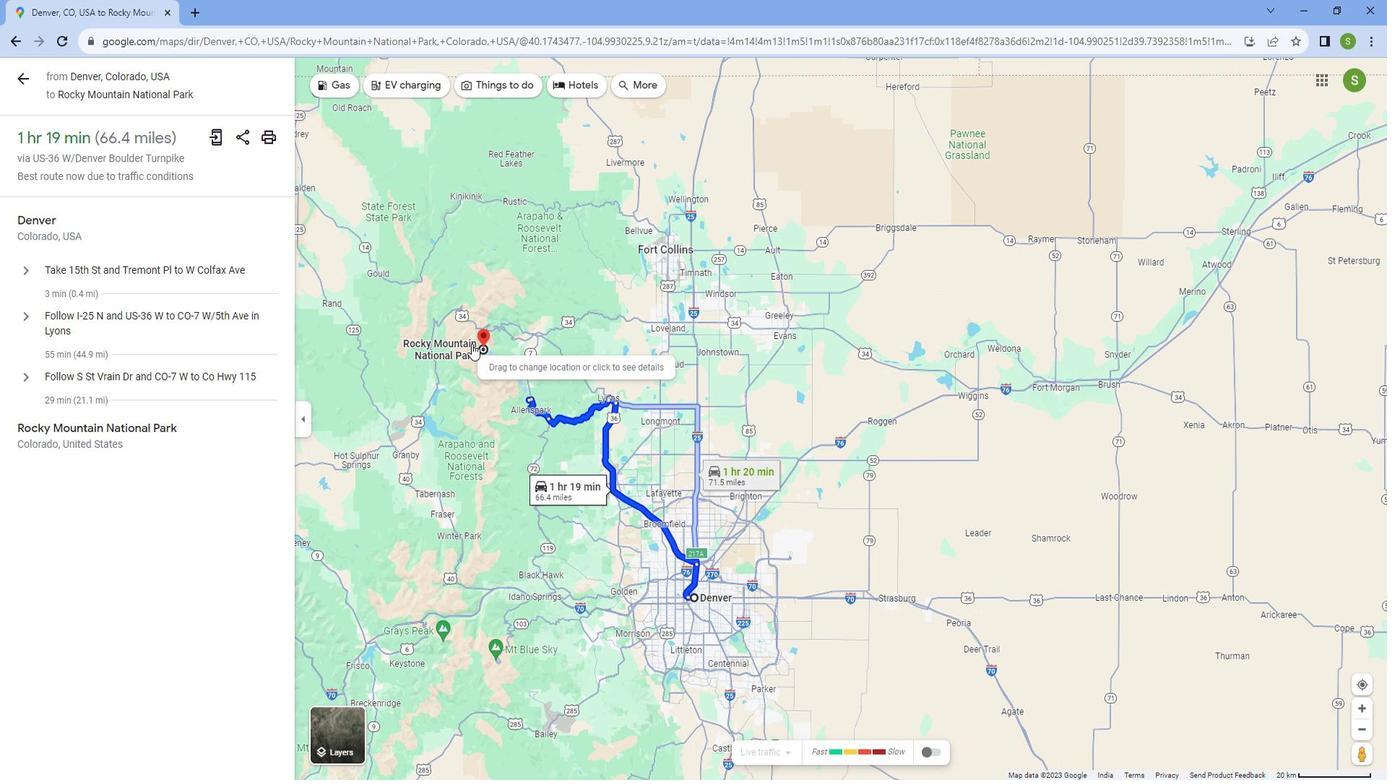 
Action: Mouse scrolled (490, 348) with delta (0, 0)
Screenshot: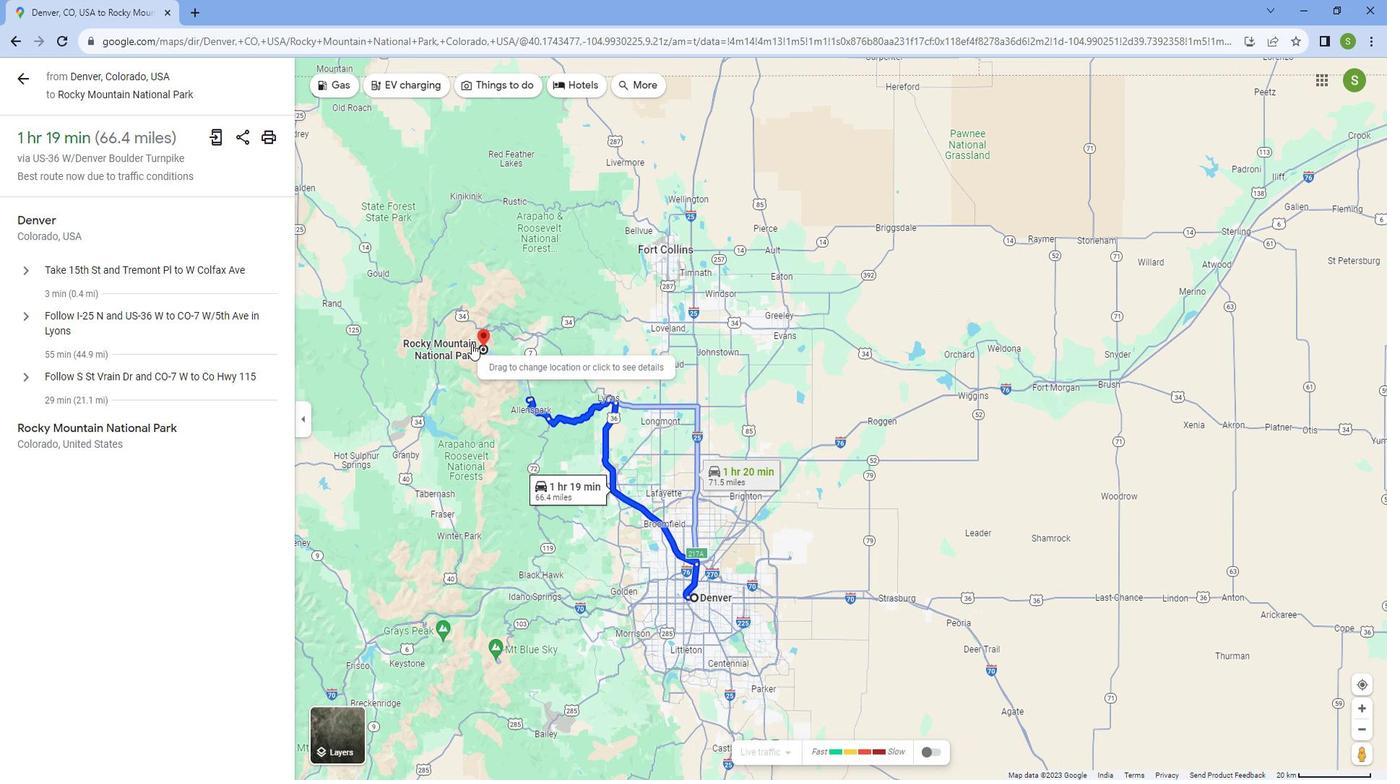 
Action: Mouse scrolled (490, 348) with delta (0, 0)
Screenshot: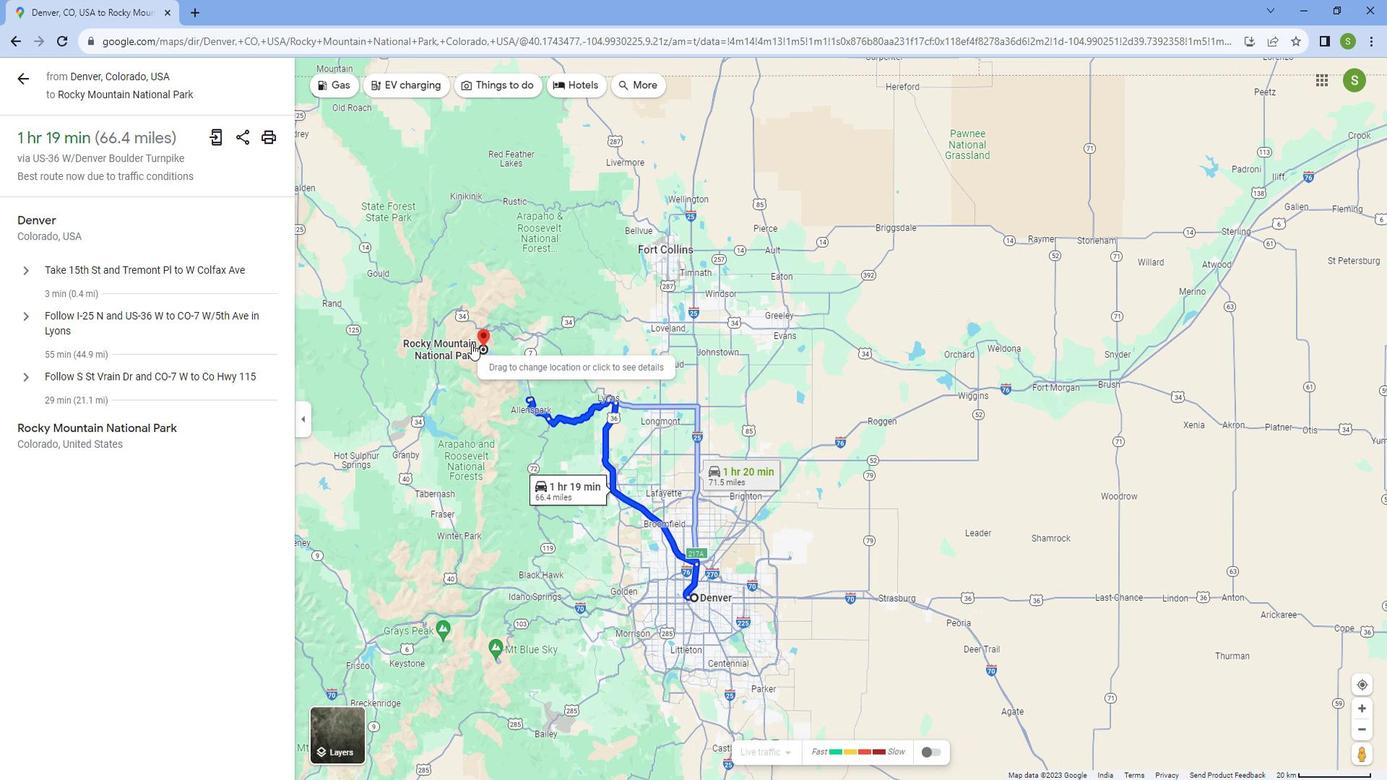 
Action: Mouse scrolled (490, 348) with delta (0, 0)
Screenshot: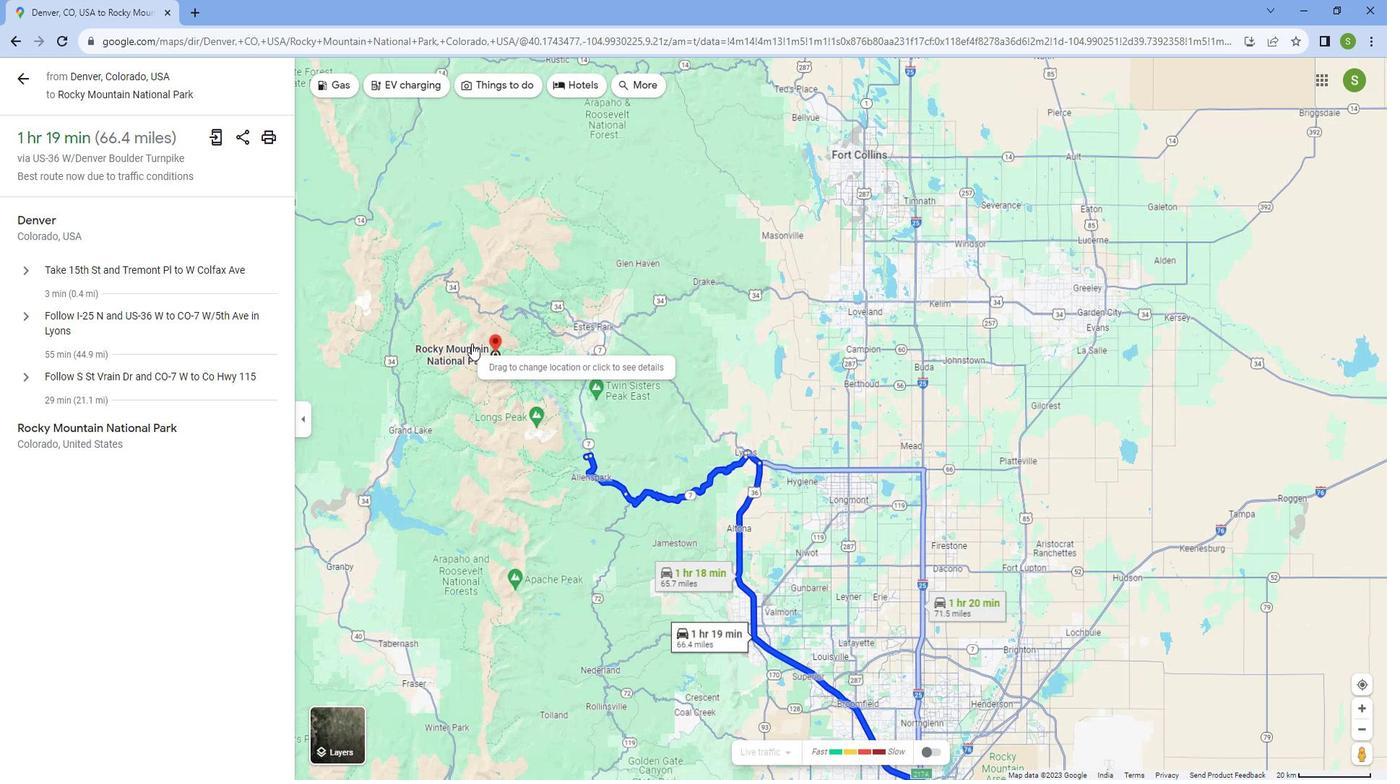 
Action: Mouse scrolled (490, 348) with delta (0, 0)
Screenshot: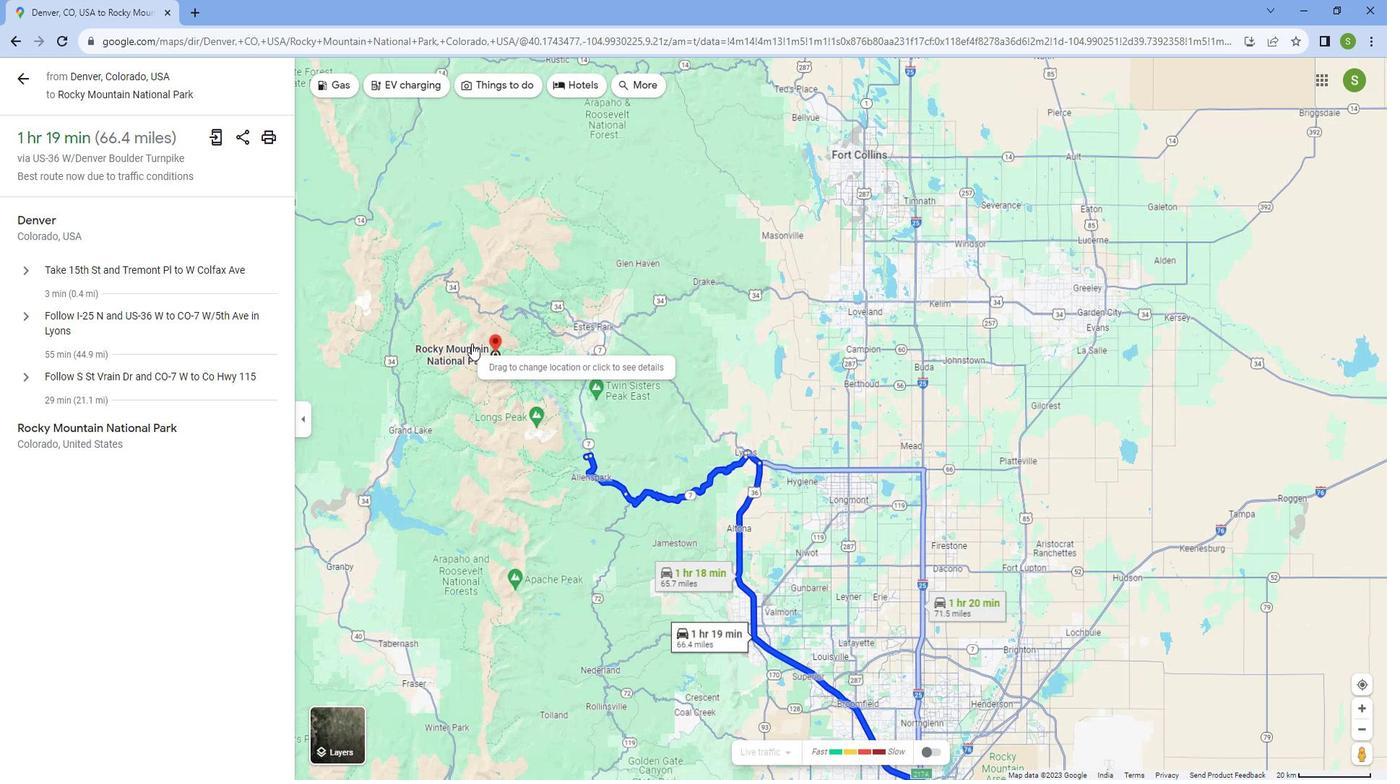 
Action: Mouse scrolled (490, 348) with delta (0, 0)
Screenshot: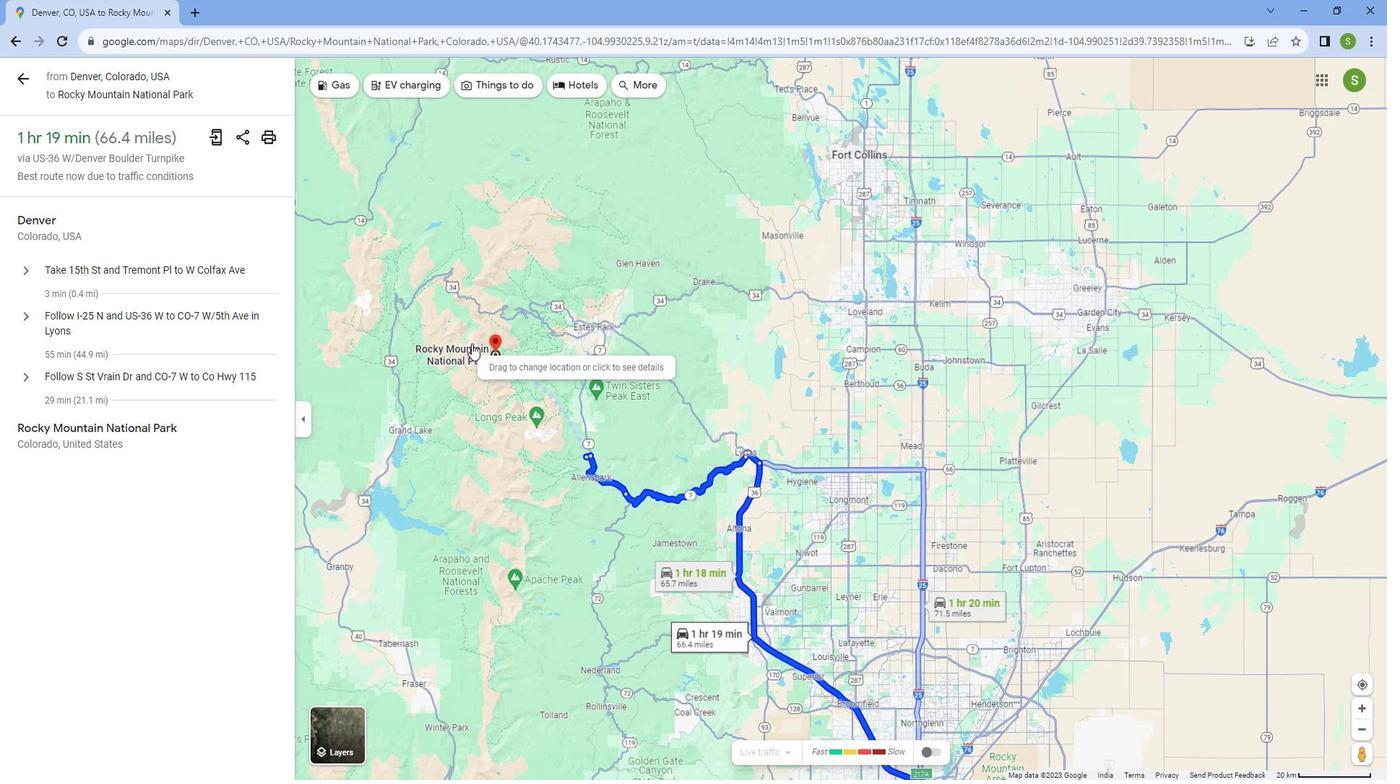 
Action: Mouse scrolled (490, 348) with delta (0, 0)
Screenshot: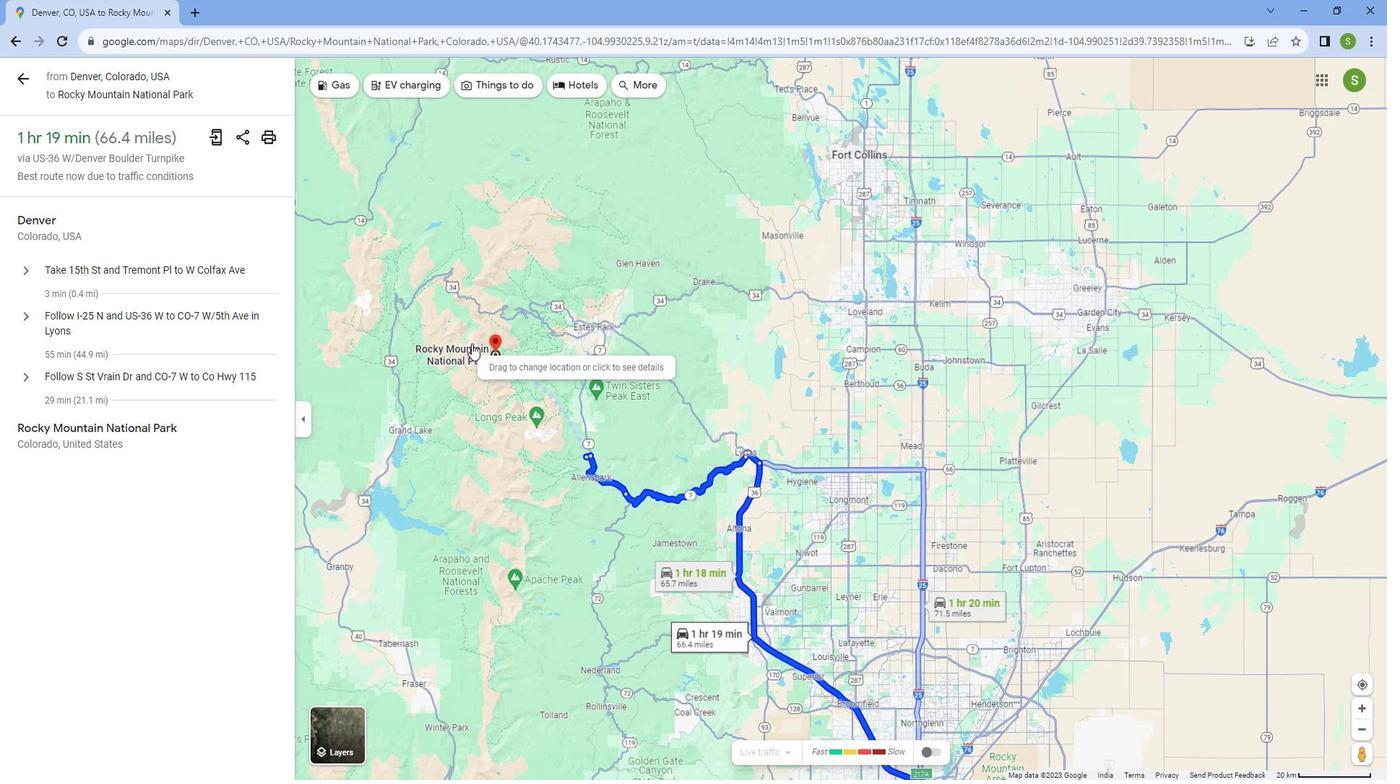 
Action: Mouse scrolled (490, 348) with delta (0, 0)
Screenshot: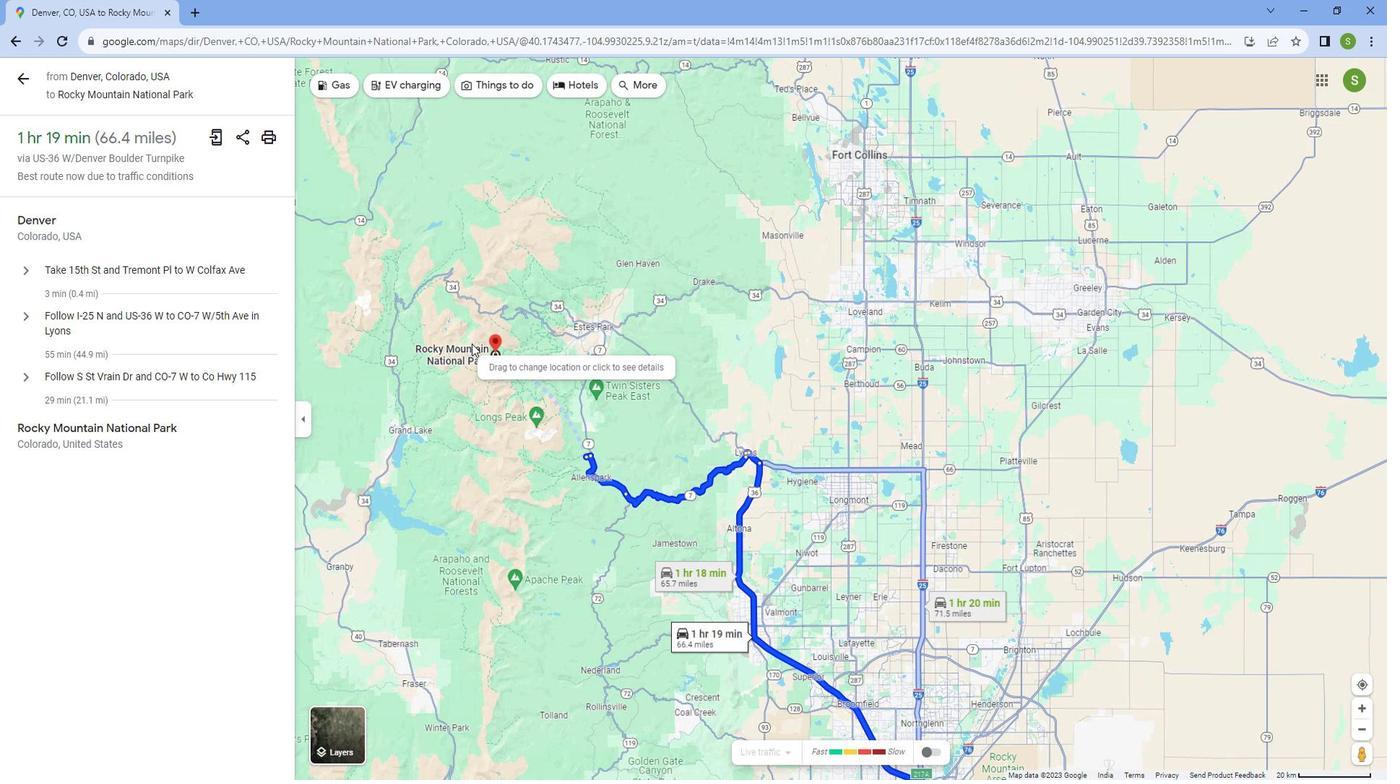 
Action: Mouse moved to (570, 398)
Screenshot: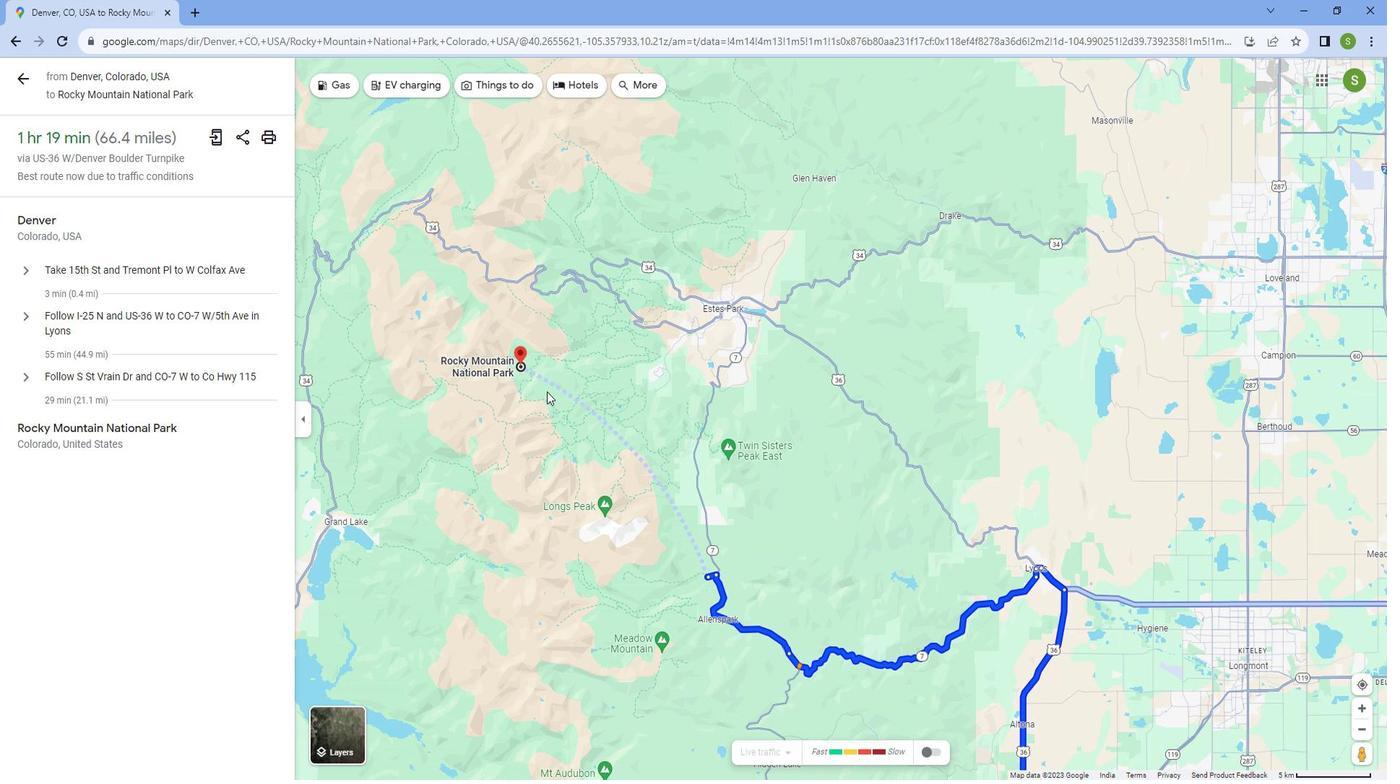 
Action: Mouse scrolled (570, 398) with delta (0, 0)
Screenshot: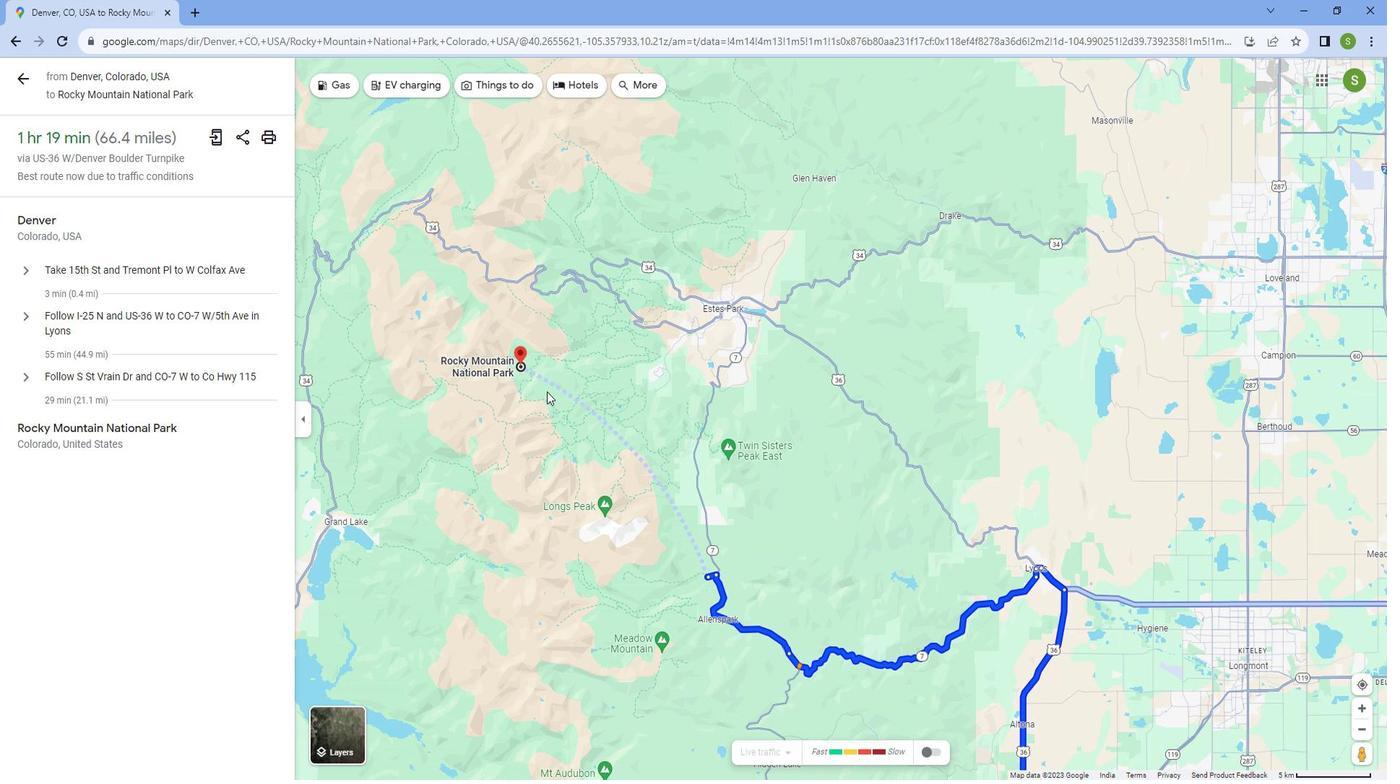
Action: Mouse moved to (566, 400)
Screenshot: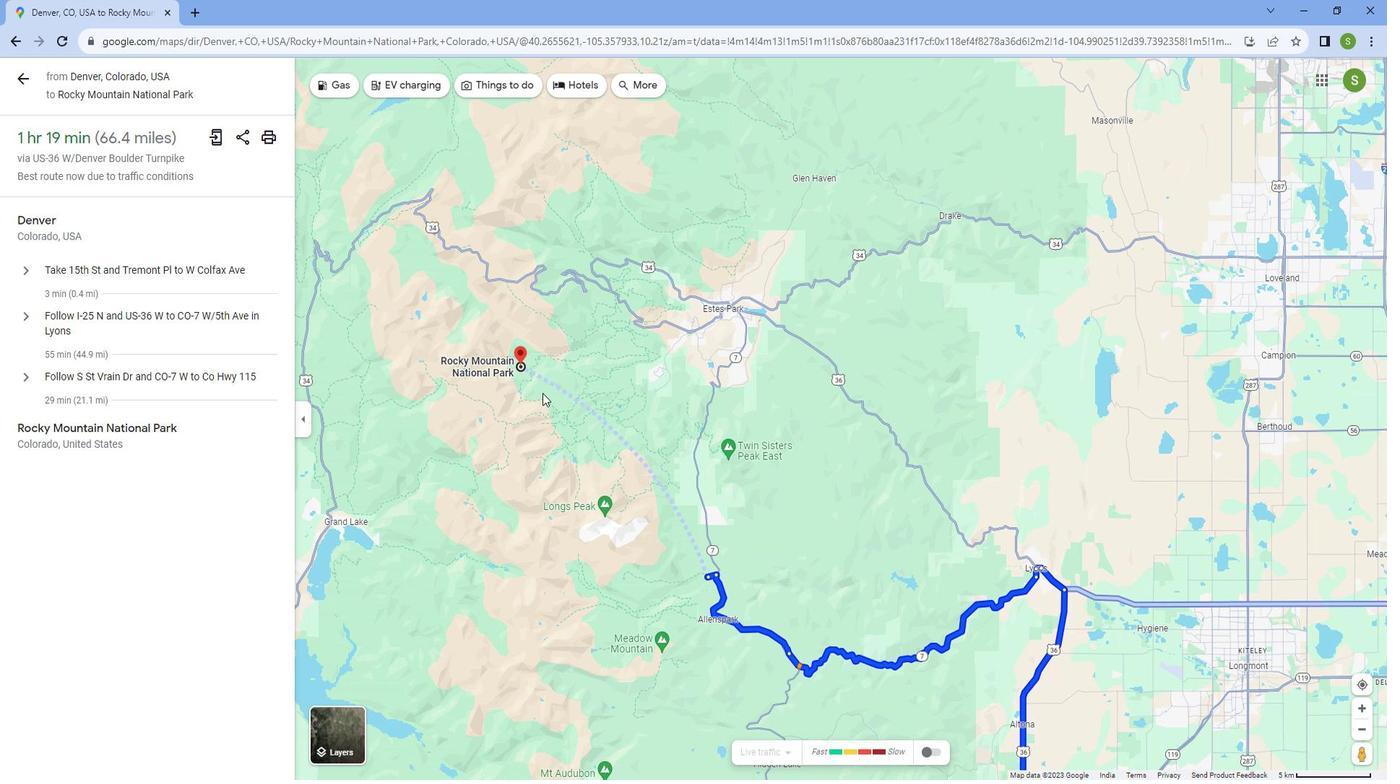 
Action: Mouse scrolled (566, 400) with delta (0, 0)
Screenshot: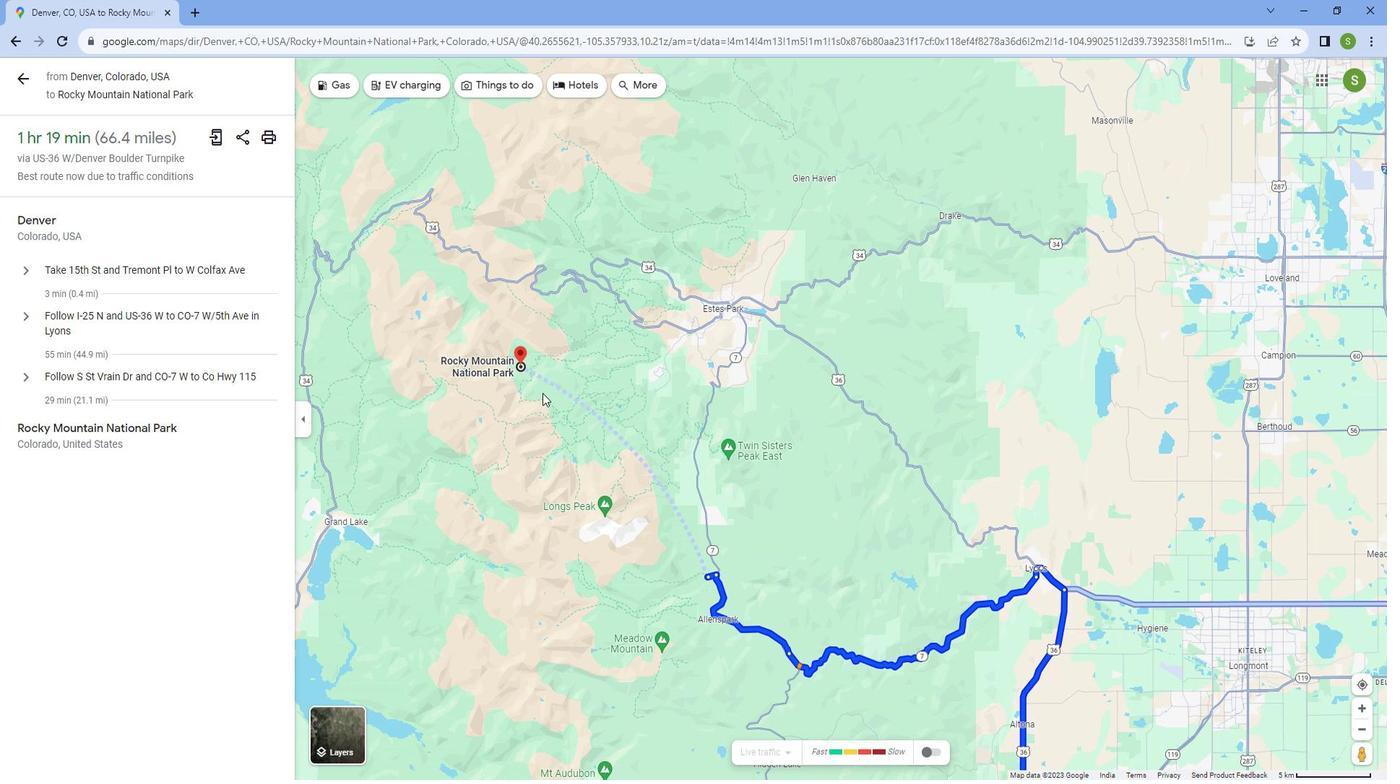
Action: Mouse moved to (564, 400)
Screenshot: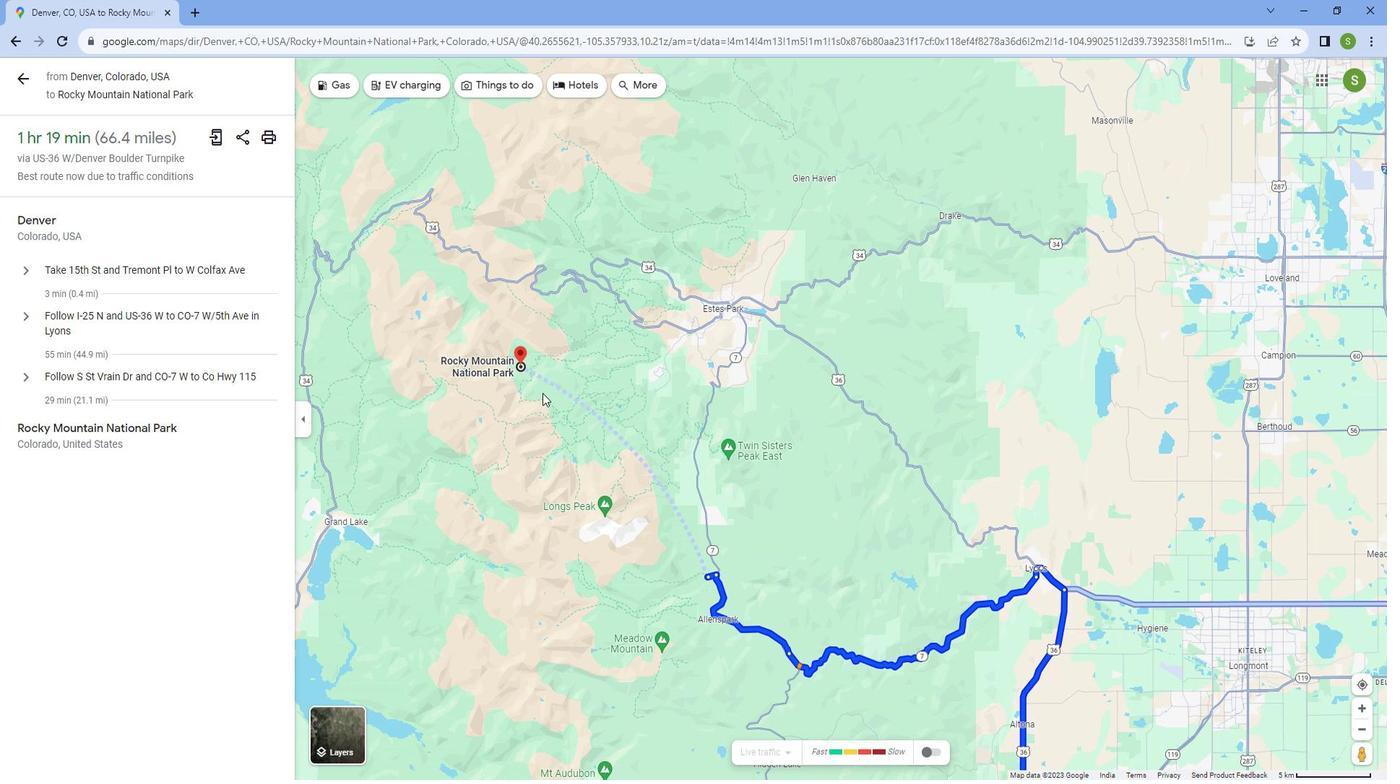 
Action: Mouse scrolled (564, 401) with delta (0, 0)
Screenshot: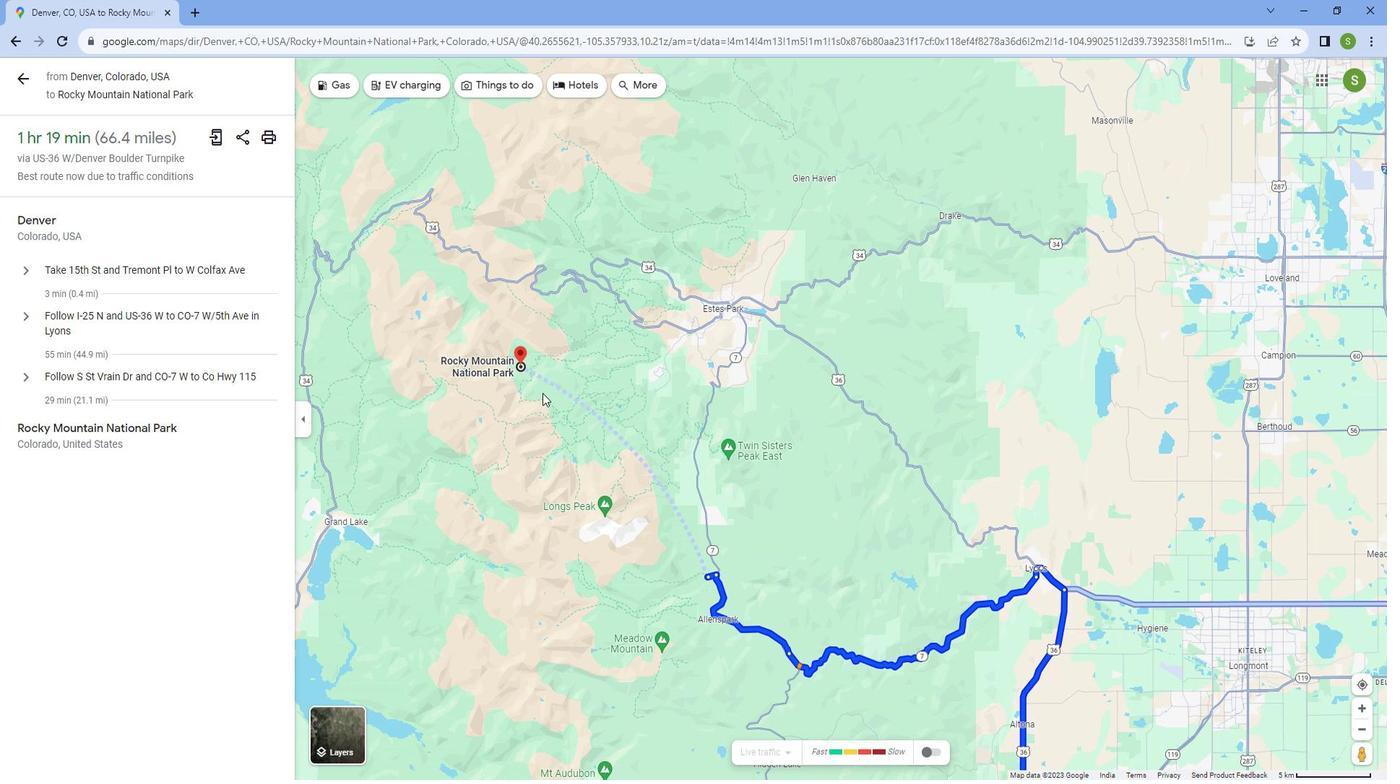 
Action: Mouse moved to (558, 403)
Screenshot: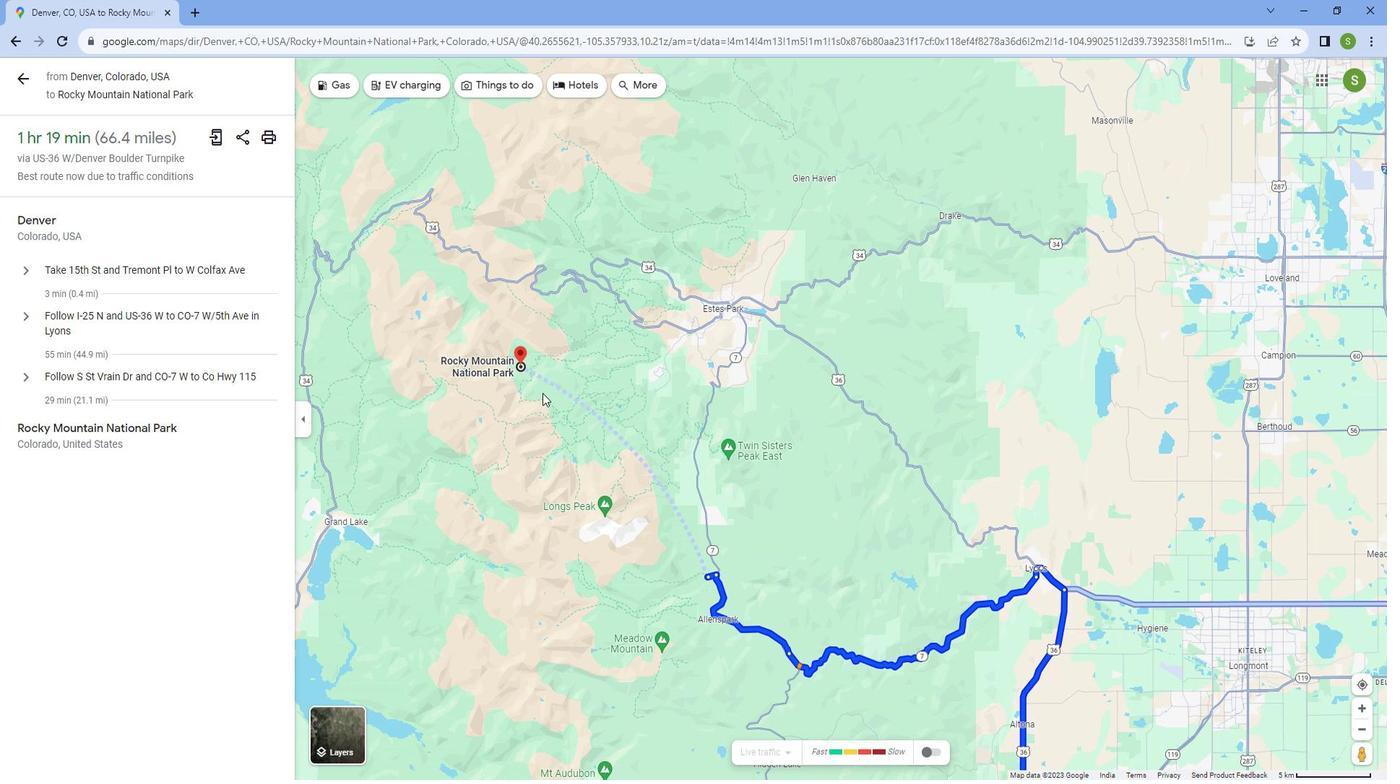 
Action: Mouse scrolled (558, 403) with delta (0, 0)
Screenshot: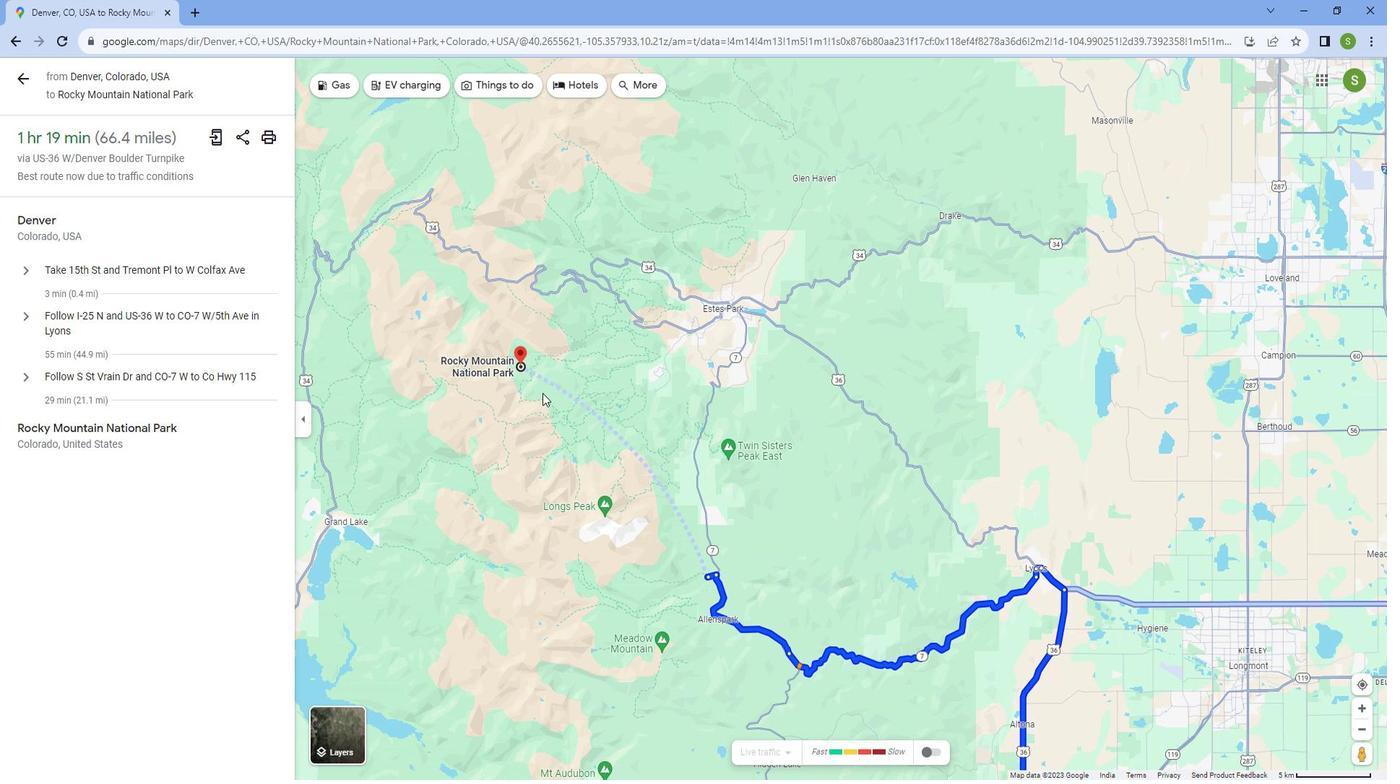 
Action: Mouse moved to (554, 403)
Screenshot: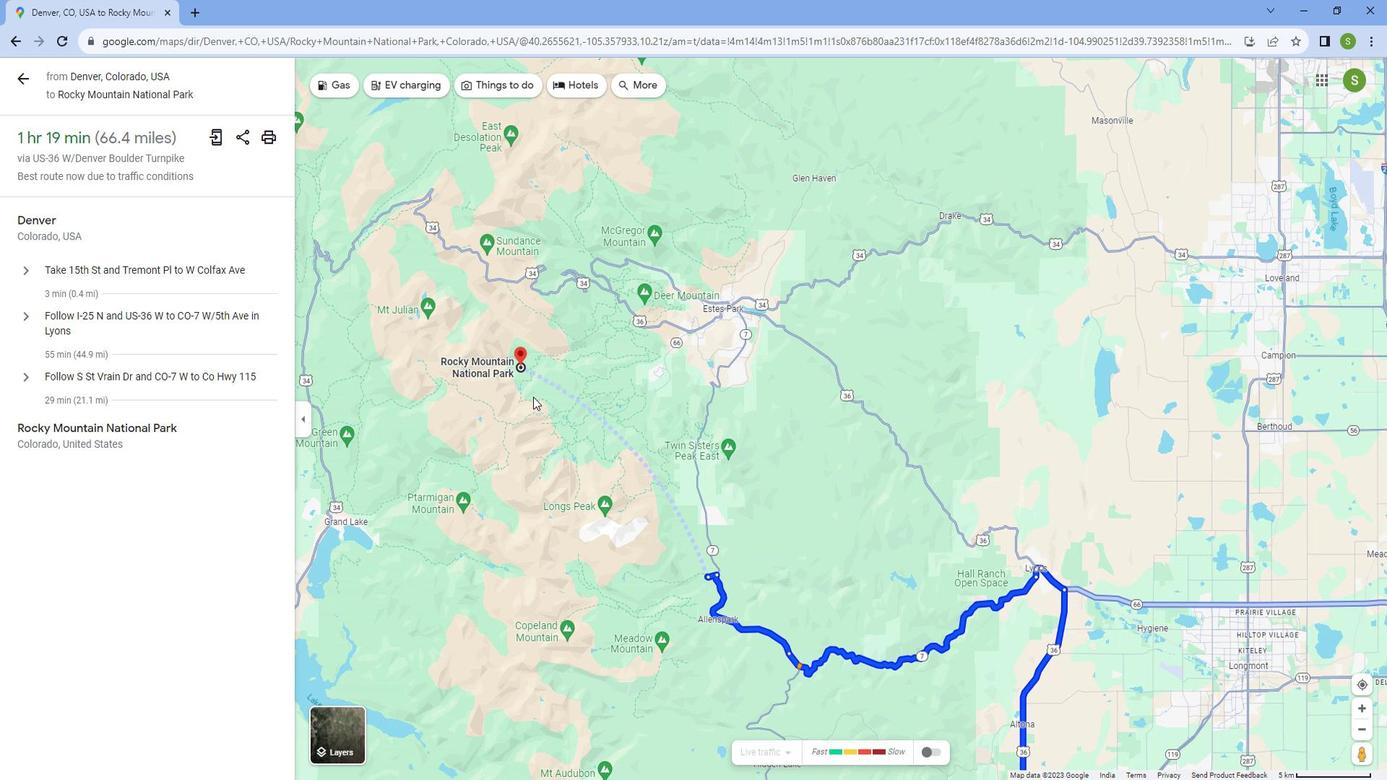 
Action: Mouse scrolled (554, 404) with delta (0, 0)
Screenshot: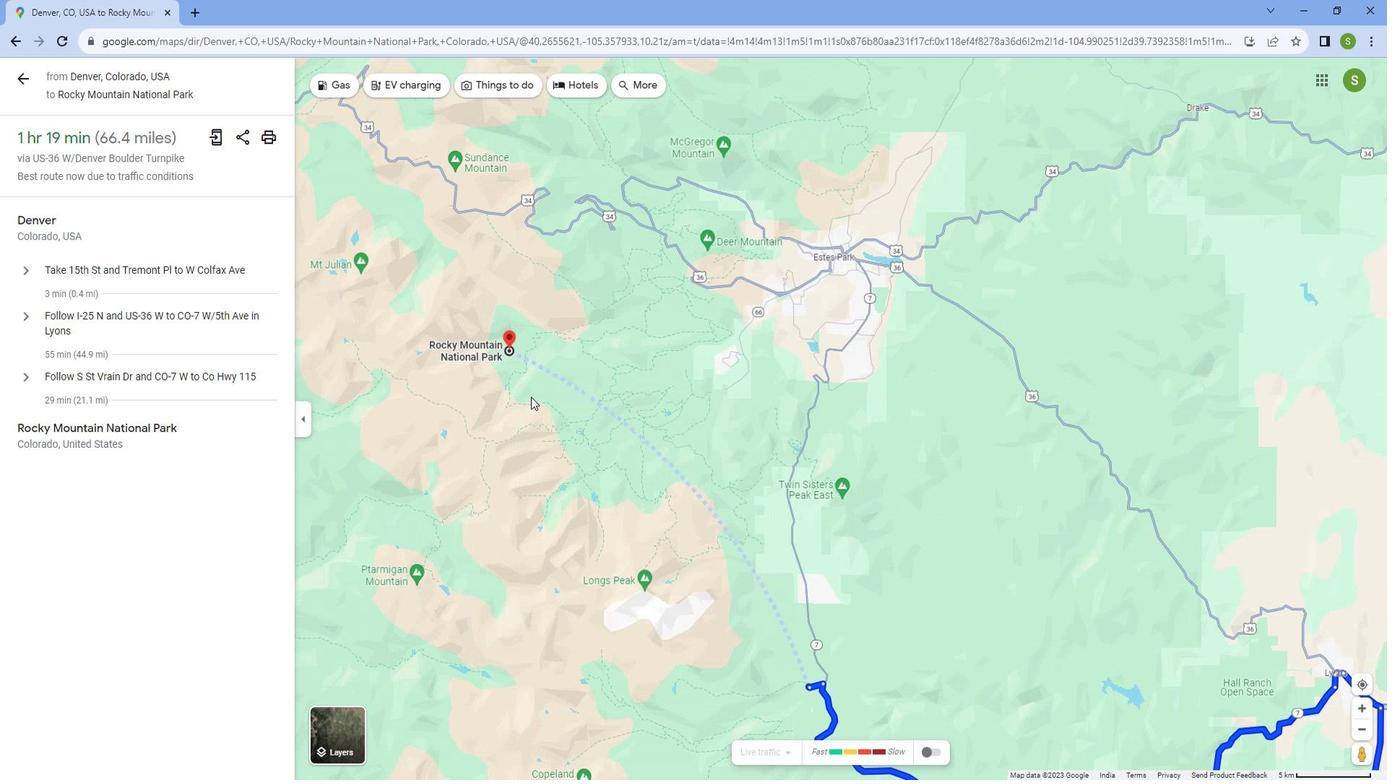 
Action: Mouse scrolled (554, 404) with delta (0, 0)
Screenshot: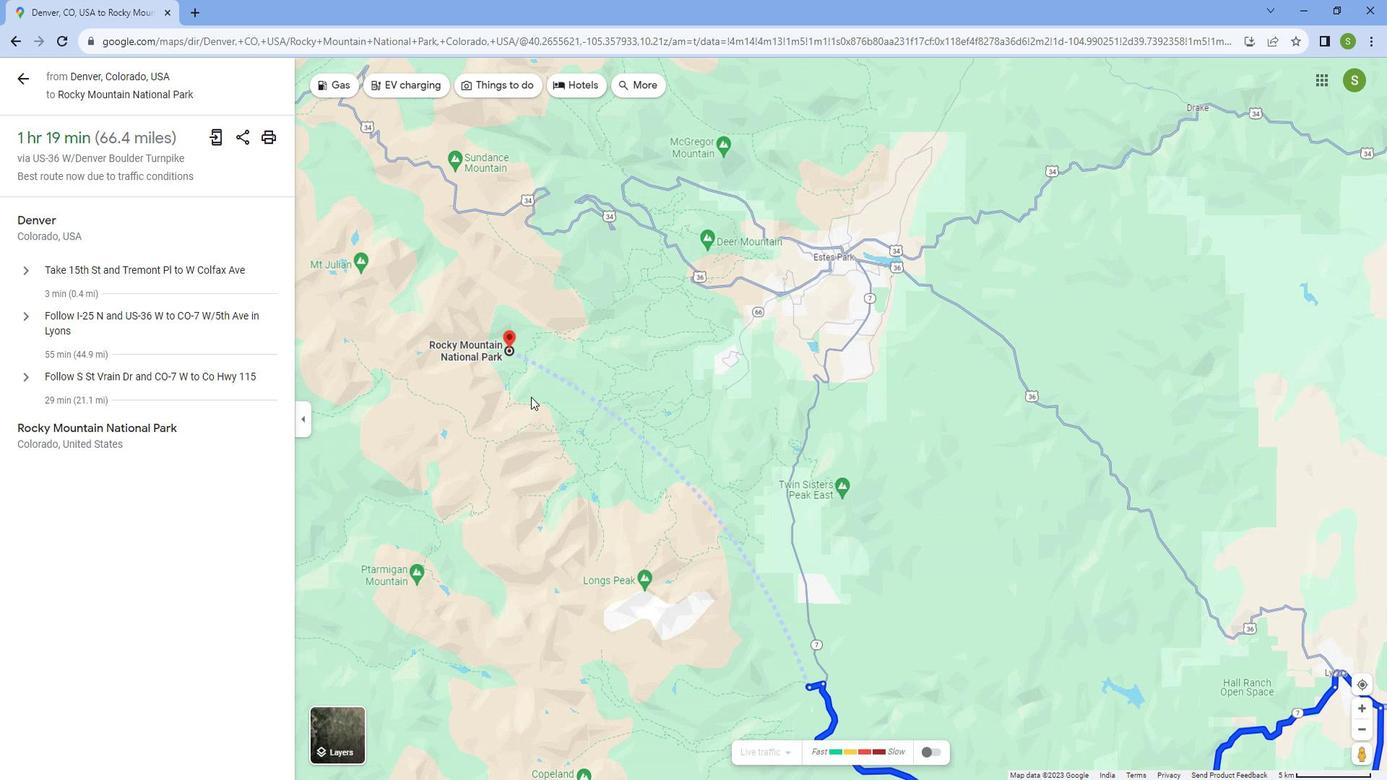 
Action: Mouse scrolled (554, 404) with delta (0, 0)
Screenshot: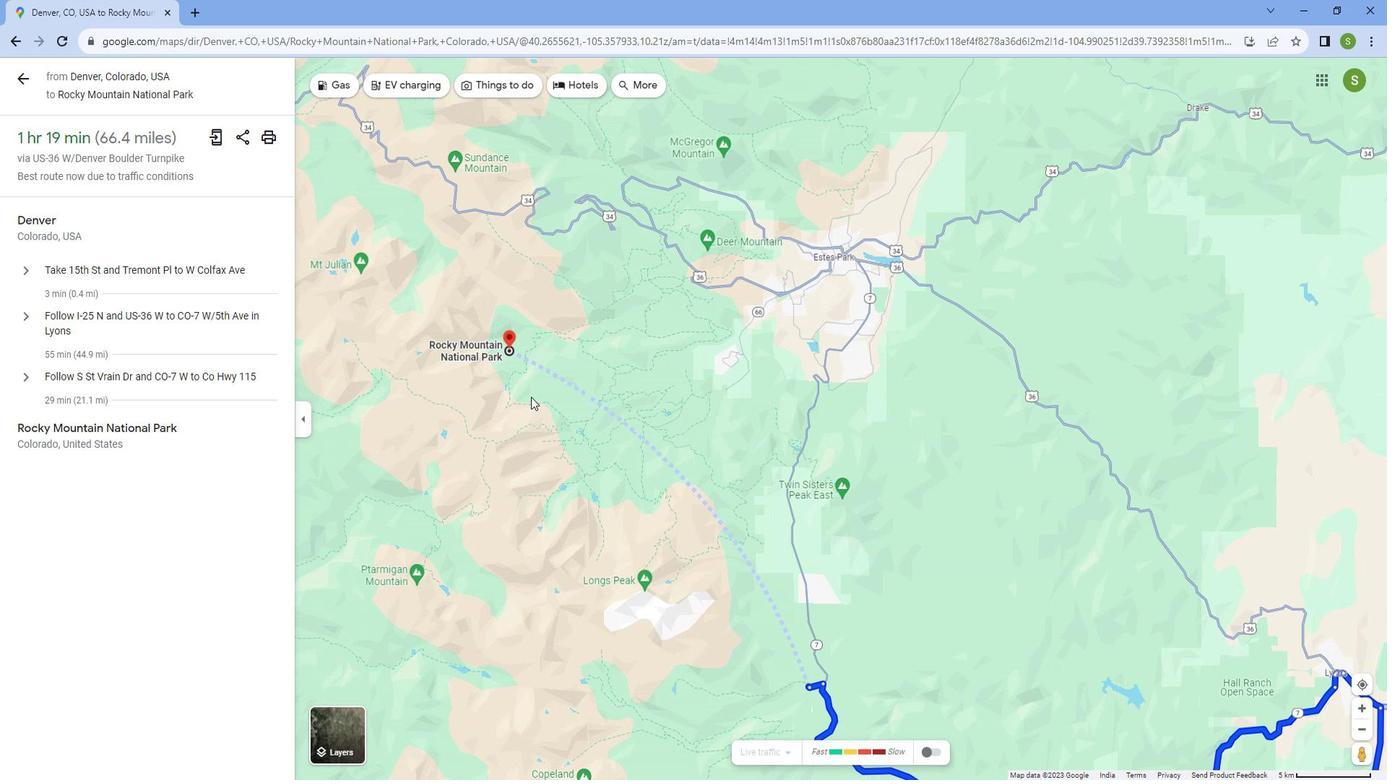 
Action: Mouse scrolled (554, 404) with delta (0, 0)
Screenshot: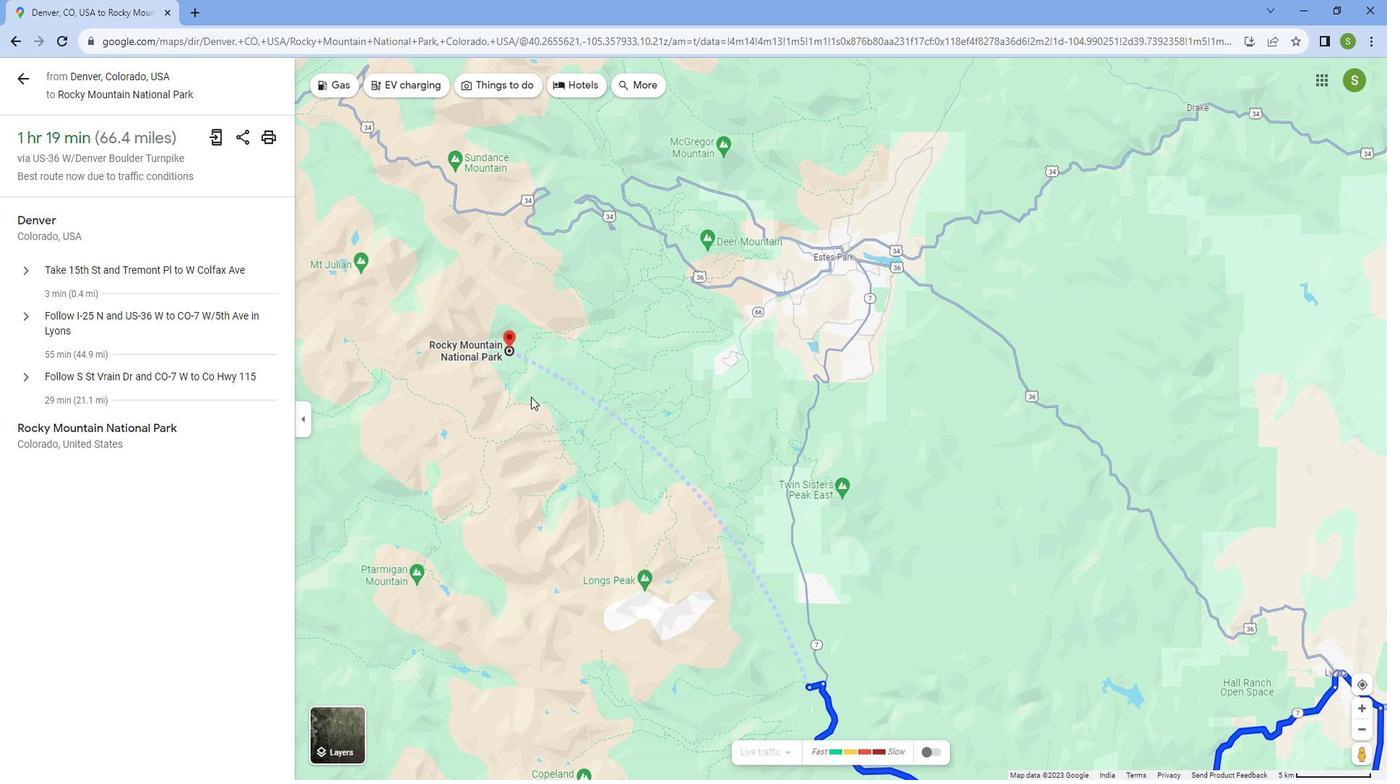 
Action: Mouse moved to (551, 404)
Screenshot: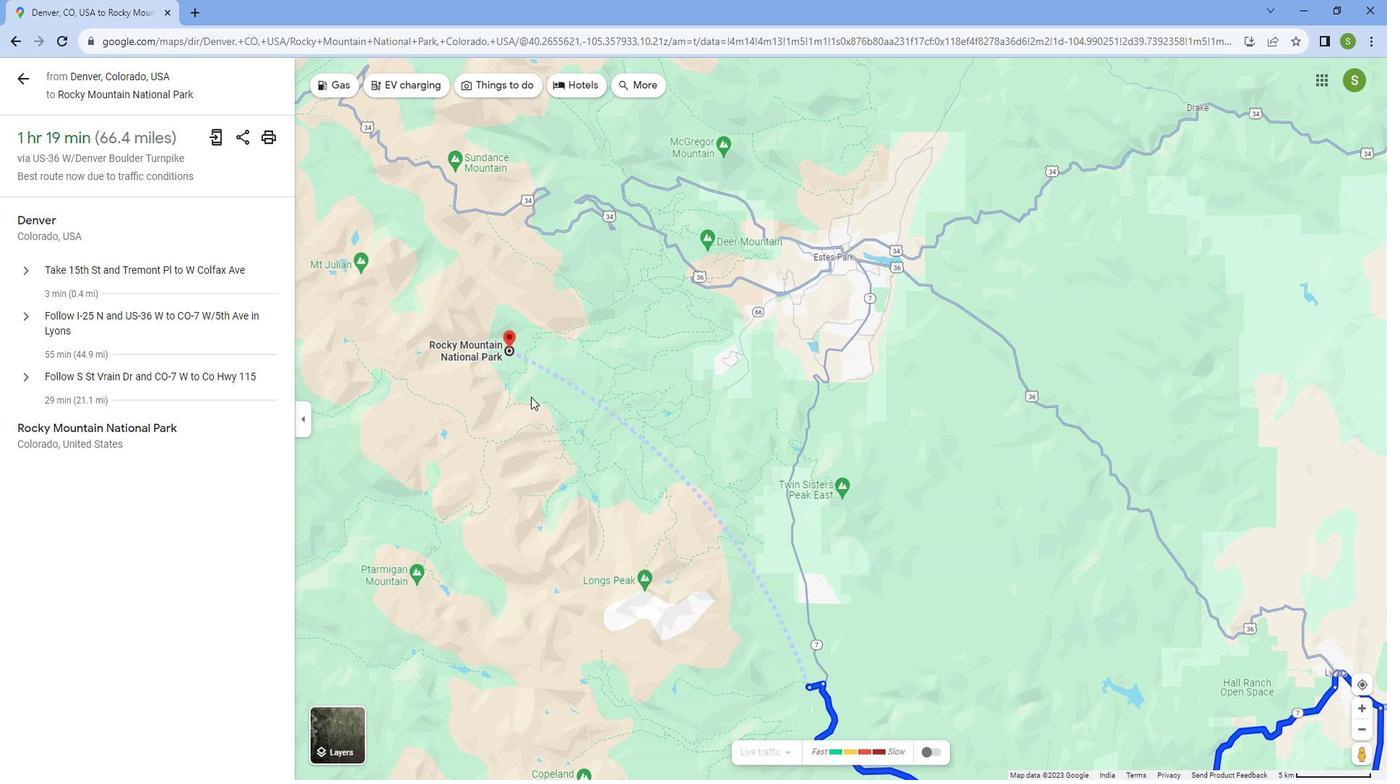 
Action: Mouse scrolled (551, 405) with delta (0, 0)
Screenshot: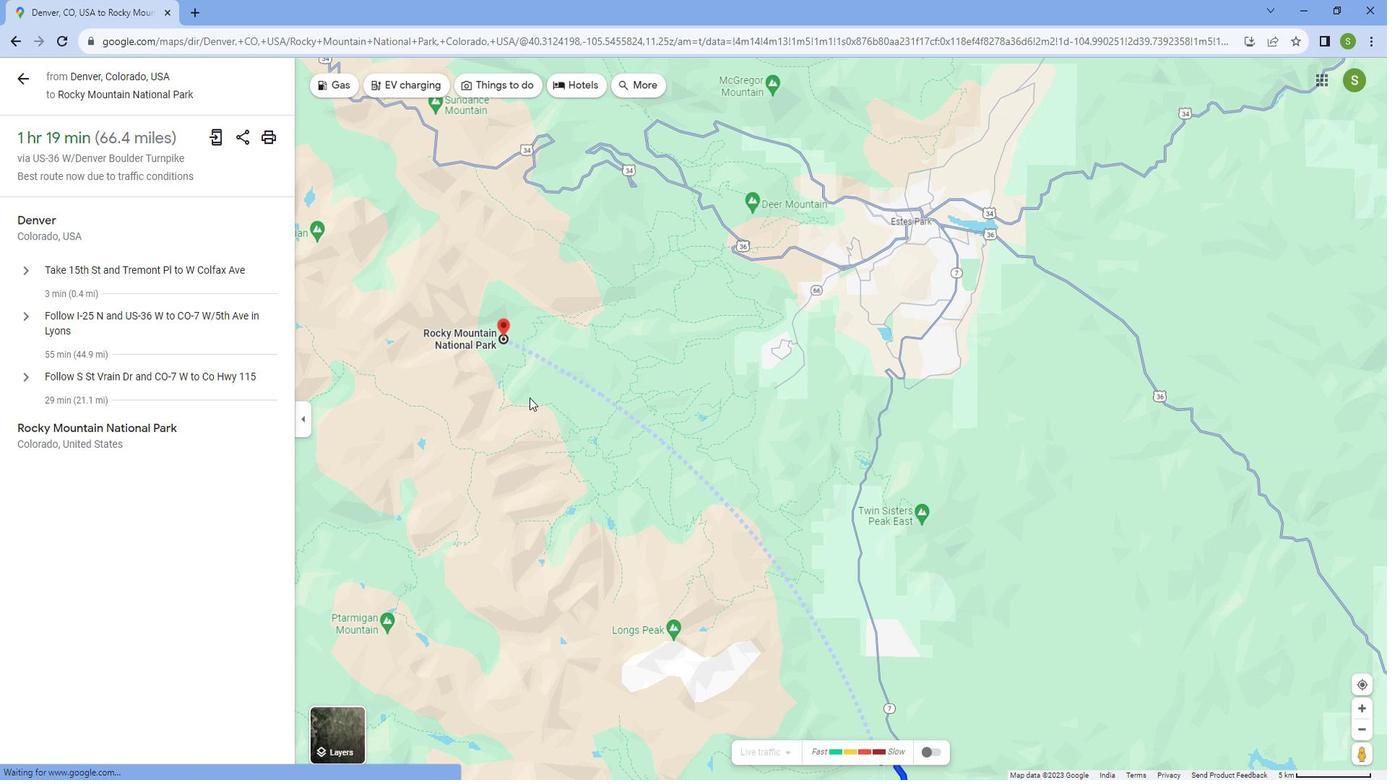 
Action: Mouse scrolled (551, 405) with delta (0, 0)
Screenshot: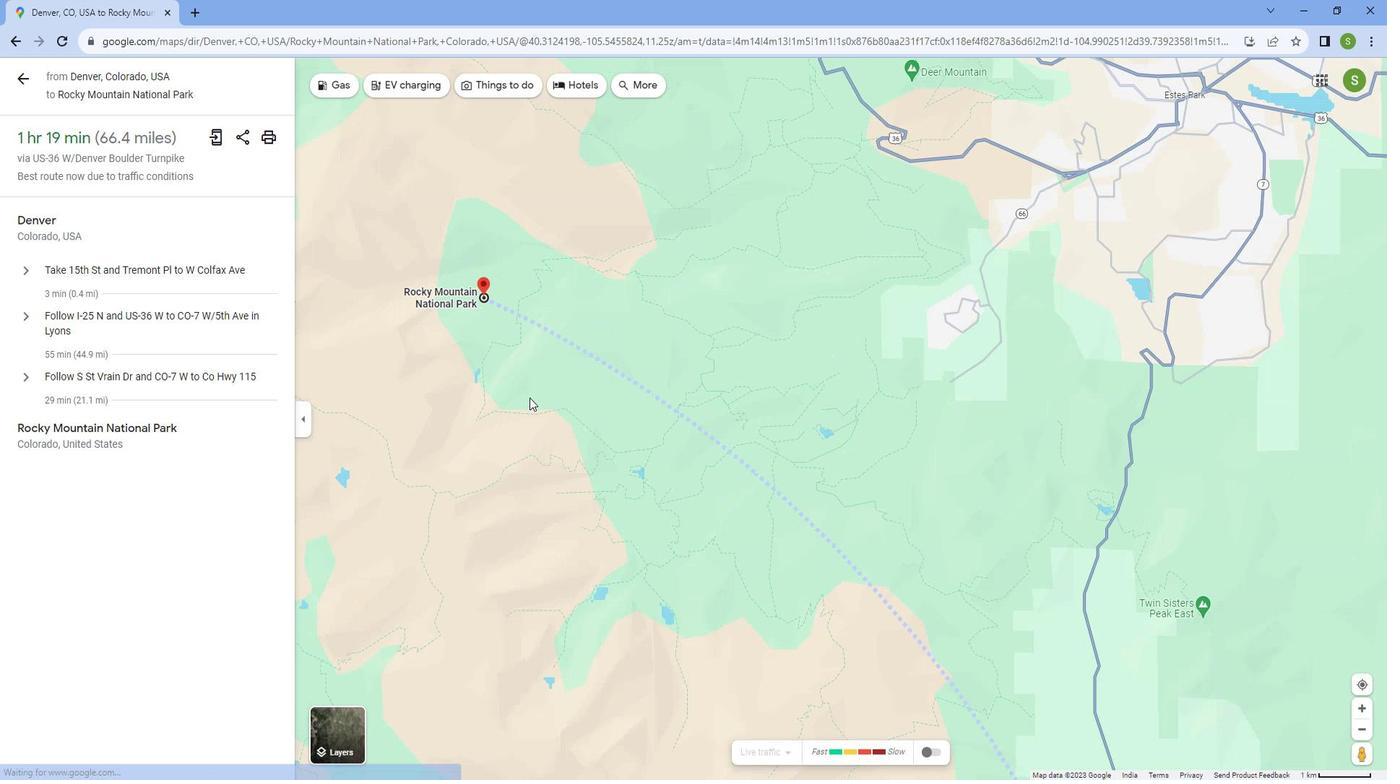 
Action: Mouse scrolled (551, 405) with delta (0, 0)
Screenshot: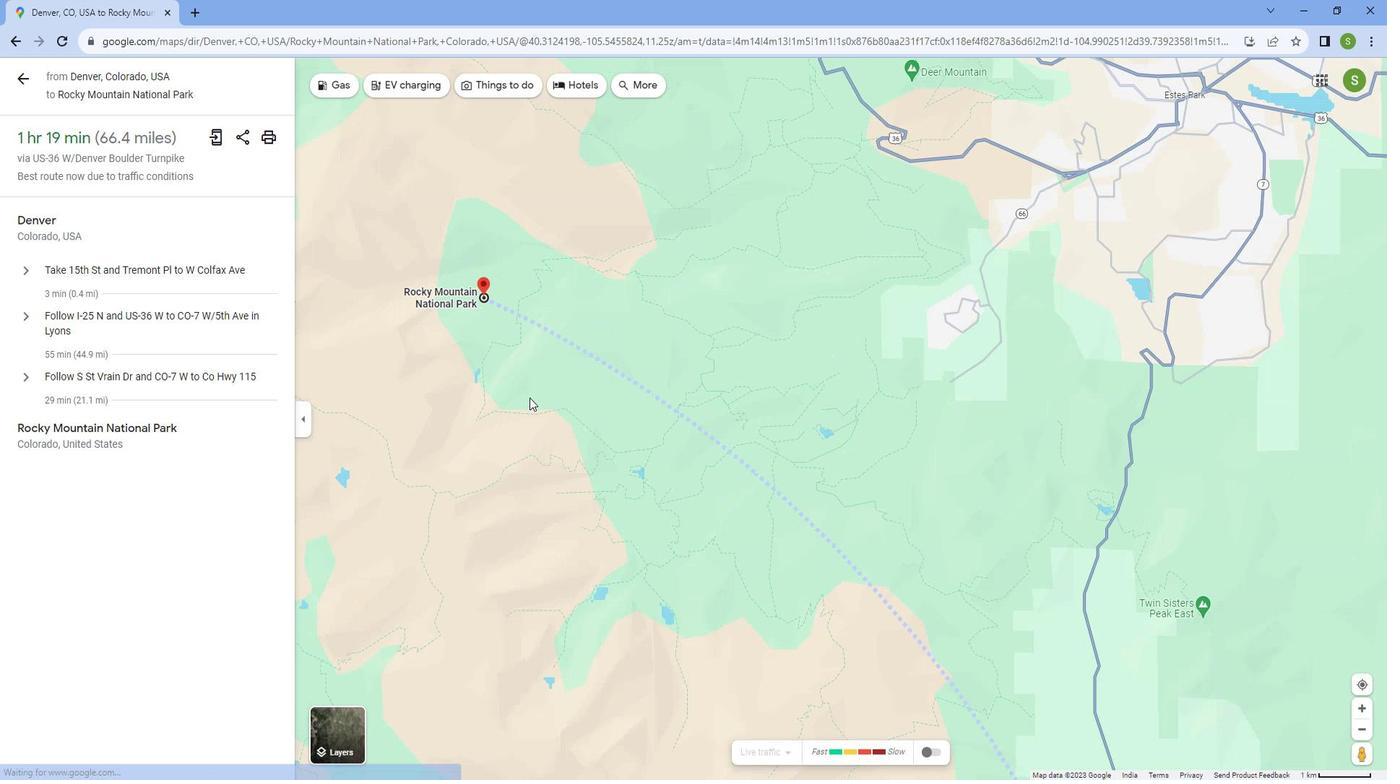 
Action: Mouse scrolled (551, 405) with delta (0, 0)
Screenshot: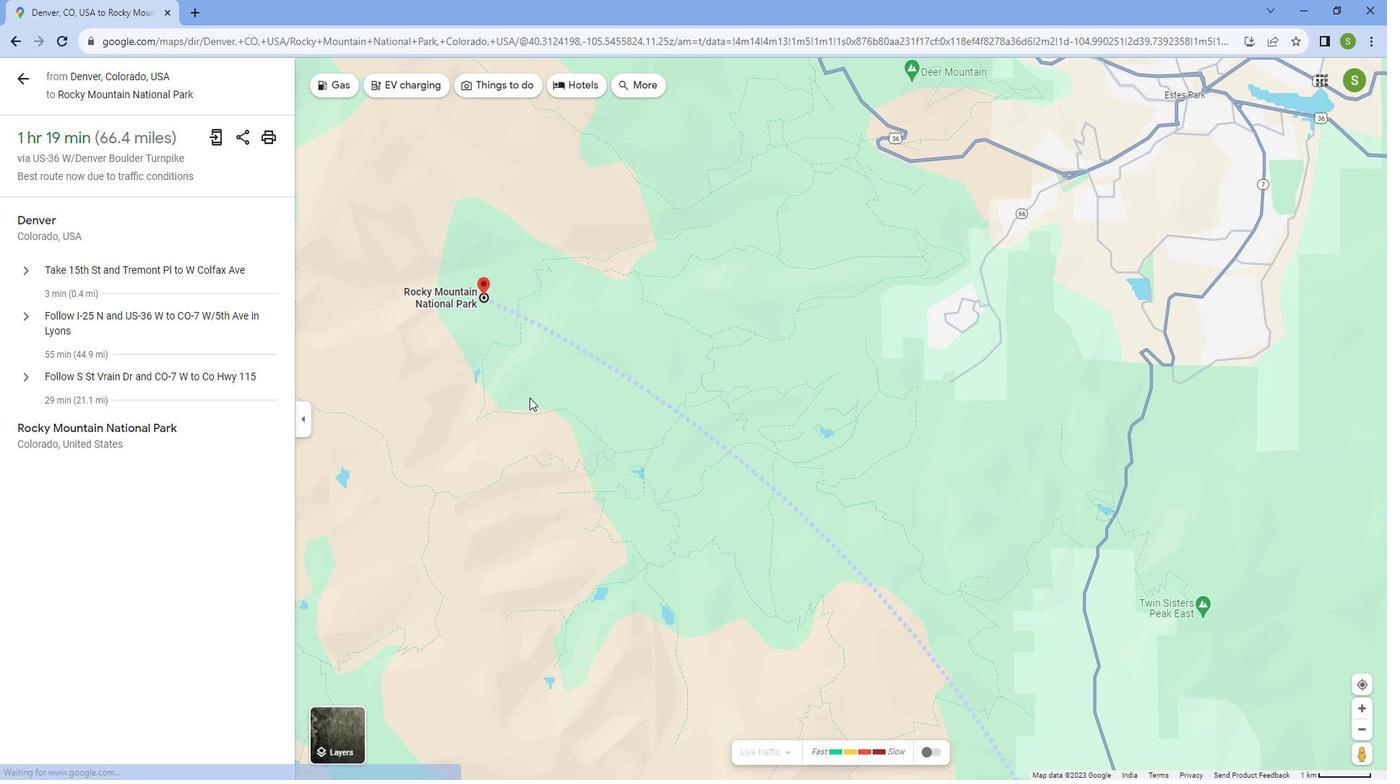 
Action: Mouse scrolled (551, 403) with delta (0, 0)
Screenshot: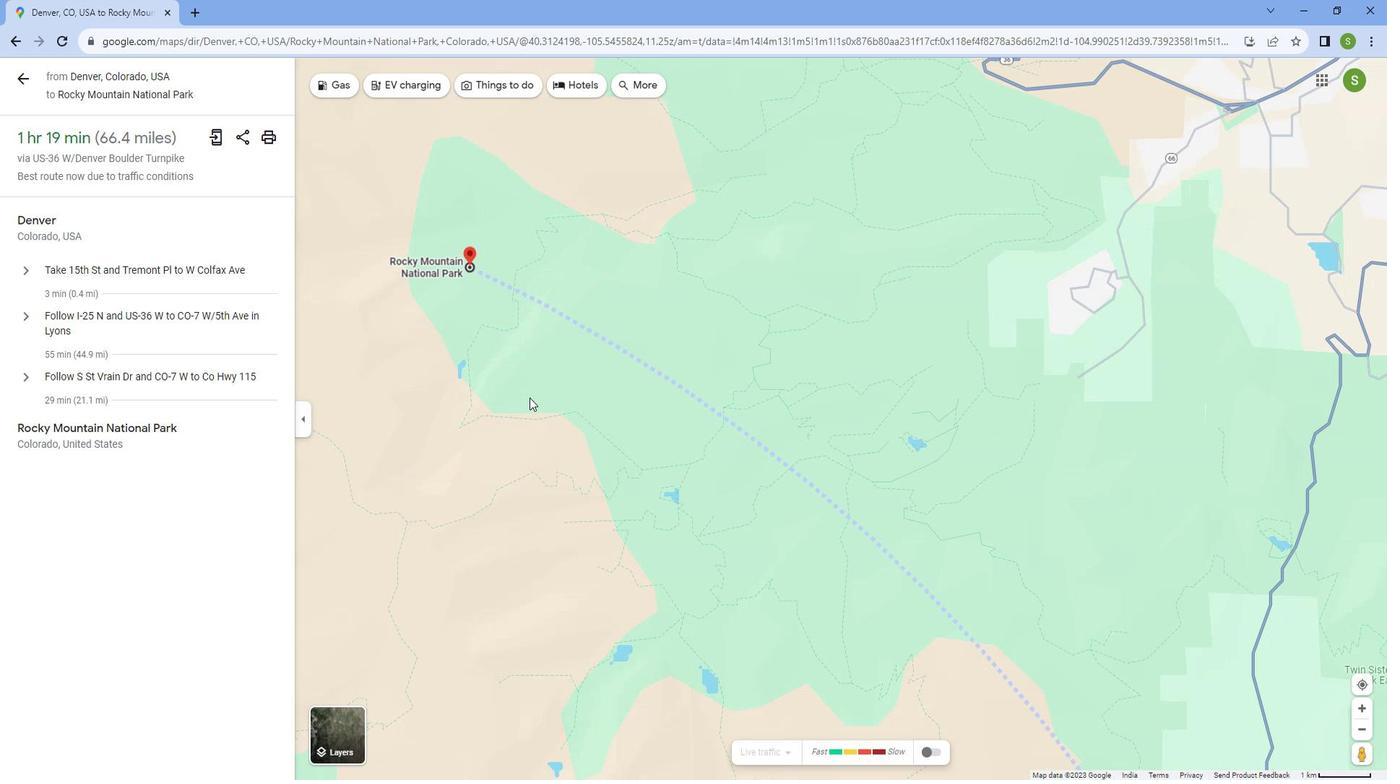 
Action: Mouse scrolled (551, 405) with delta (0, 0)
Screenshot: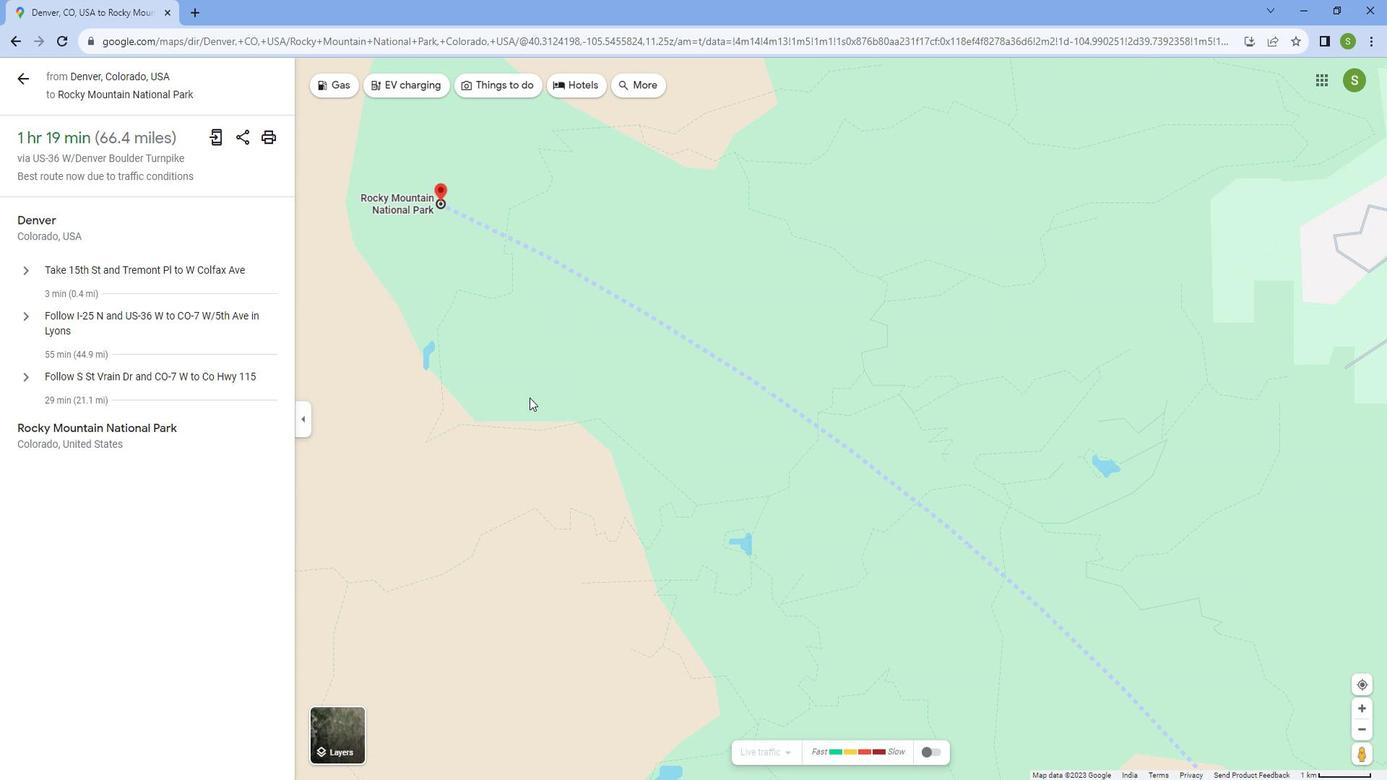
Action: Mouse scrolled (551, 405) with delta (0, 0)
Screenshot: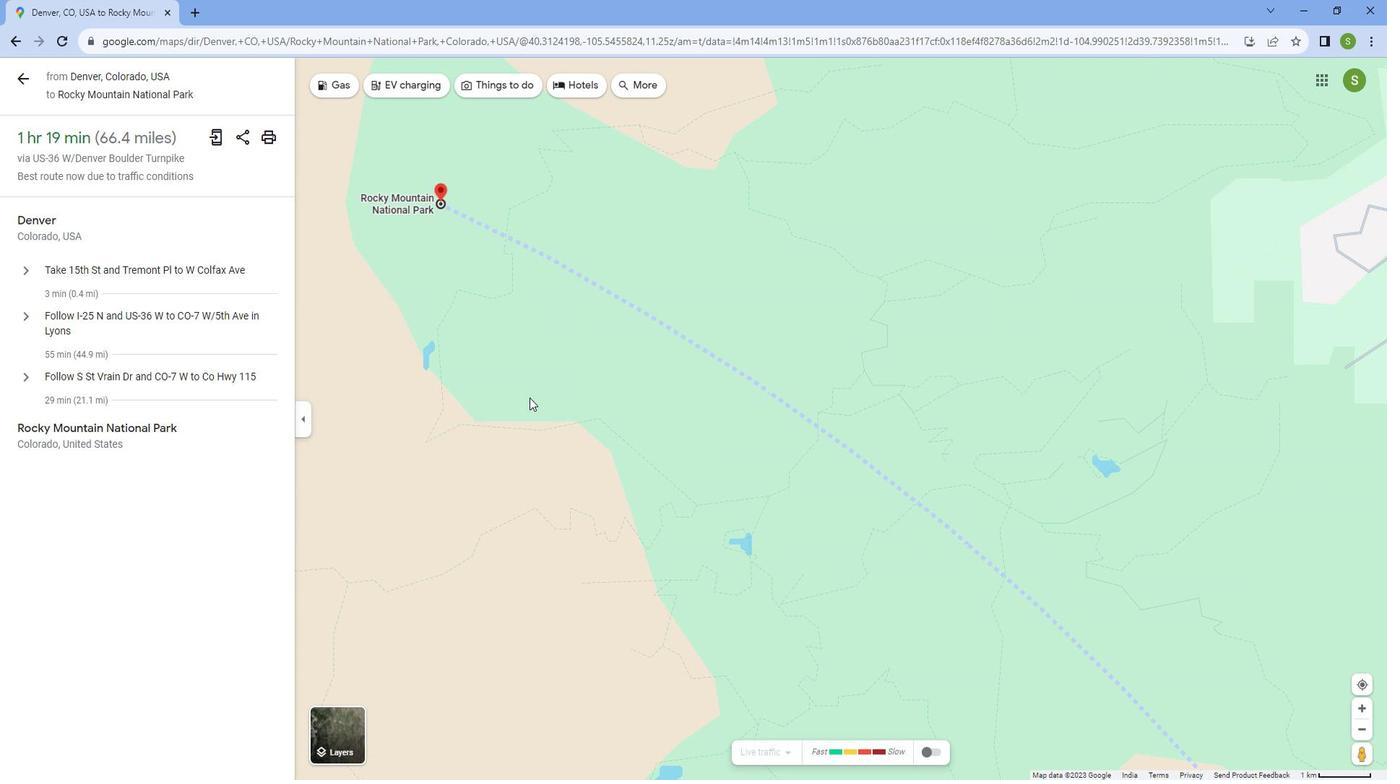 
Action: Mouse scrolled (551, 405) with delta (0, 0)
Screenshot: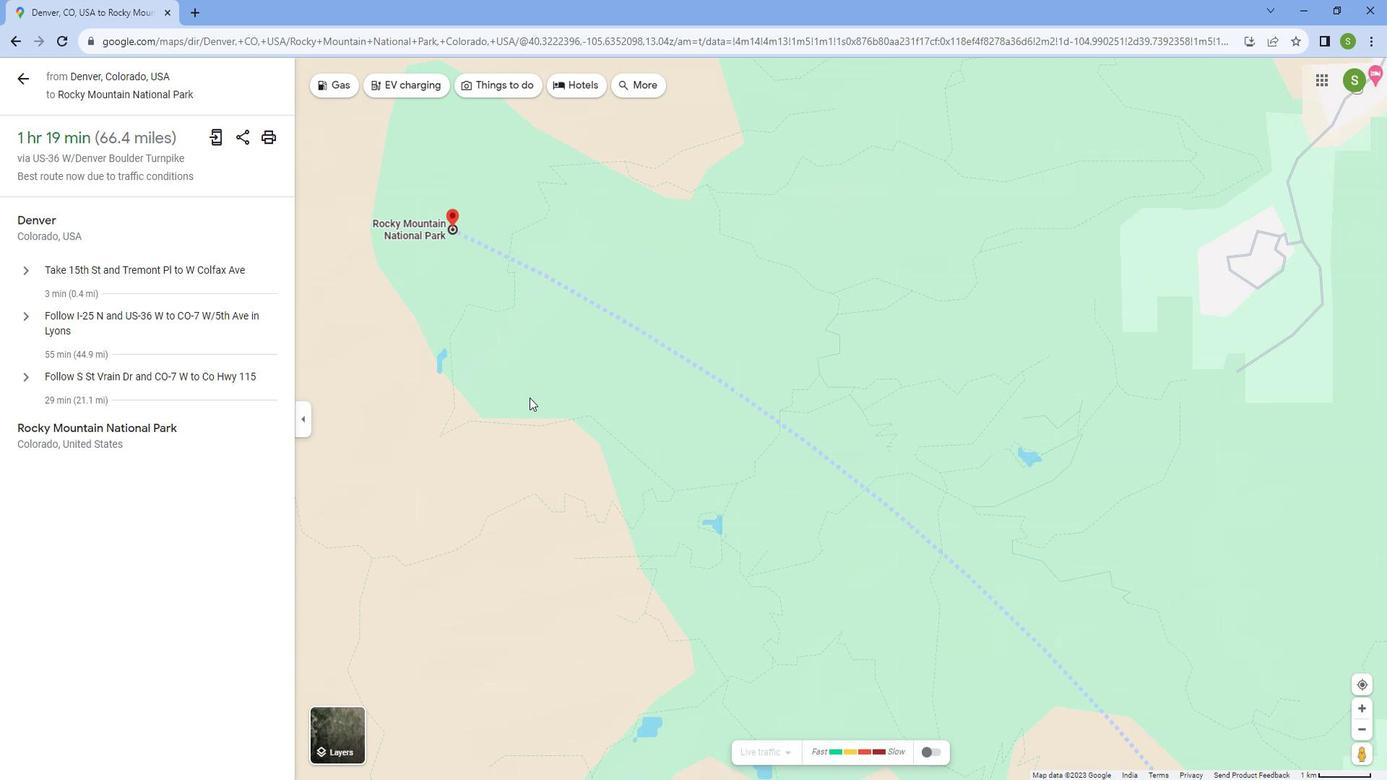 
Action: Mouse scrolled (551, 403) with delta (0, 0)
Screenshot: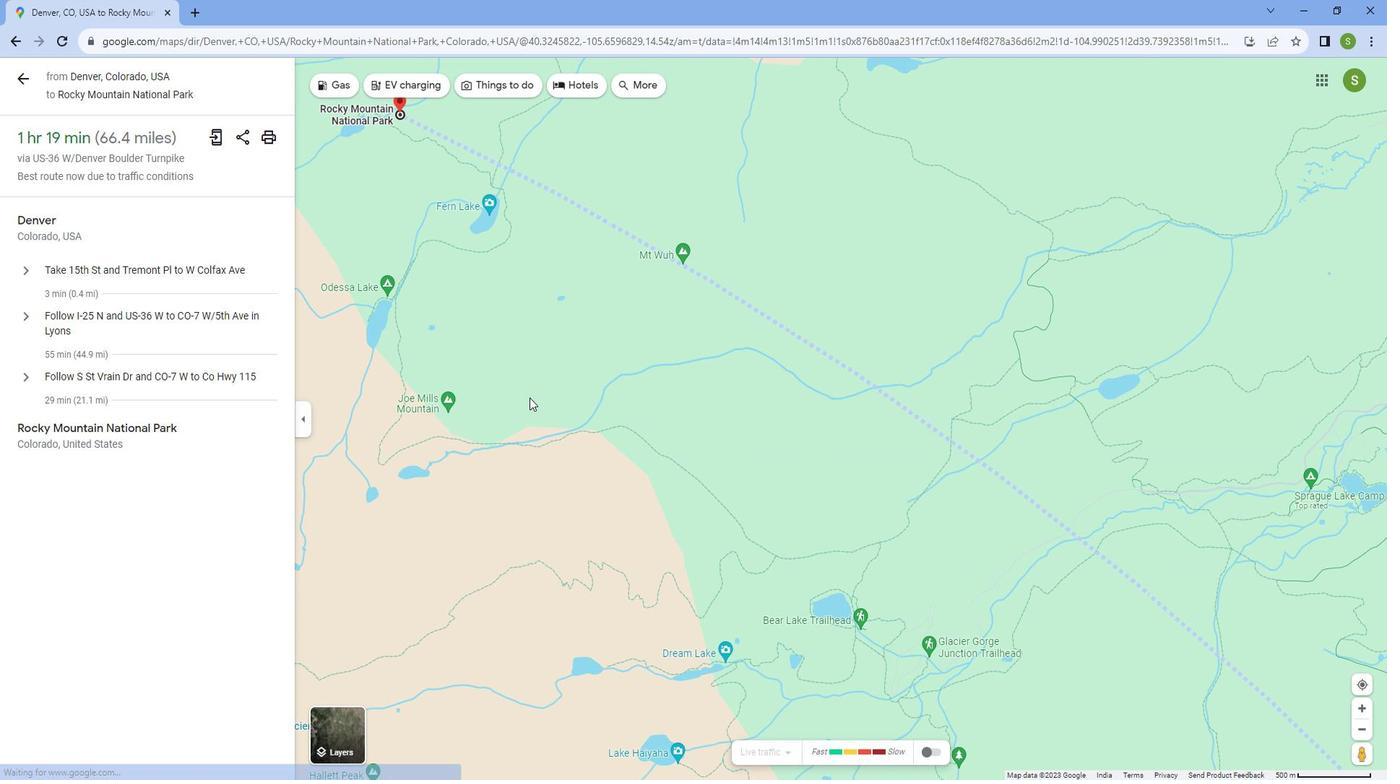 
Action: Mouse scrolled (551, 403) with delta (0, 0)
Screenshot: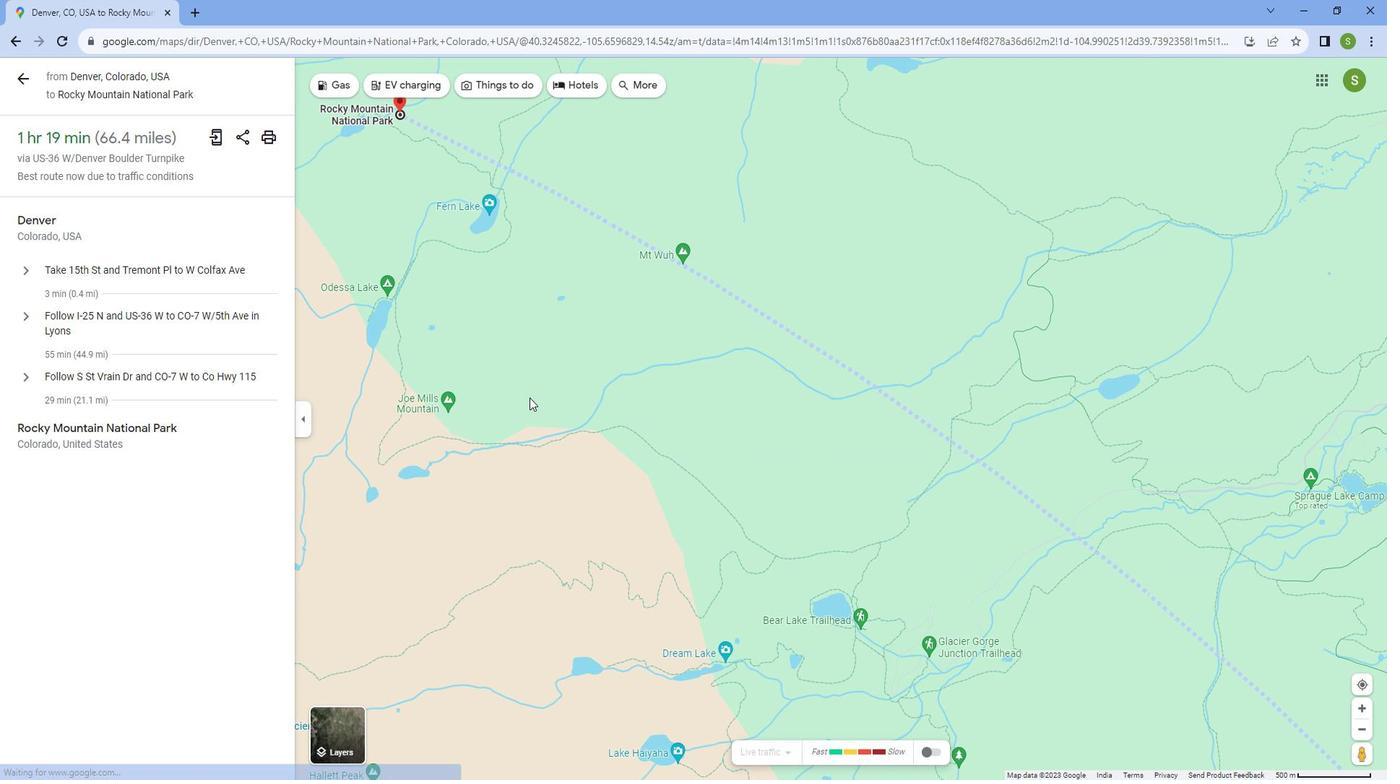 
Action: Mouse scrolled (551, 403) with delta (0, 0)
Screenshot: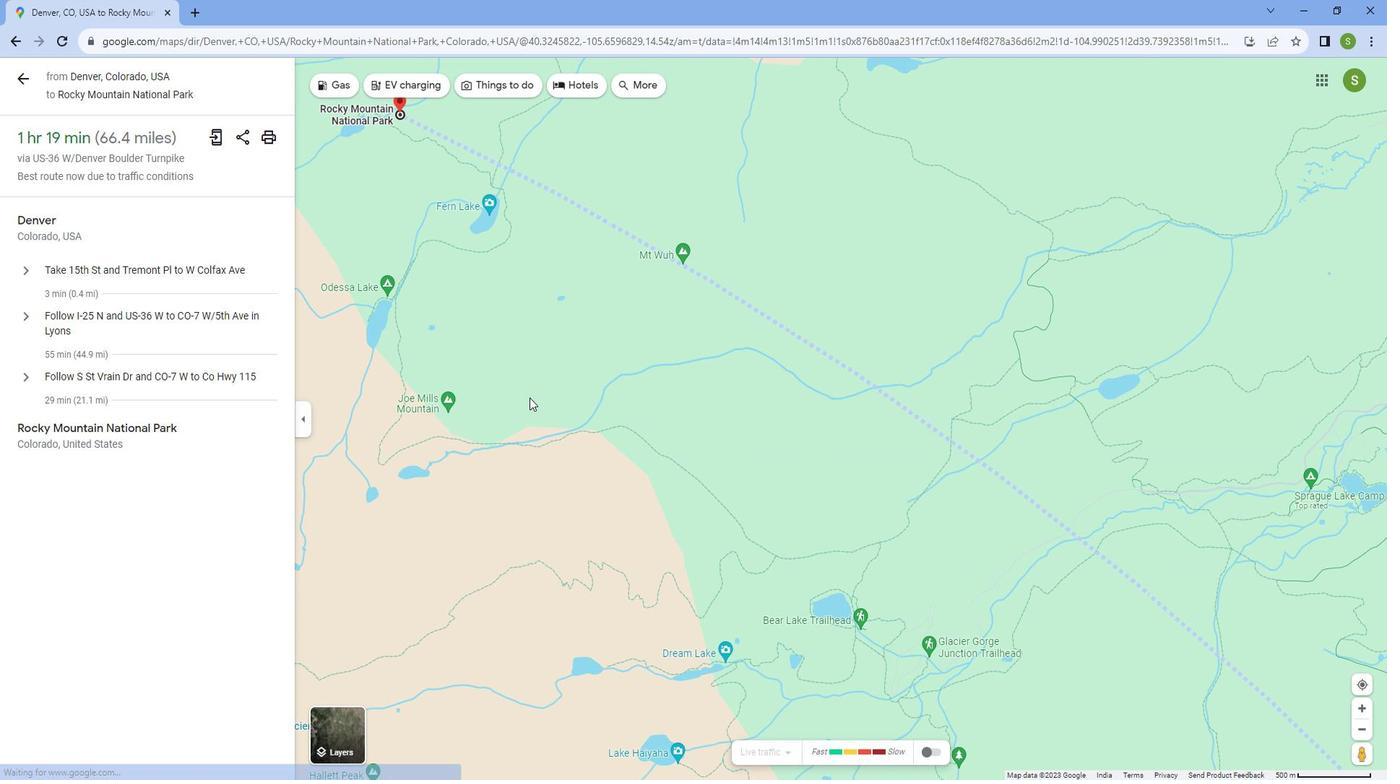 
Action: Mouse scrolled (551, 403) with delta (0, 0)
Screenshot: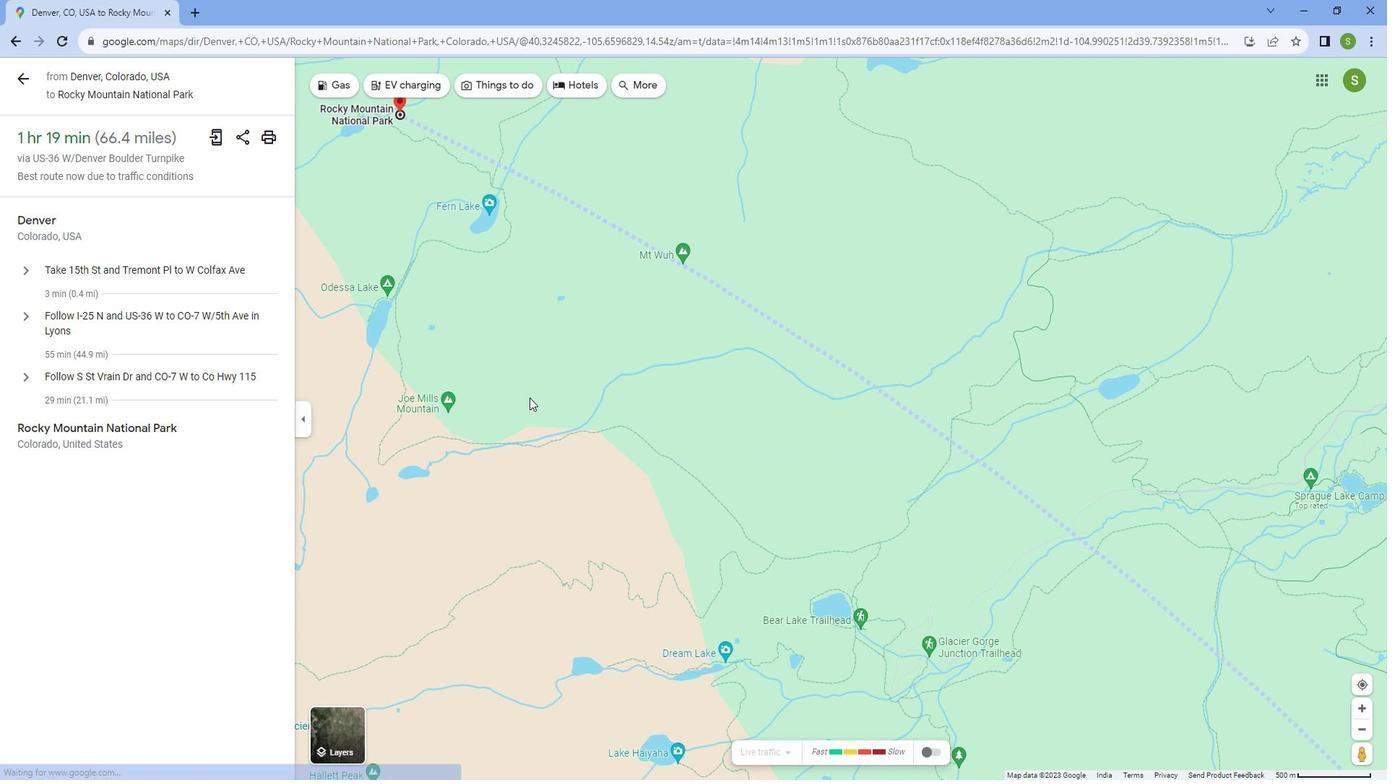 
Action: Mouse scrolled (551, 403) with delta (0, 0)
Screenshot: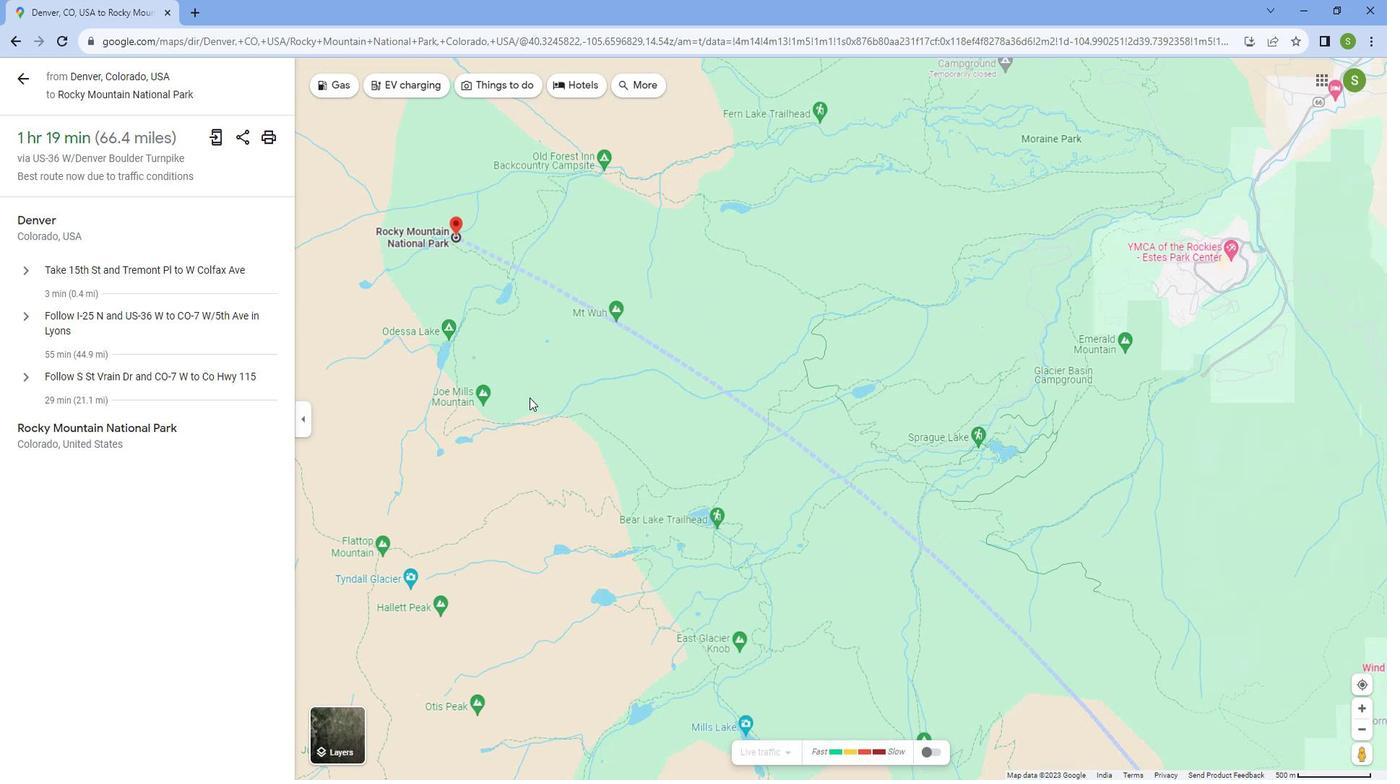 
Action: Mouse scrolled (551, 403) with delta (0, 0)
Screenshot: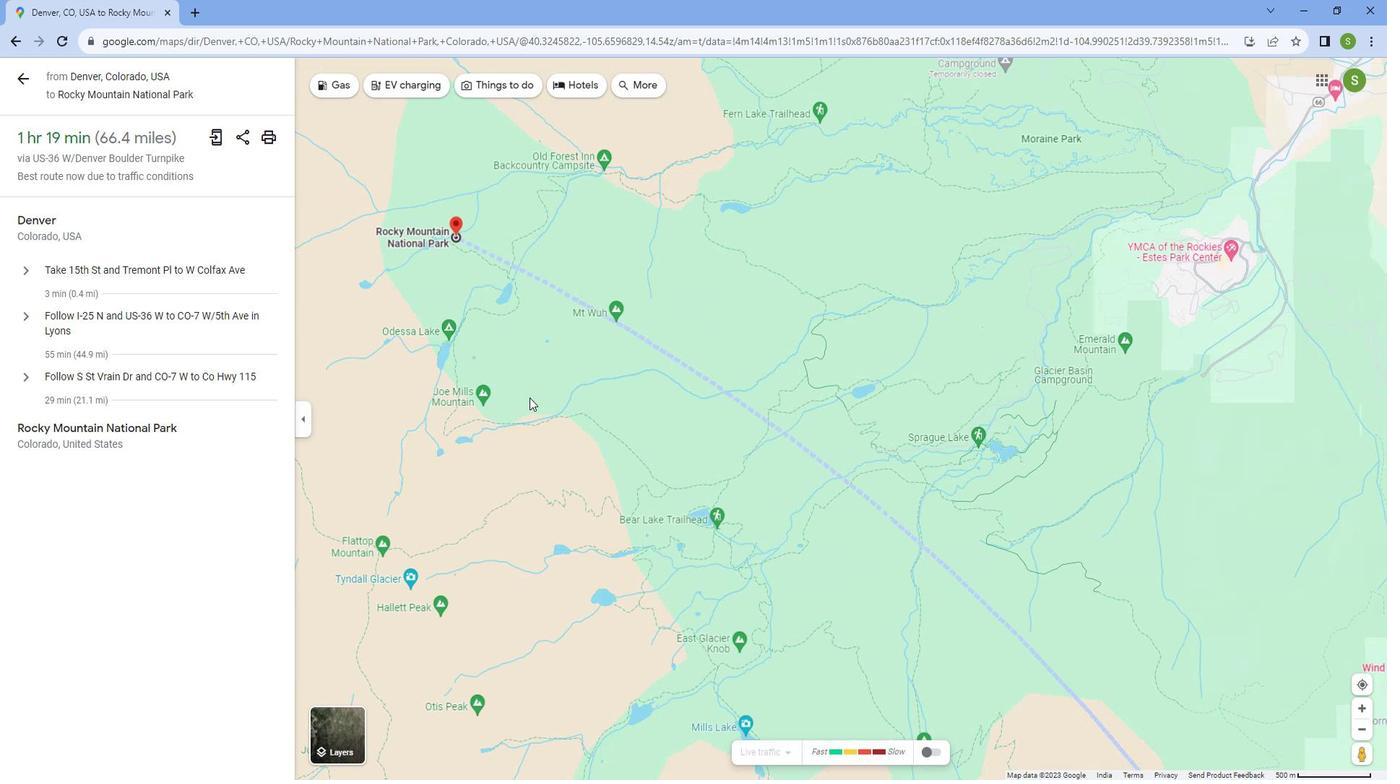 
Action: Mouse scrolled (551, 403) with delta (0, 0)
Screenshot: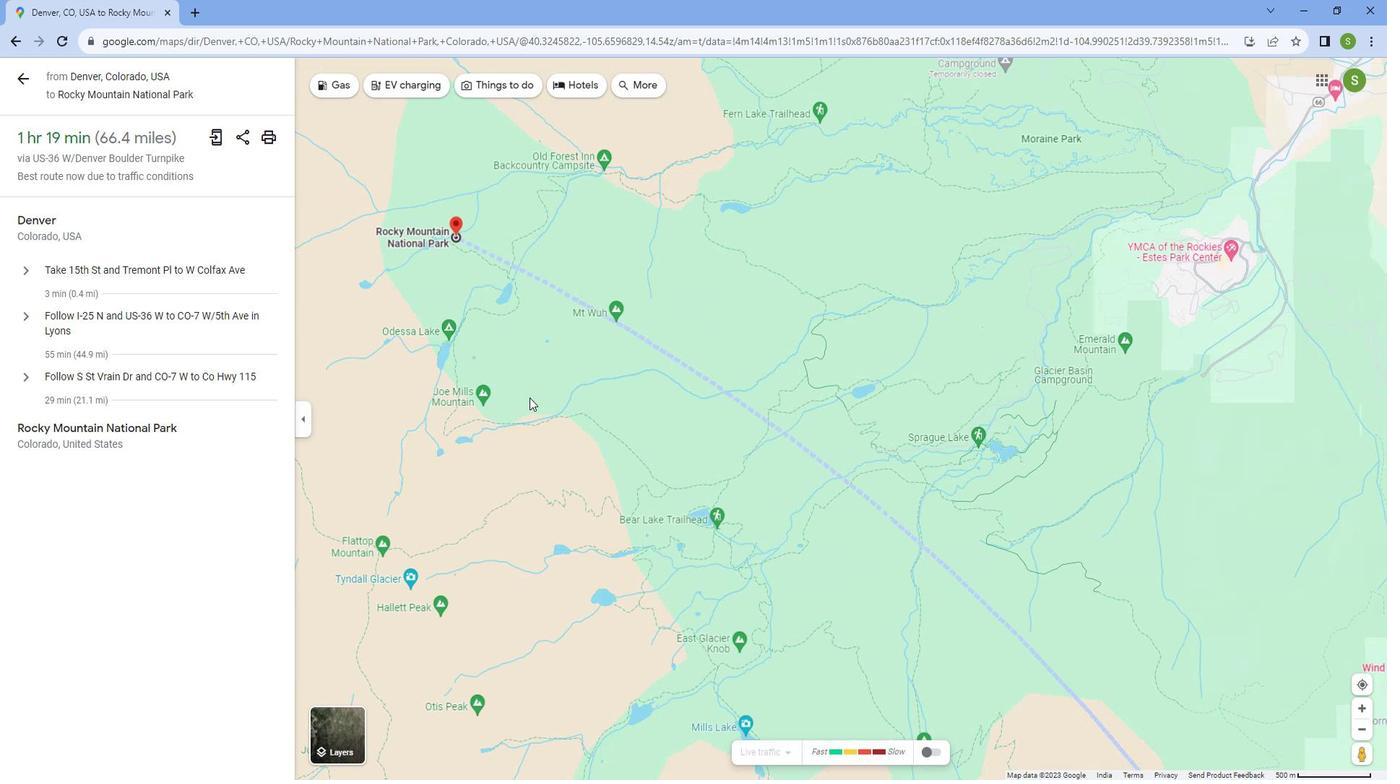 
Action: Mouse scrolled (551, 403) with delta (0, 0)
Screenshot: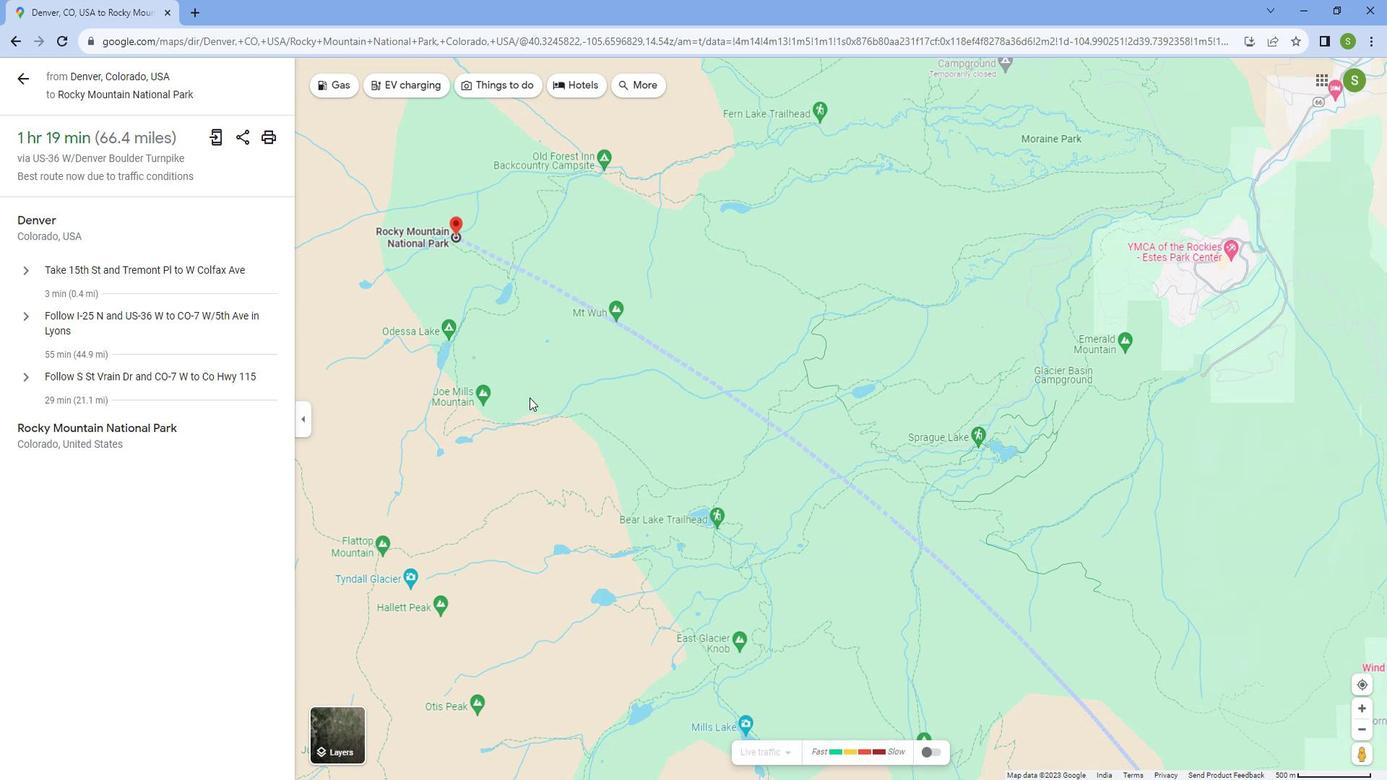 
Action: Mouse scrolled (551, 403) with delta (0, 0)
Screenshot: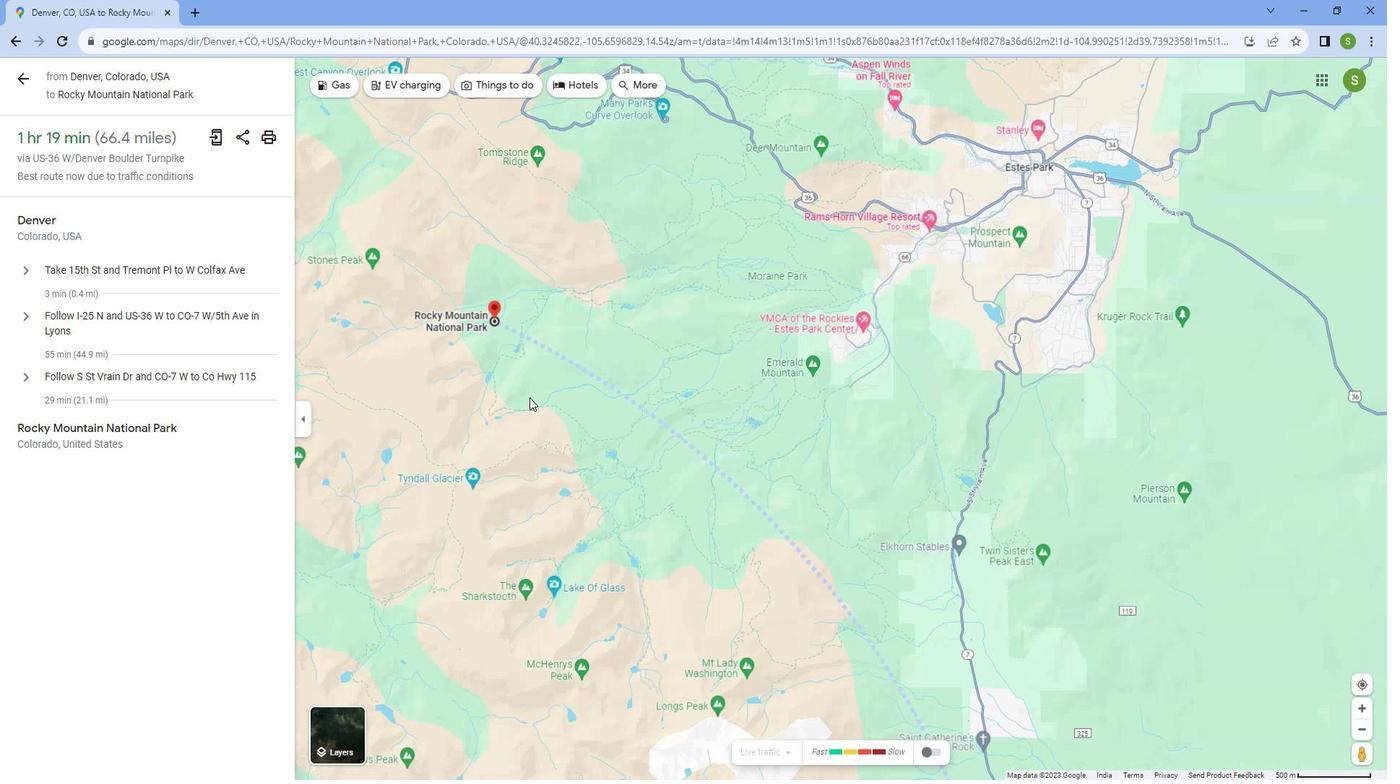 
Action: Mouse scrolled (551, 403) with delta (0, 0)
Screenshot: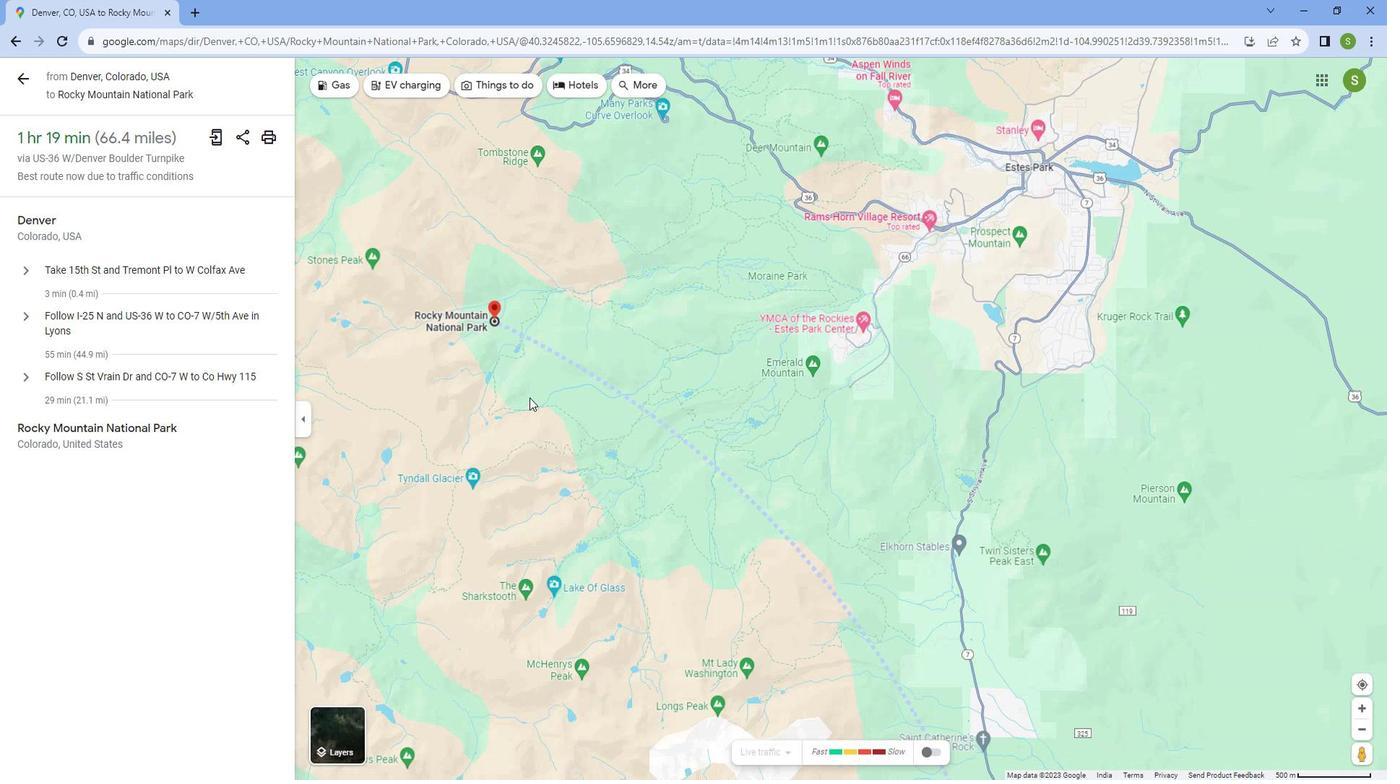 
Action: Mouse scrolled (551, 403) with delta (0, 0)
Screenshot: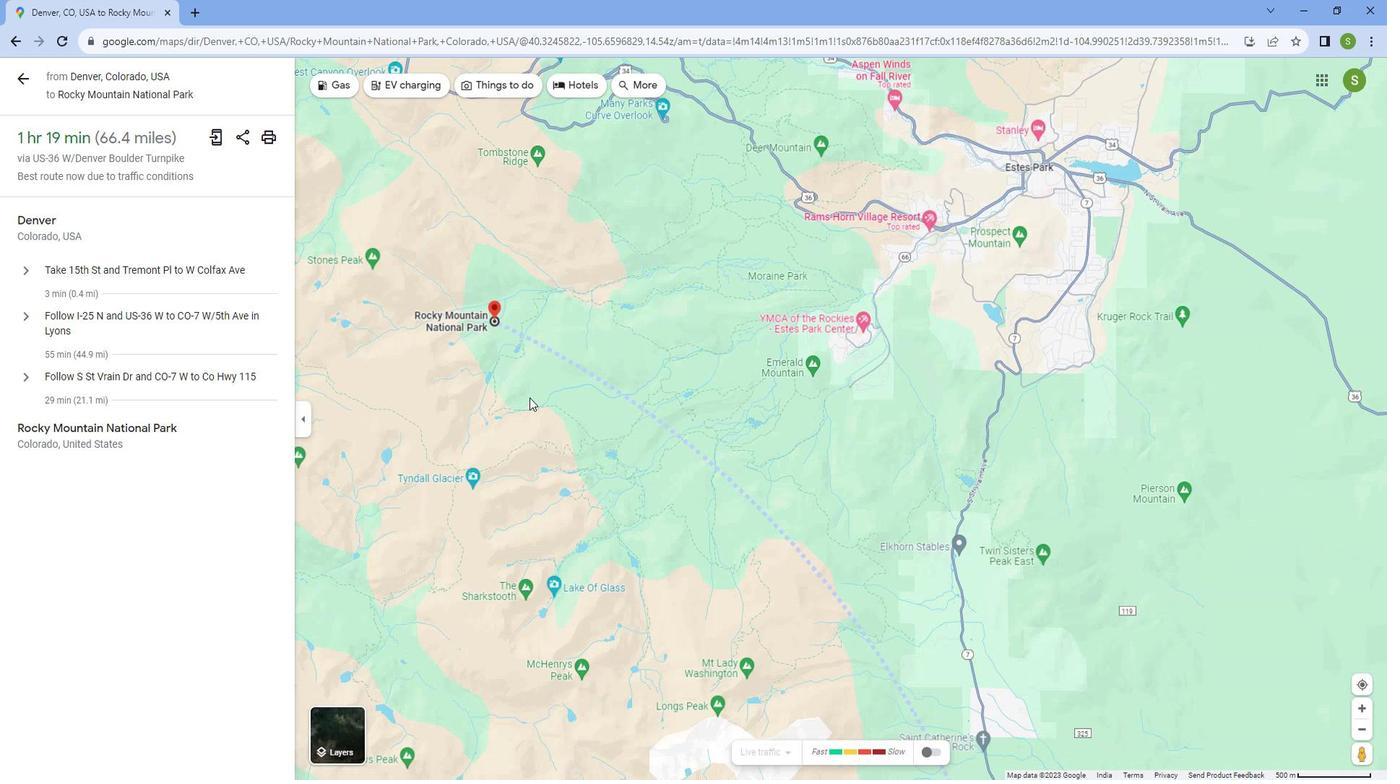 
Action: Mouse scrolled (551, 403) with delta (0, 0)
Screenshot: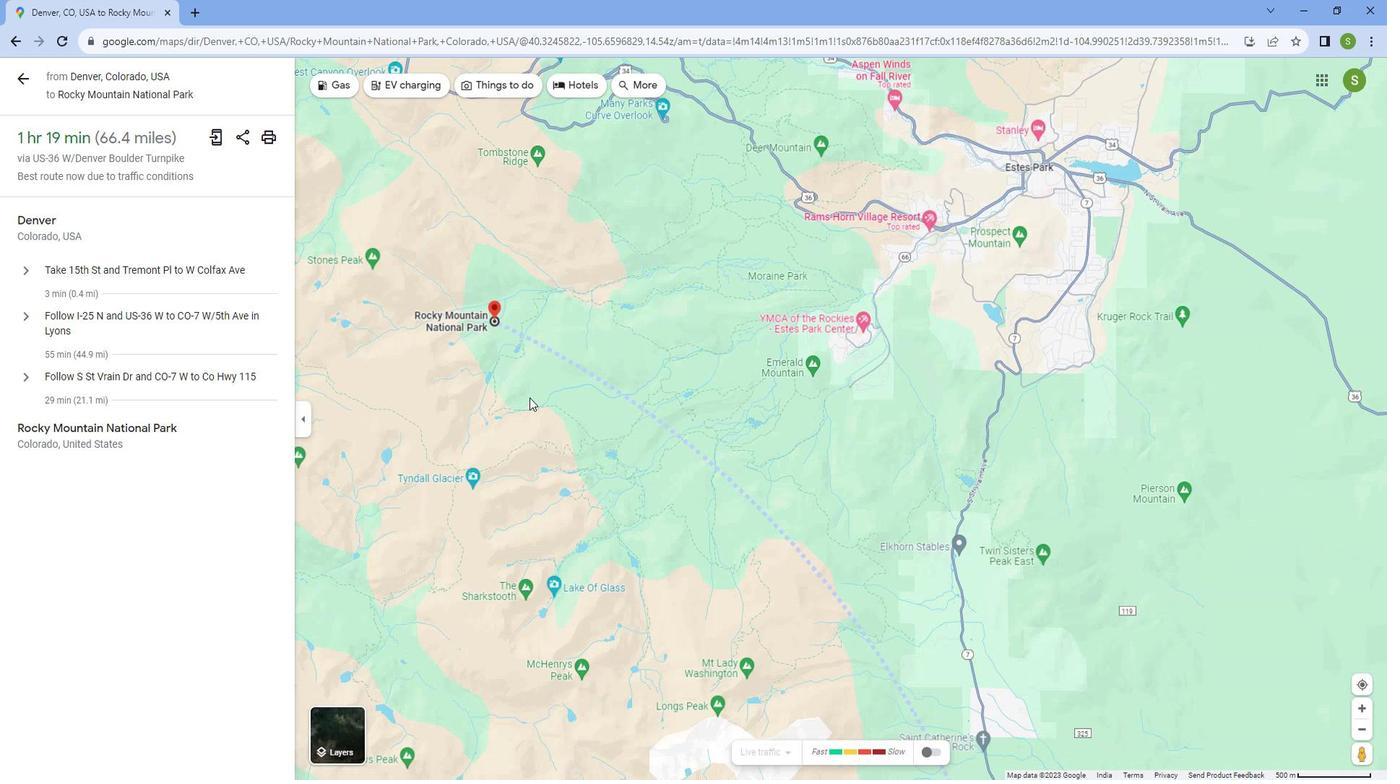 
Action: Mouse scrolled (551, 403) with delta (0, 0)
Screenshot: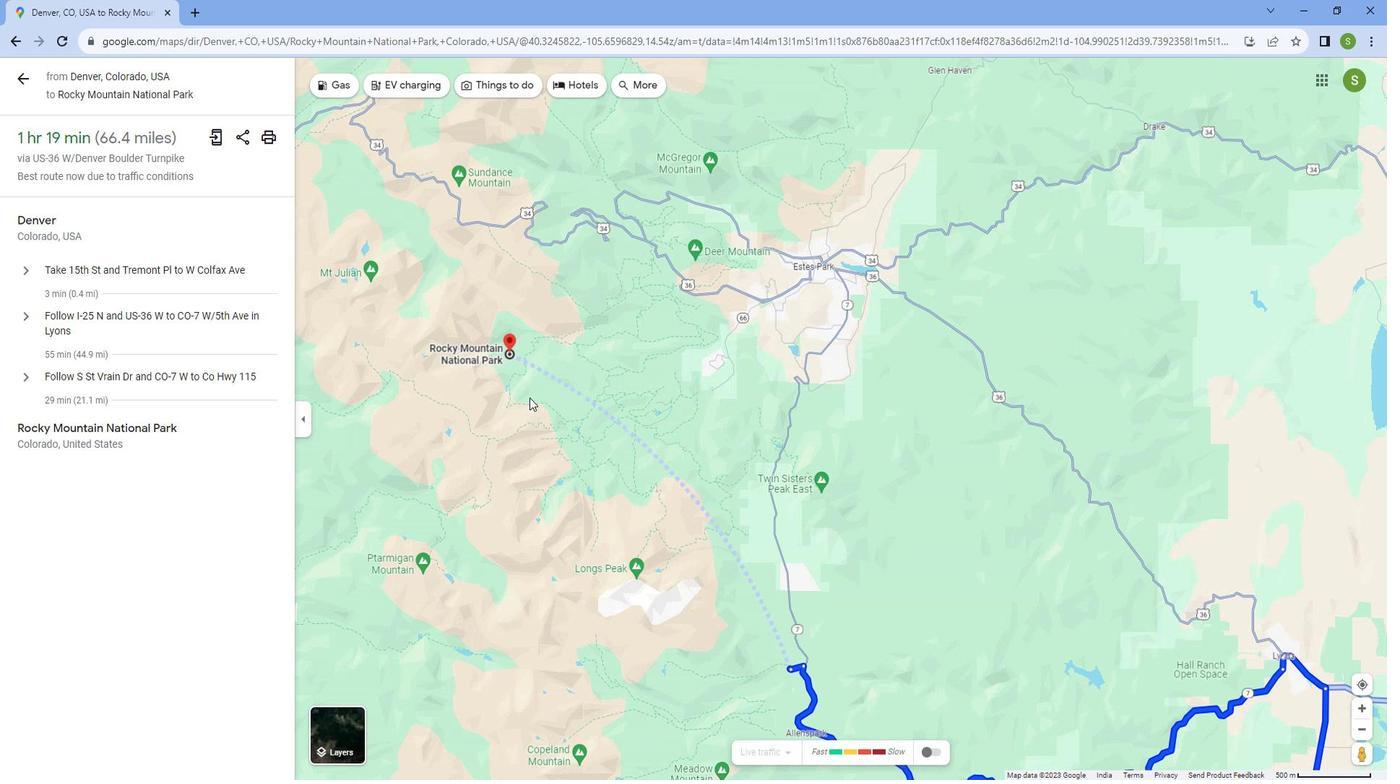 
Action: Mouse scrolled (551, 403) with delta (0, 0)
Screenshot: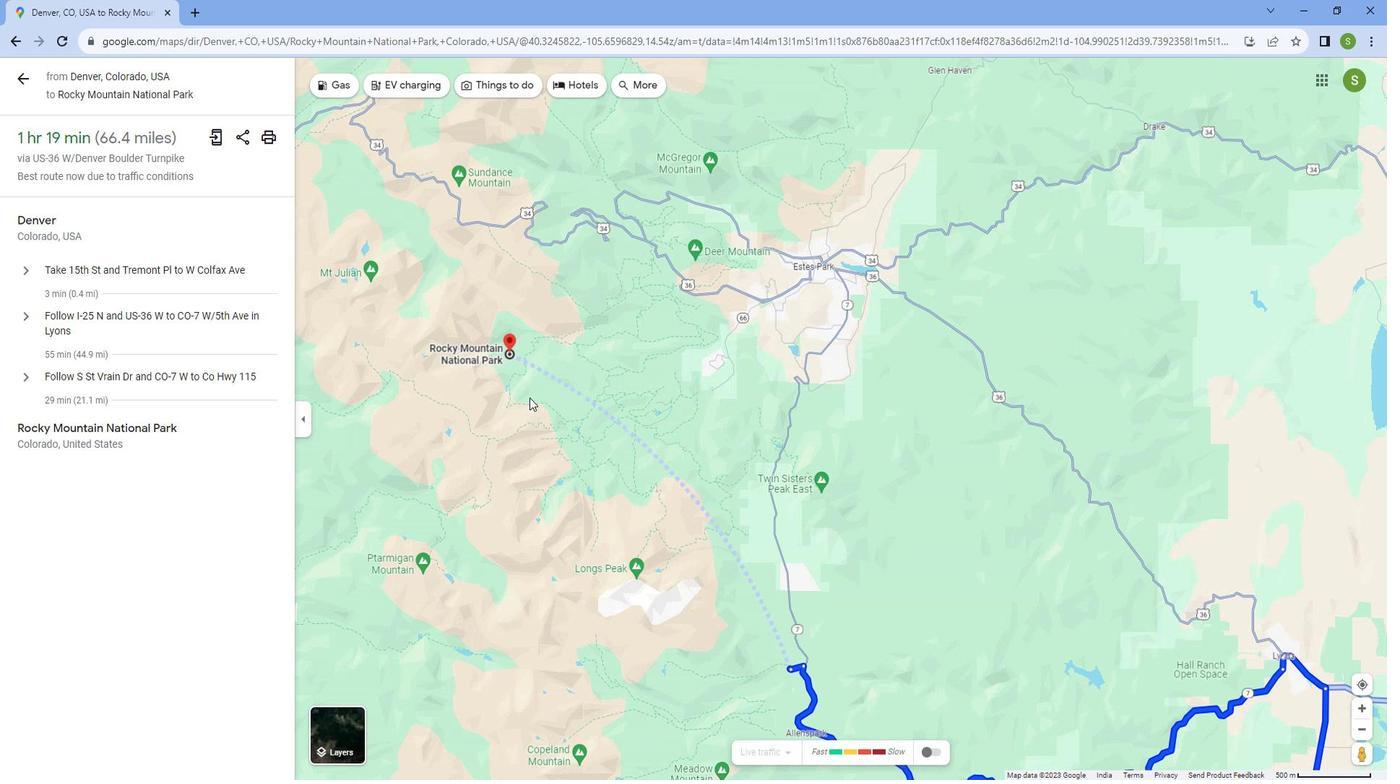 
Action: Mouse scrolled (551, 403) with delta (0, 0)
Screenshot: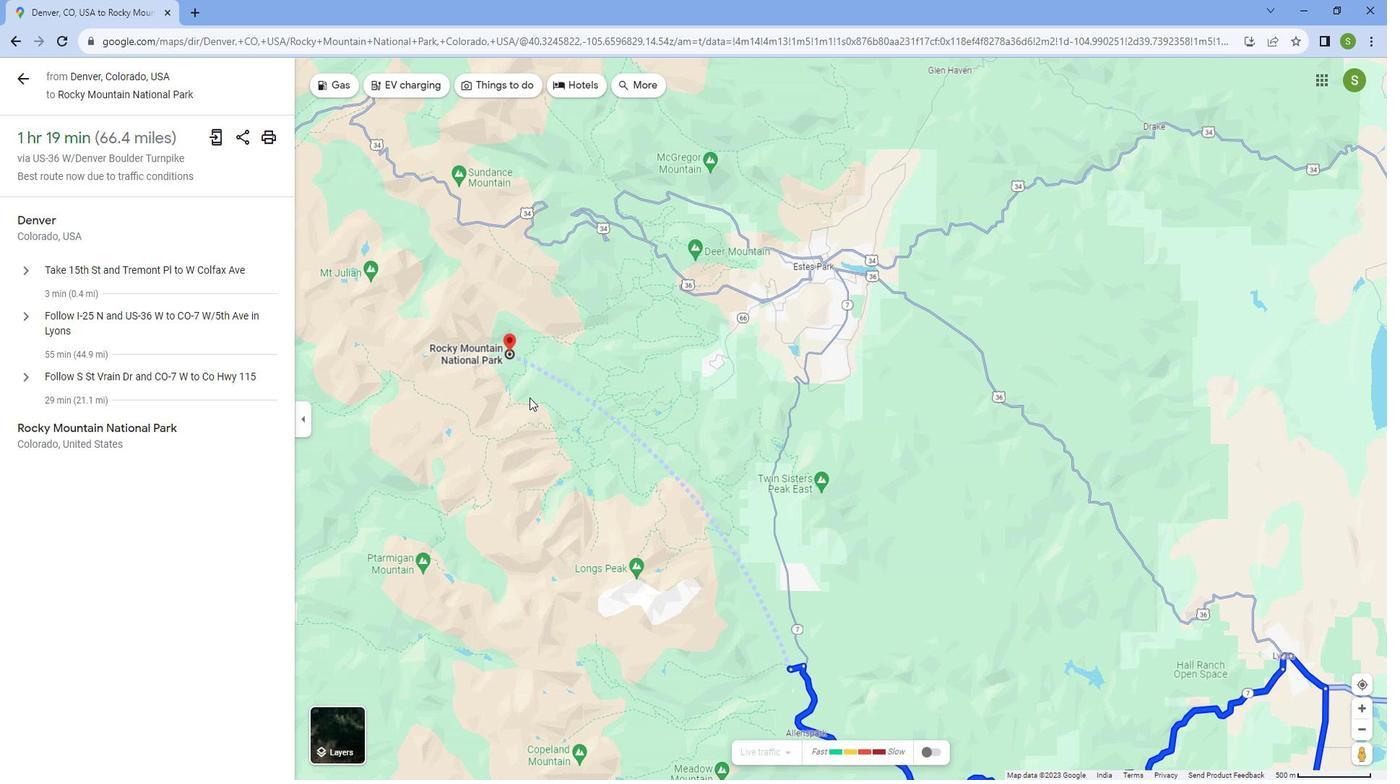 
Action: Mouse scrolled (551, 403) with delta (0, 0)
Screenshot: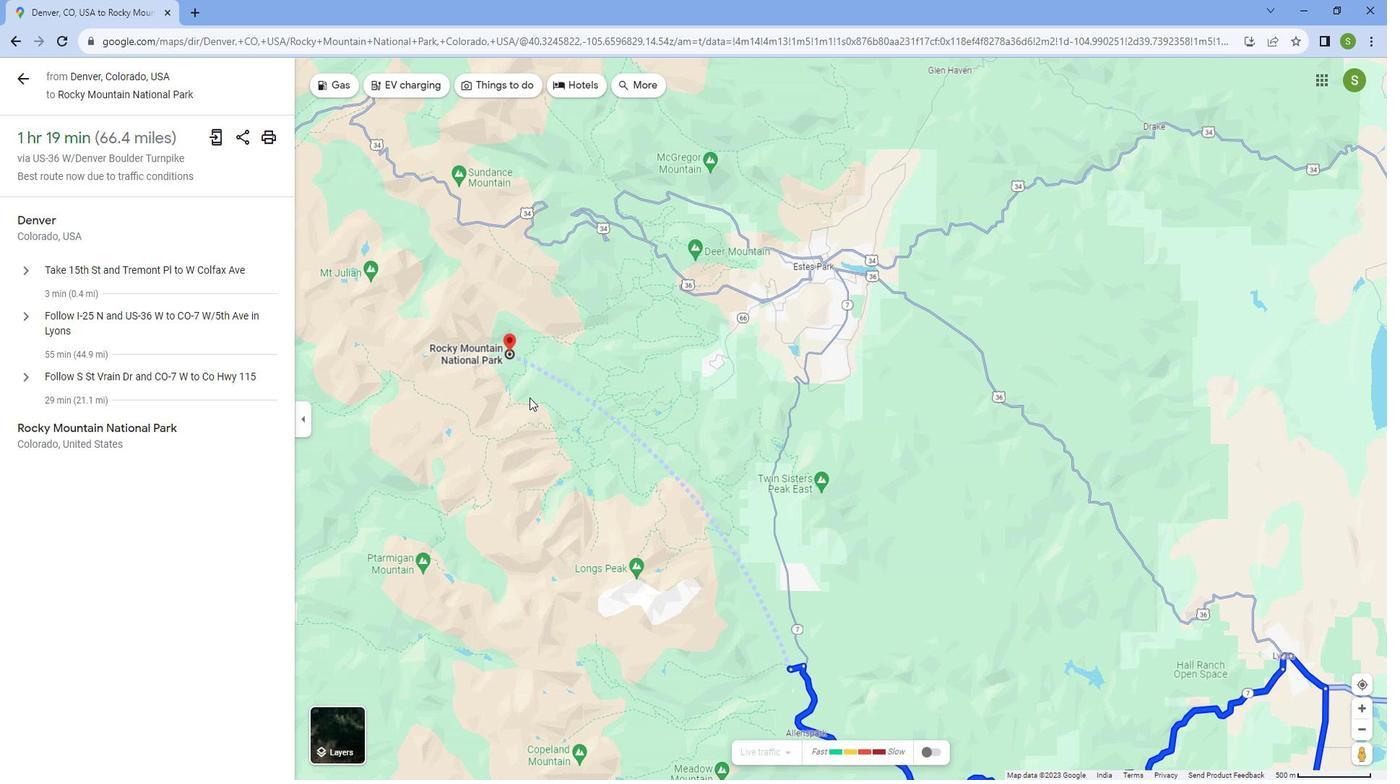 
Action: Mouse scrolled (551, 403) with delta (0, 0)
Screenshot: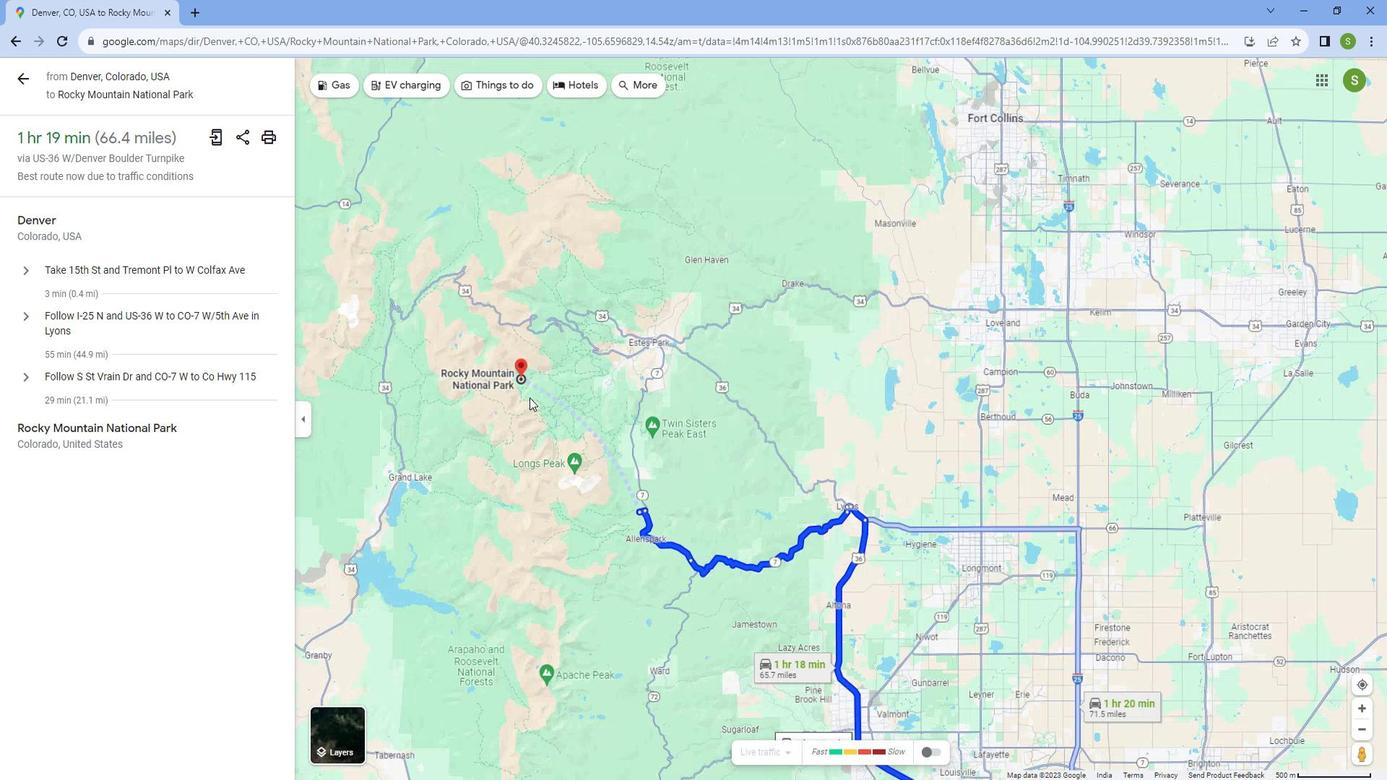 
Action: Mouse scrolled (551, 403) with delta (0, 0)
Screenshot: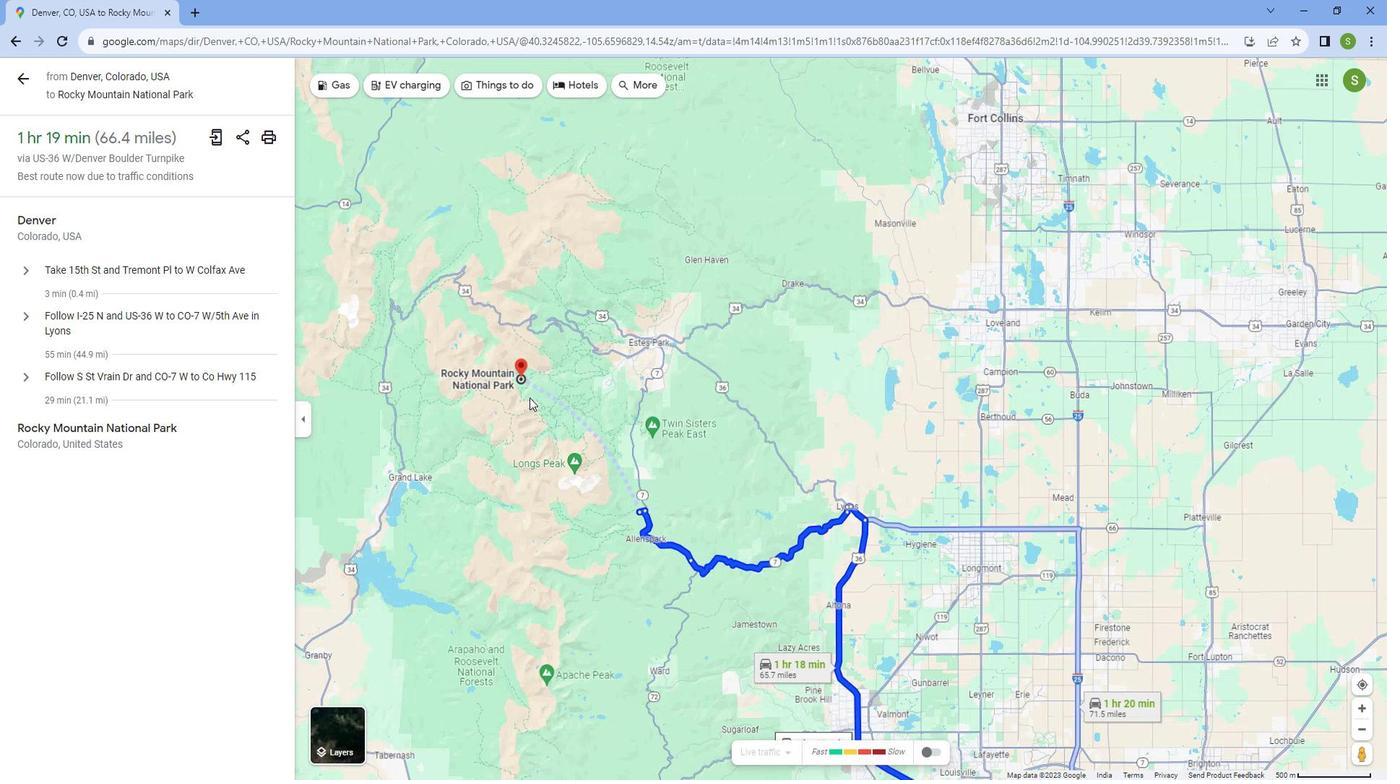 
Action: Mouse scrolled (551, 403) with delta (0, 0)
Screenshot: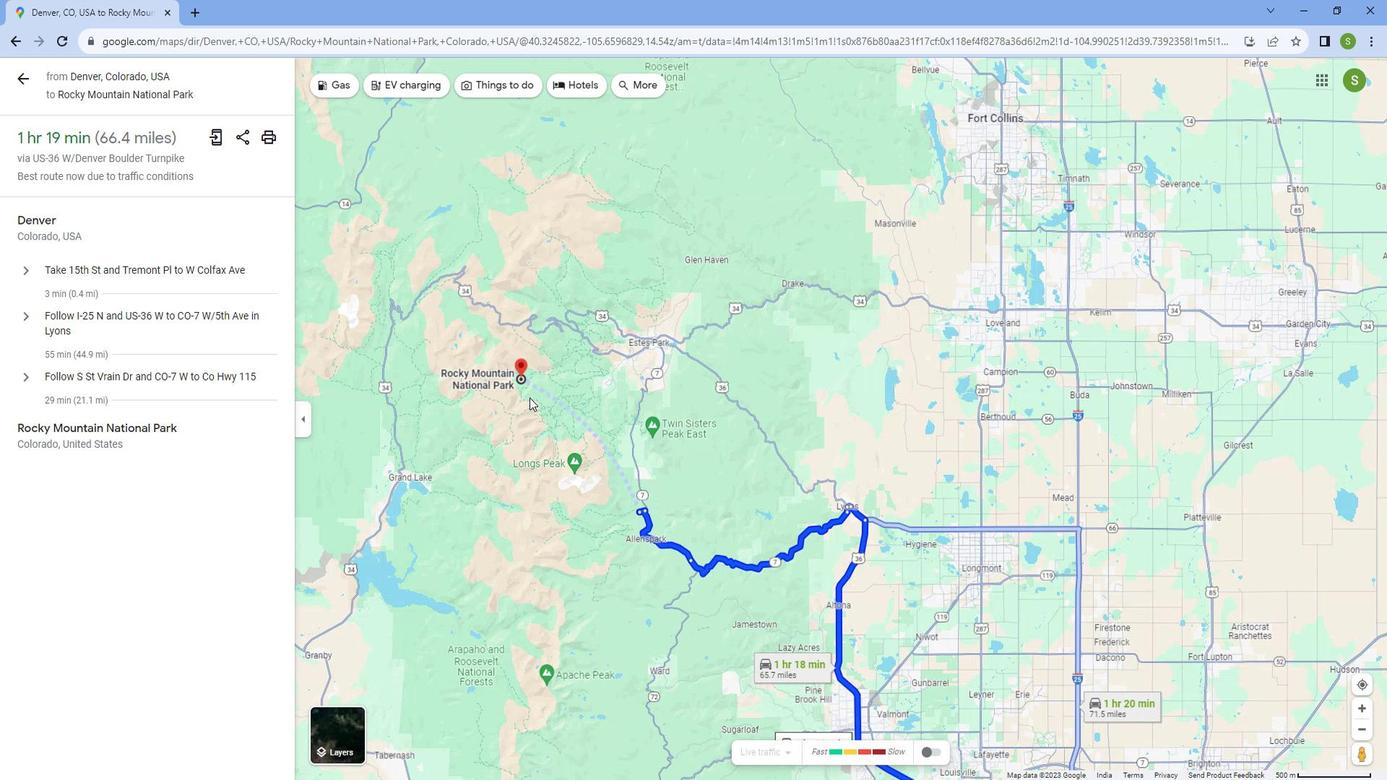
Action: Mouse scrolled (551, 403) with delta (0, 0)
Screenshot: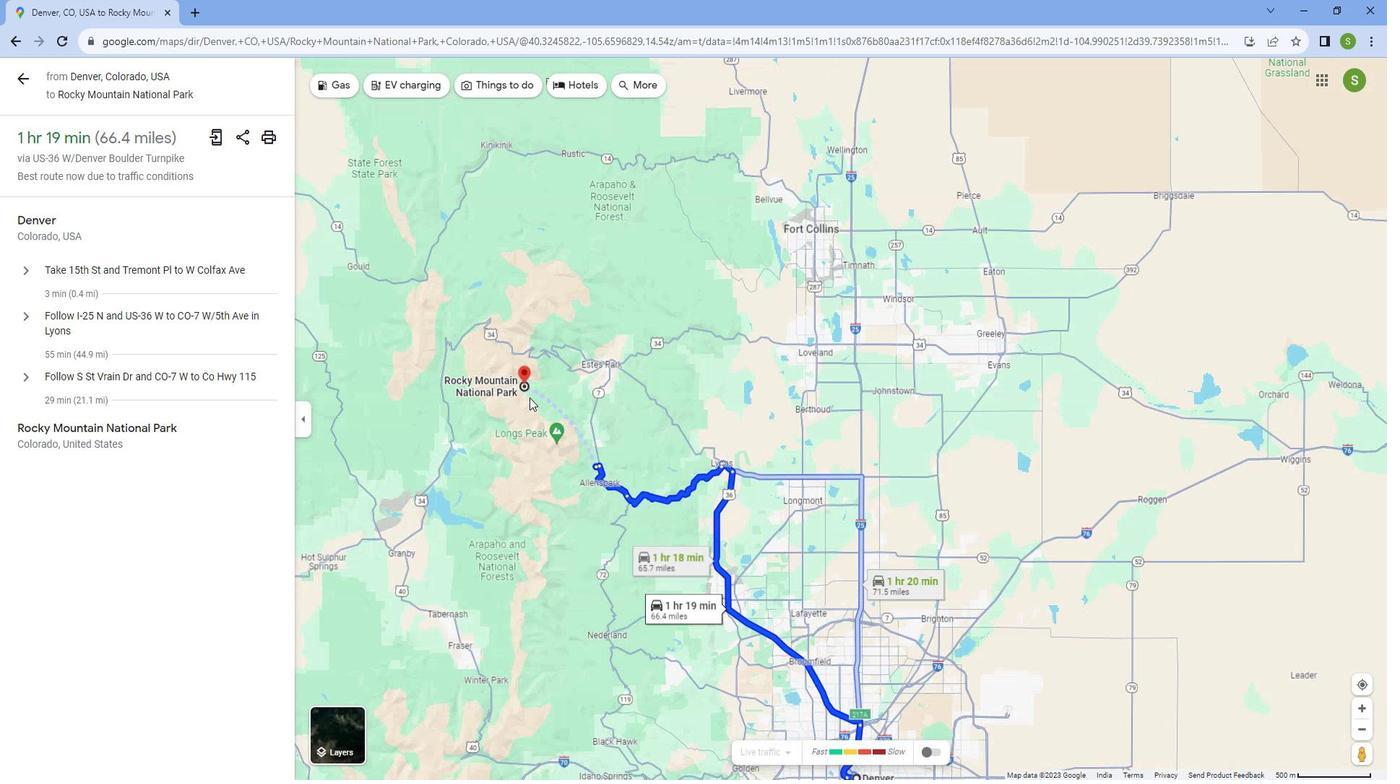 
Action: Mouse scrolled (551, 403) with delta (0, 0)
Screenshot: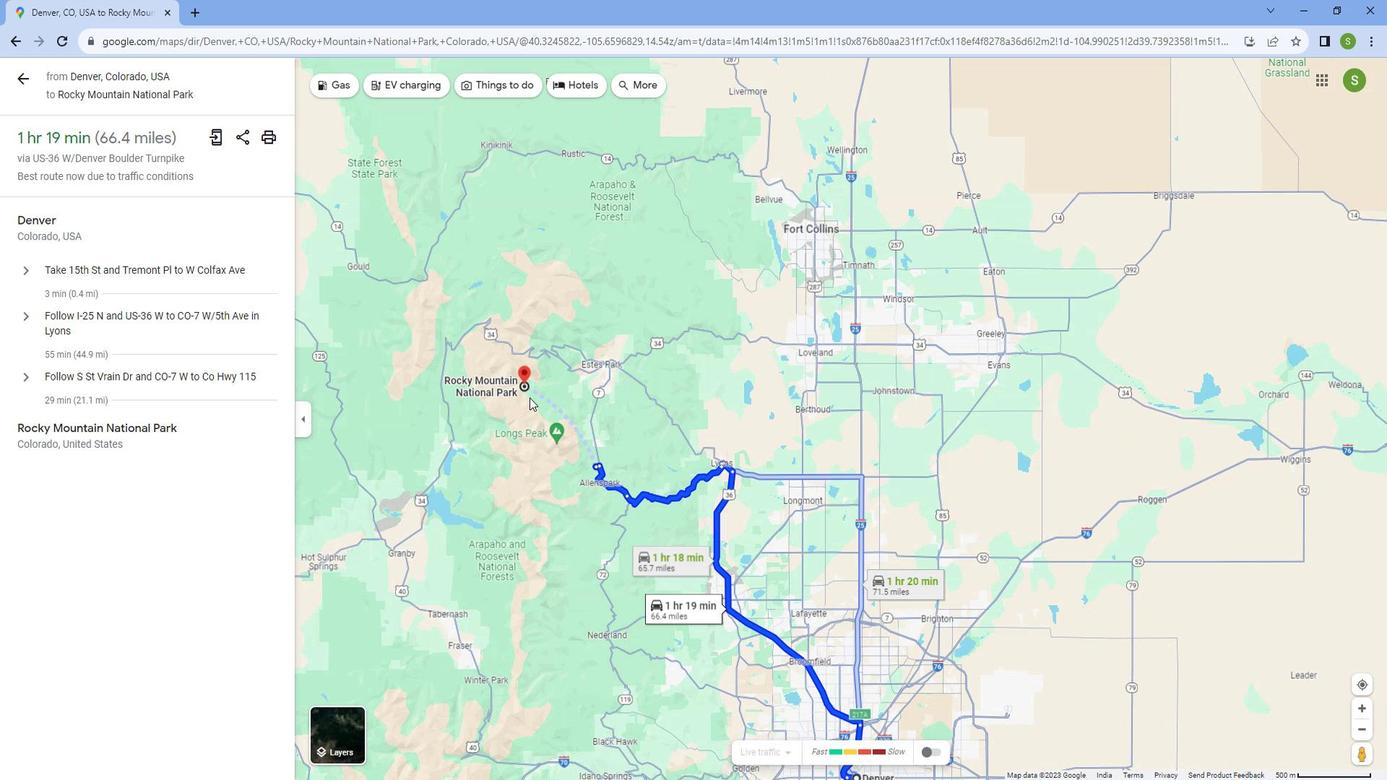 
Action: Mouse scrolled (551, 403) with delta (0, 0)
Screenshot: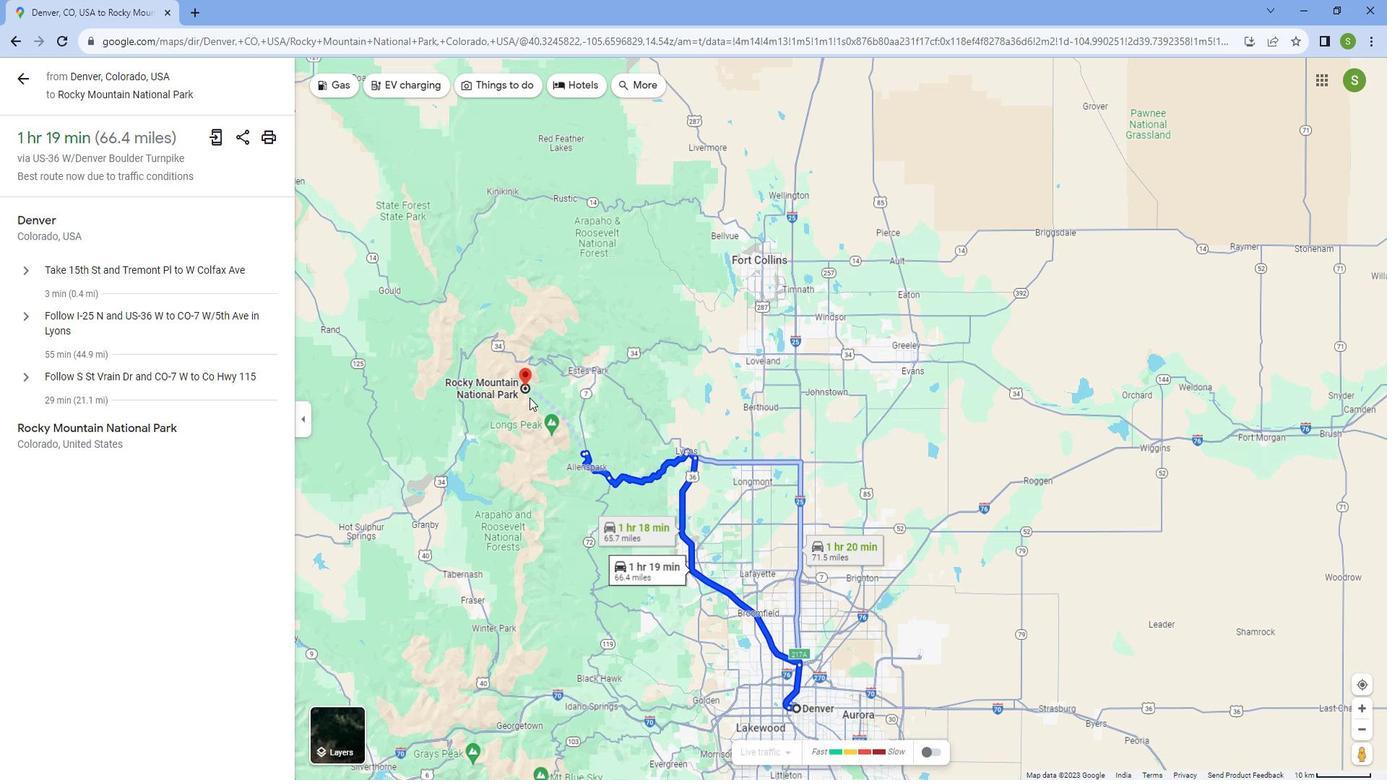 
Action: Mouse scrolled (551, 403) with delta (0, 0)
Screenshot: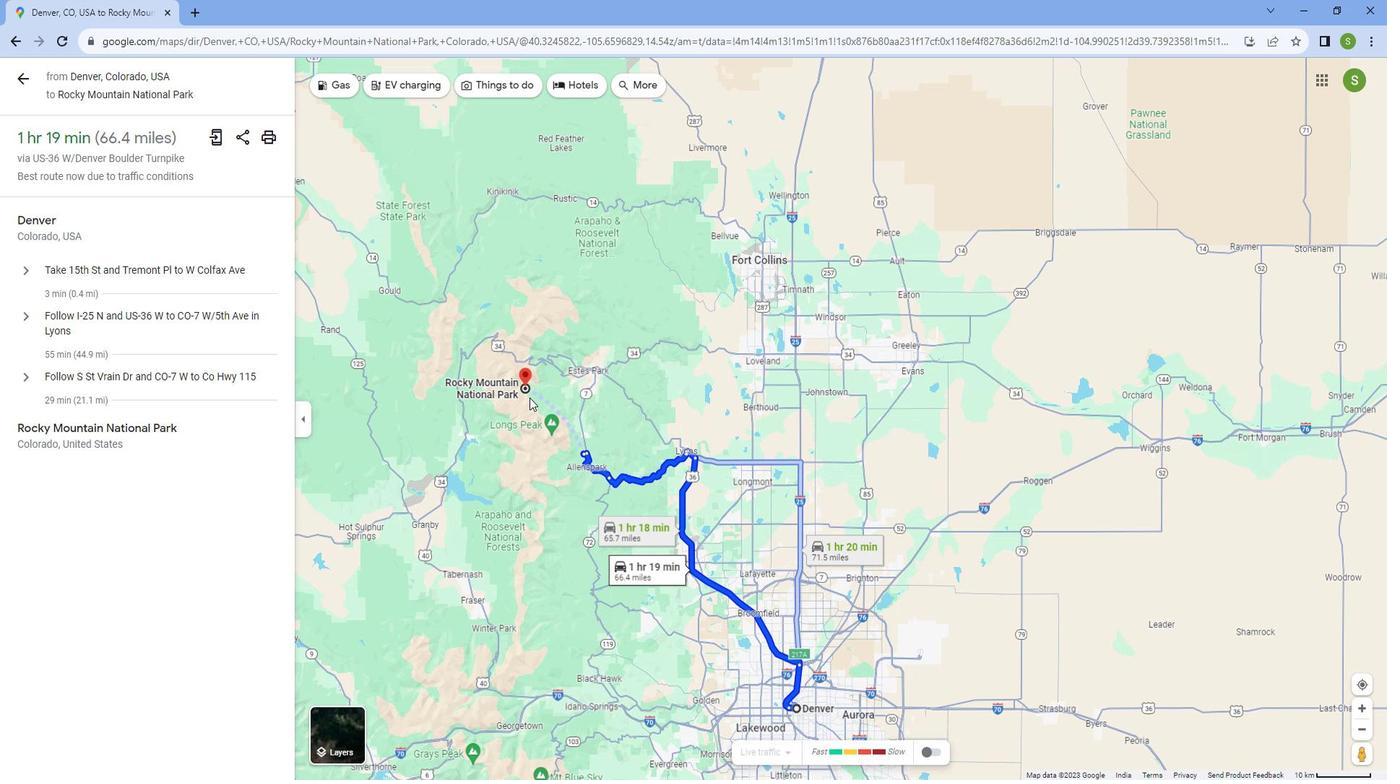 
Action: Mouse scrolled (551, 403) with delta (0, 0)
Screenshot: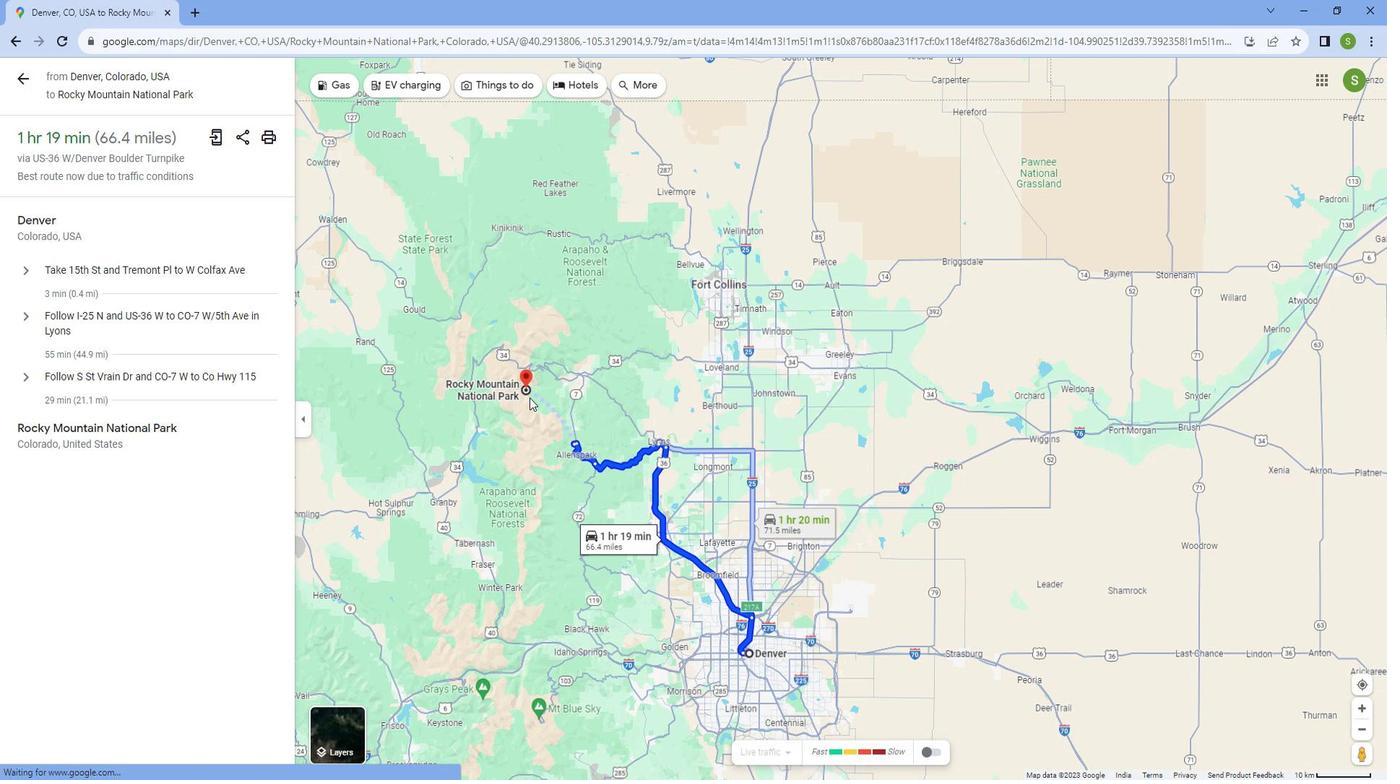 
Action: Mouse moved to (635, 430)
Screenshot: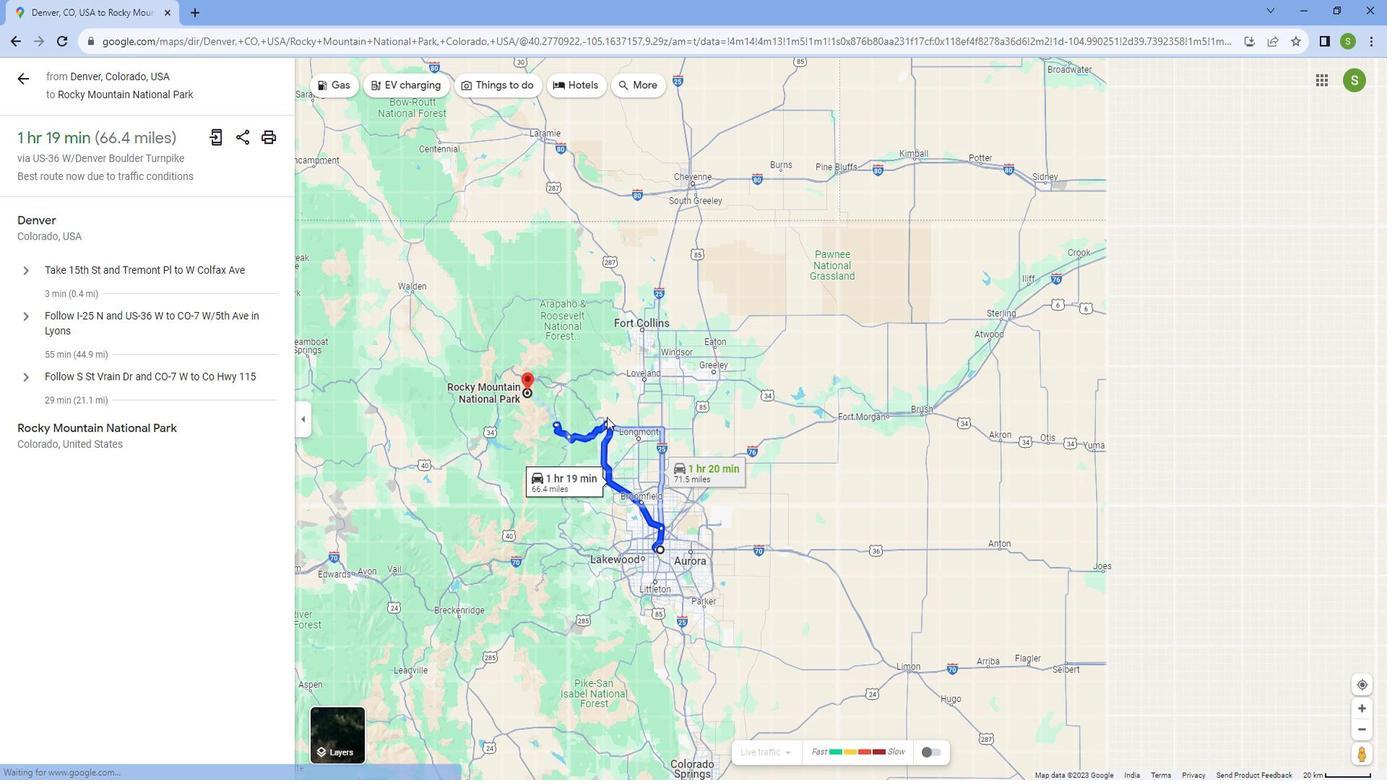 
Action: Mouse scrolled (635, 431) with delta (0, 0)
Screenshot: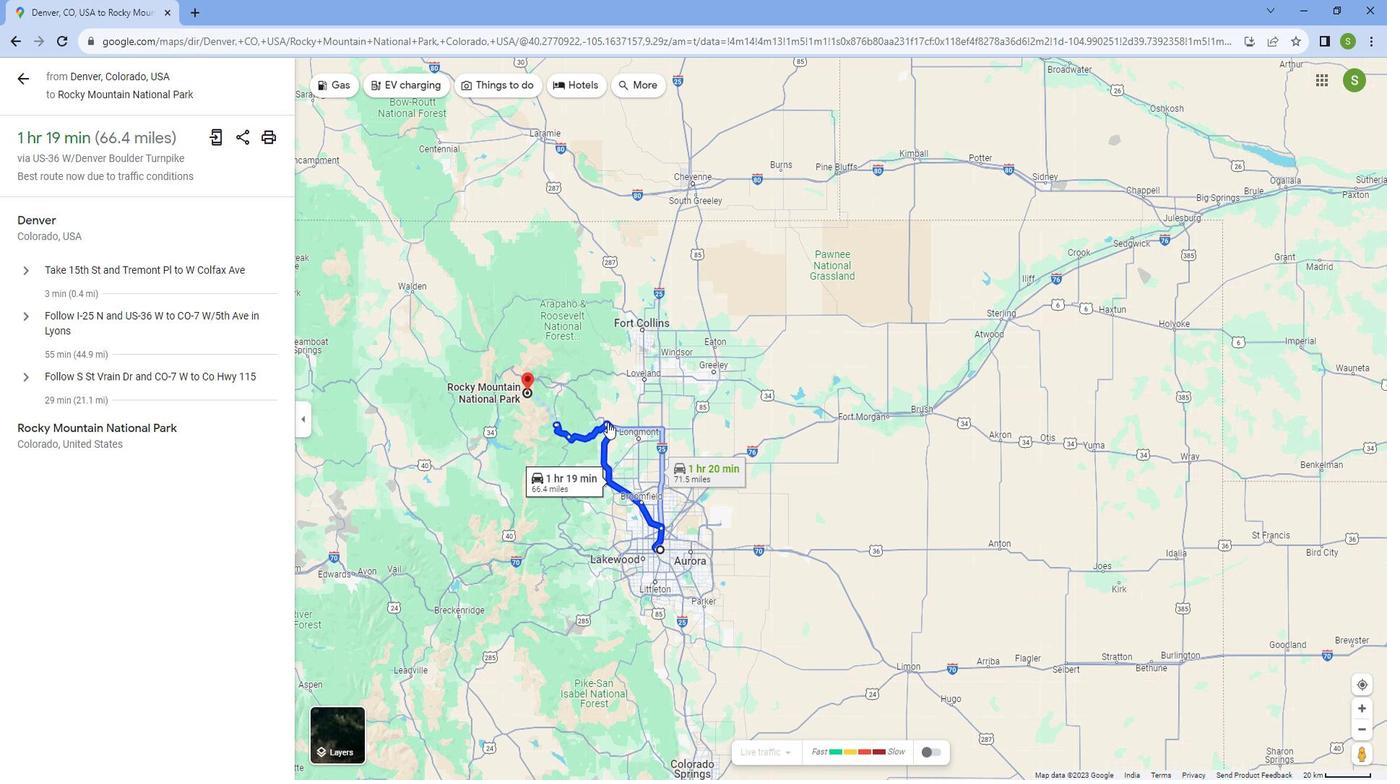 
Action: Mouse scrolled (635, 431) with delta (0, 0)
Screenshot: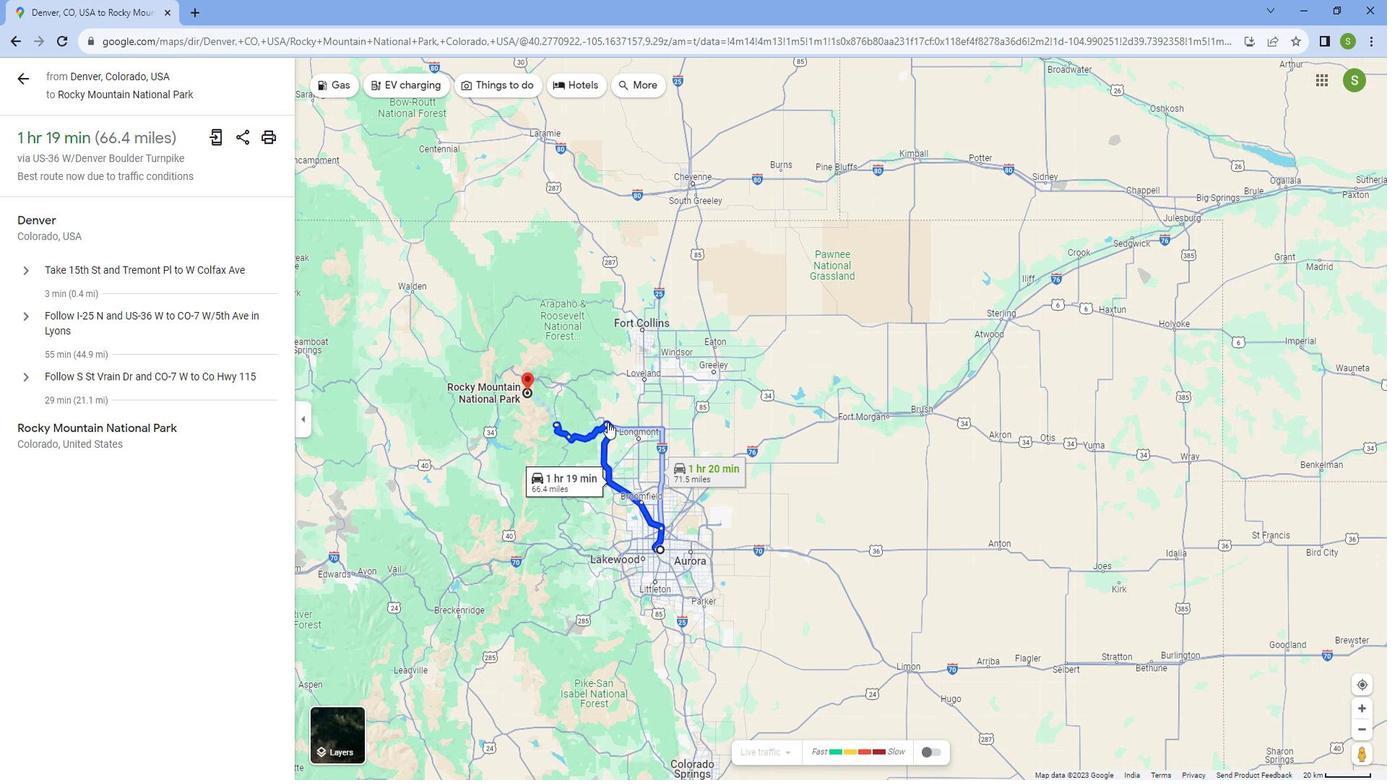 
Action: Mouse scrolled (635, 431) with delta (0, 0)
Screenshot: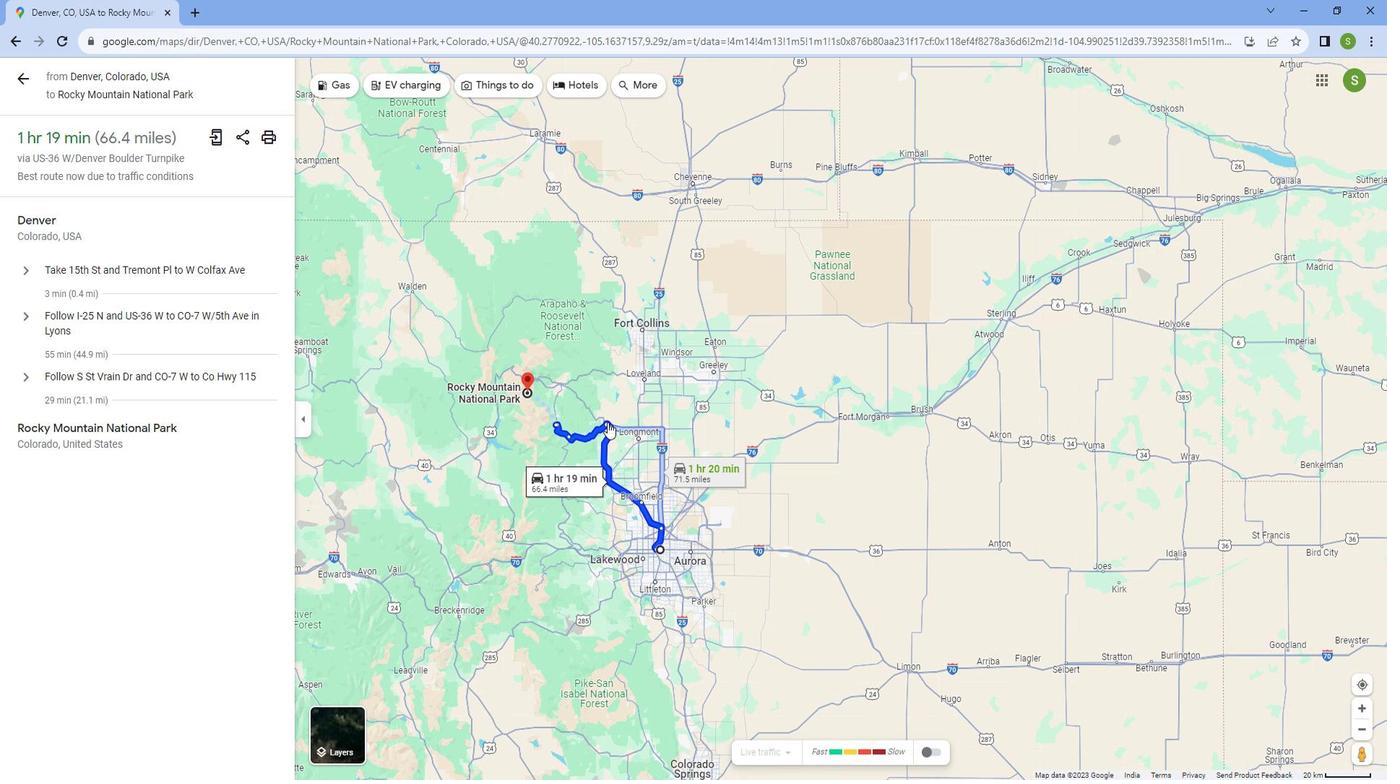 
Action: Mouse scrolled (635, 431) with delta (0, 0)
Screenshot: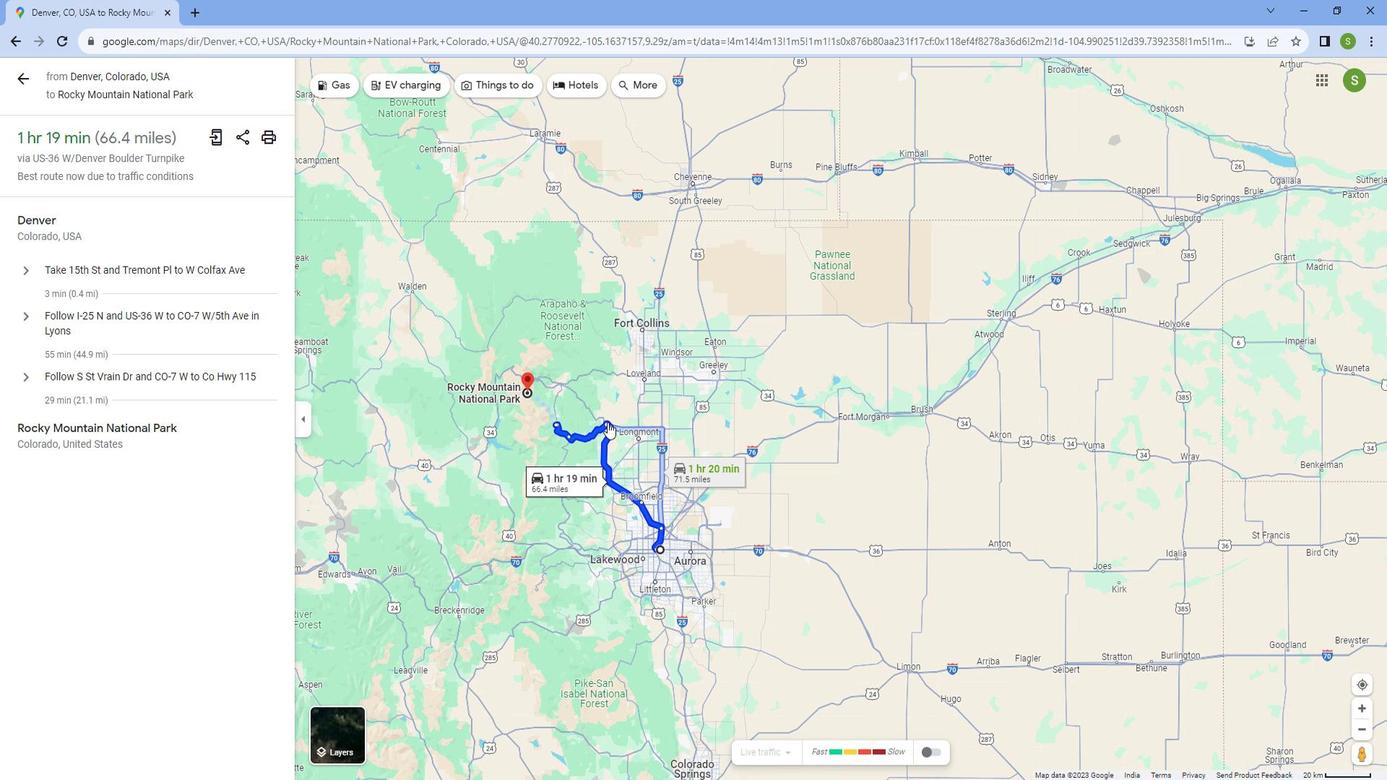 
Action: Mouse scrolled (635, 431) with delta (0, 0)
Screenshot: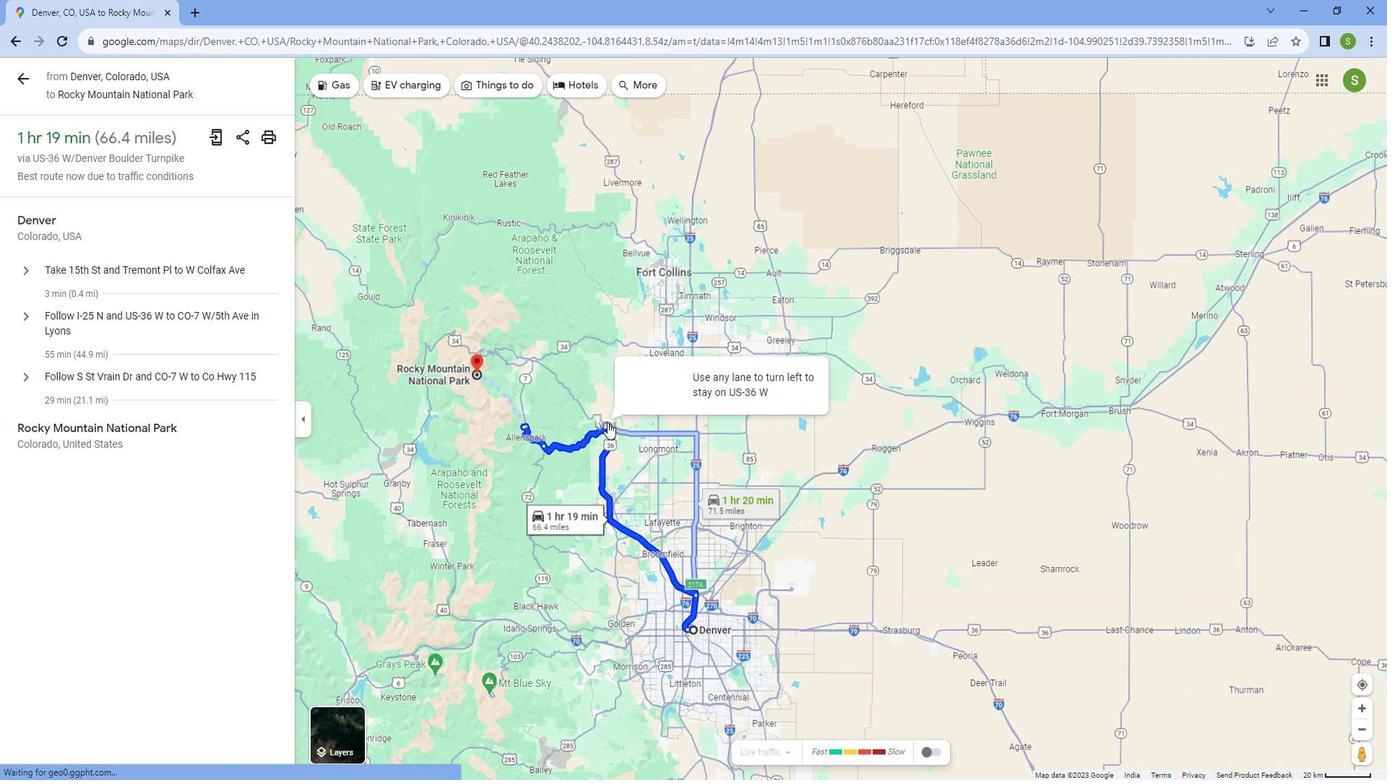 
Action: Mouse scrolled (635, 431) with delta (0, 0)
Screenshot: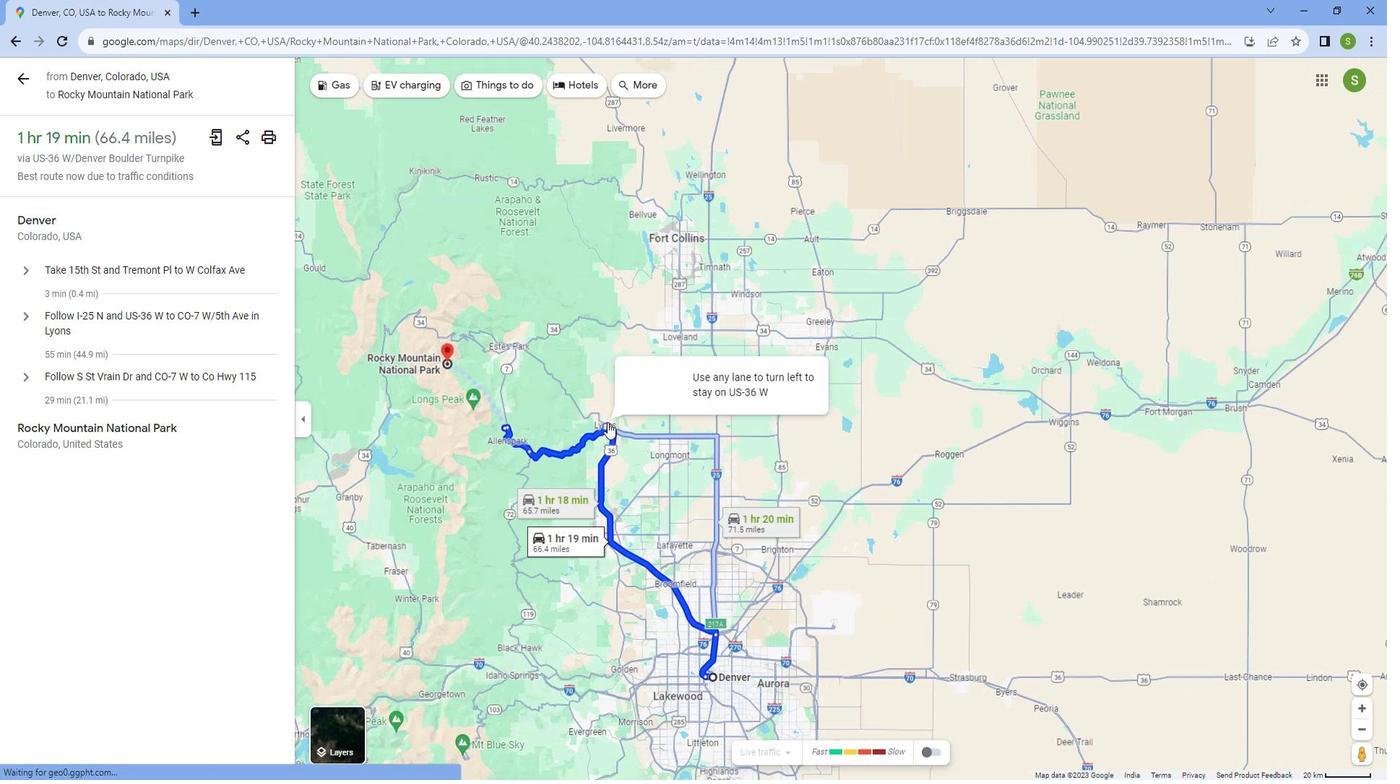 
Action: Mouse scrolled (635, 431) with delta (0, 0)
Screenshot: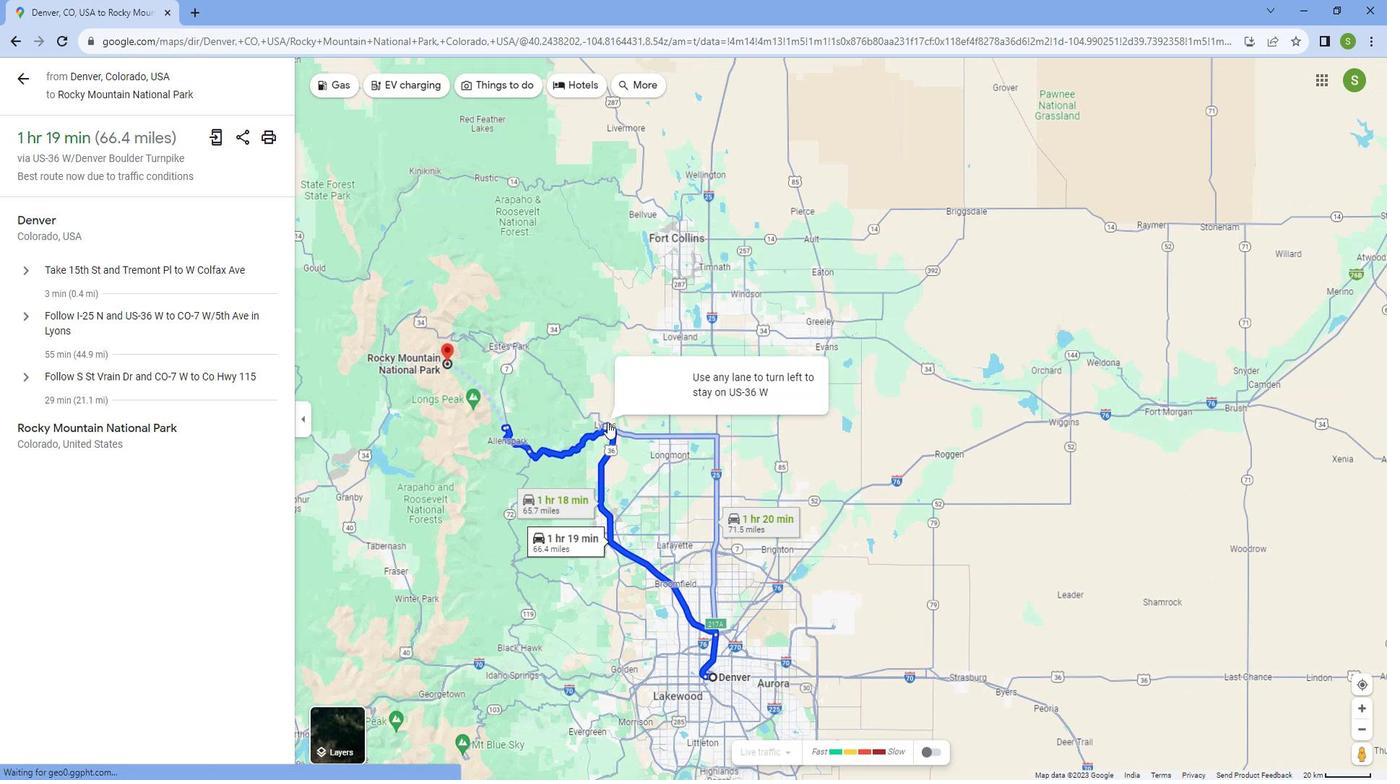 
Action: Mouse scrolled (635, 431) with delta (0, 0)
Screenshot: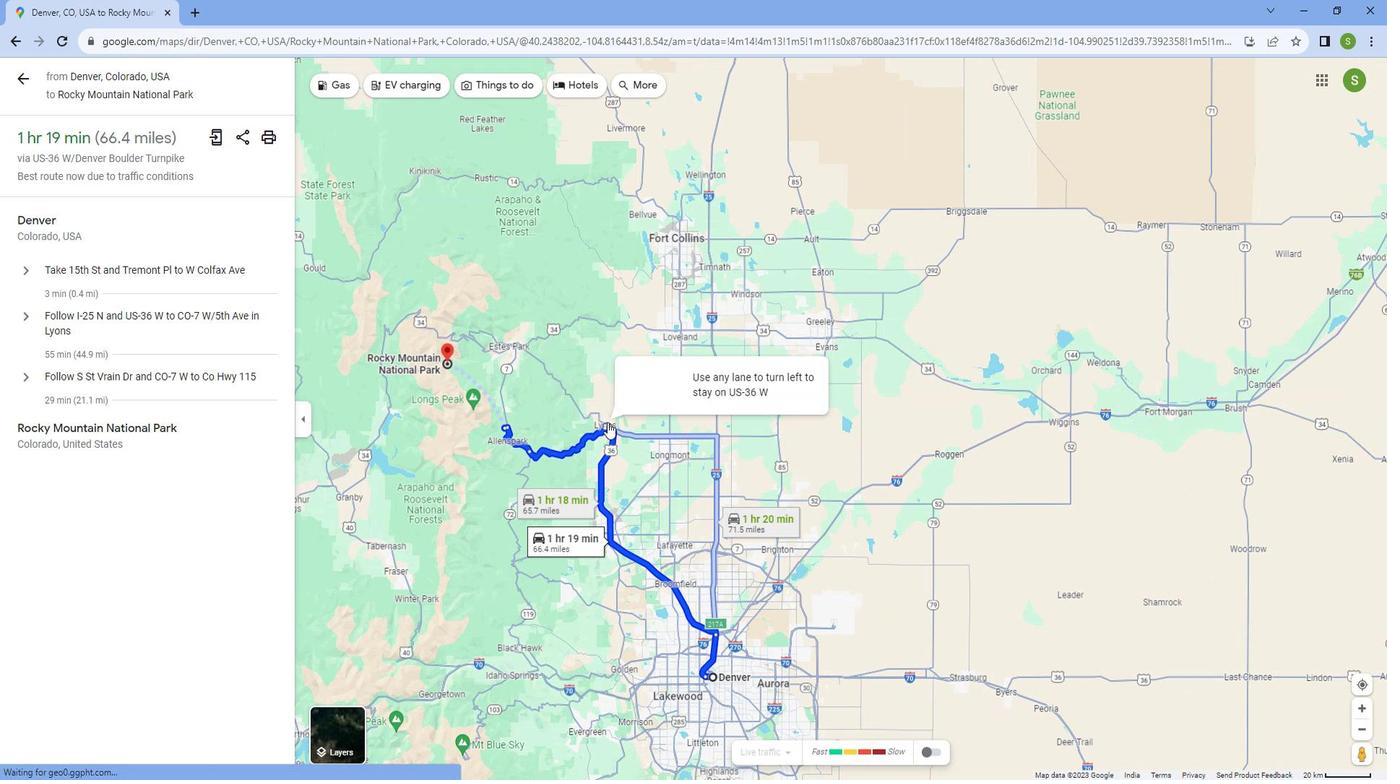 
Action: Mouse moved to (632, 431)
Screenshot: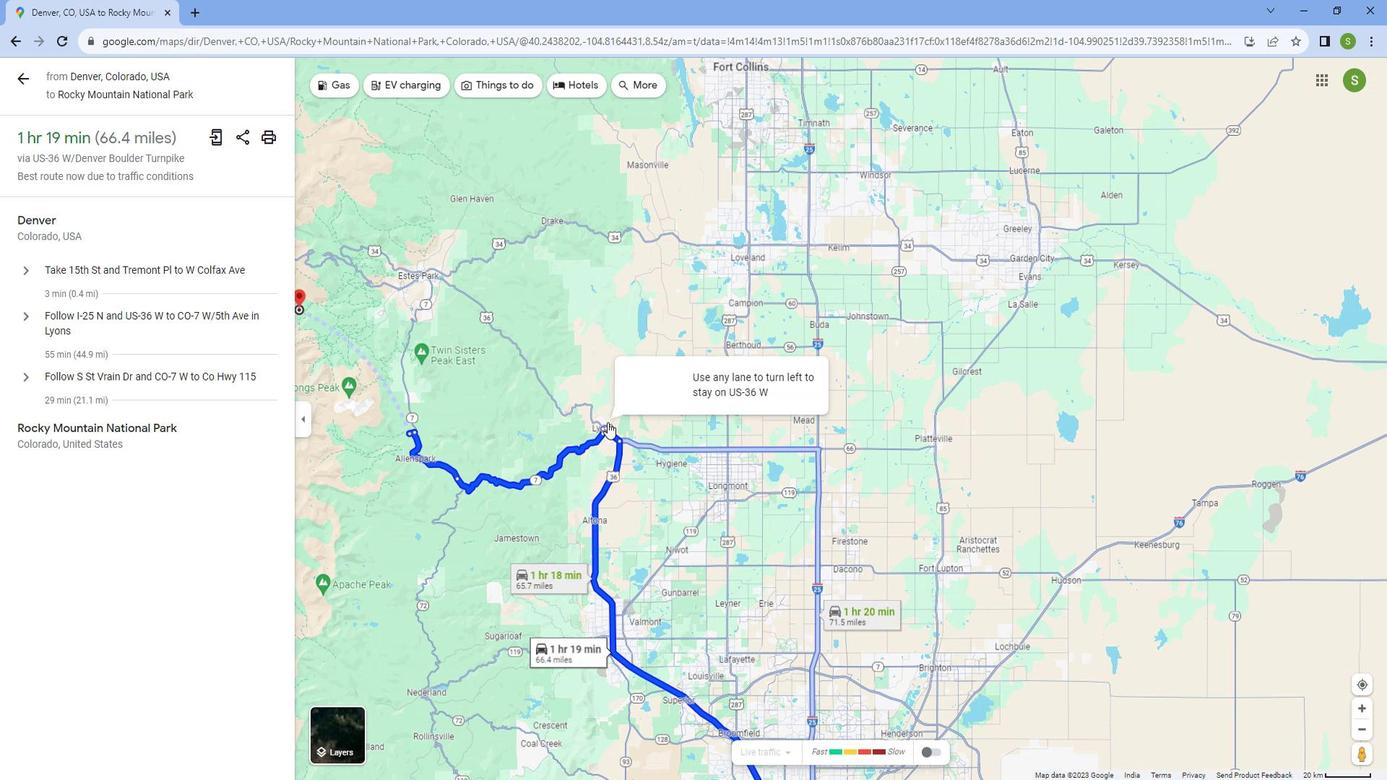 
Action: Mouse scrolled (632, 432) with delta (0, 0)
Screenshot: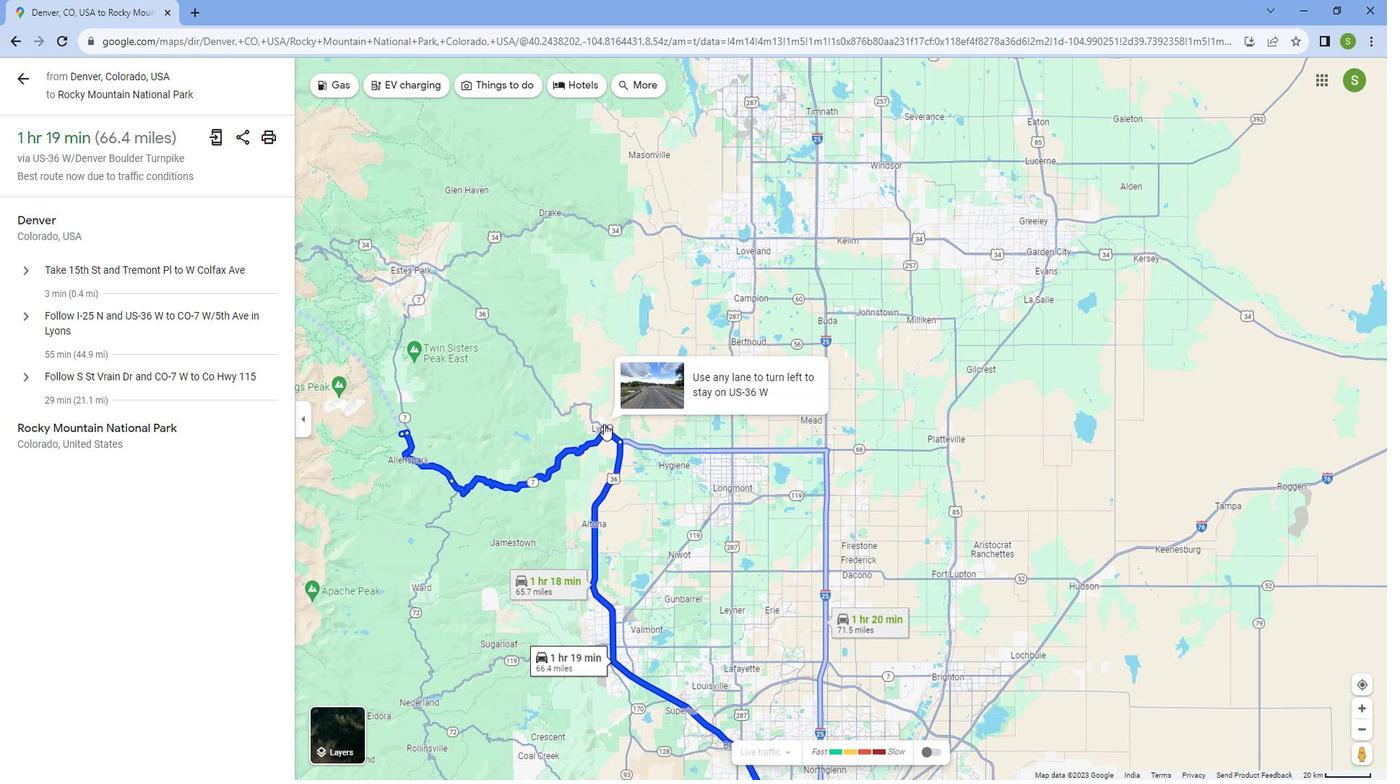 
Action: Mouse scrolled (632, 432) with delta (0, 0)
Screenshot: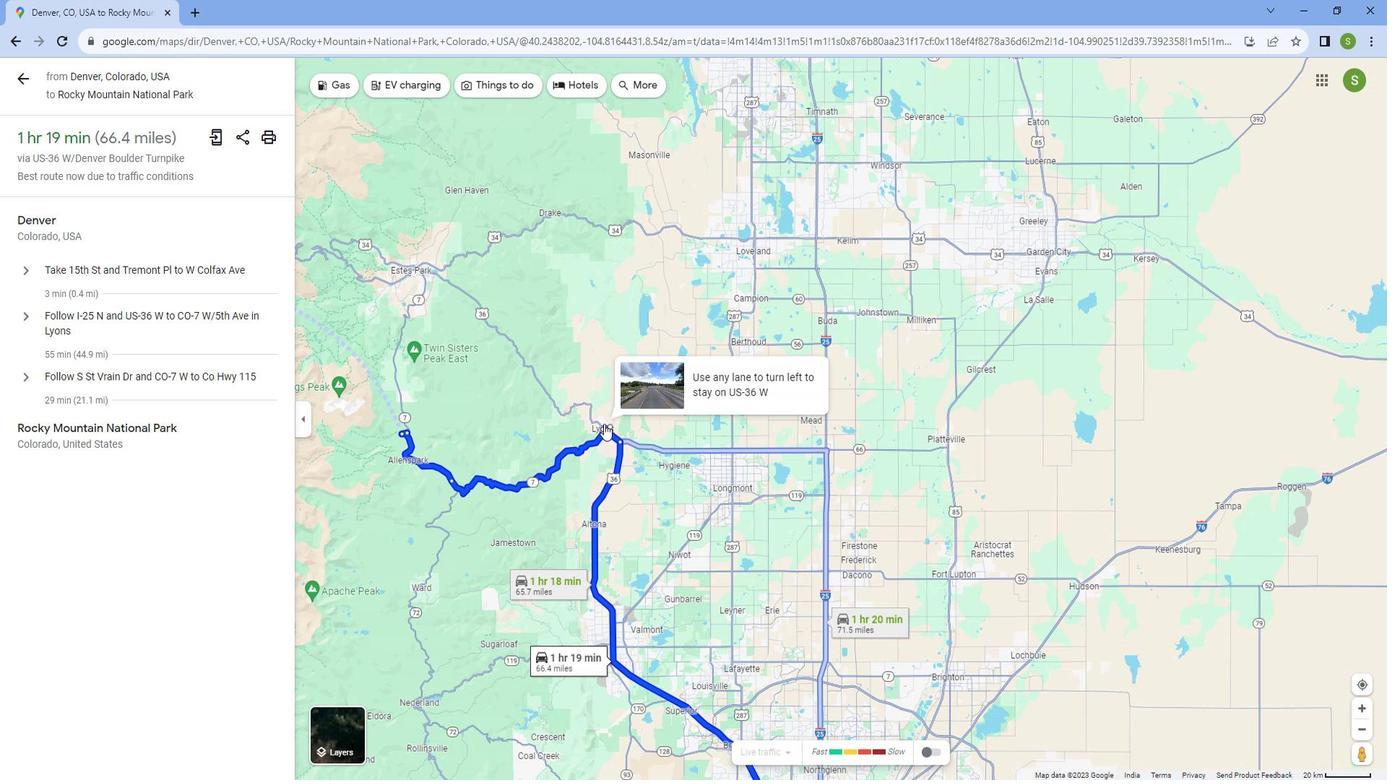 
Action: Mouse scrolled (632, 432) with delta (0, 0)
Screenshot: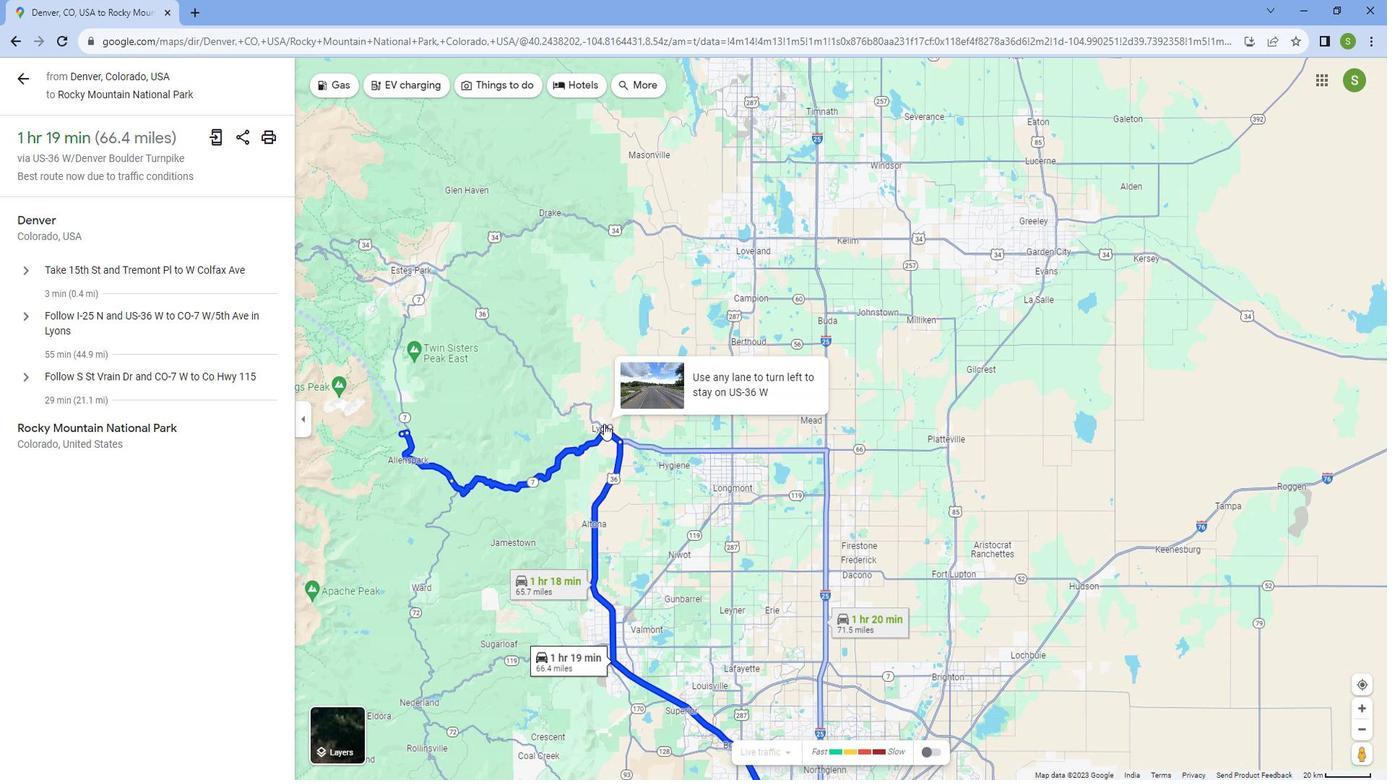
Action: Mouse scrolled (632, 432) with delta (0, 0)
Screenshot: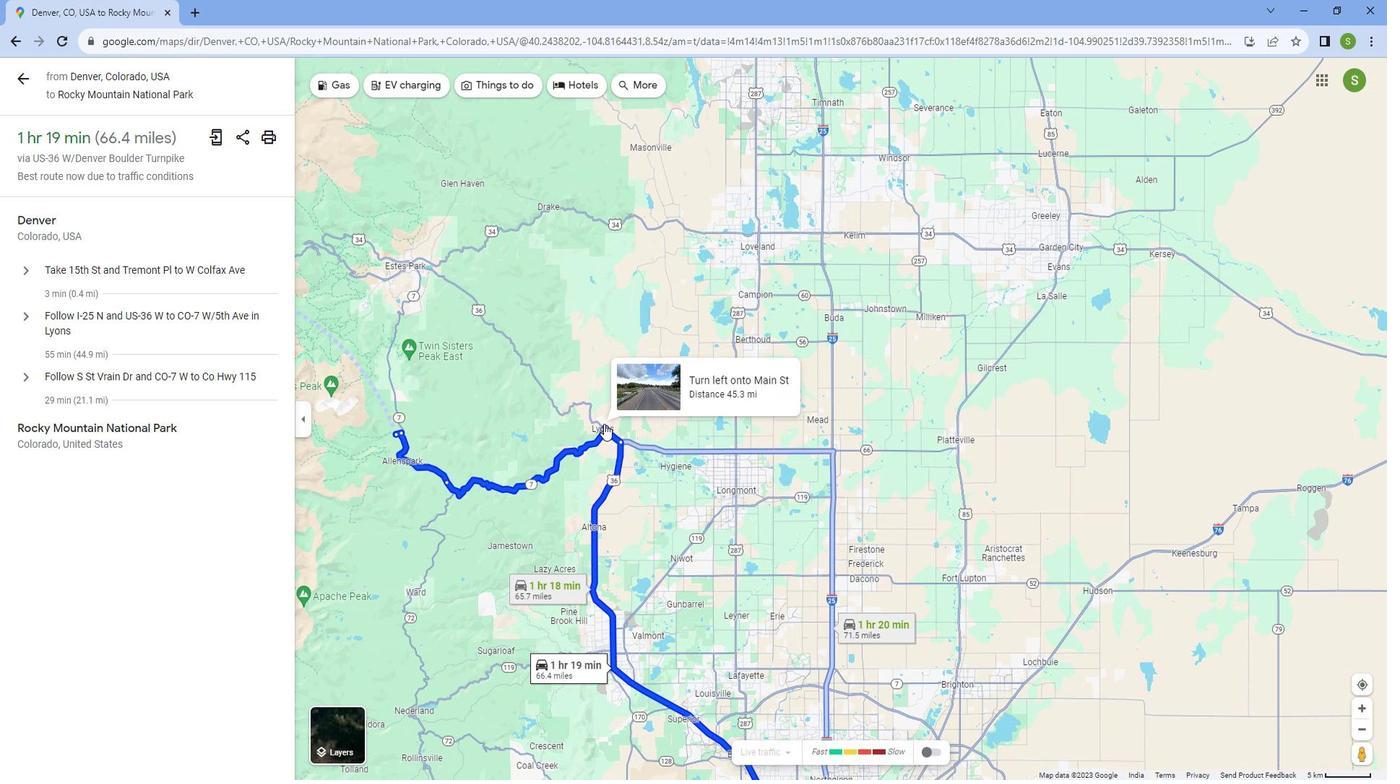 
Action: Mouse moved to (521, 430)
Screenshot: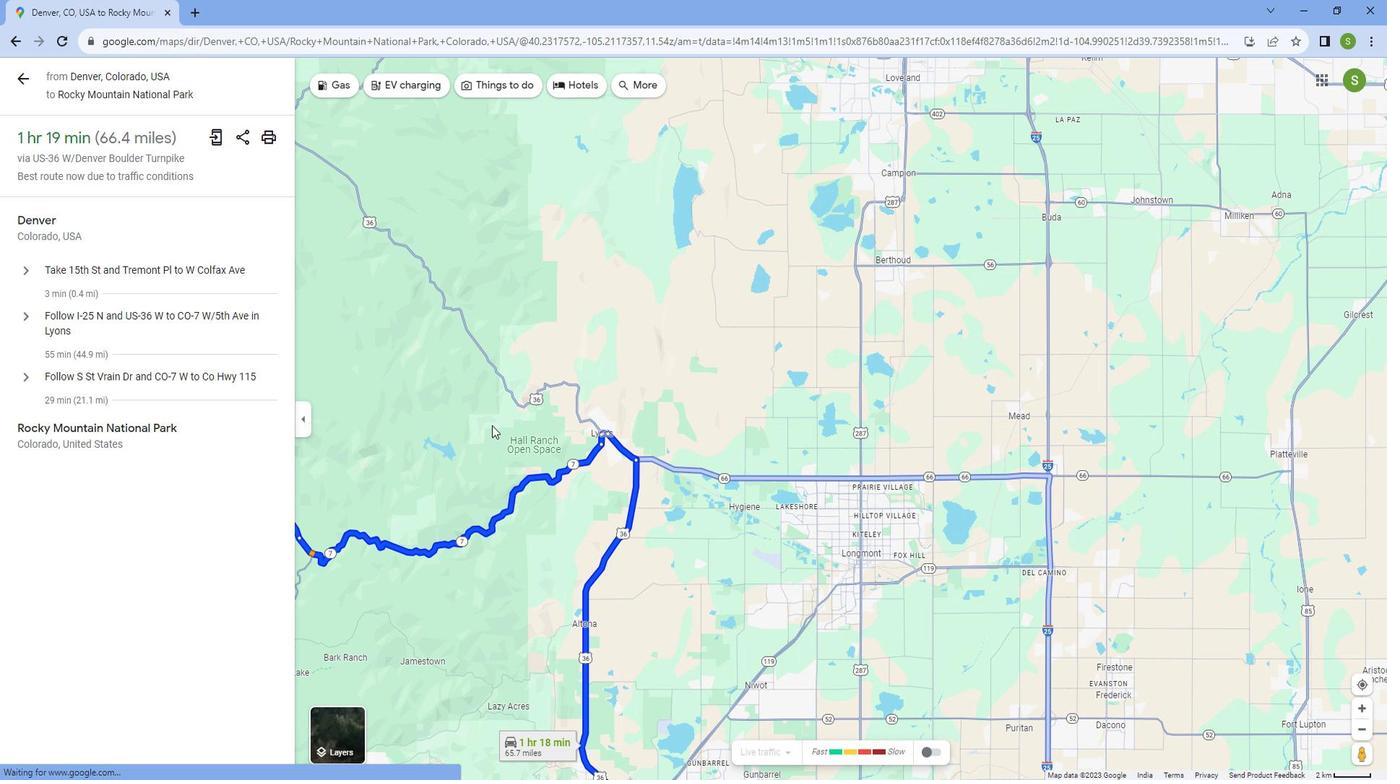 
